 Task: Buy 4 Infant Dental Care from Oral Care section under best seller category for shipping address: Jude Thompson, 2767 Fieldcrest Road, New York, New York 10005, Cell Number 6318992398. Pay from credit card ending with 7965, CVV 549
Action: Mouse moved to (364, 64)
Screenshot: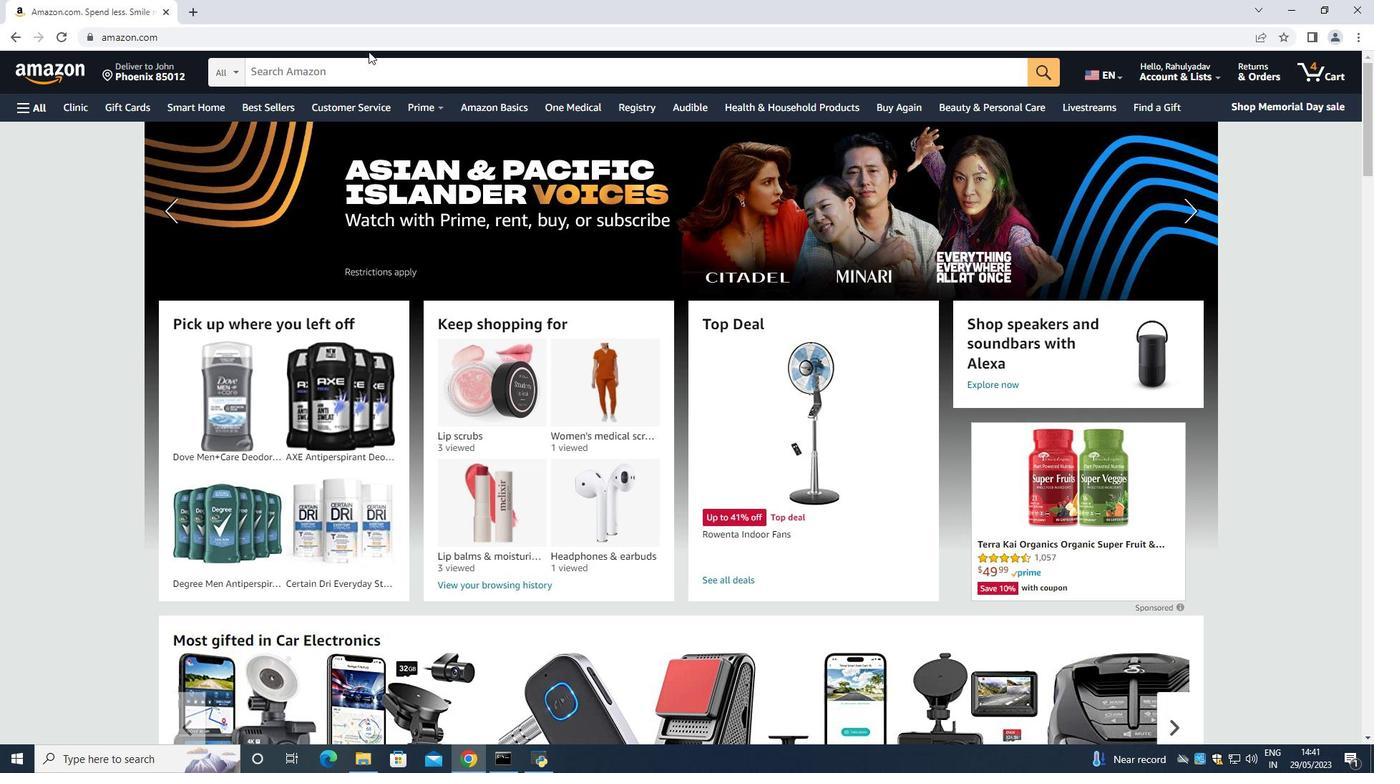 
Action: Mouse pressed left at (364, 64)
Screenshot: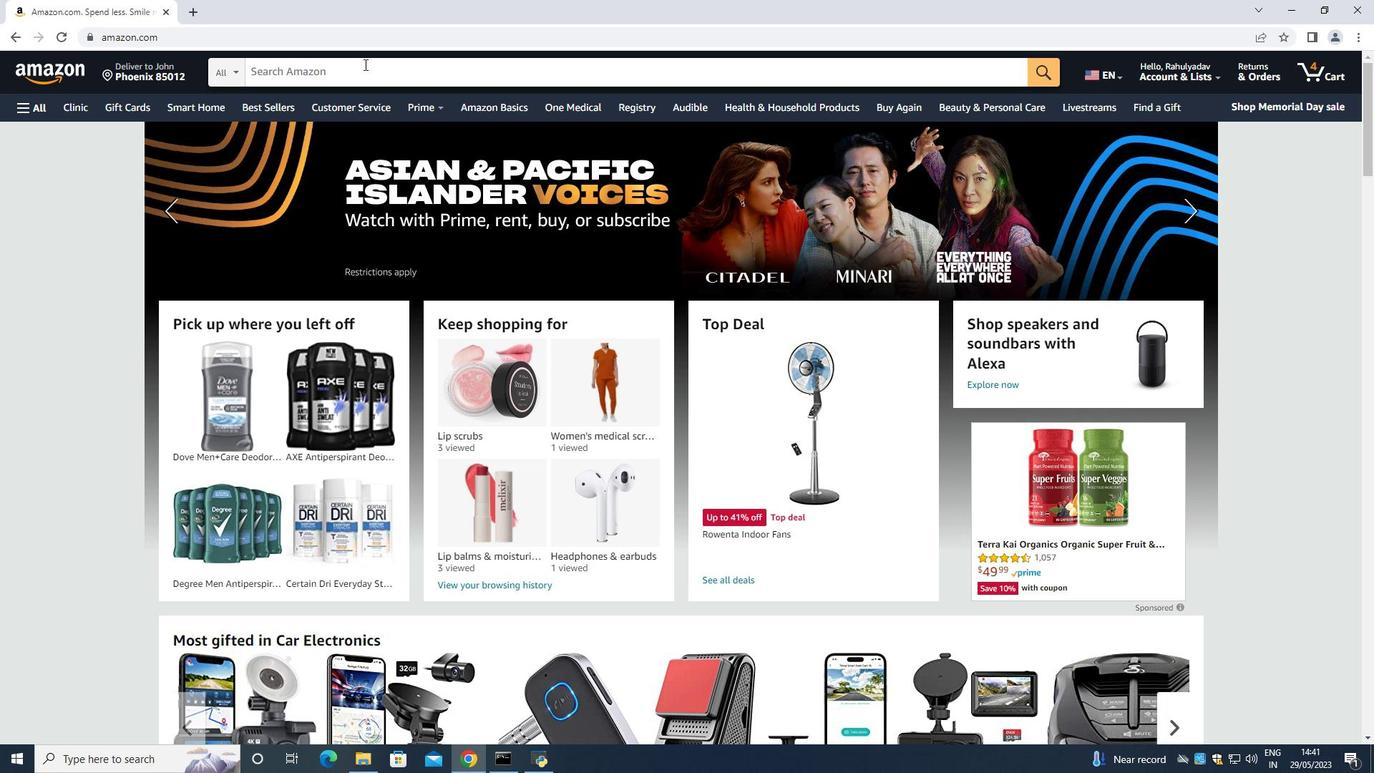 
Action: Mouse moved to (363, 66)
Screenshot: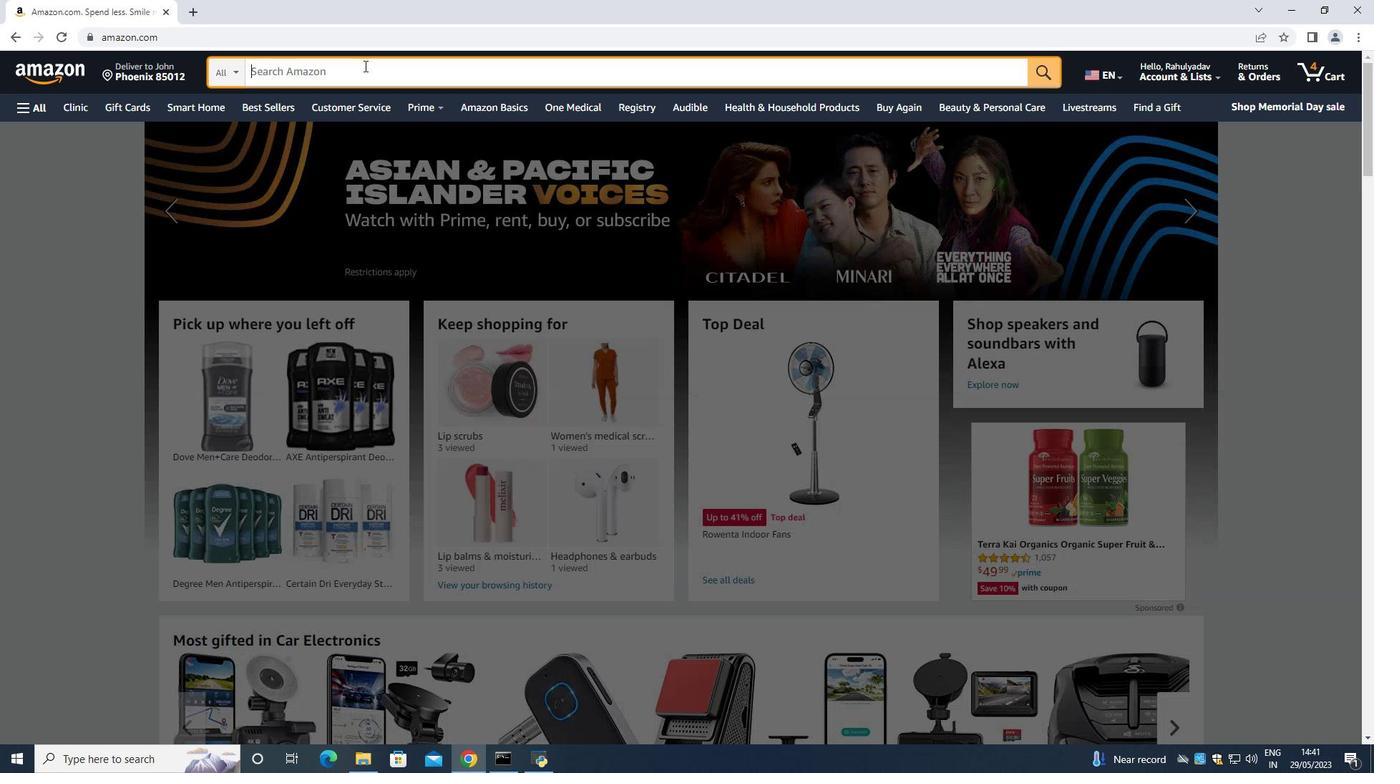 
Action: Key pressed <Key.shift>Infant<Key.space><Key.shift>Dem<Key.backspace>ntal<Key.space><Key.enter>
Screenshot: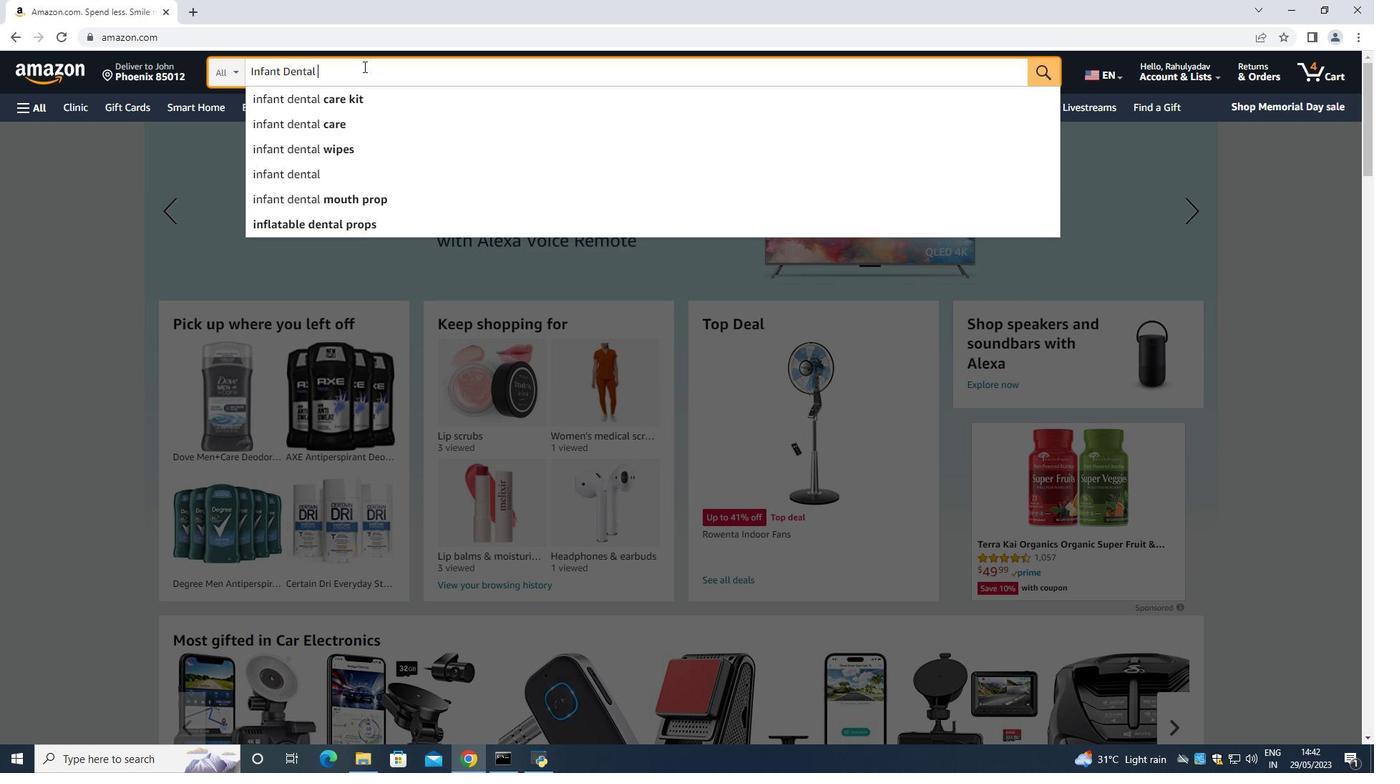 
Action: Mouse moved to (509, 348)
Screenshot: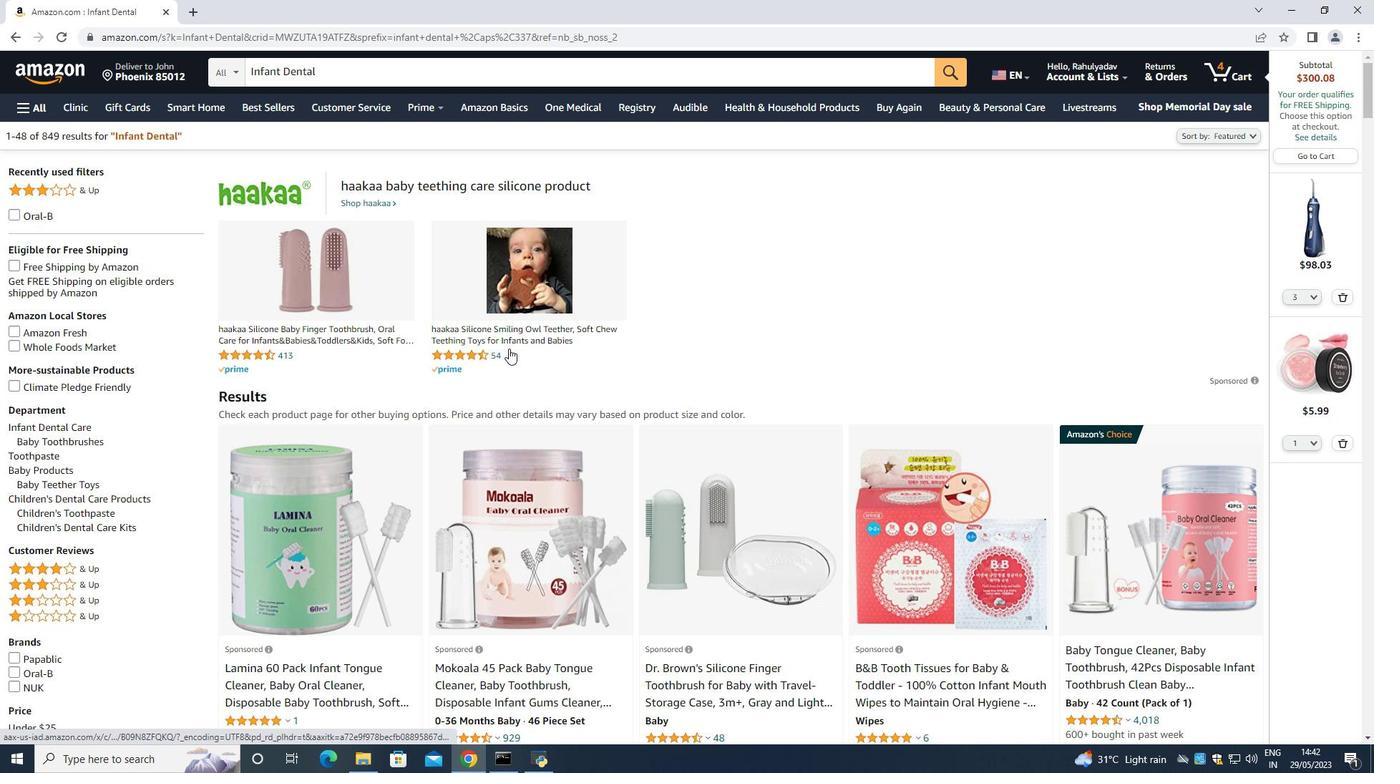 
Action: Mouse scrolled (509, 347) with delta (0, 0)
Screenshot: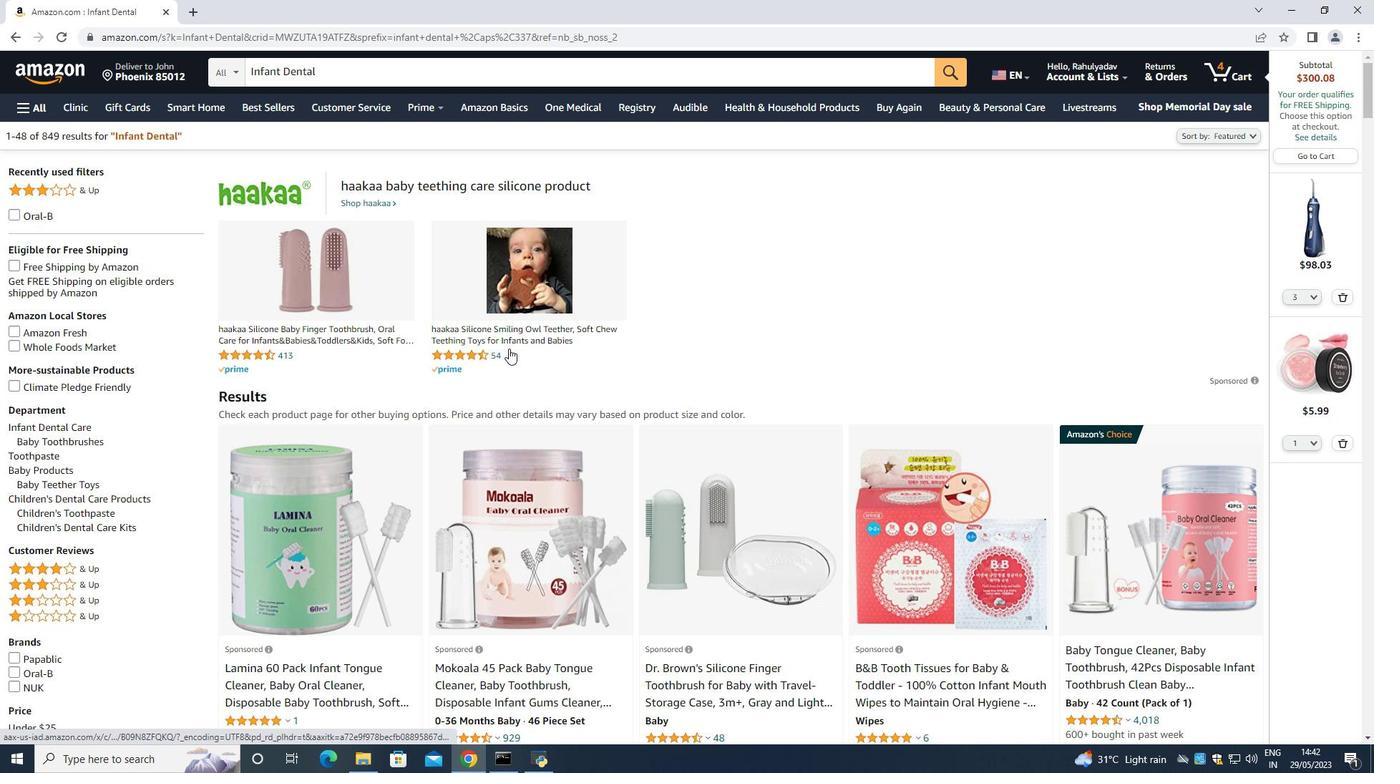 
Action: Mouse moved to (489, 589)
Screenshot: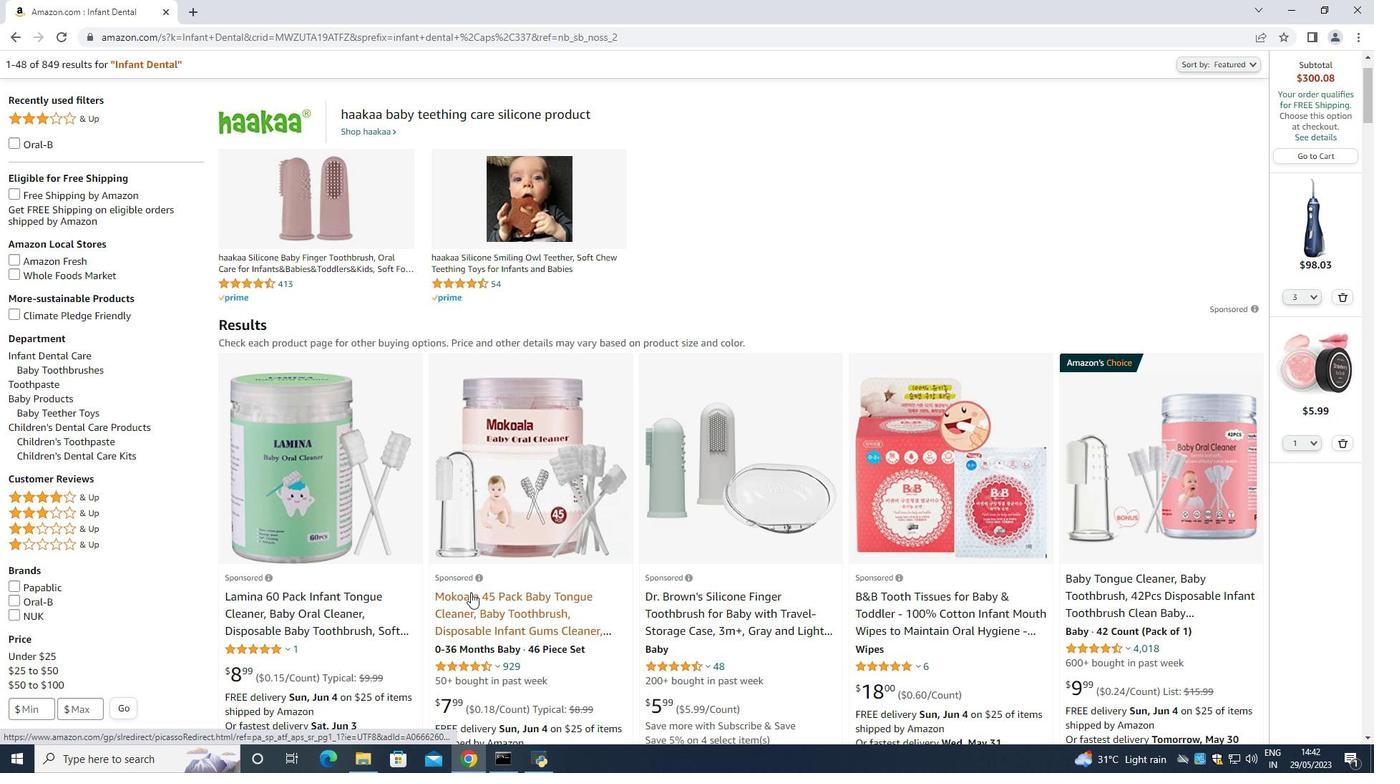 
Action: Mouse scrolled (489, 587) with delta (0, 0)
Screenshot: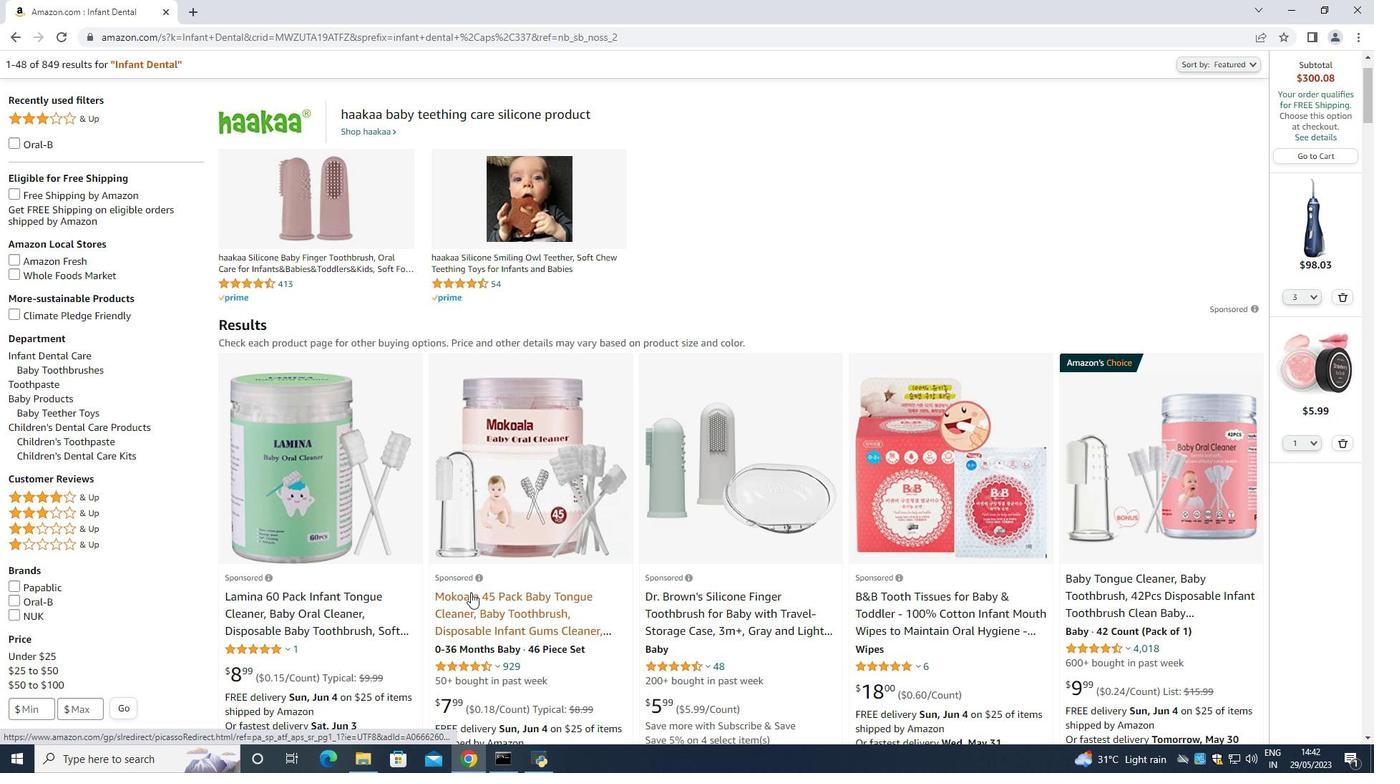 
Action: Mouse moved to (521, 575)
Screenshot: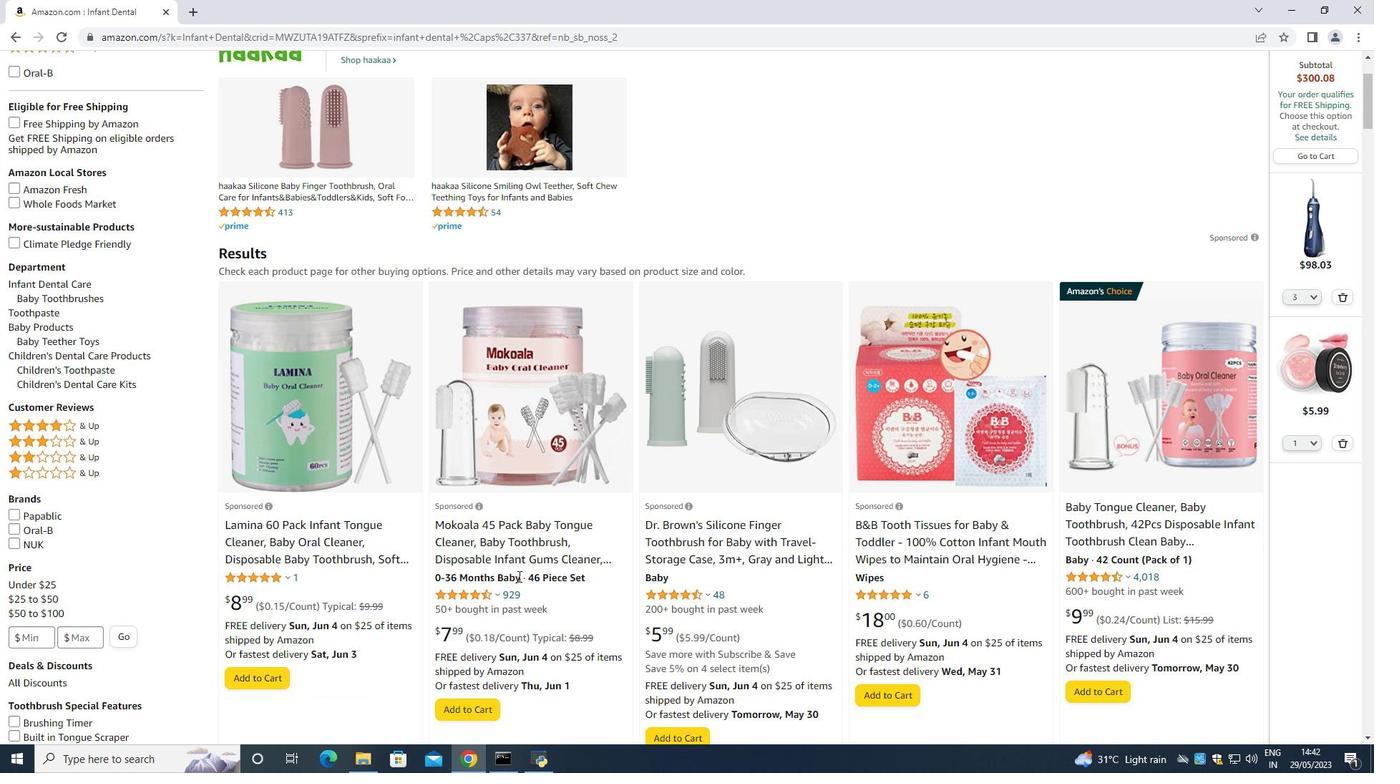 
Action: Mouse scrolled (521, 574) with delta (0, 0)
Screenshot: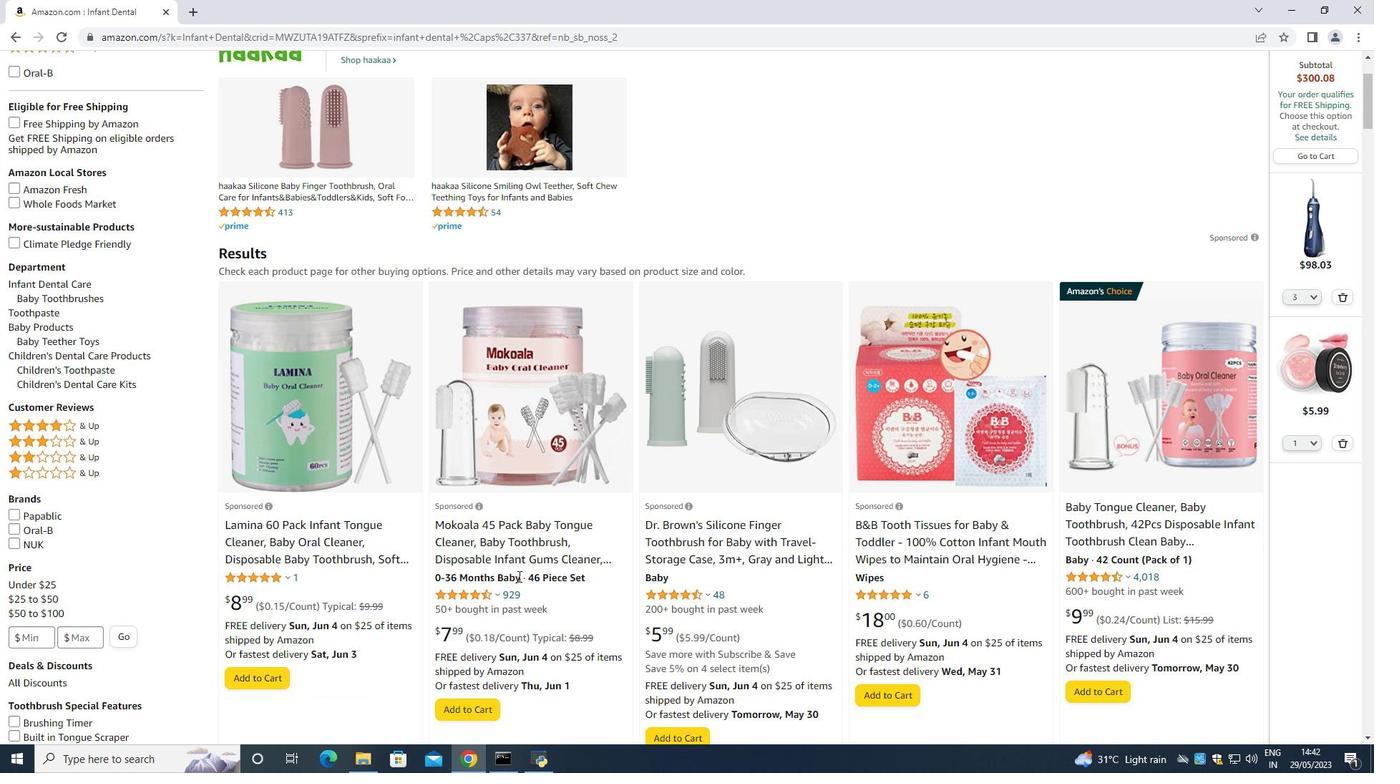 
Action: Mouse moved to (520, 556)
Screenshot: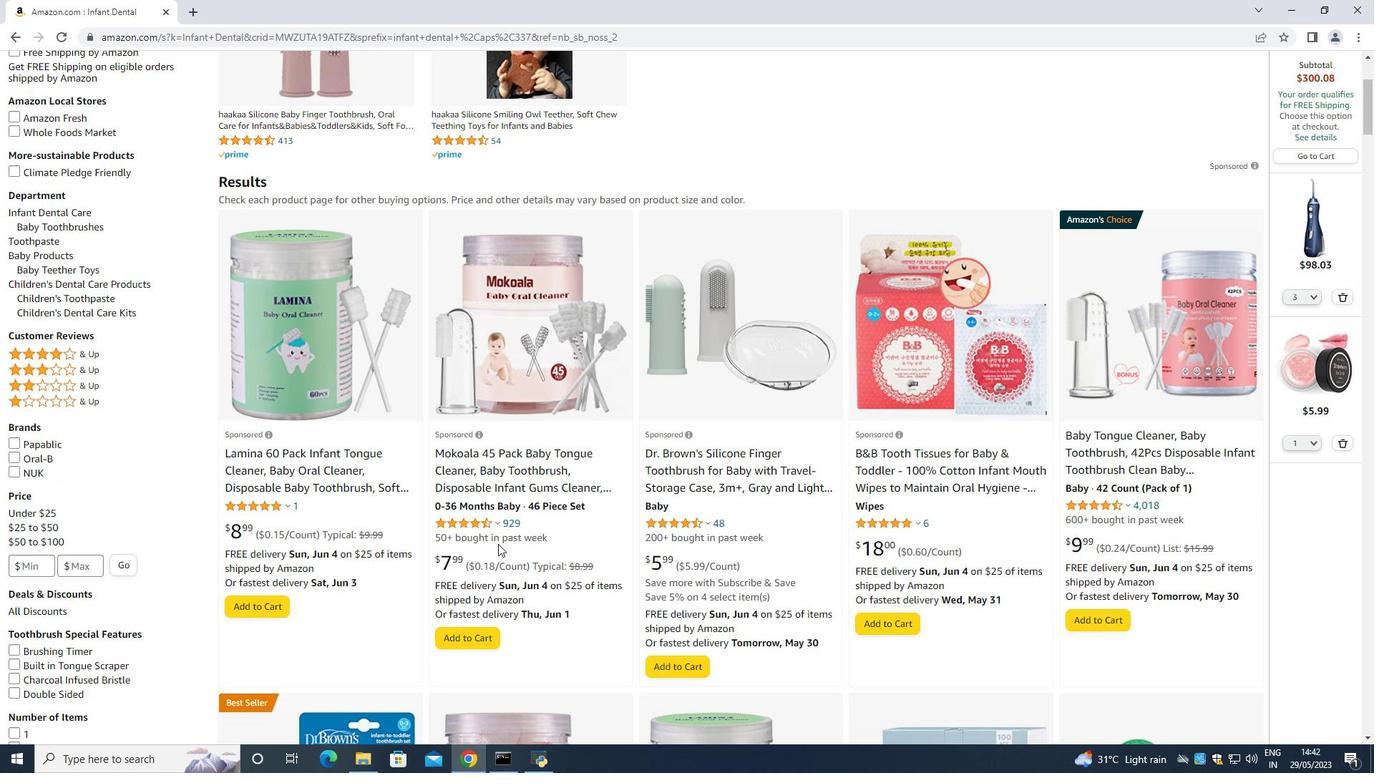 
Action: Mouse scrolled (520, 555) with delta (0, 0)
Screenshot: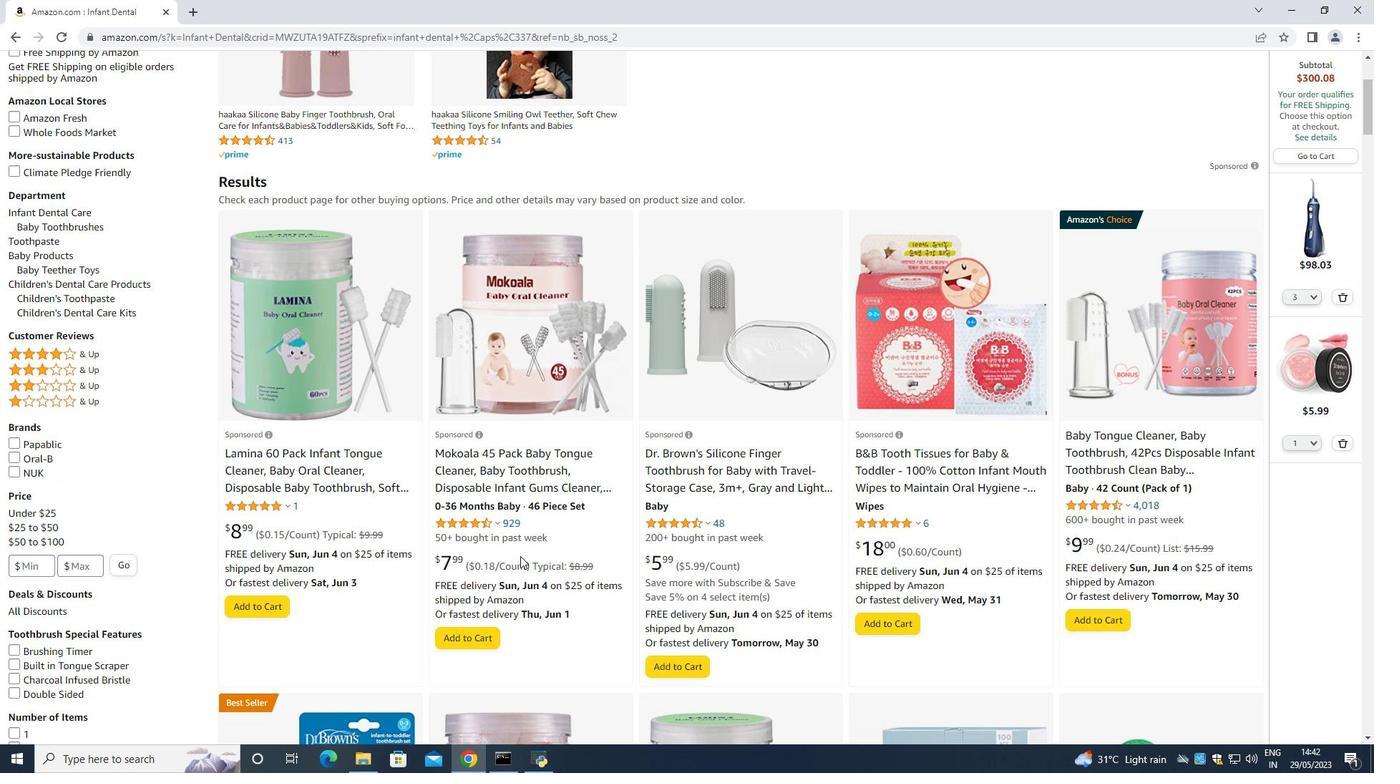 
Action: Mouse scrolled (520, 555) with delta (0, 0)
Screenshot: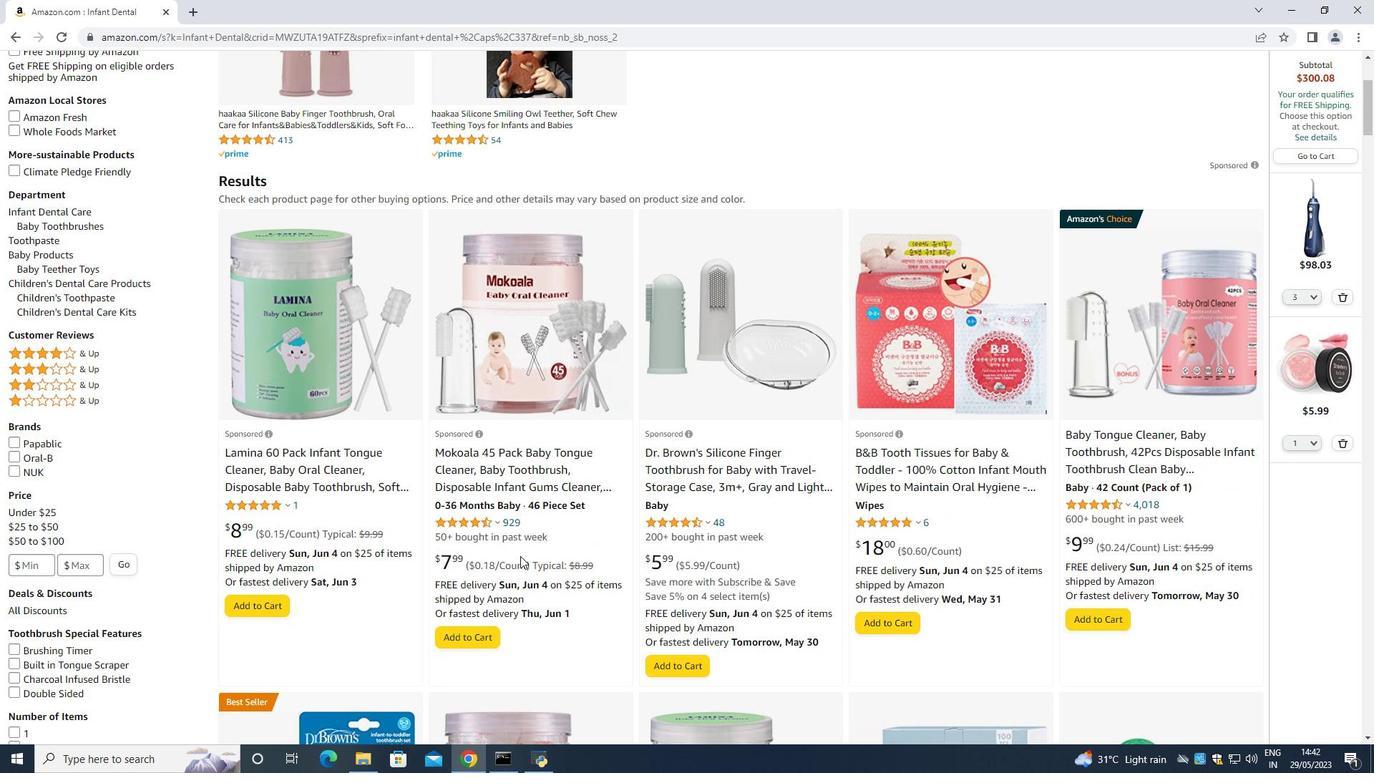 
Action: Mouse moved to (520, 557)
Screenshot: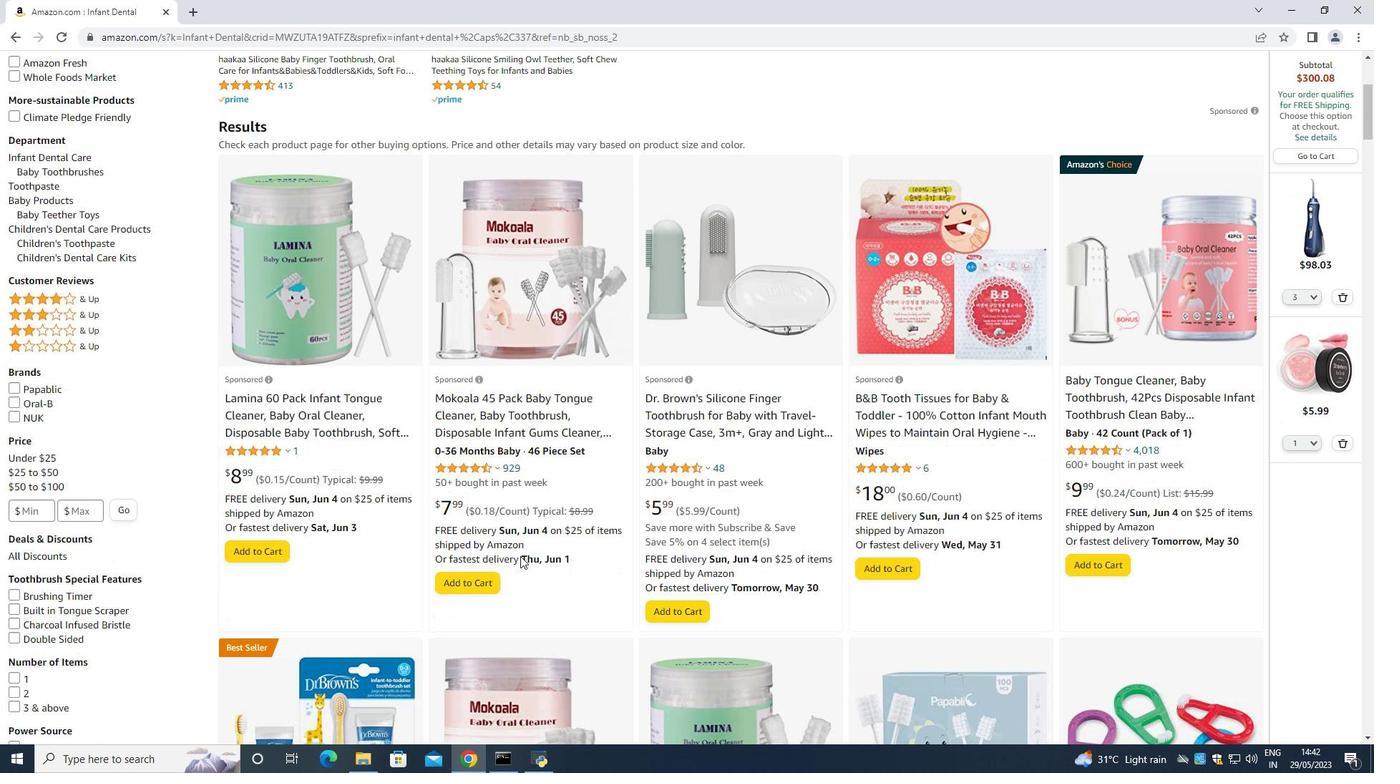 
Action: Mouse scrolled (520, 556) with delta (0, 0)
Screenshot: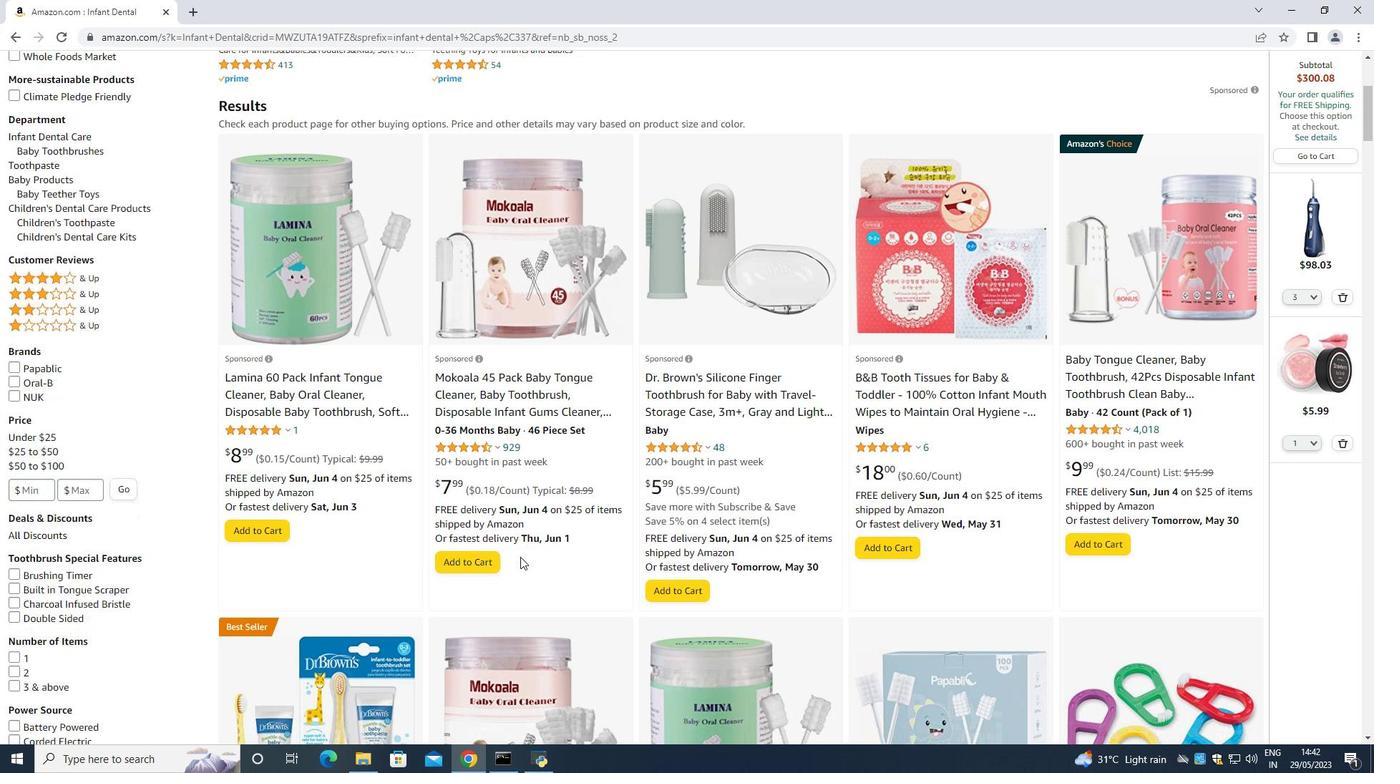
Action: Mouse scrolled (520, 556) with delta (0, 0)
Screenshot: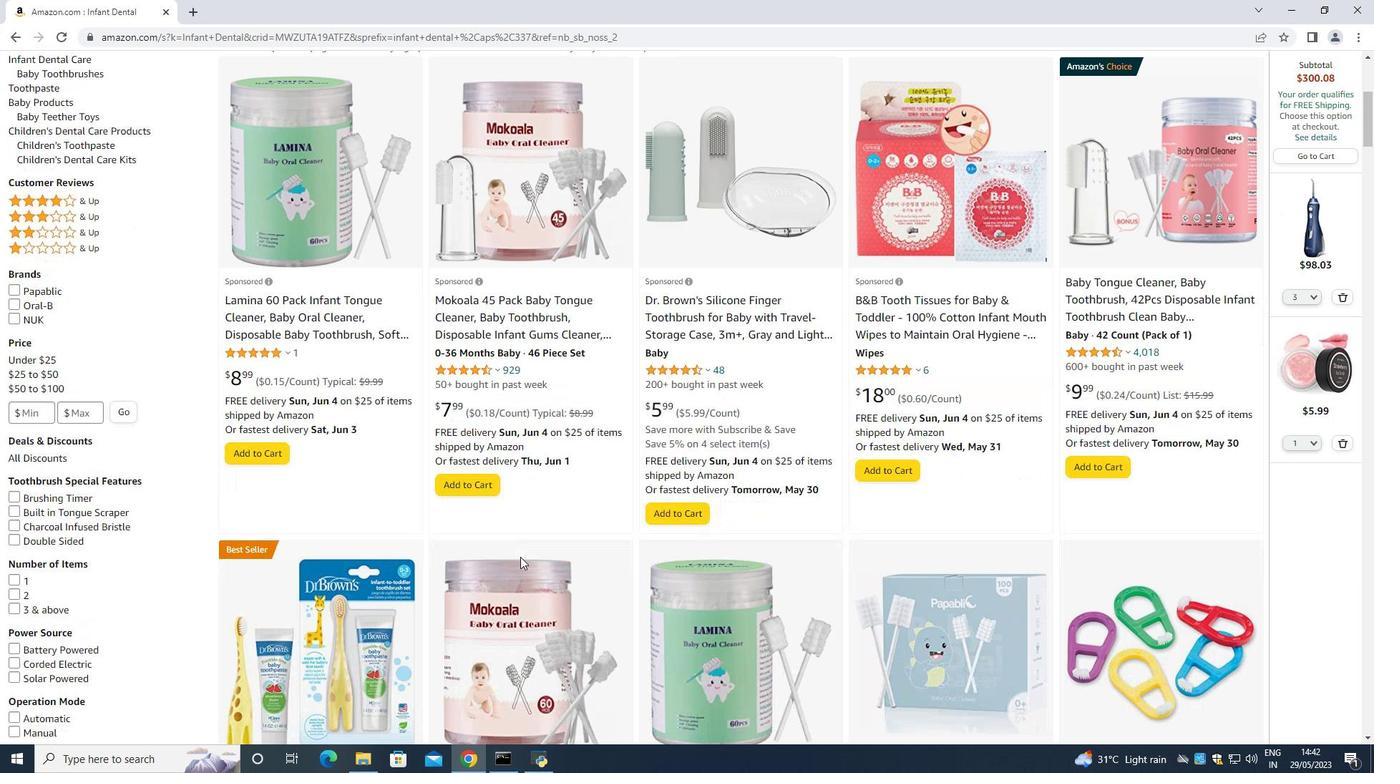 
Action: Mouse scrolled (520, 556) with delta (0, 0)
Screenshot: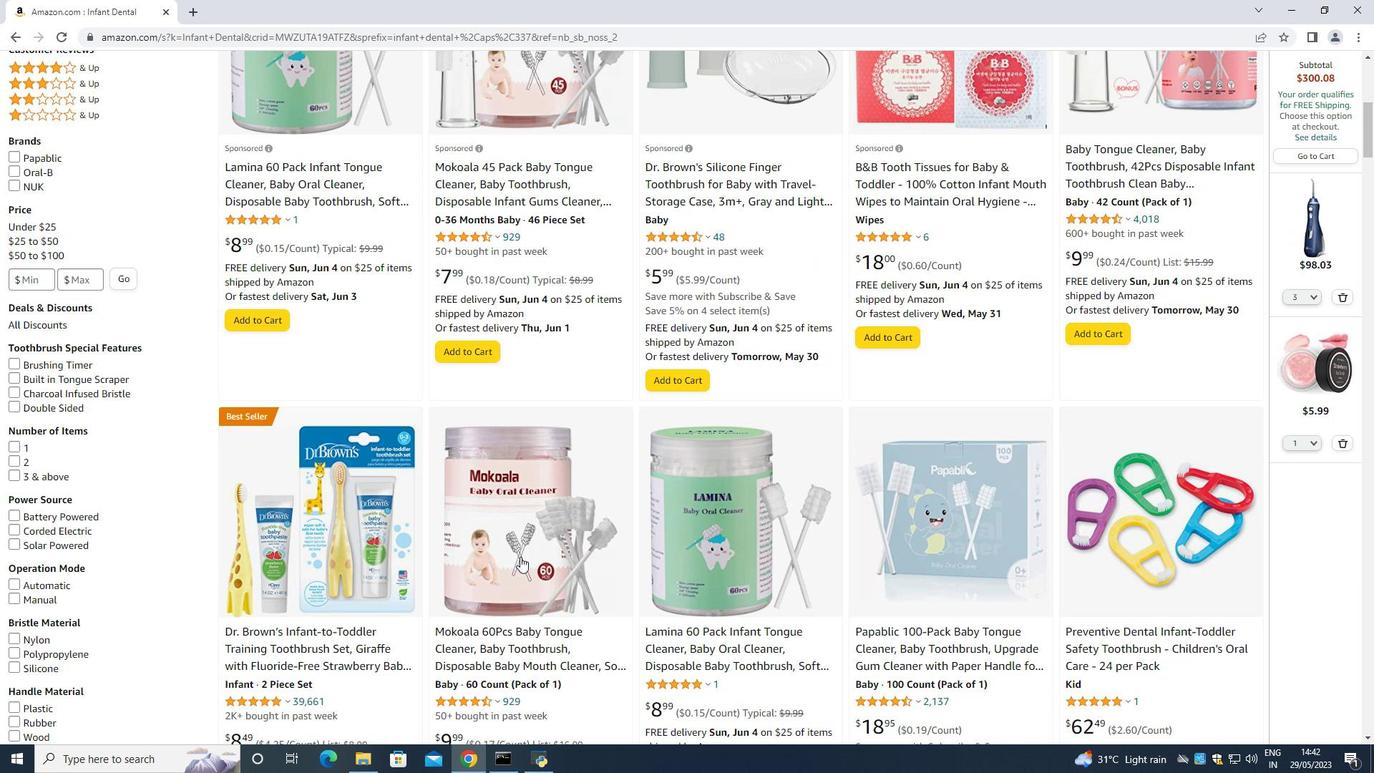 
Action: Mouse moved to (1339, 300)
Screenshot: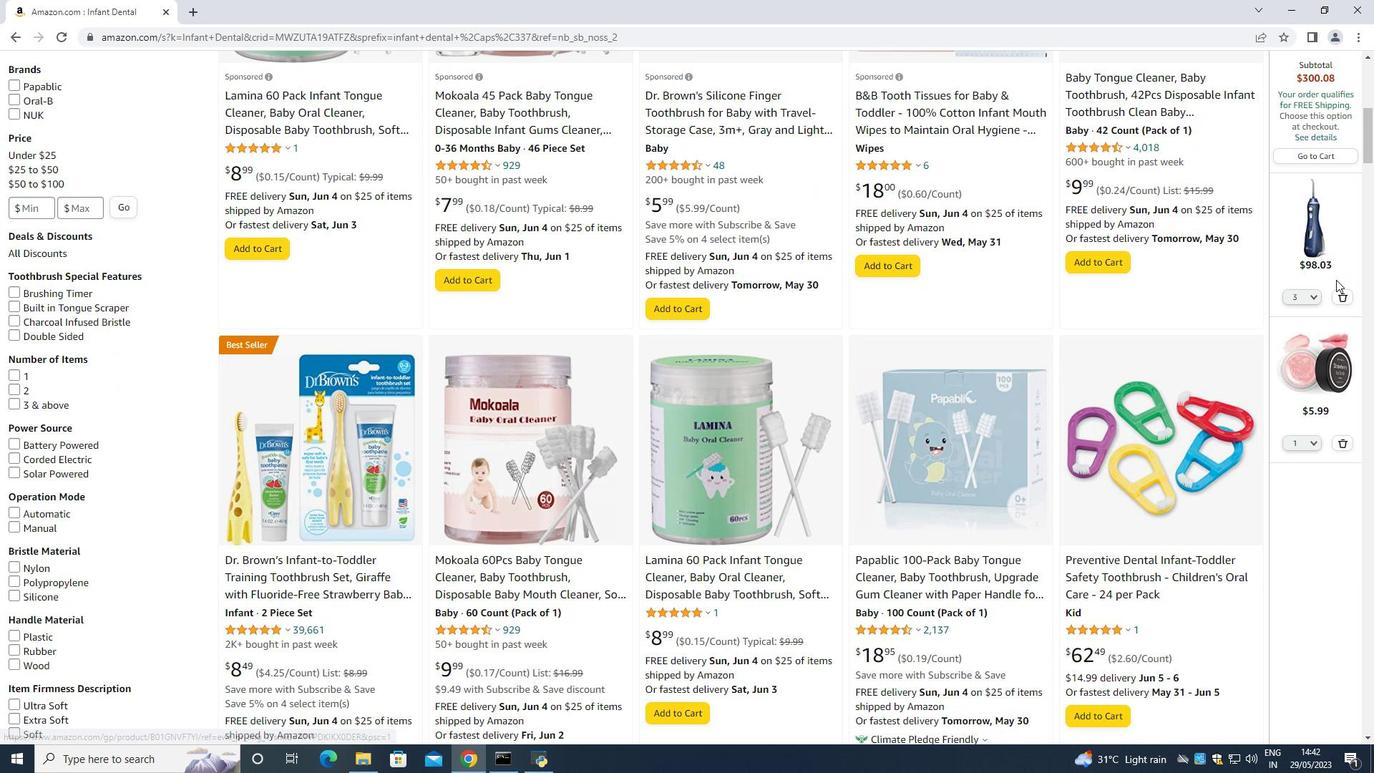 
Action: Mouse pressed left at (1339, 300)
Screenshot: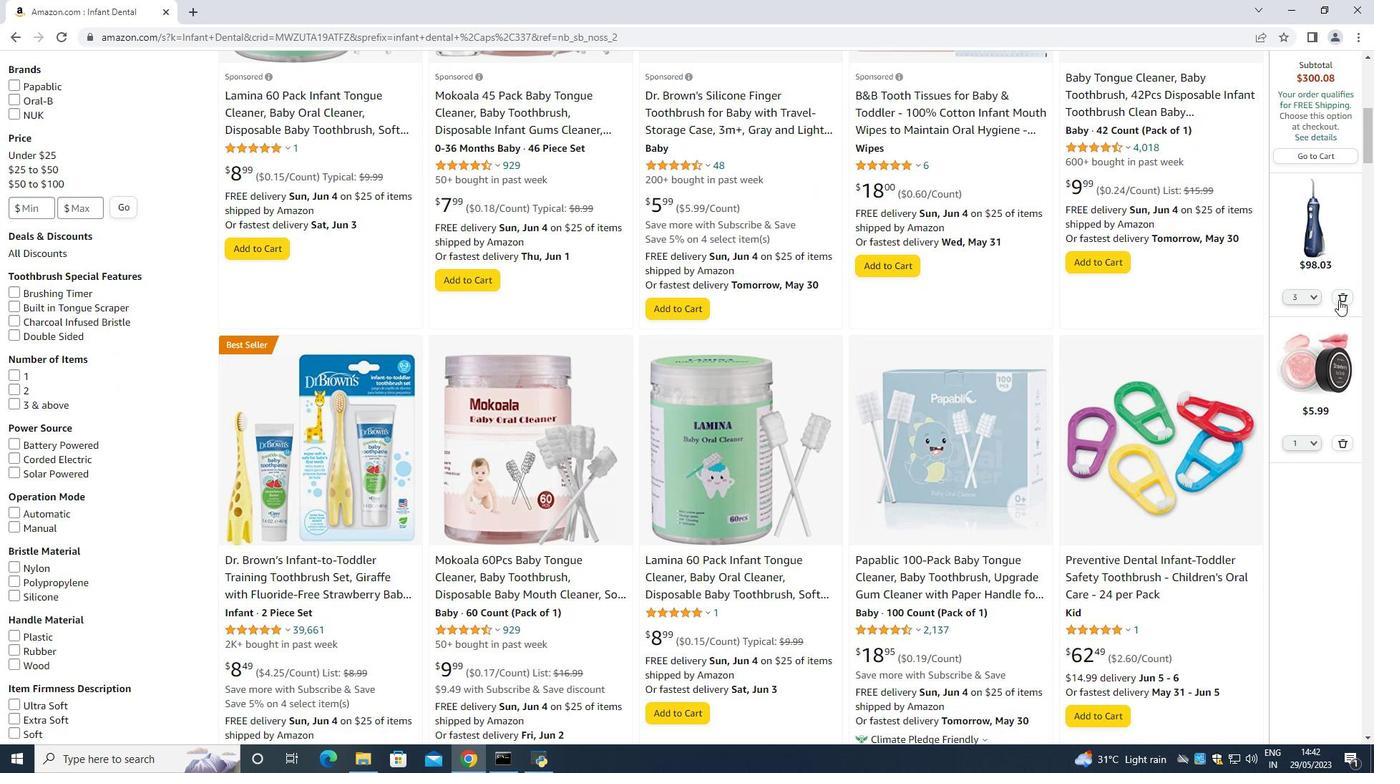 
Action: Mouse moved to (1334, 384)
Screenshot: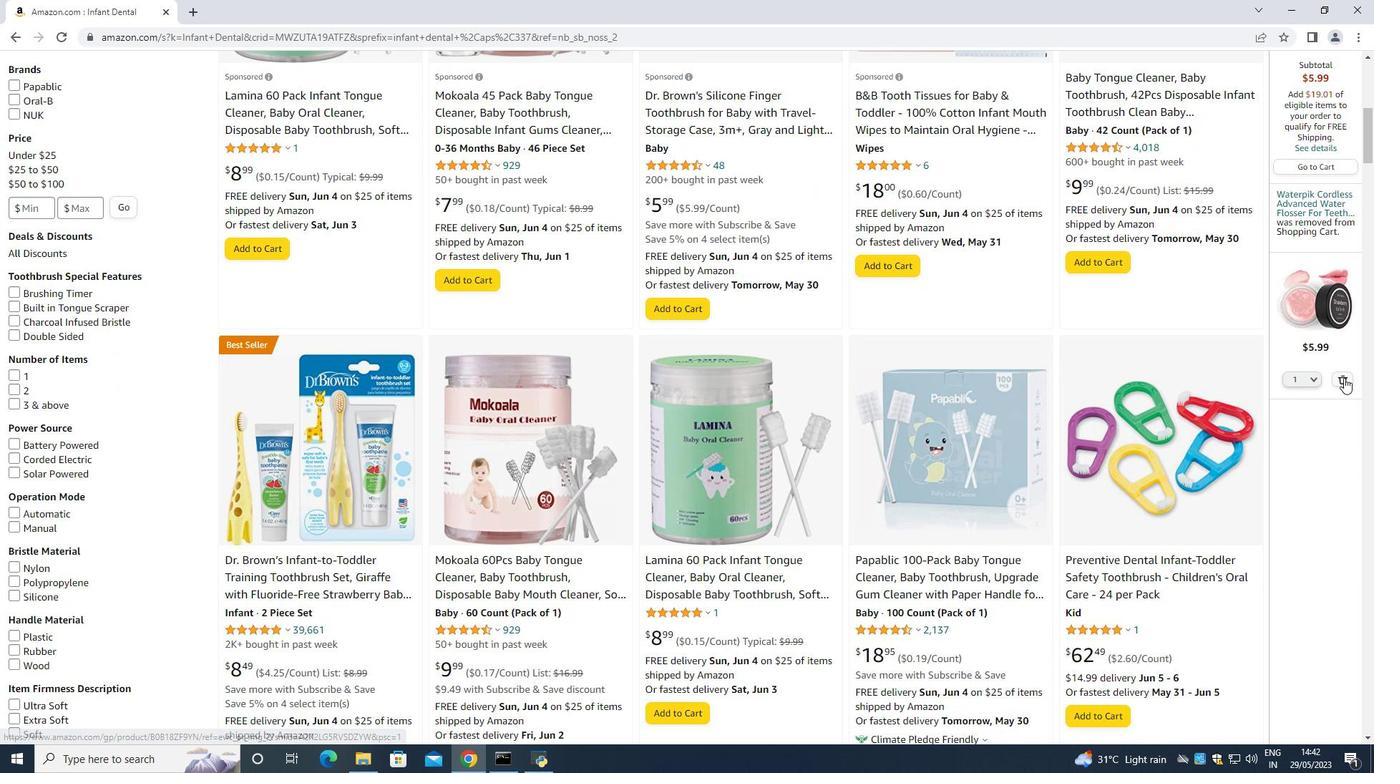 
Action: Mouse pressed left at (1334, 384)
Screenshot: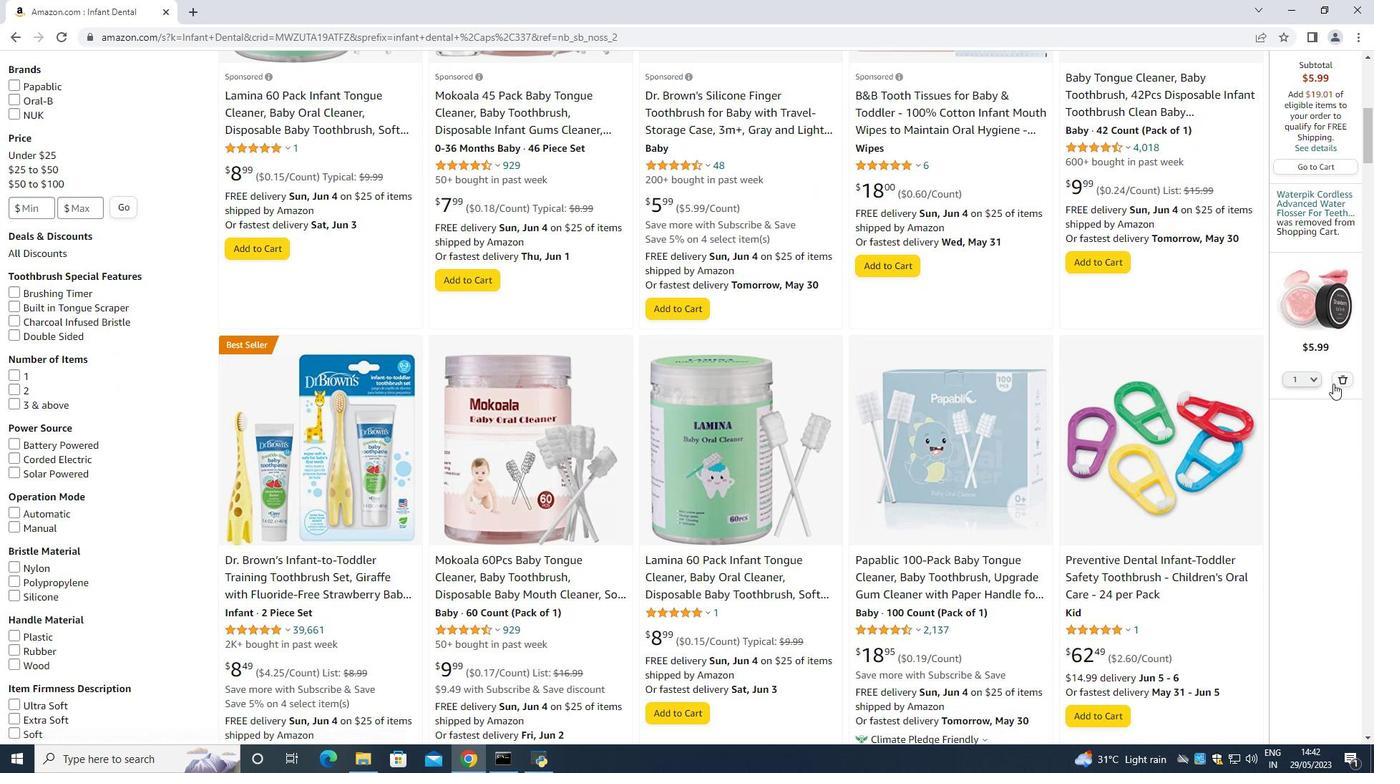 
Action: Mouse moved to (567, 421)
Screenshot: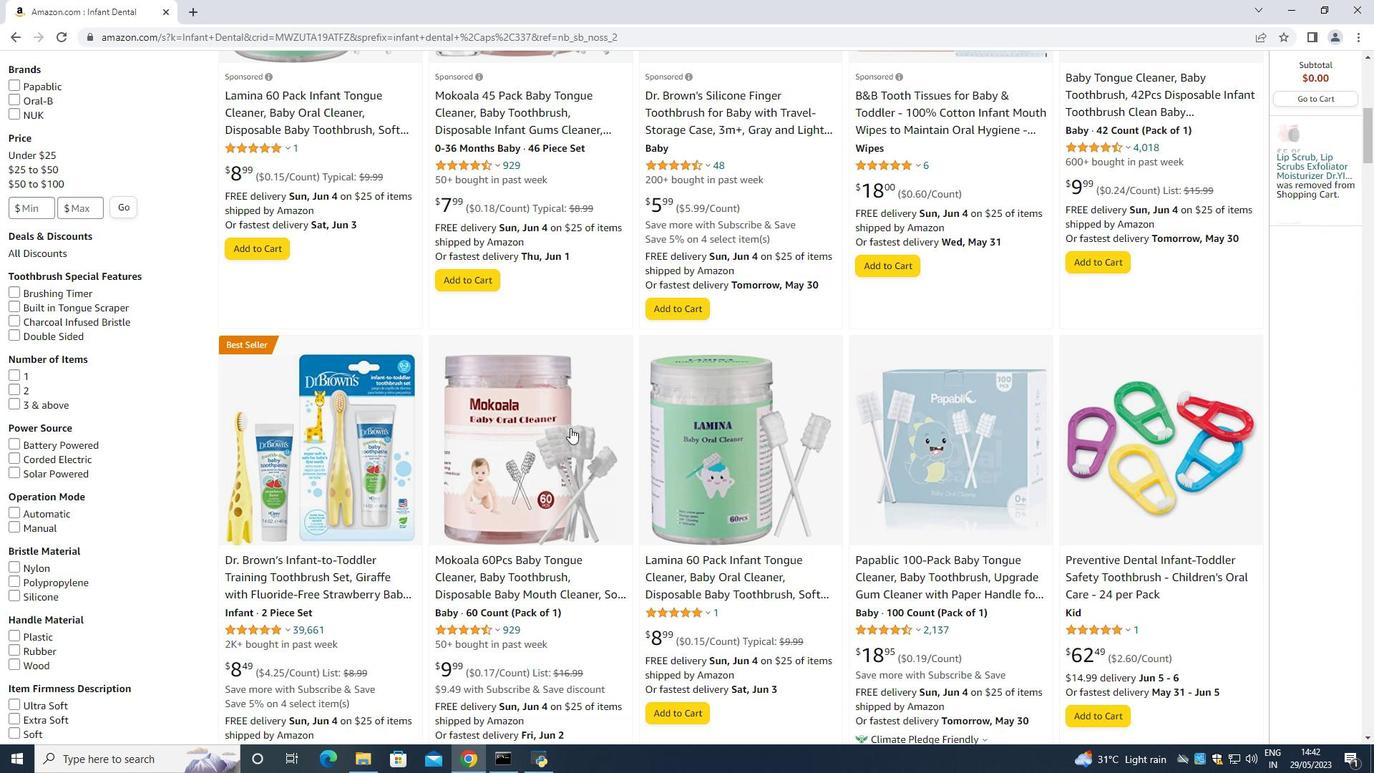 
Action: Mouse scrolled (567, 421) with delta (0, 0)
Screenshot: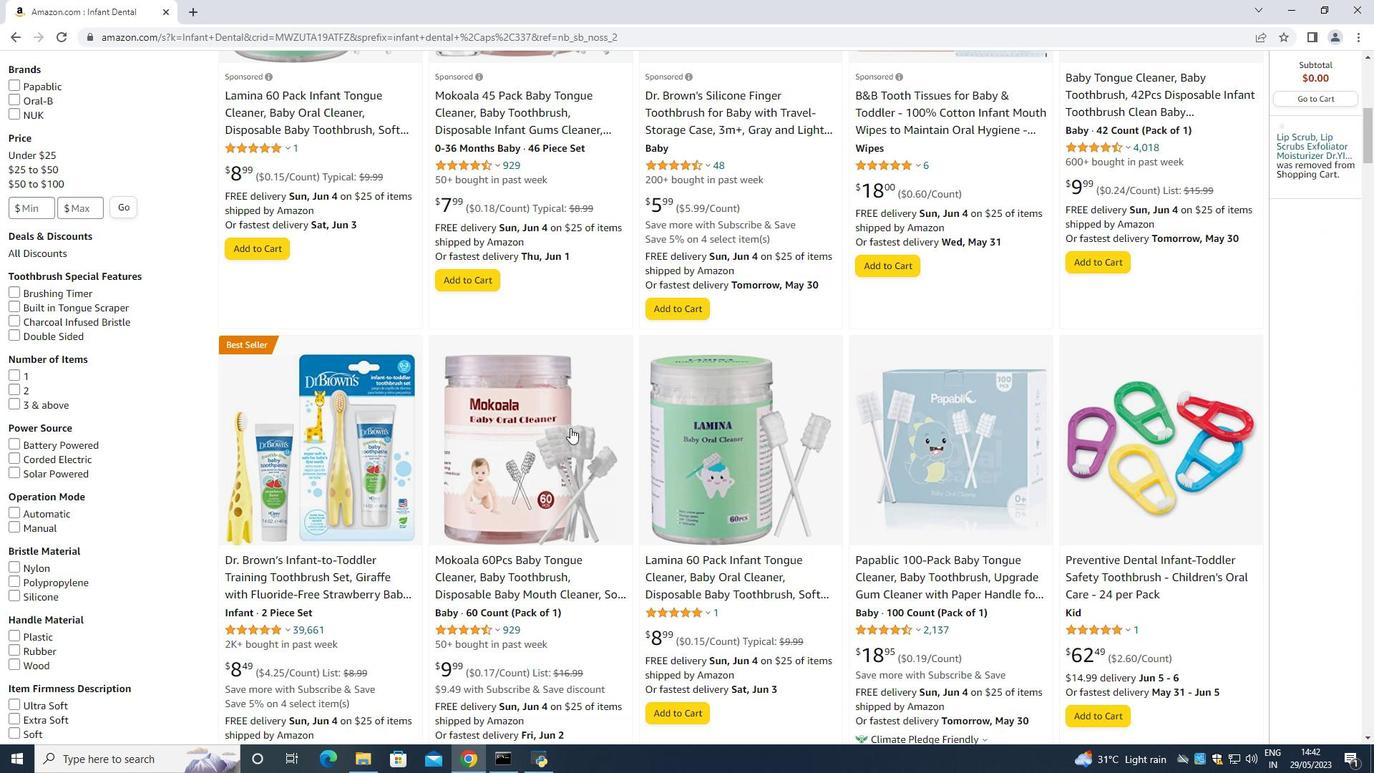 
Action: Mouse moved to (569, 464)
Screenshot: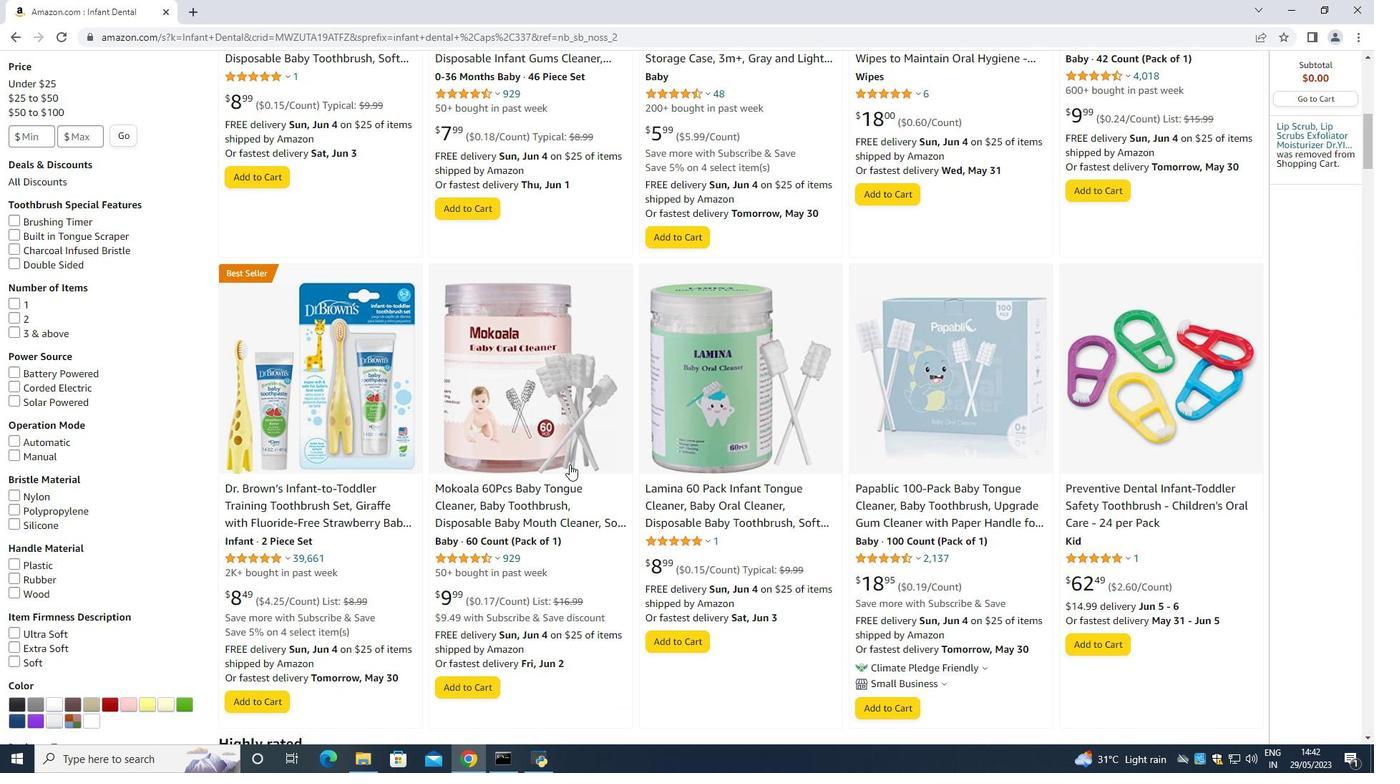 
Action: Mouse scrolled (569, 464) with delta (0, 0)
Screenshot: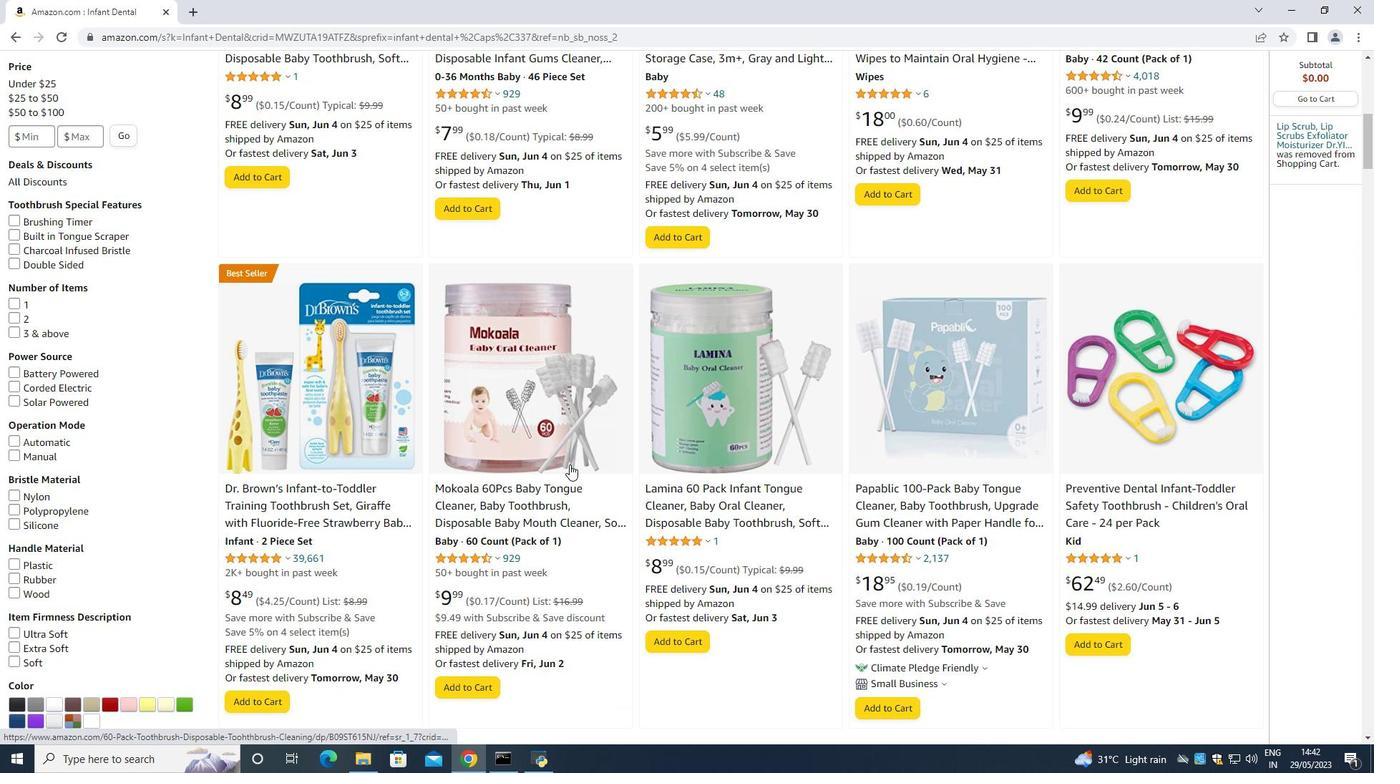 
Action: Mouse moved to (1153, 443)
Screenshot: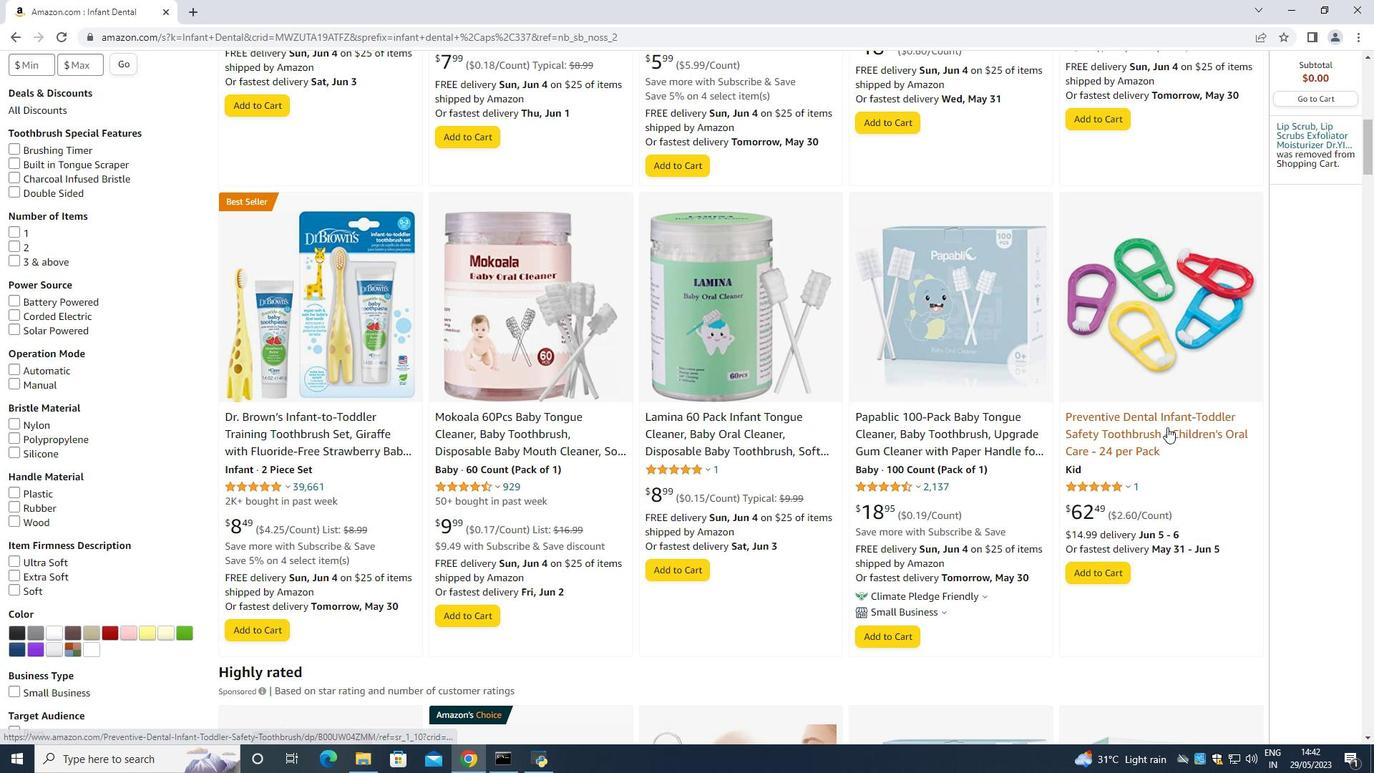 
Action: Mouse scrolled (1165, 436) with delta (0, 0)
Screenshot: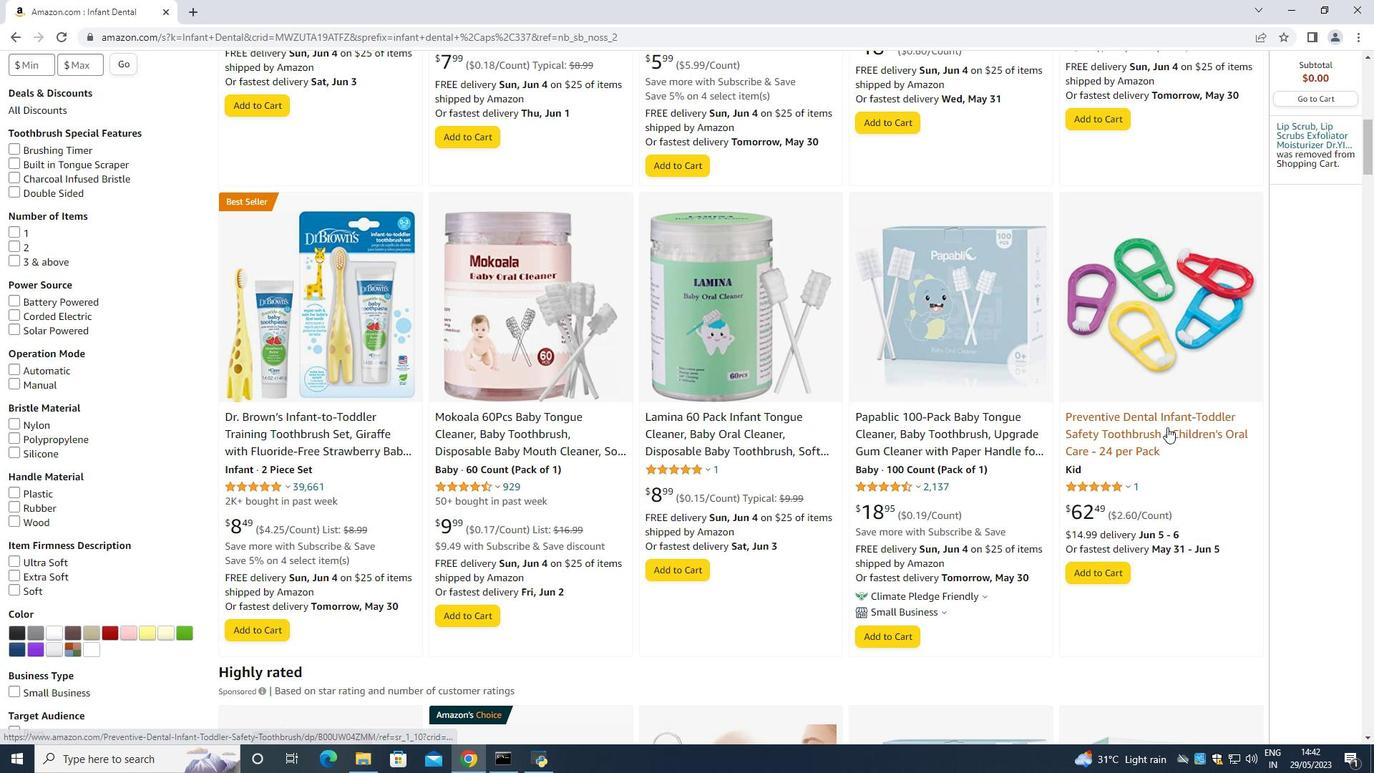 
Action: Mouse moved to (275, 447)
Screenshot: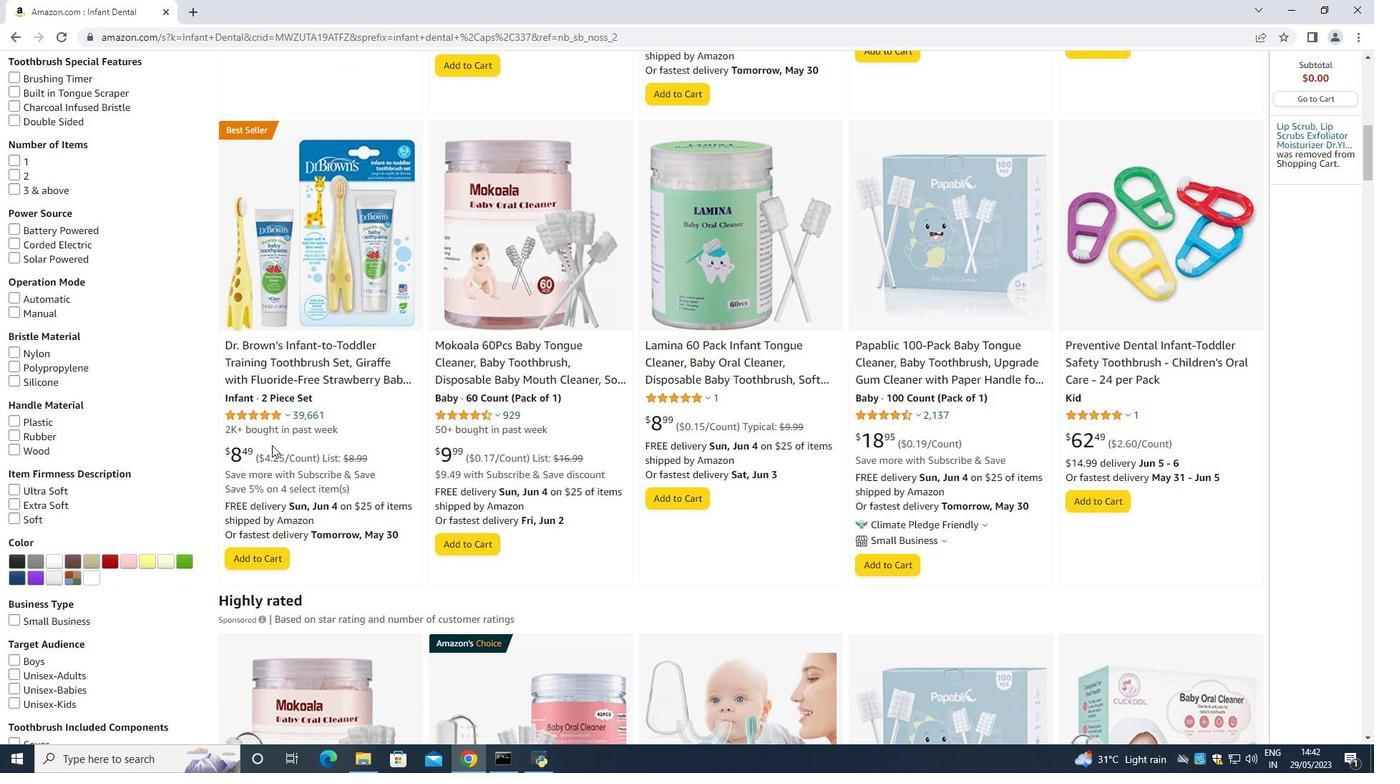 
Action: Mouse scrolled (275, 446) with delta (0, 0)
Screenshot: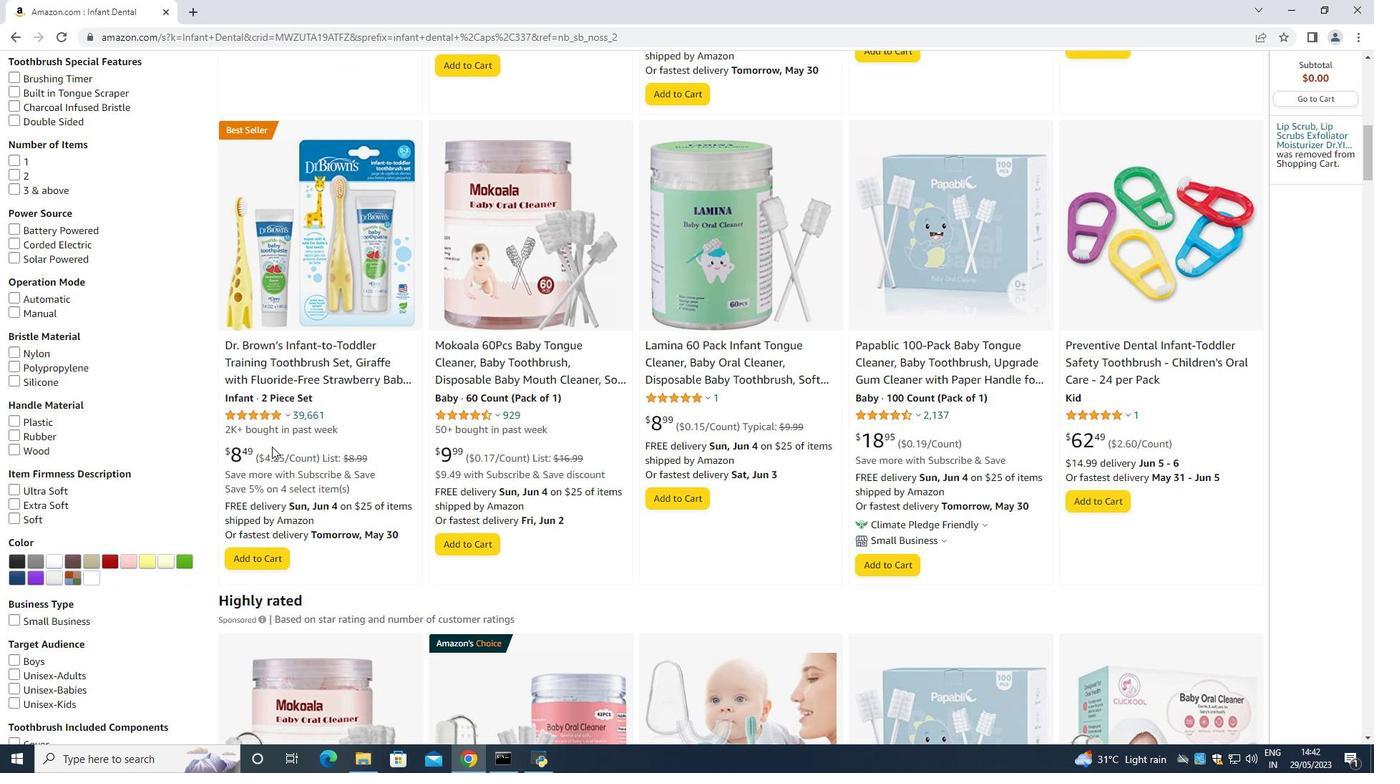 
Action: Mouse moved to (648, 499)
Screenshot: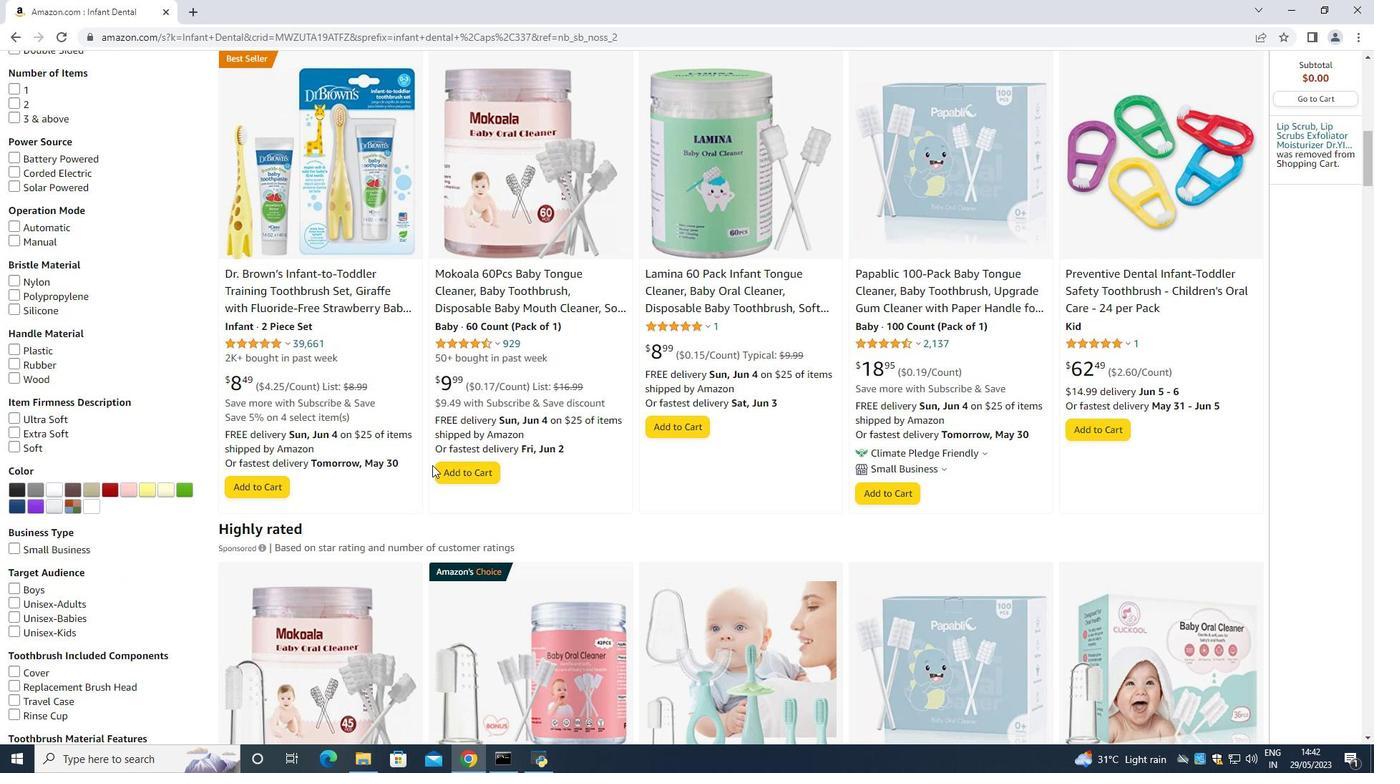 
Action: Mouse scrolled (648, 498) with delta (0, 0)
Screenshot: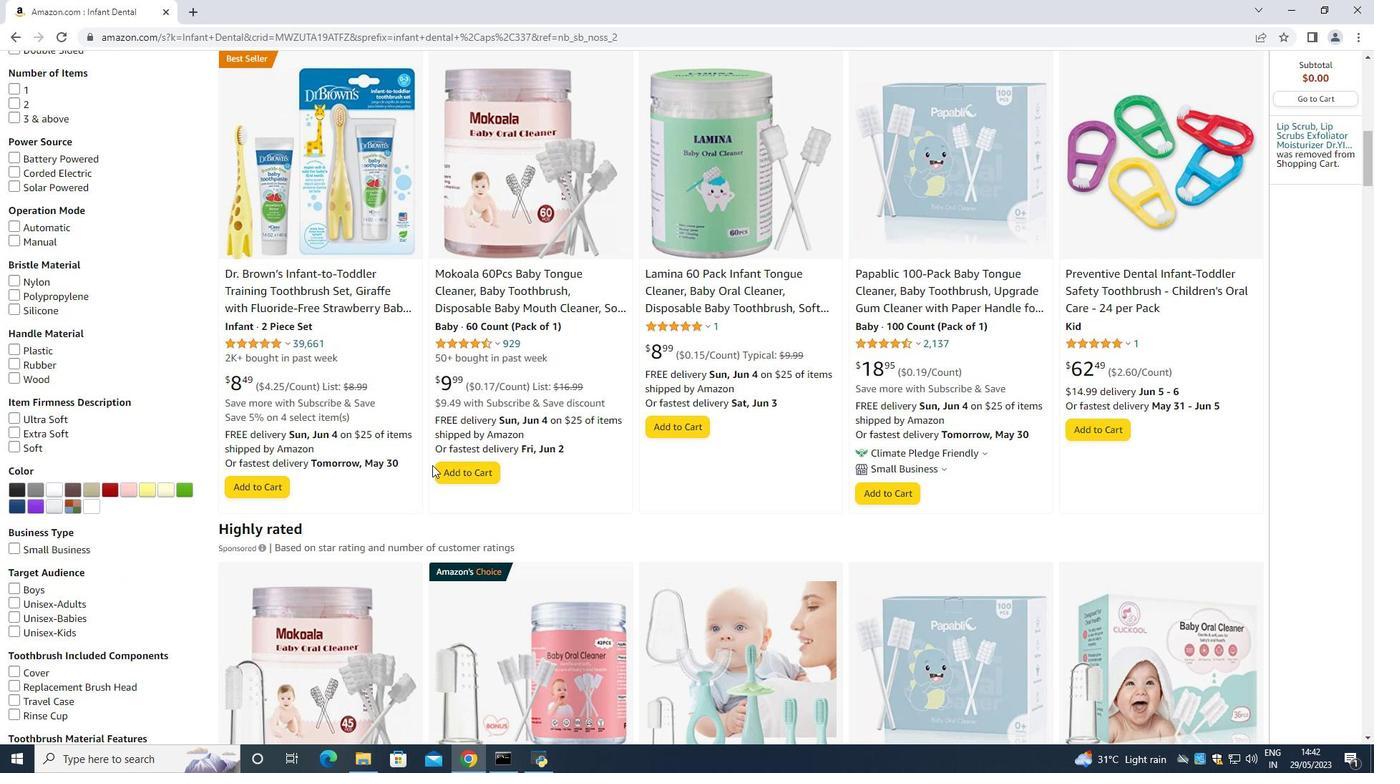 
Action: Mouse moved to (648, 508)
Screenshot: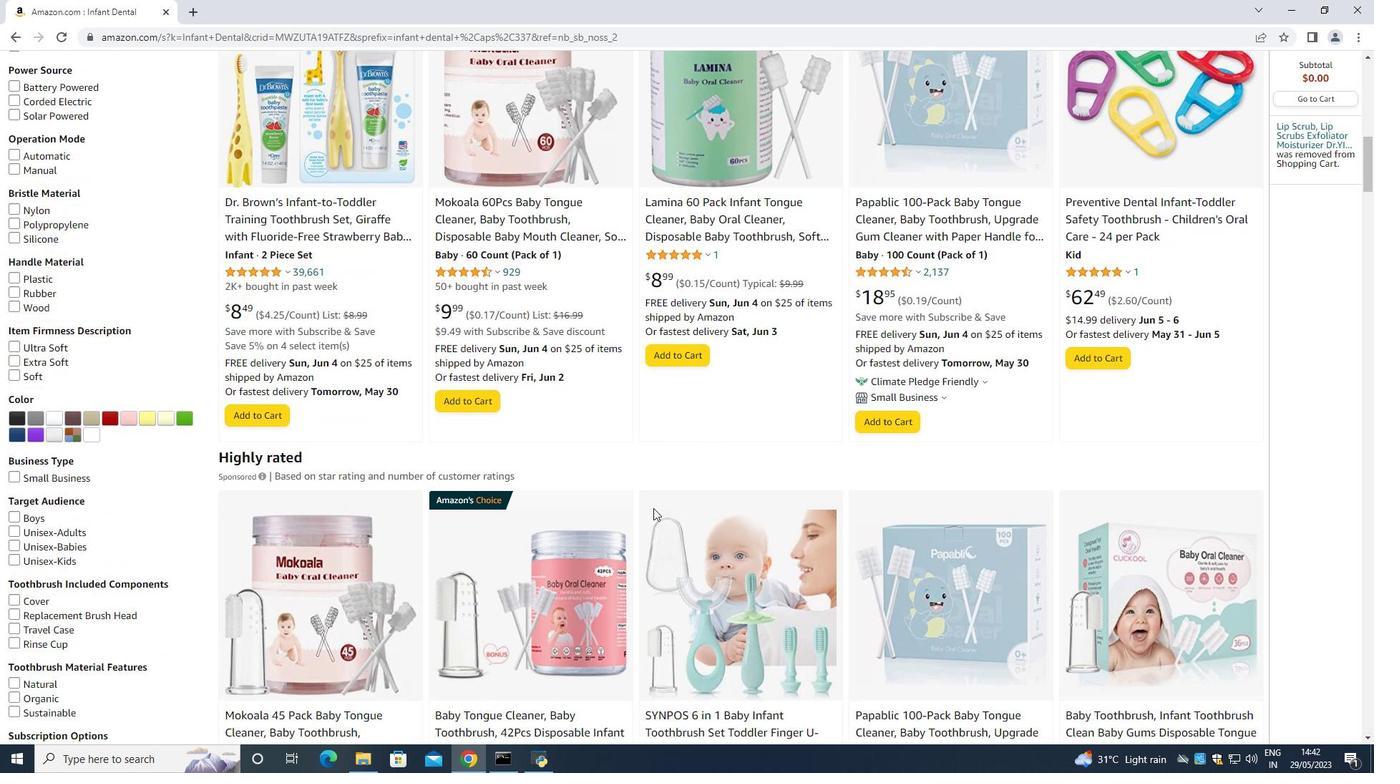 
Action: Mouse scrolled (648, 507) with delta (0, 0)
Screenshot: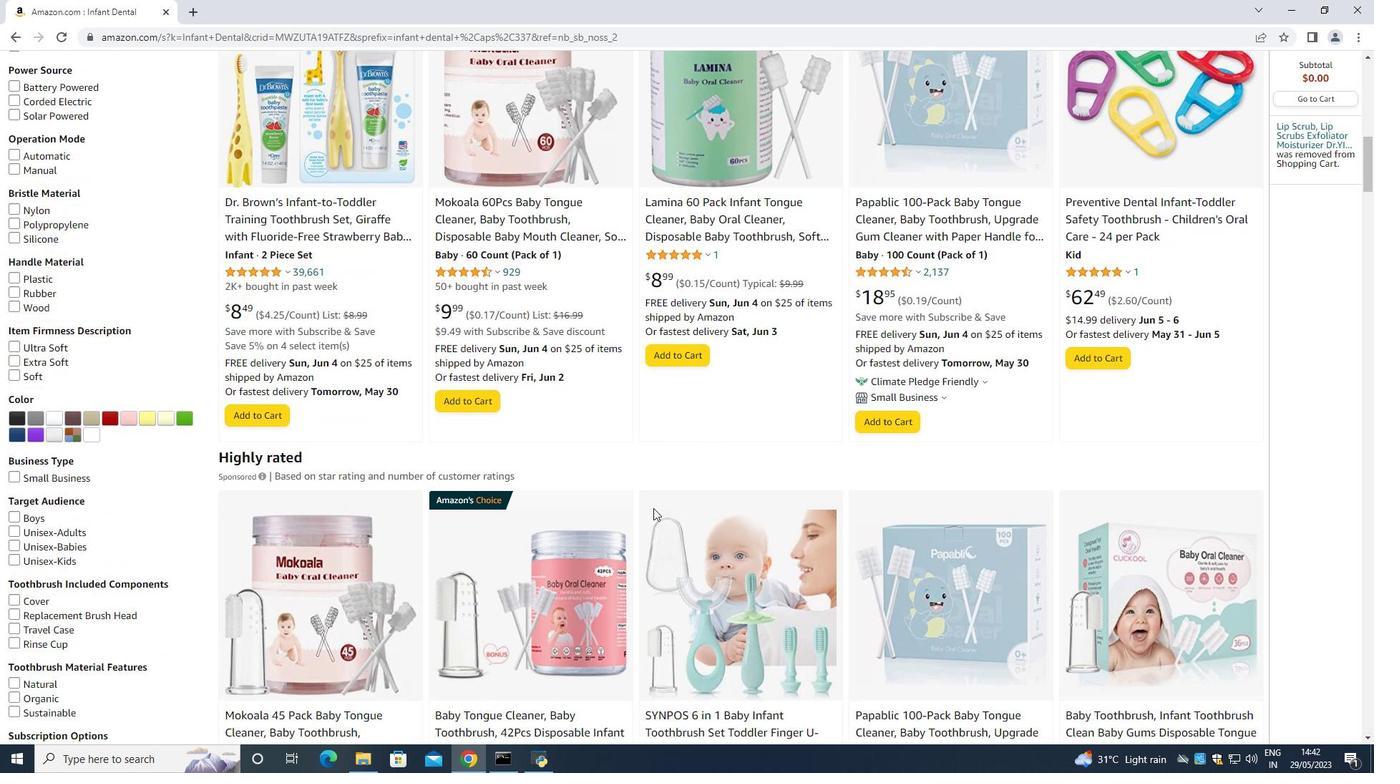 
Action: Mouse moved to (647, 518)
Screenshot: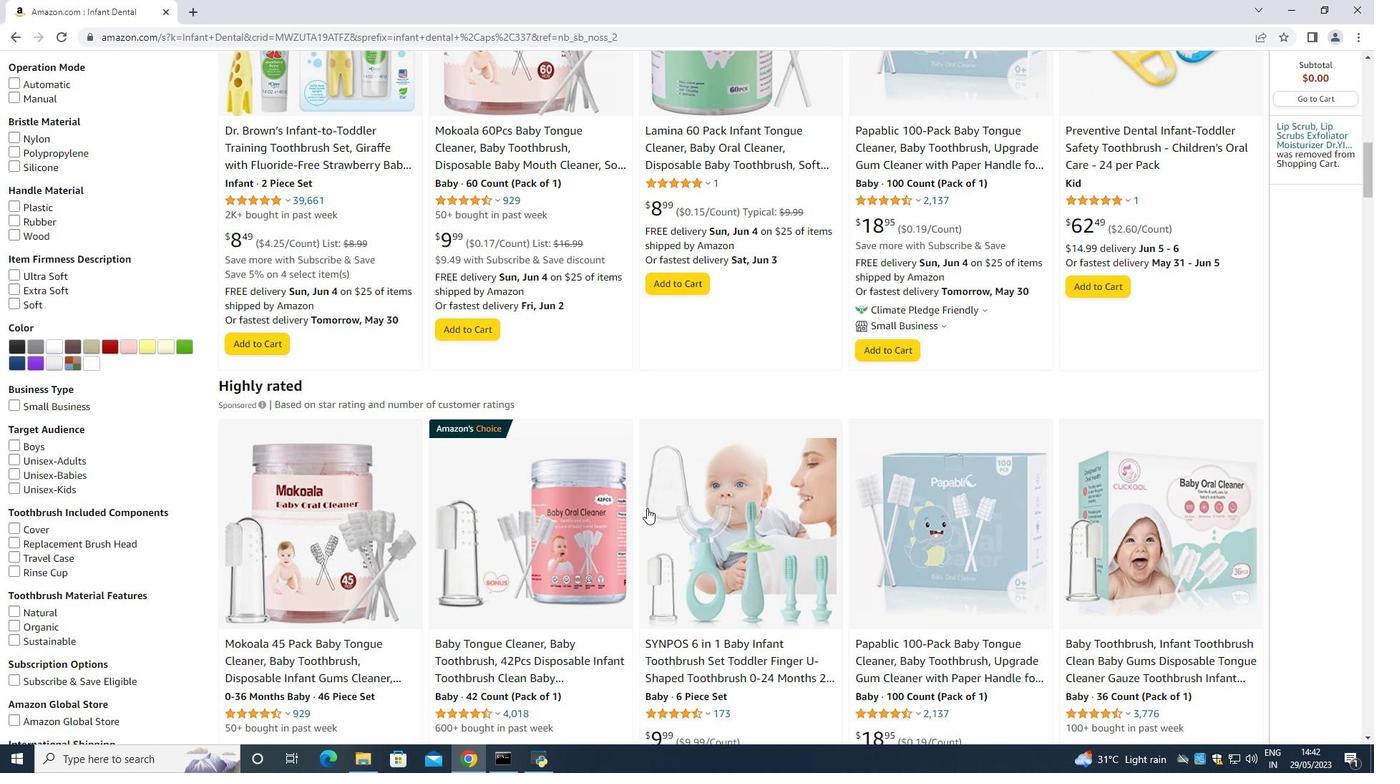 
Action: Mouse scrolled (647, 517) with delta (0, 0)
Screenshot: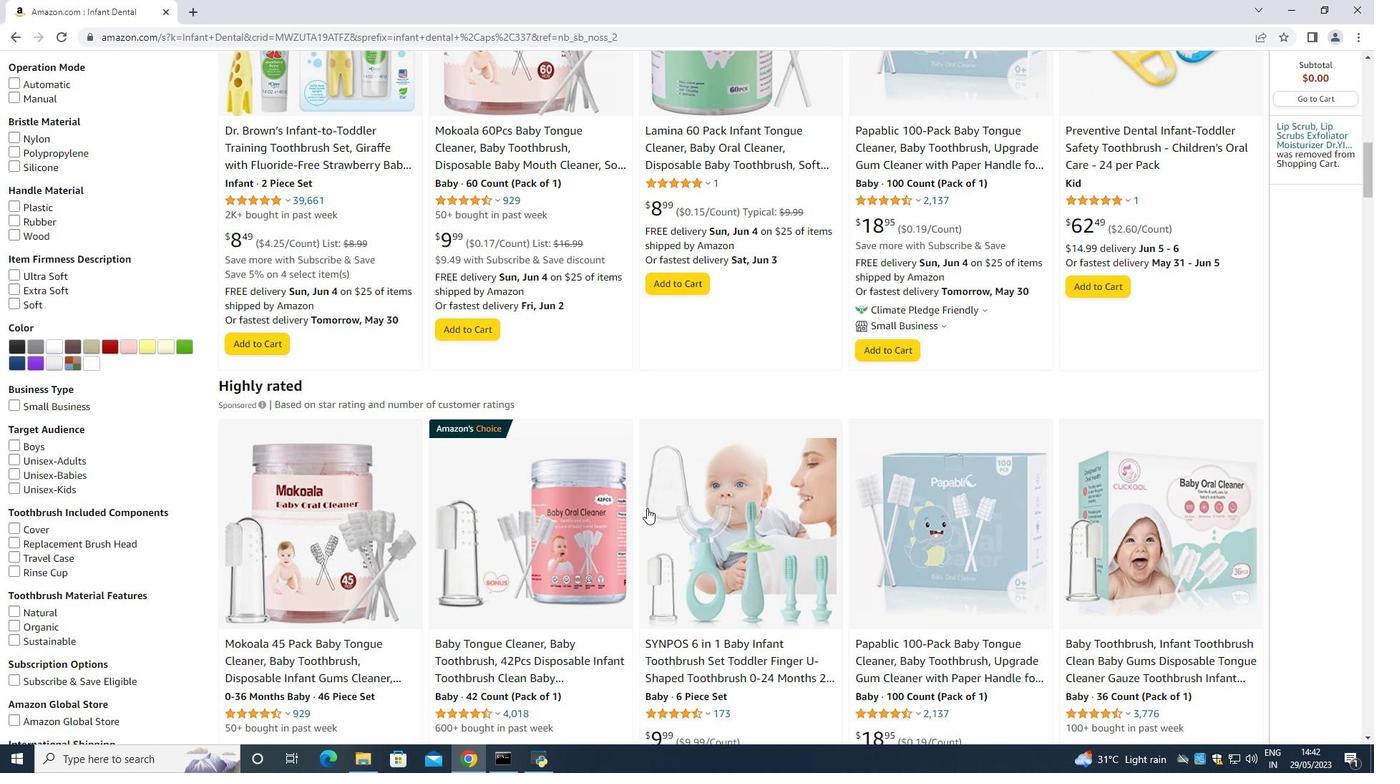 
Action: Mouse moved to (519, 596)
Screenshot: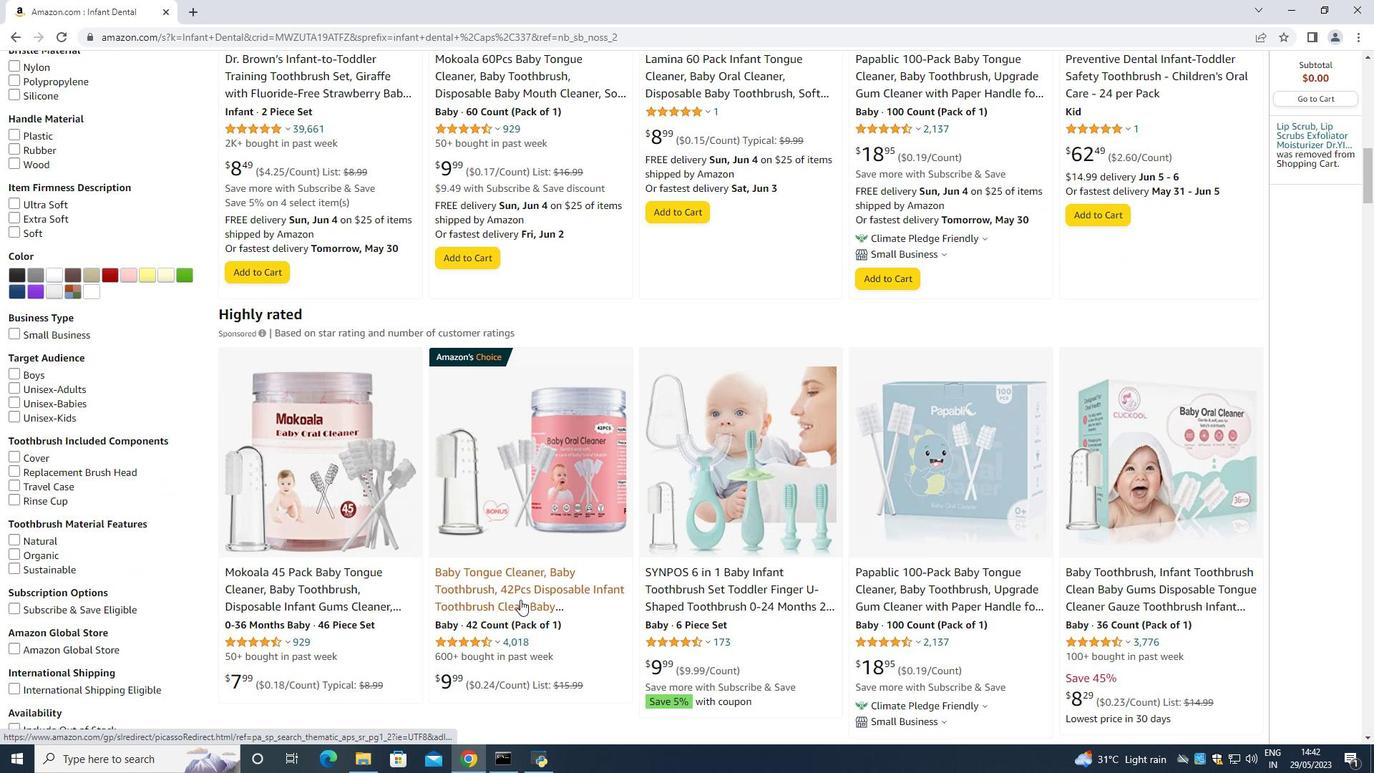 
Action: Mouse pressed left at (519, 596)
Screenshot: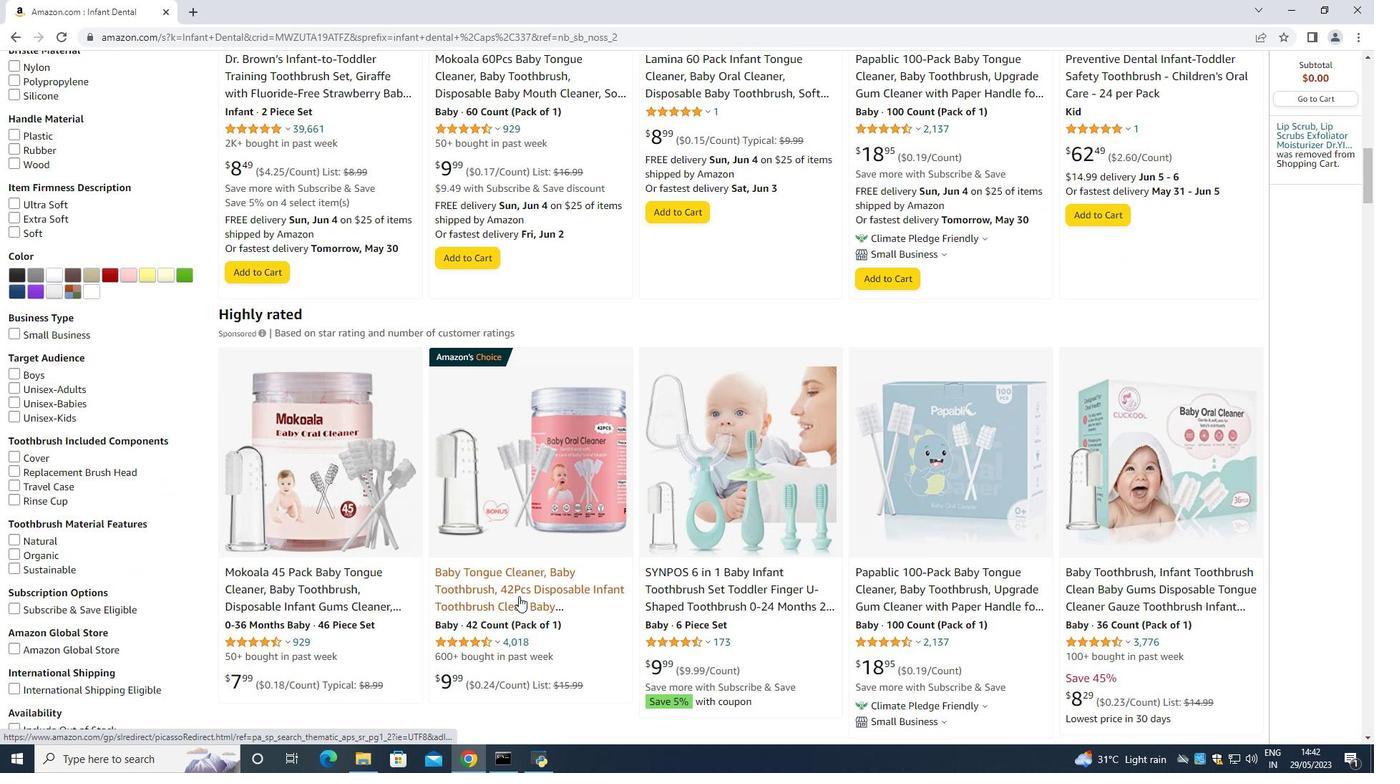 
Action: Mouse moved to (258, 392)
Screenshot: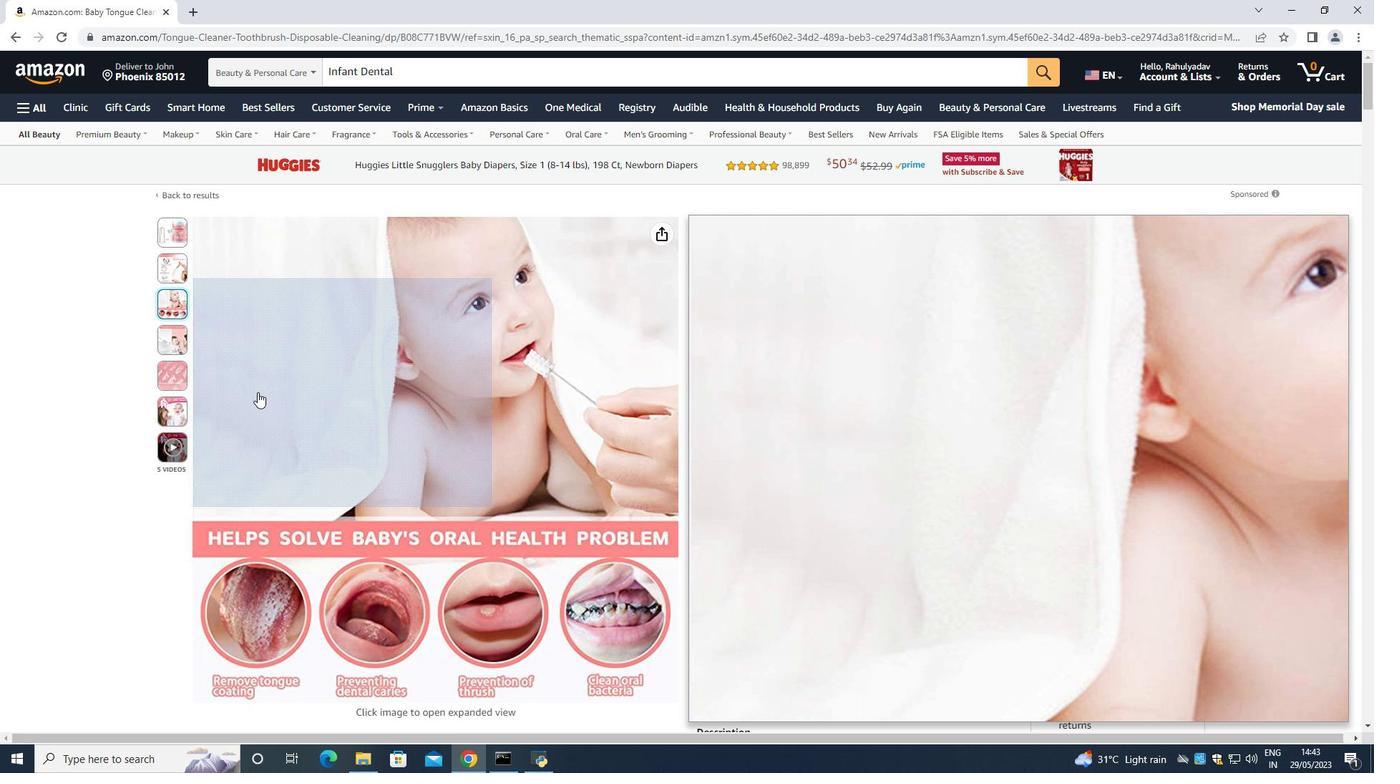 
Action: Key pressed <Key.up>
Screenshot: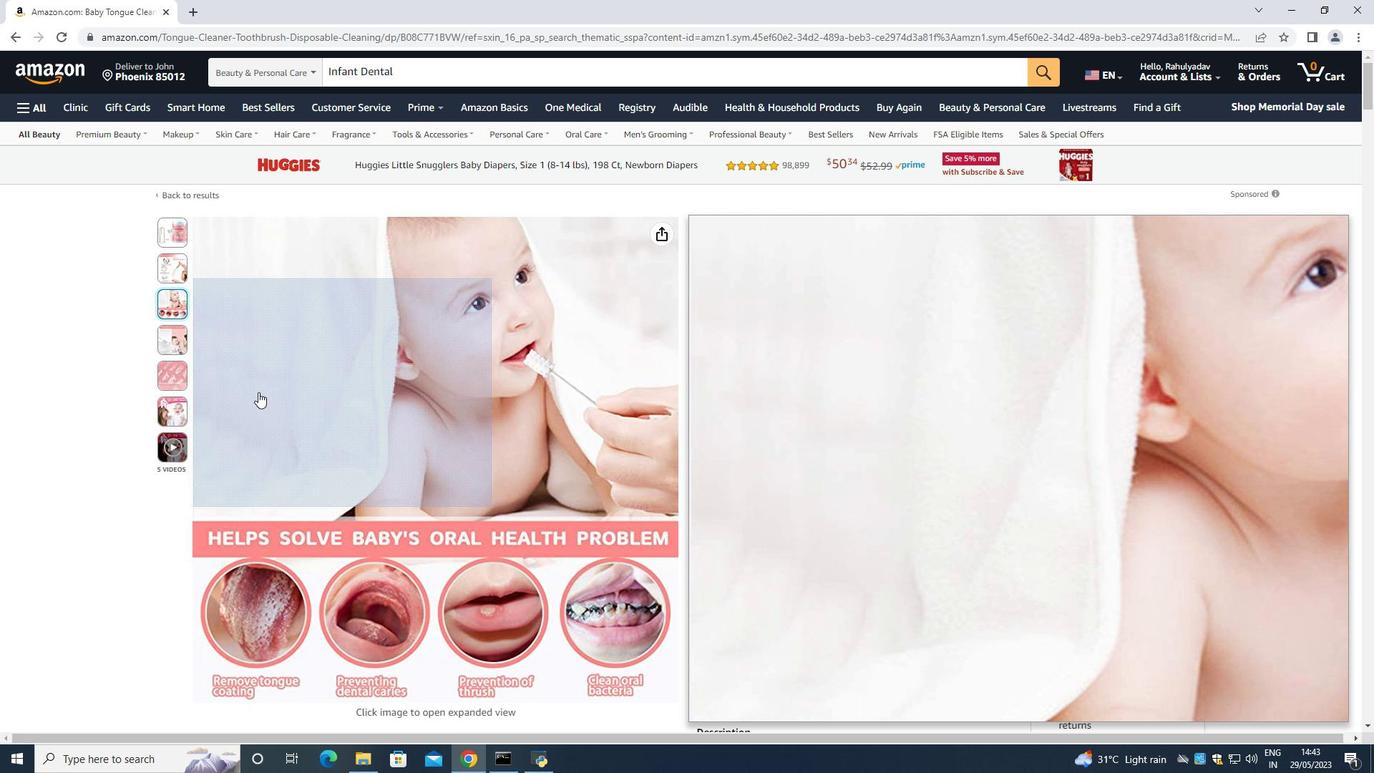 
Action: Mouse moved to (442, 378)
Screenshot: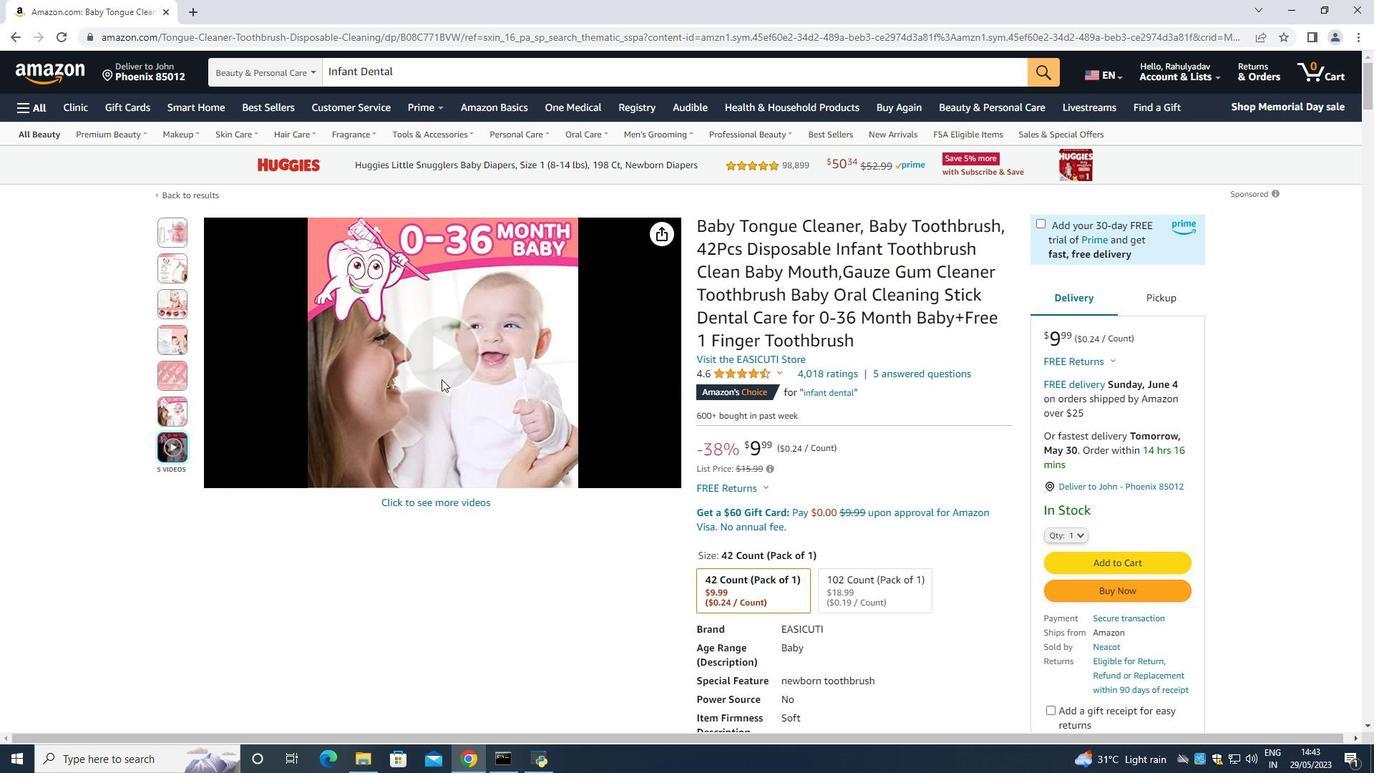 
Action: Mouse pressed left at (442, 378)
Screenshot: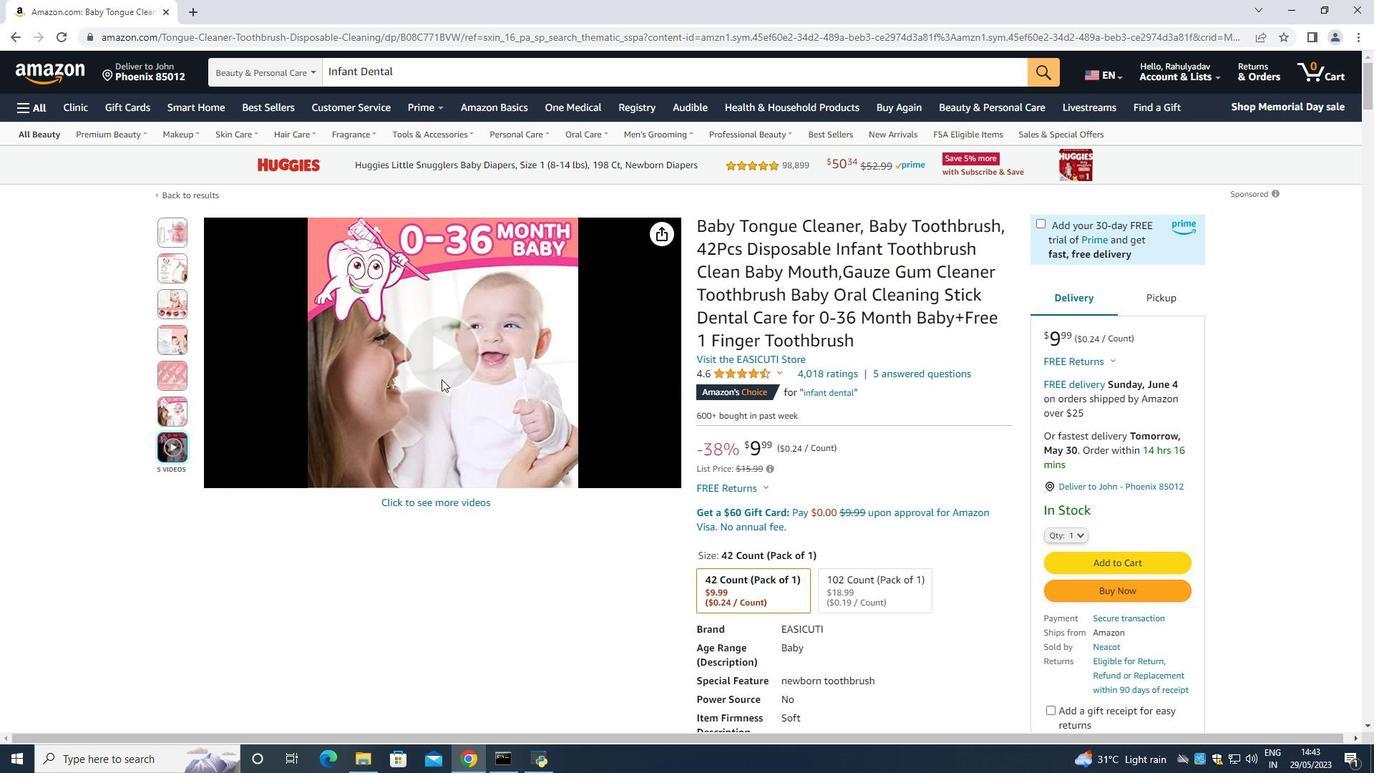
Action: Mouse moved to (1329, 133)
Screenshot: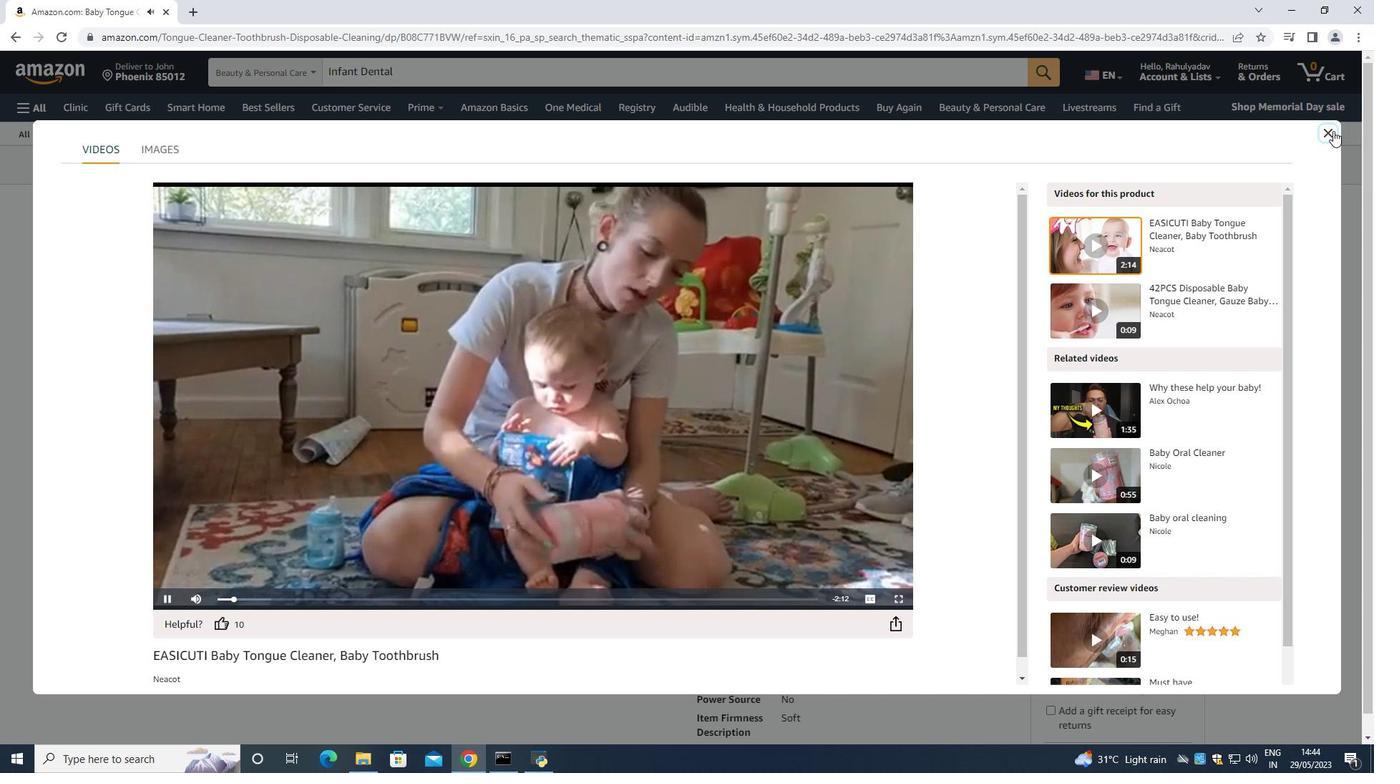 
Action: Mouse pressed left at (1329, 133)
Screenshot: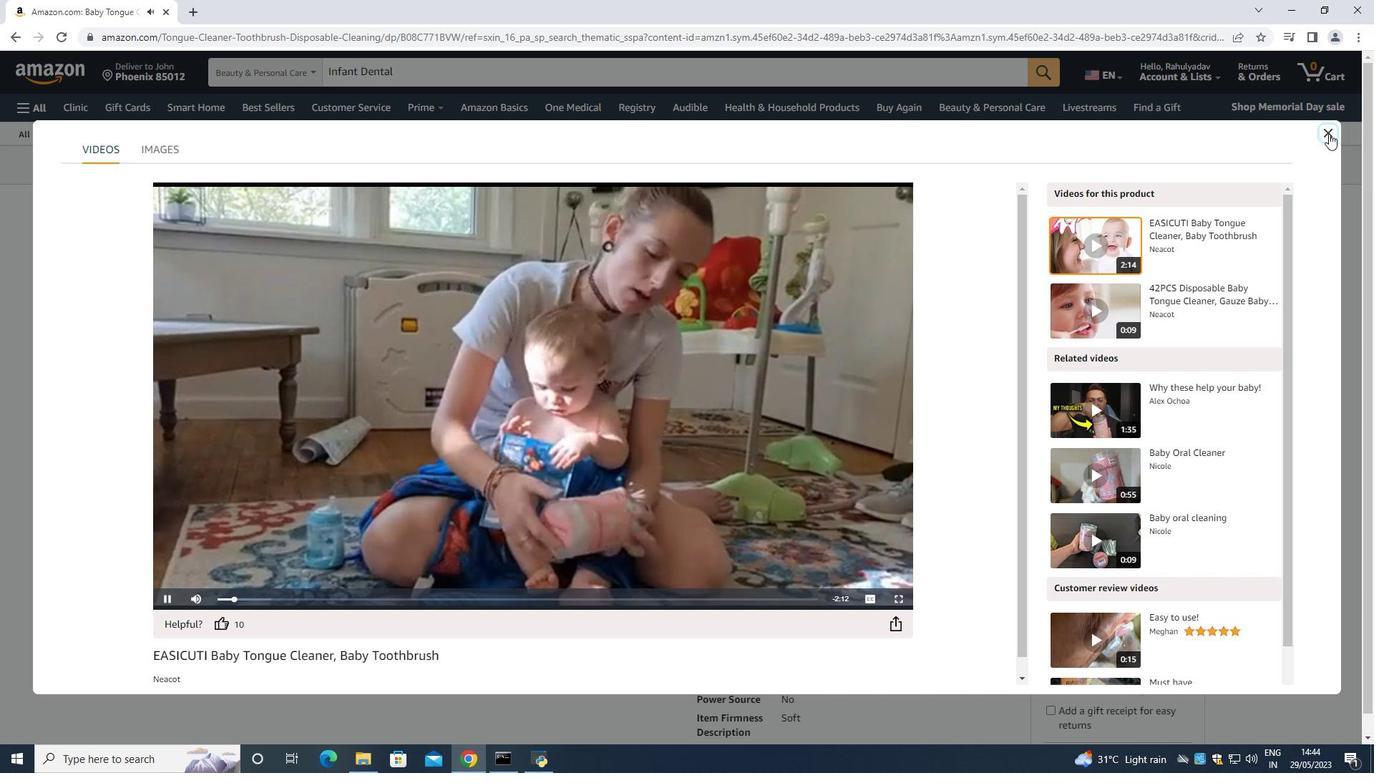 
Action: Mouse moved to (789, 302)
Screenshot: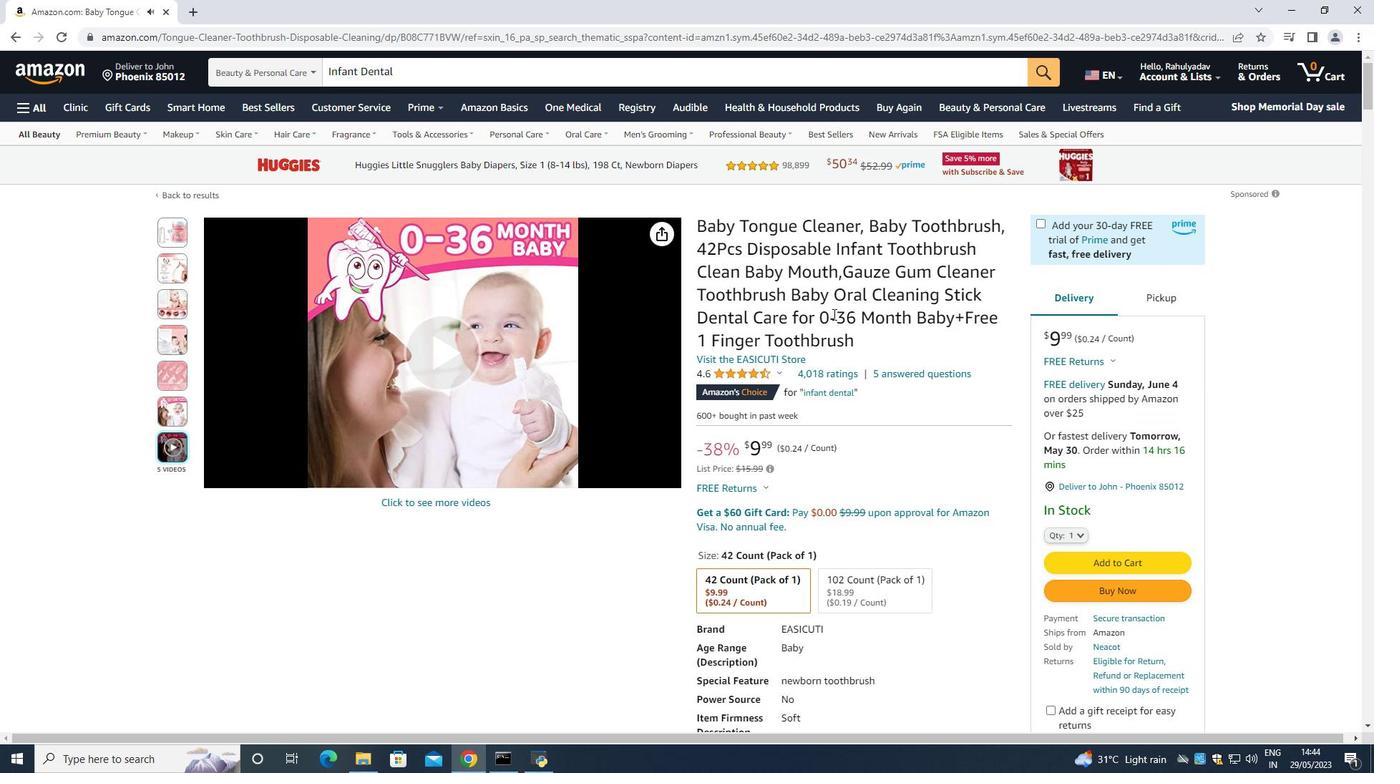 
Action: Mouse scrolled (789, 302) with delta (0, 0)
Screenshot: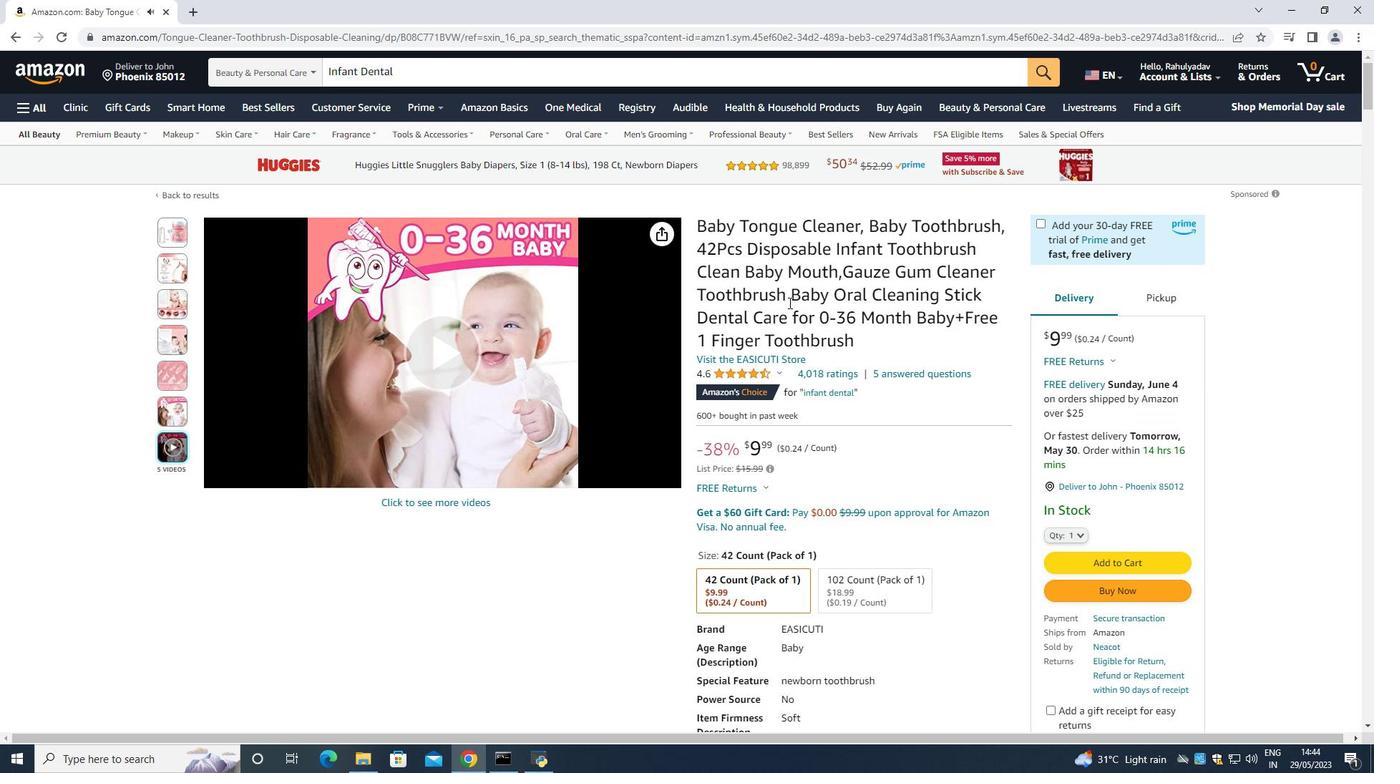 
Action: Mouse scrolled (789, 302) with delta (0, 0)
Screenshot: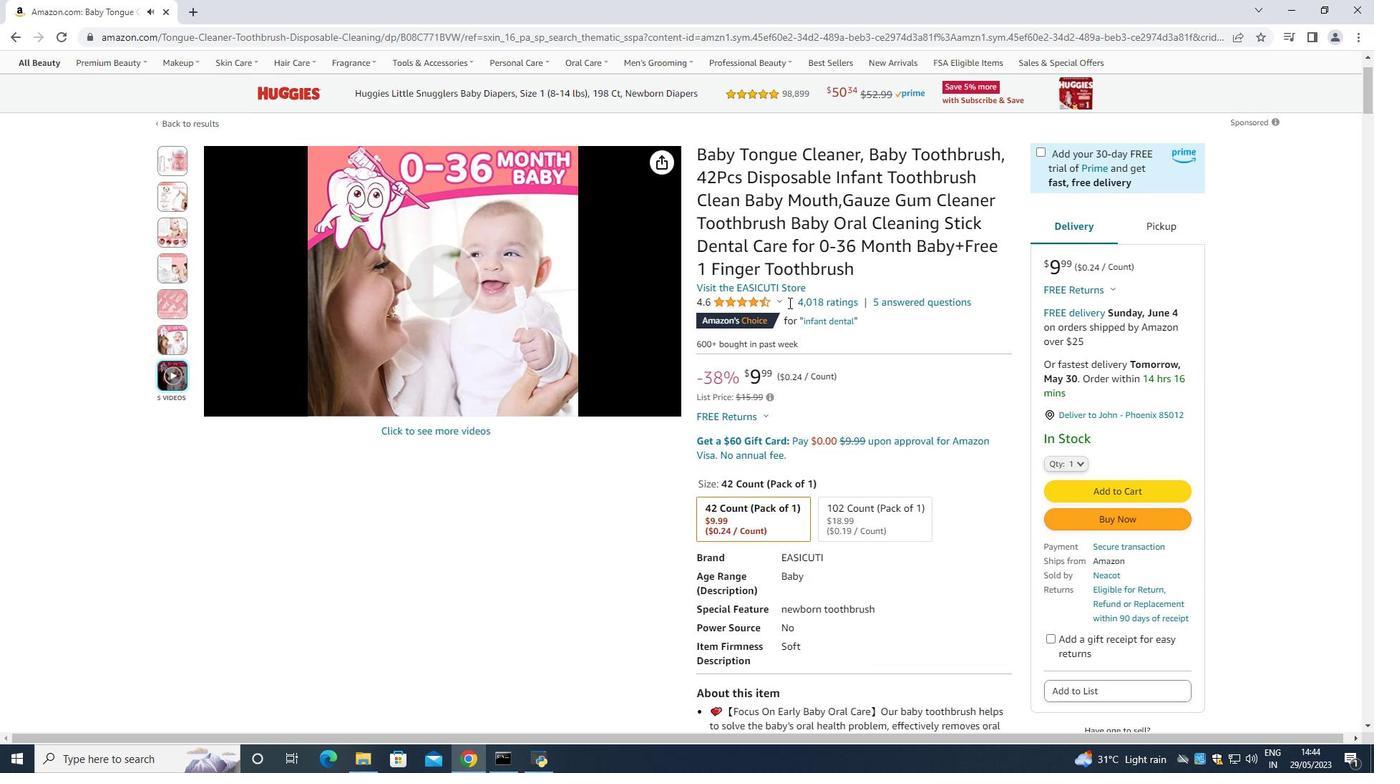 
Action: Mouse scrolled (789, 302) with delta (0, 0)
Screenshot: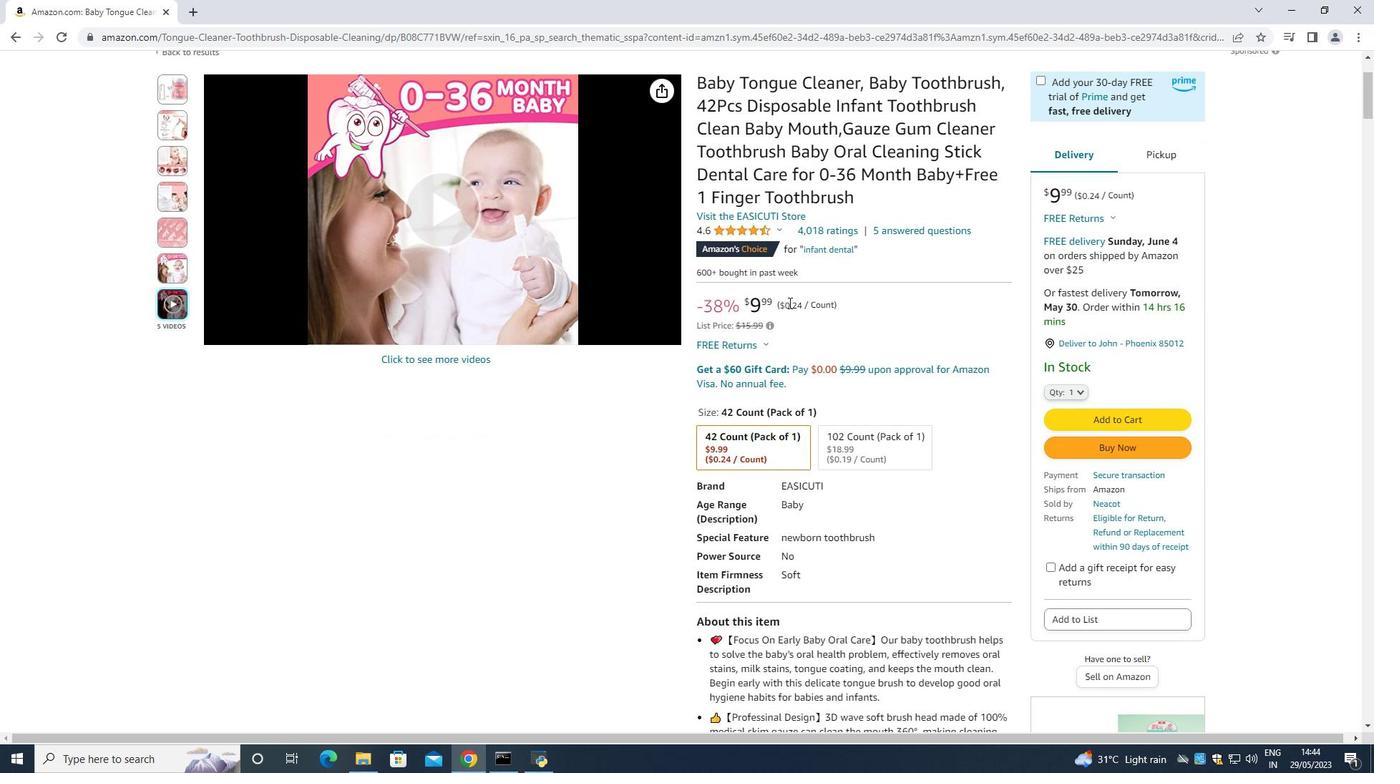 
Action: Mouse scrolled (789, 302) with delta (0, 0)
Screenshot: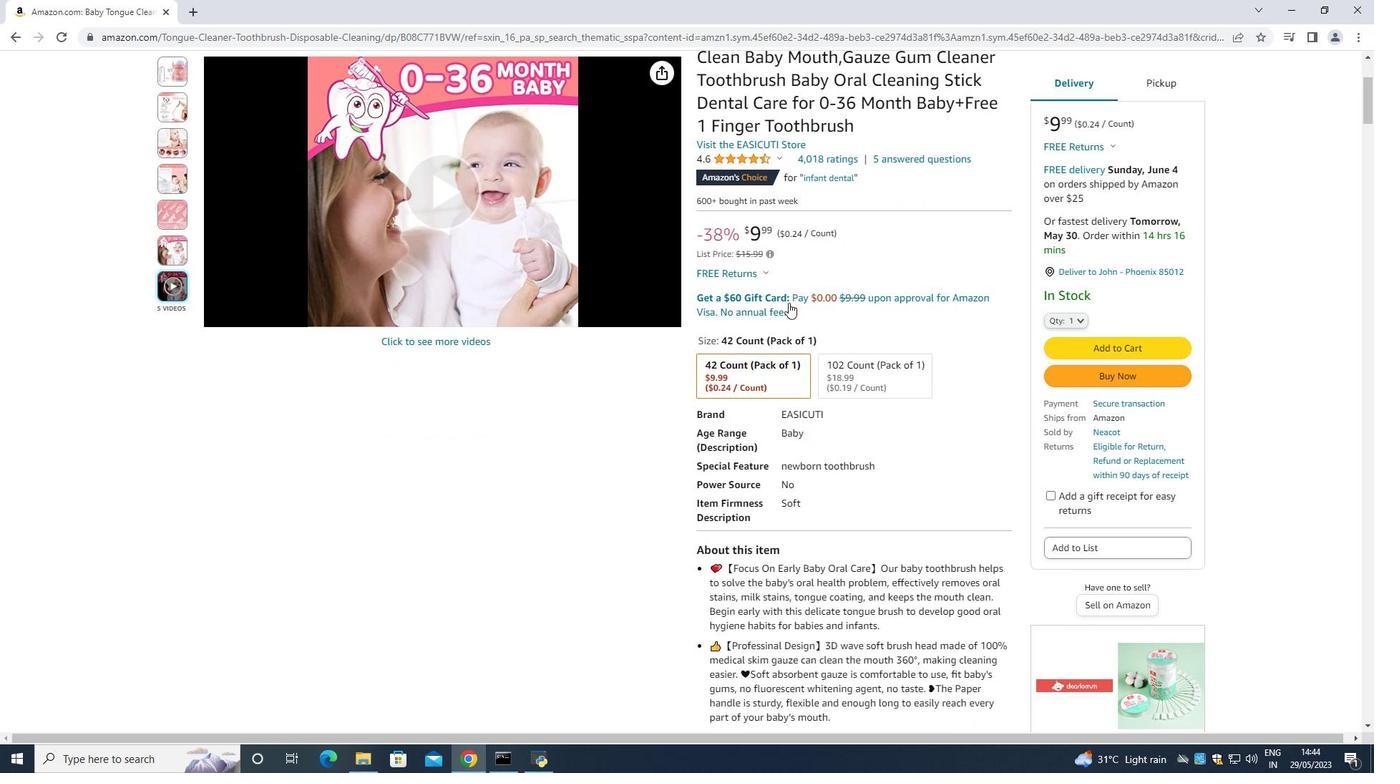 
Action: Mouse scrolled (789, 302) with delta (0, 0)
Screenshot: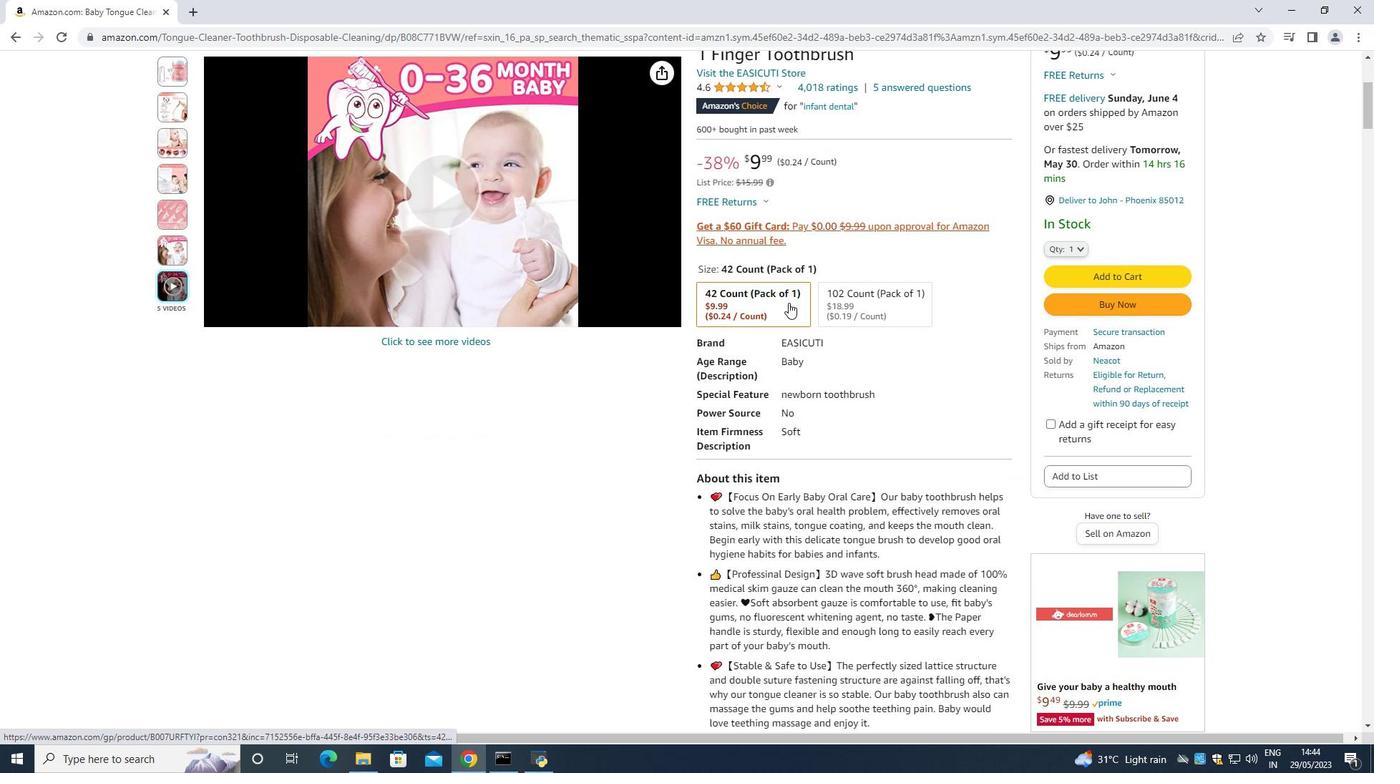 
Action: Mouse scrolled (789, 302) with delta (0, 0)
Screenshot: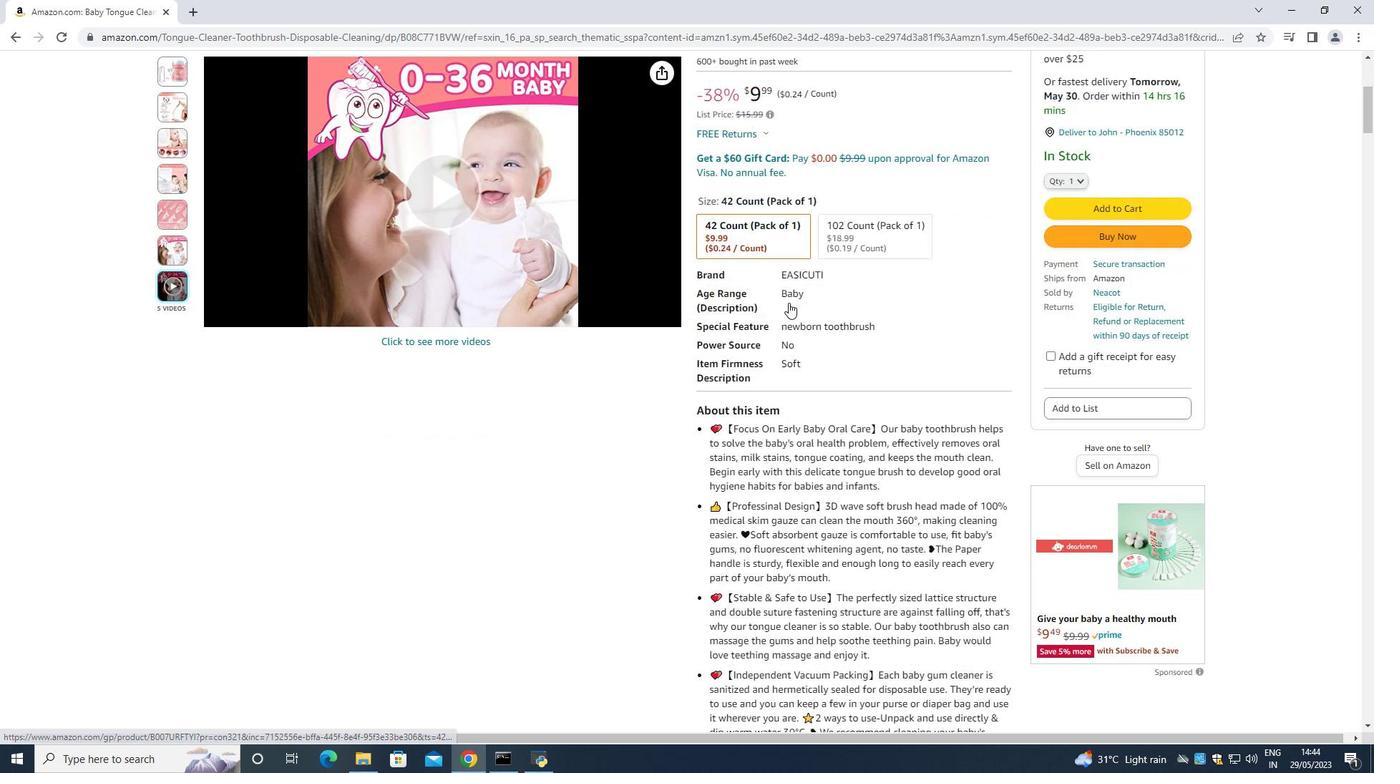 
Action: Mouse scrolled (789, 302) with delta (0, 0)
Screenshot: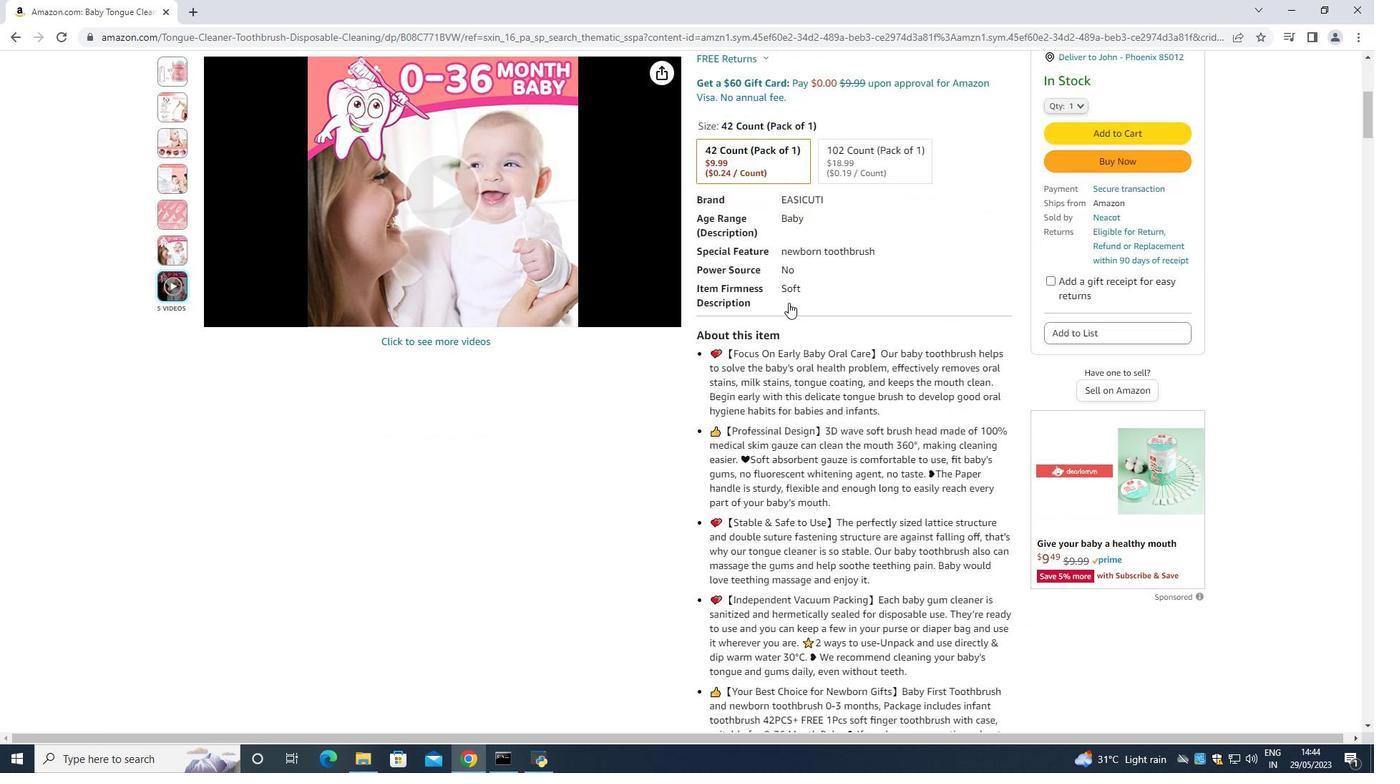 
Action: Mouse scrolled (789, 302) with delta (0, 0)
Screenshot: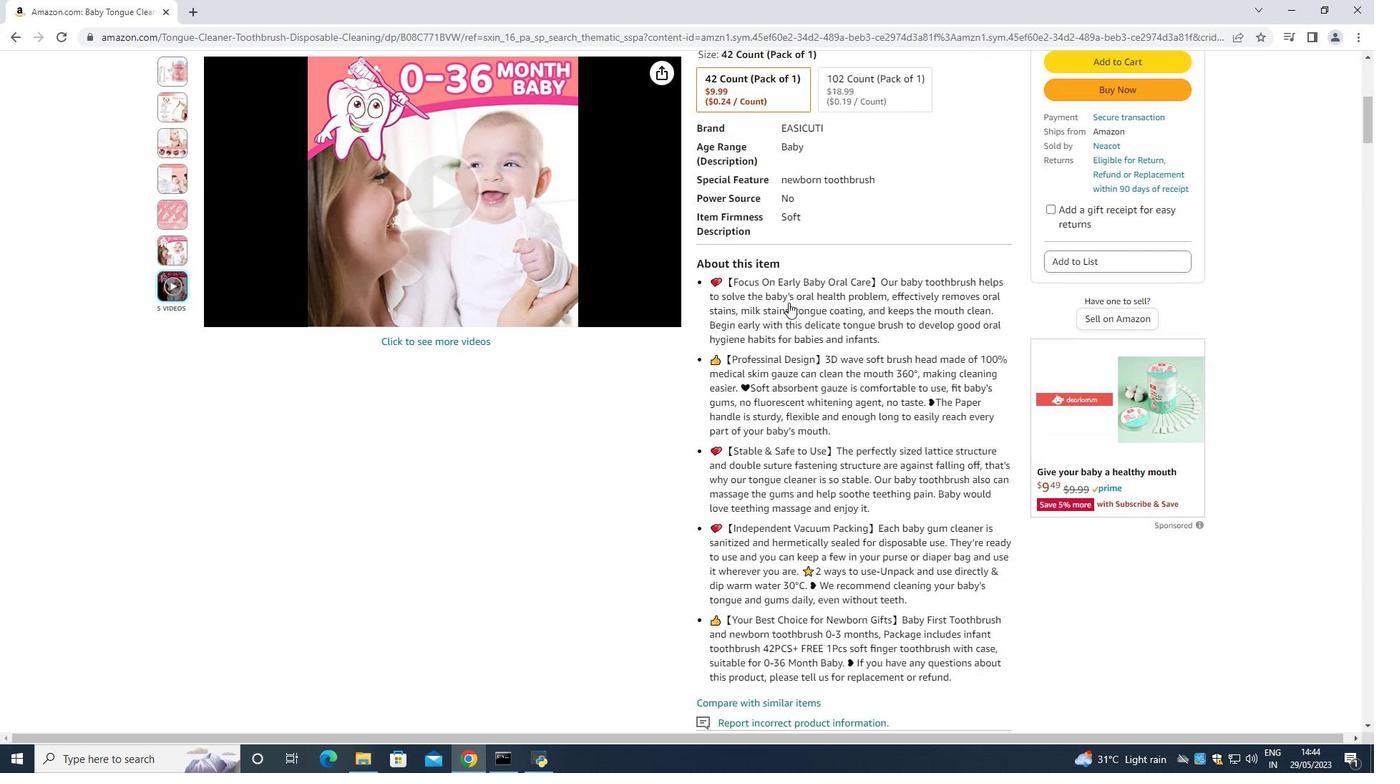 
Action: Mouse scrolled (789, 302) with delta (0, 0)
Screenshot: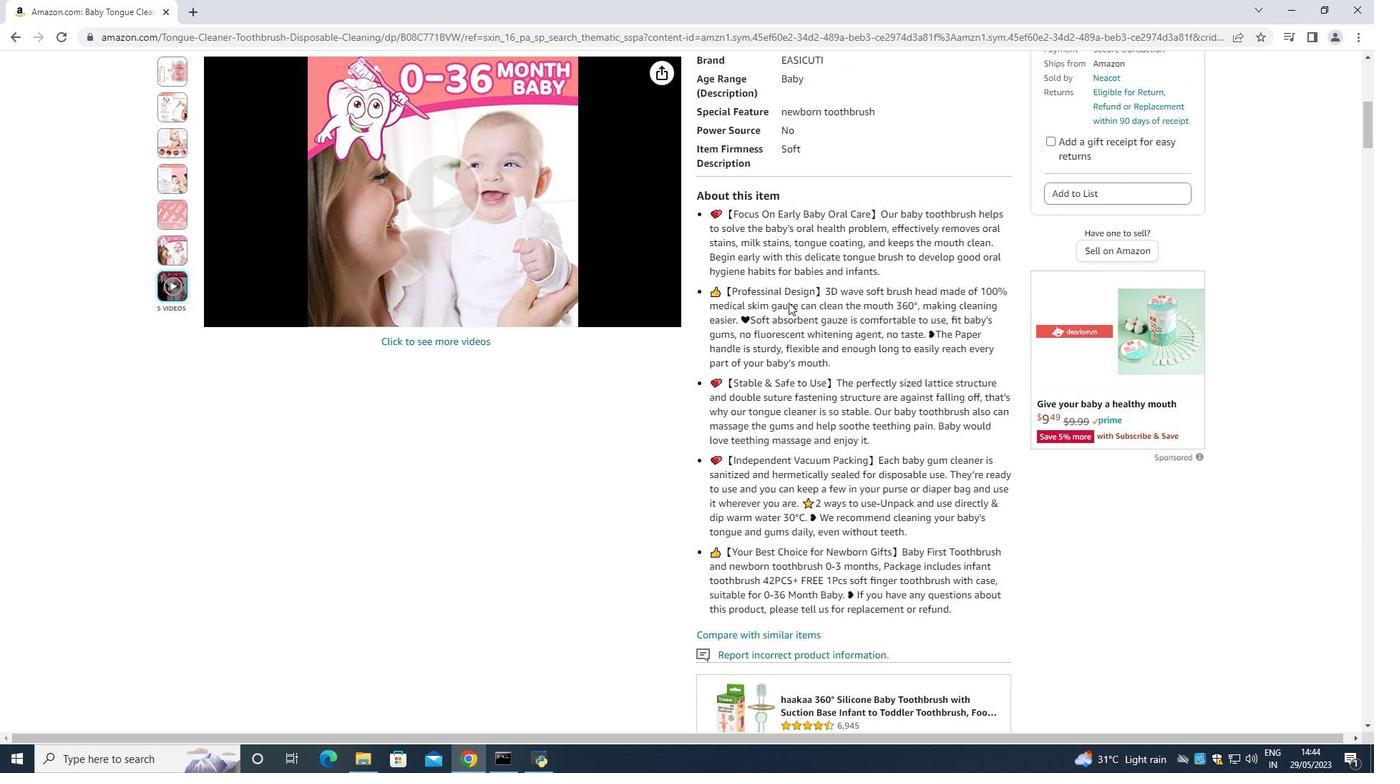 
Action: Mouse scrolled (789, 302) with delta (0, 0)
Screenshot: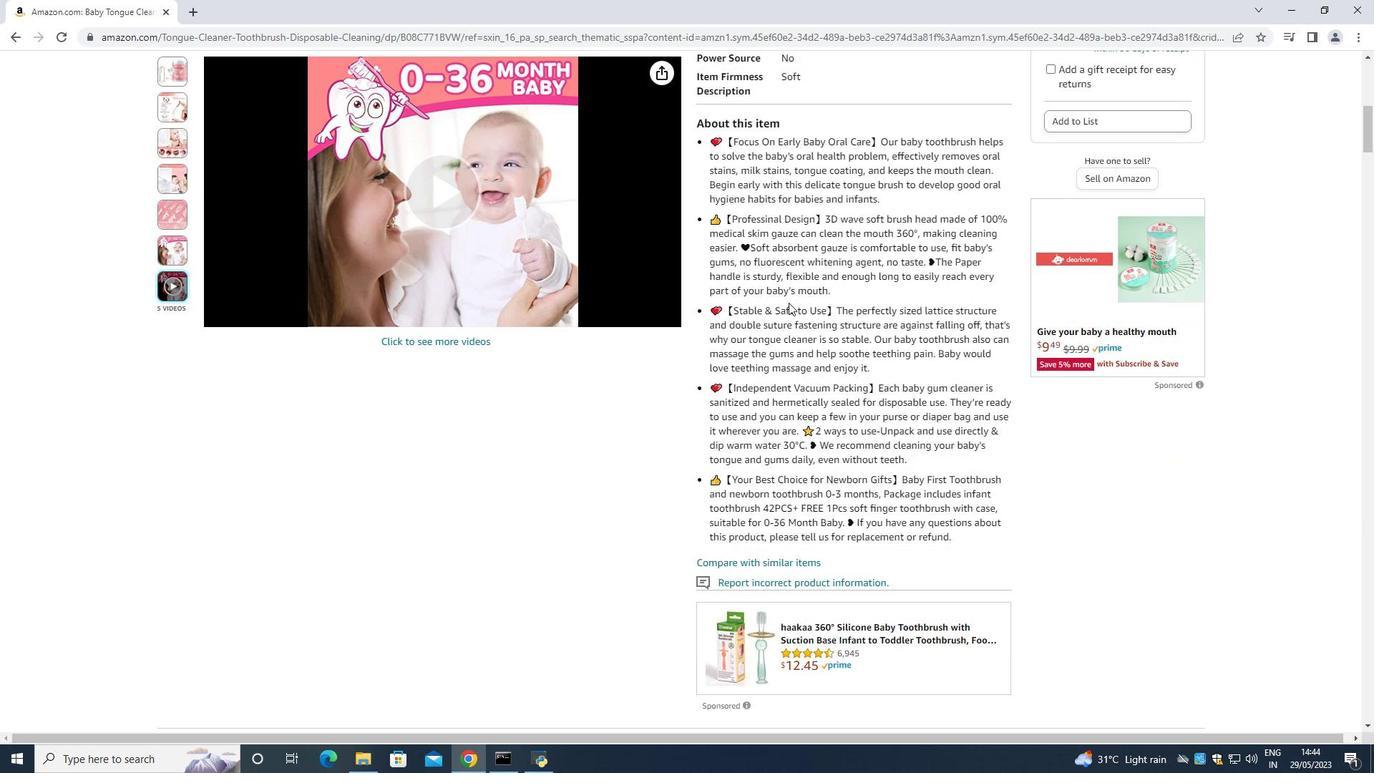 
Action: Mouse scrolled (789, 302) with delta (0, 0)
Screenshot: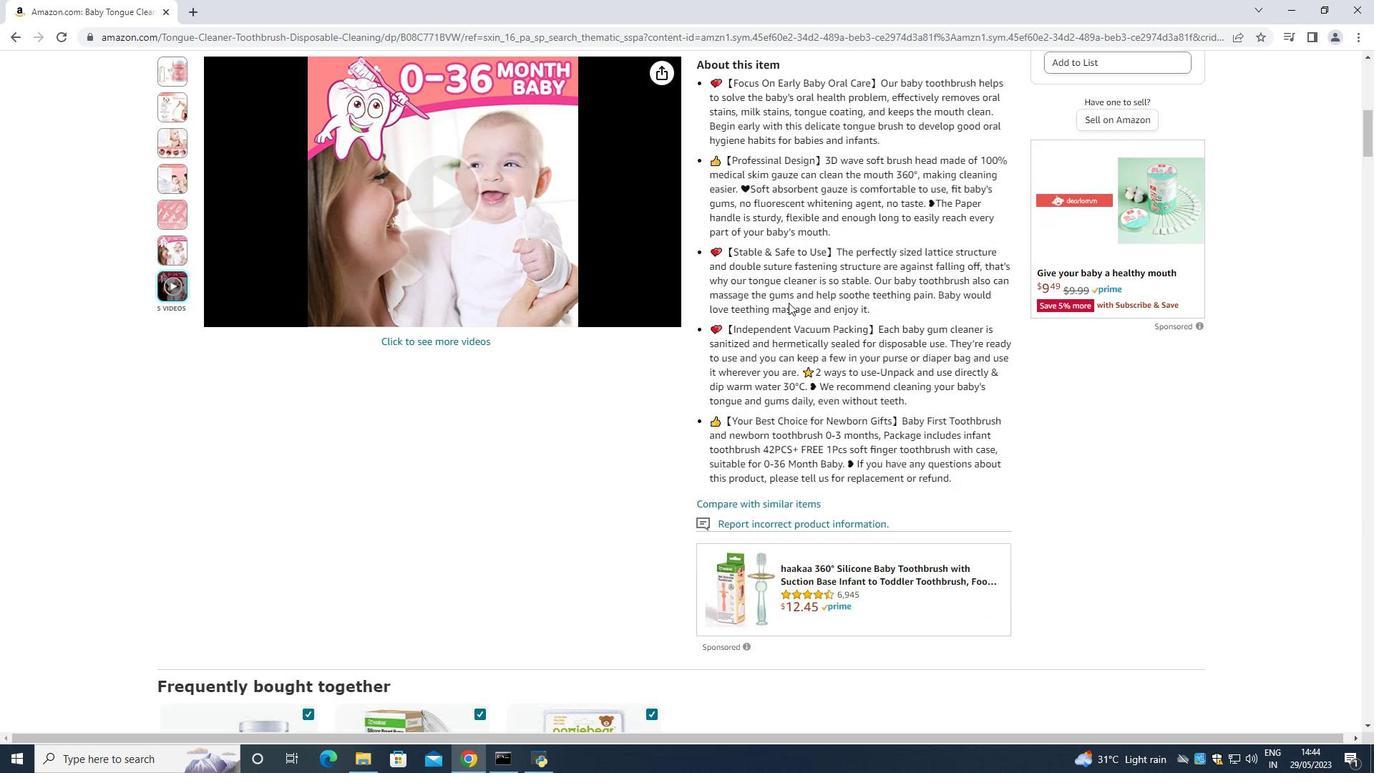 
Action: Mouse scrolled (789, 302) with delta (0, 0)
Screenshot: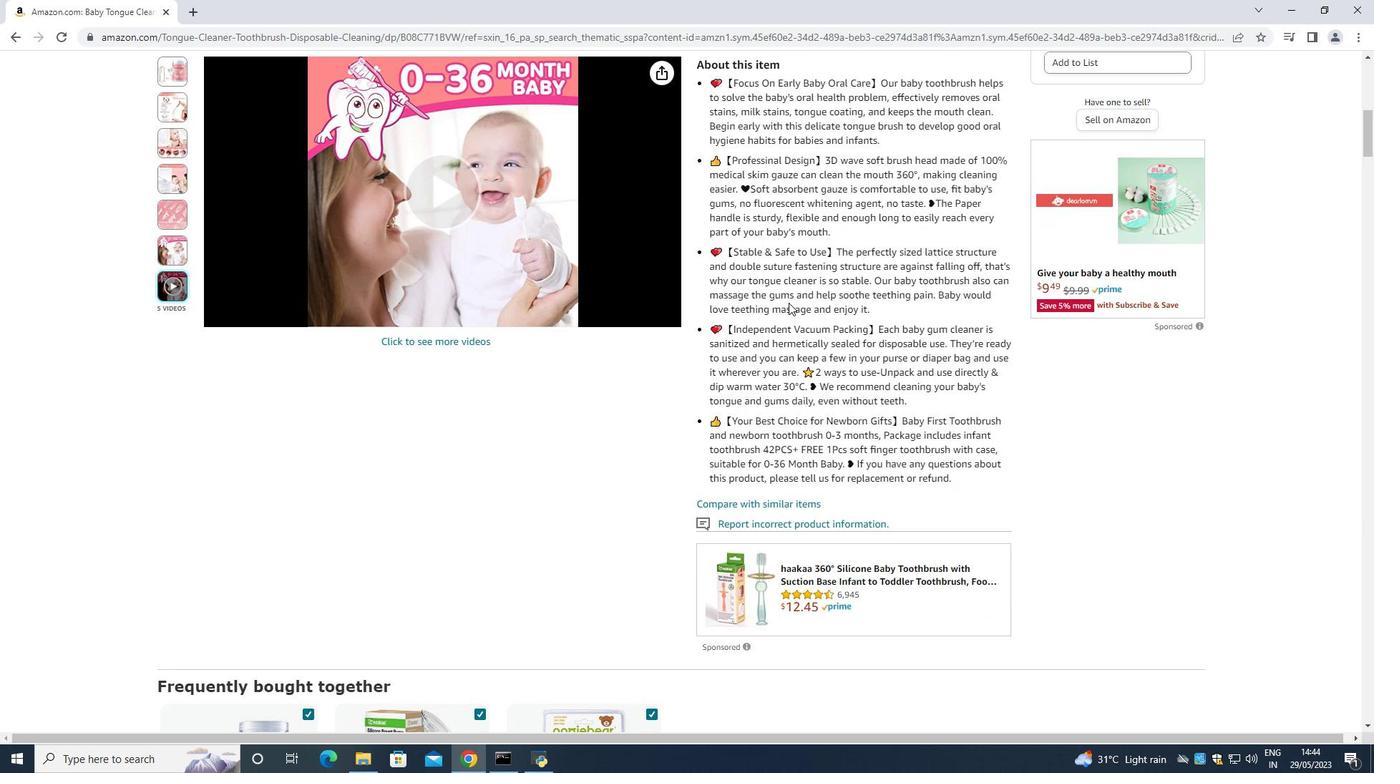 
Action: Mouse scrolled (789, 302) with delta (0, 0)
Screenshot: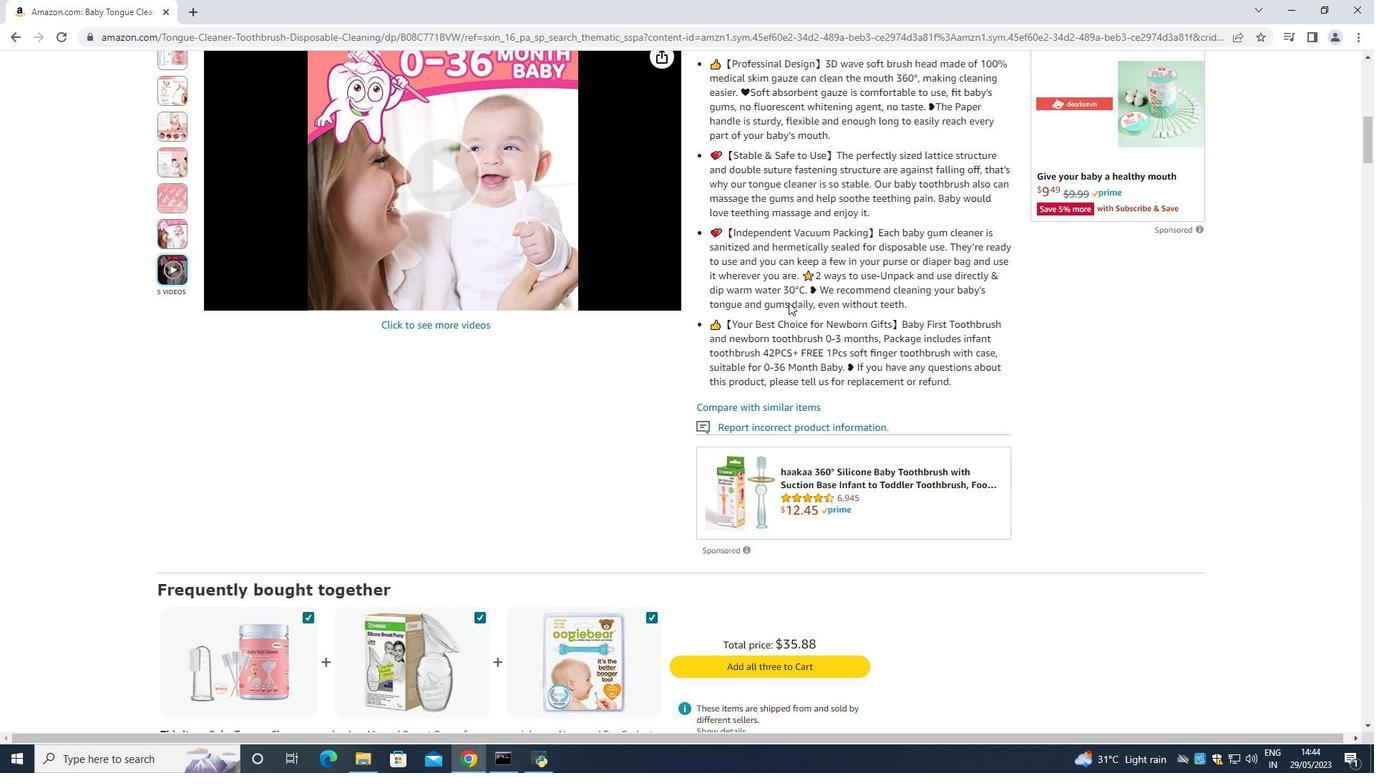 
Action: Mouse scrolled (789, 302) with delta (0, 0)
Screenshot: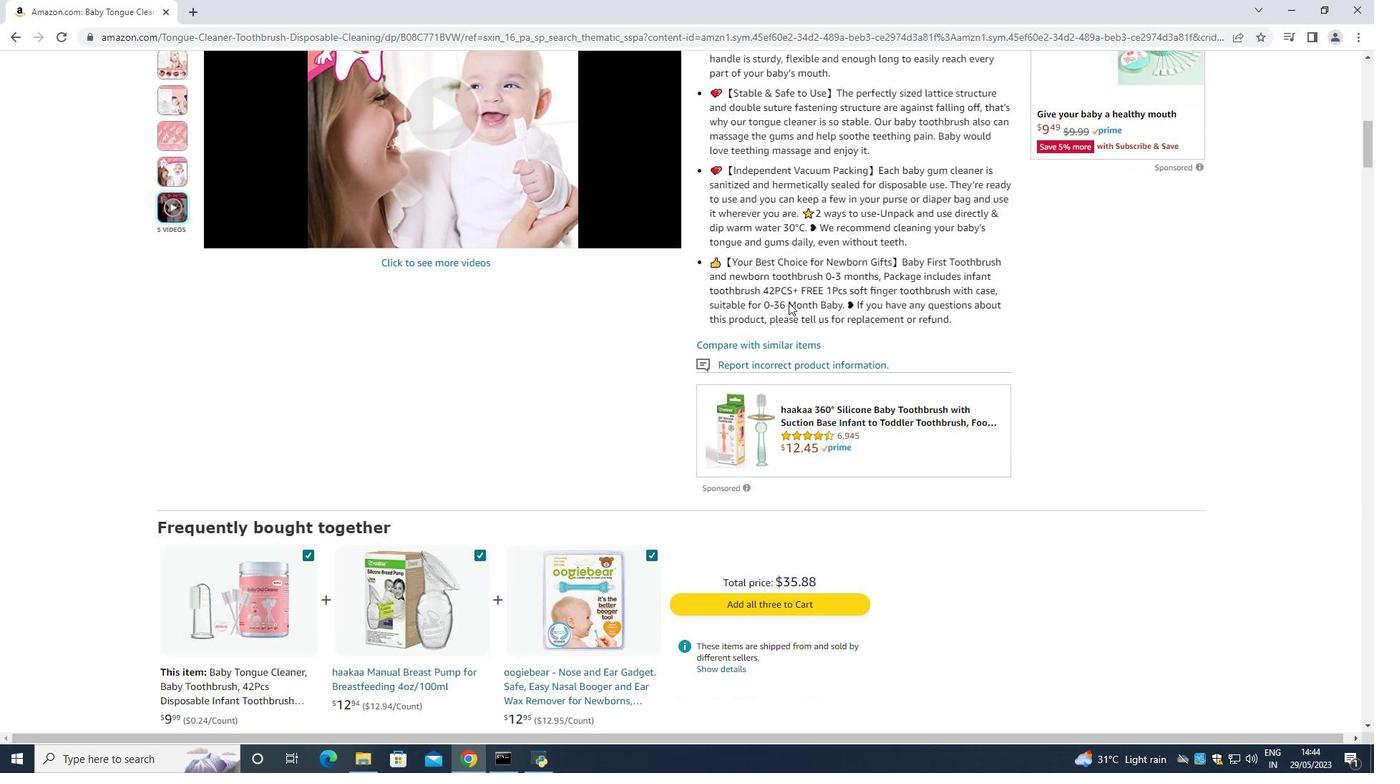
Action: Mouse moved to (751, 278)
Screenshot: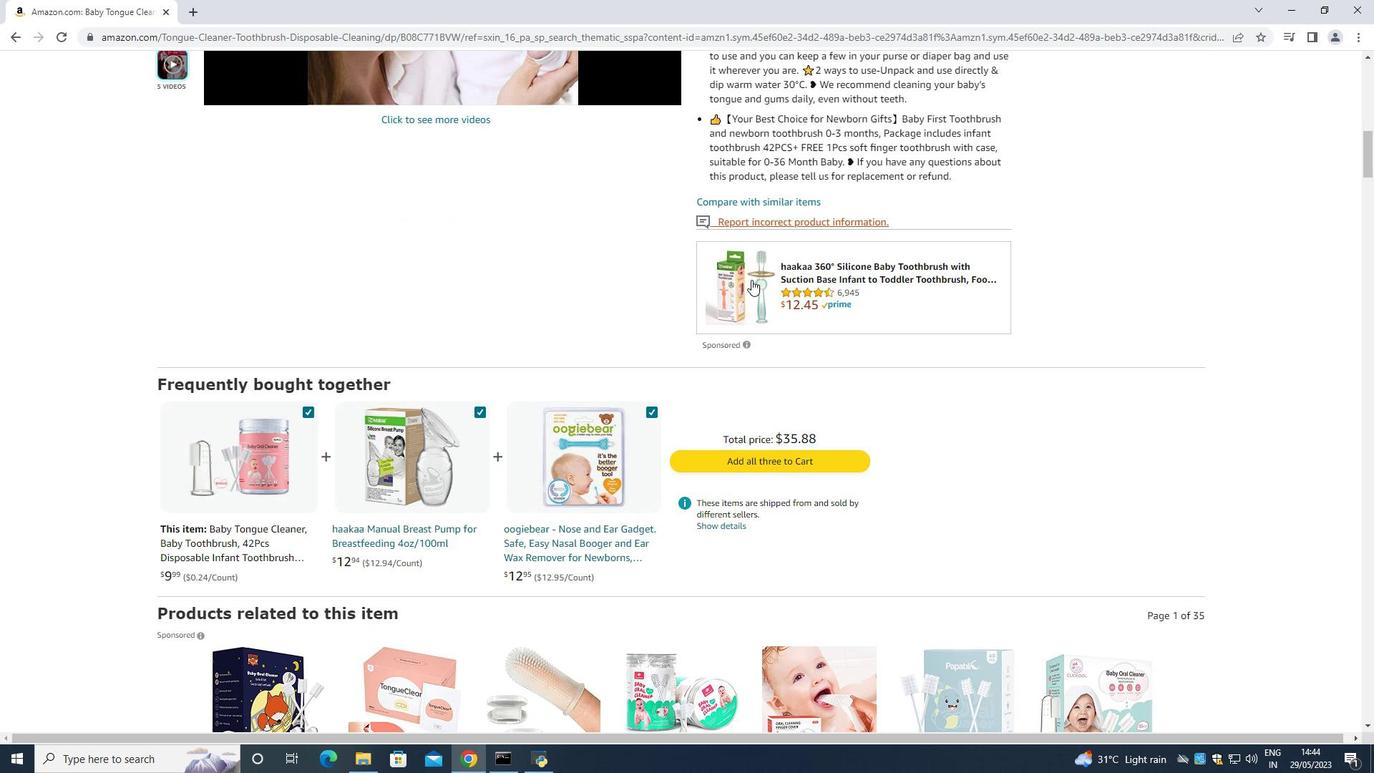
Action: Mouse scrolled (751, 277) with delta (0, 0)
Screenshot: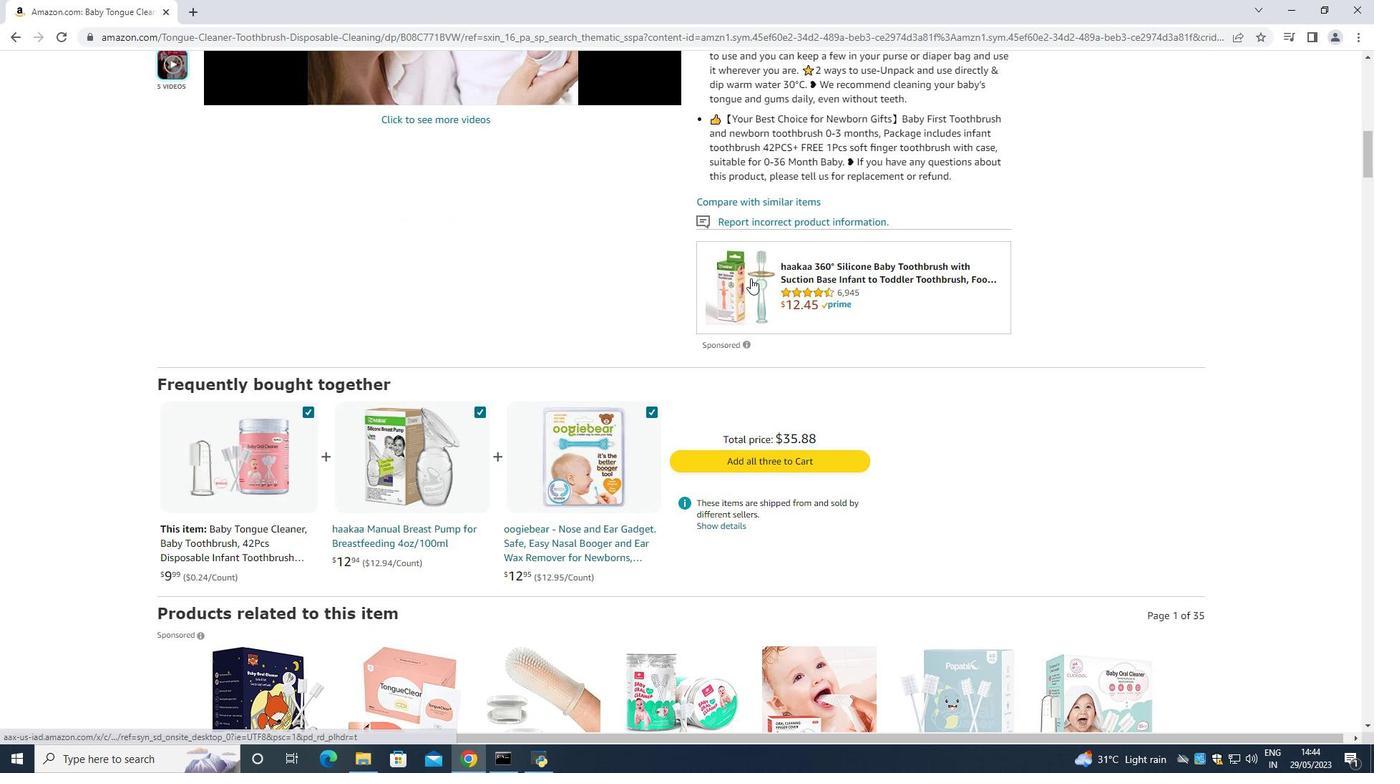 
Action: Mouse moved to (751, 277)
Screenshot: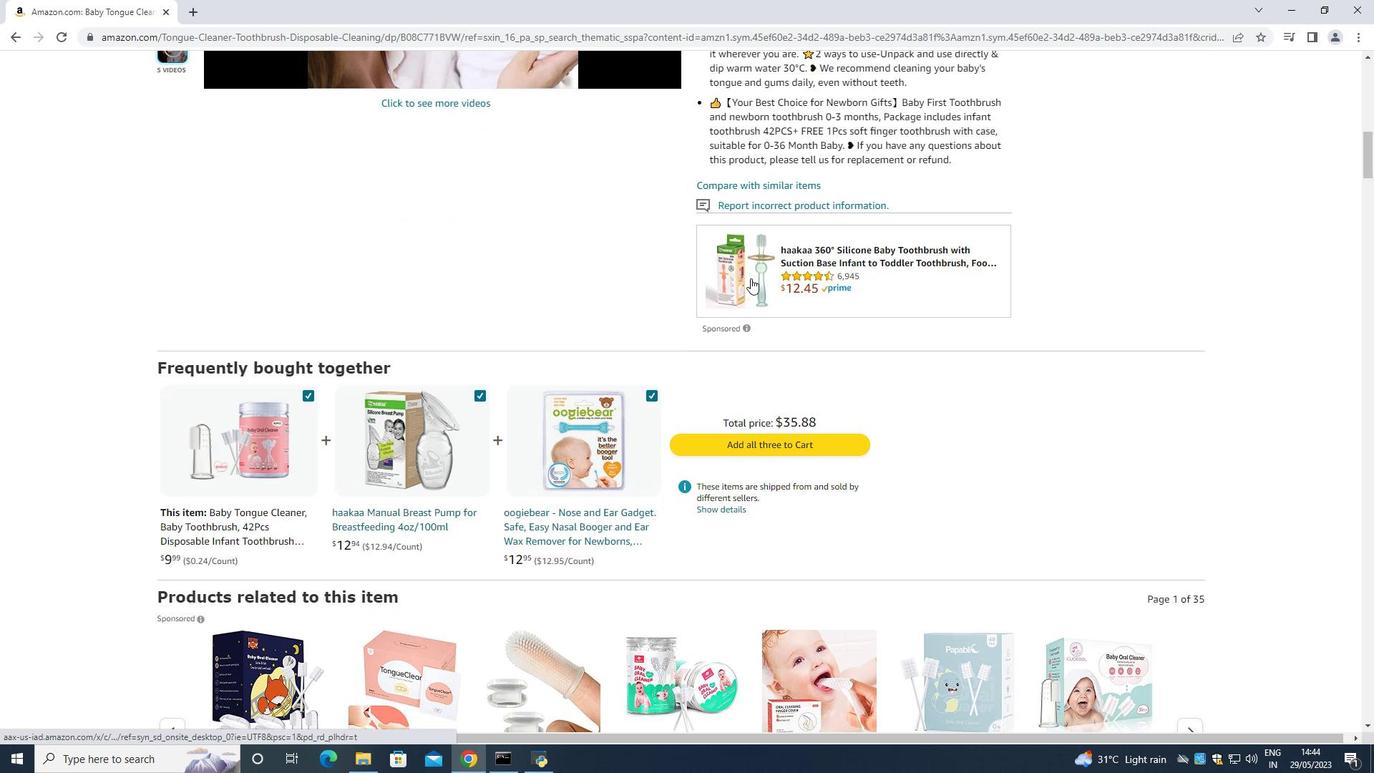
Action: Mouse scrolled (751, 276) with delta (0, 0)
Screenshot: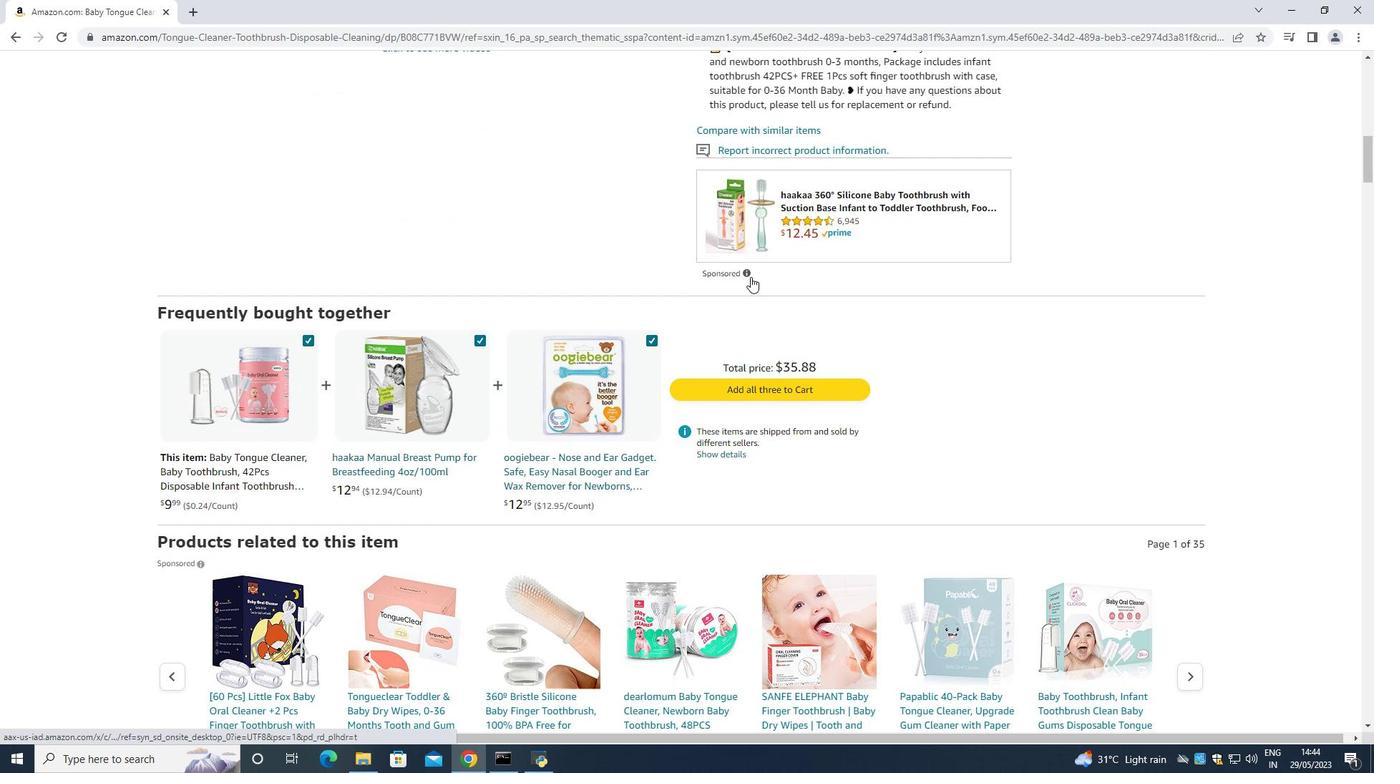 
Action: Mouse moved to (751, 277)
Screenshot: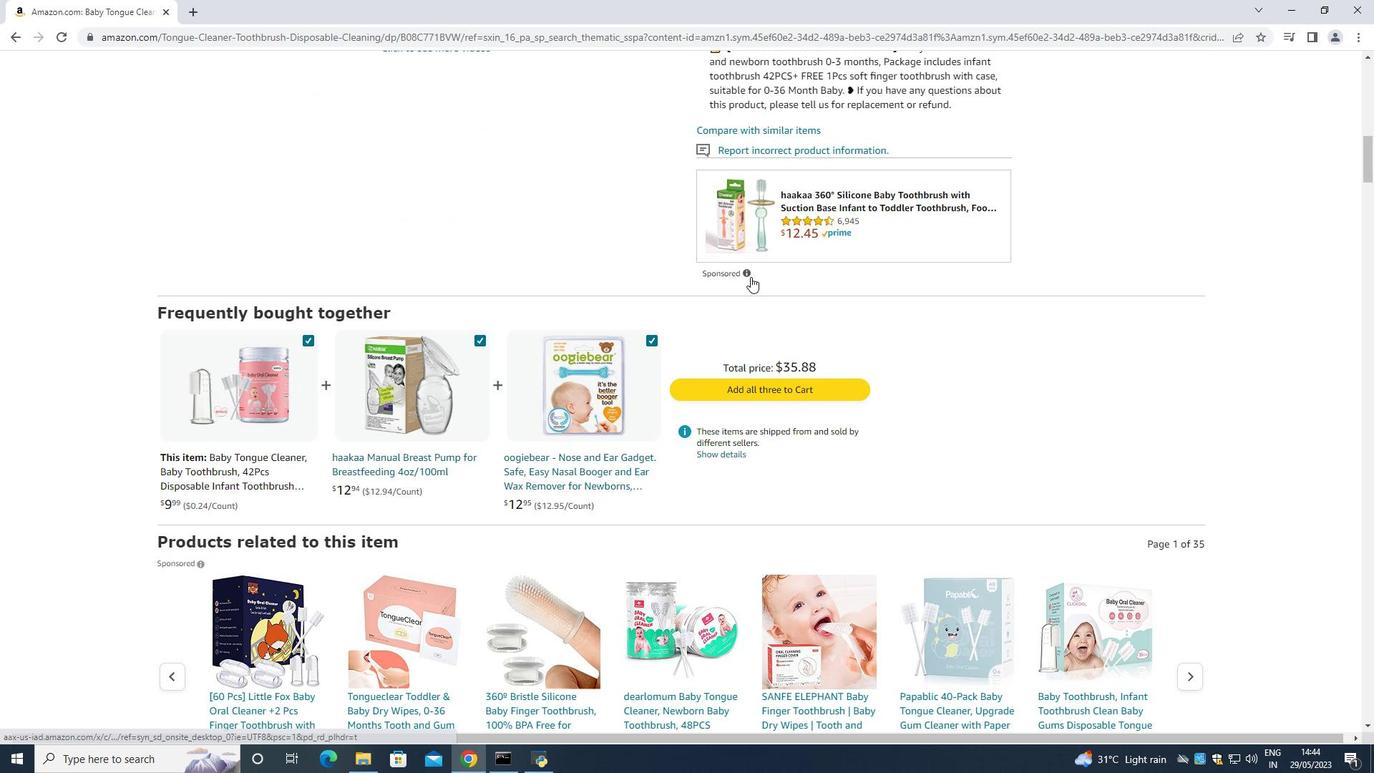
Action: Mouse scrolled (751, 276) with delta (0, 0)
Screenshot: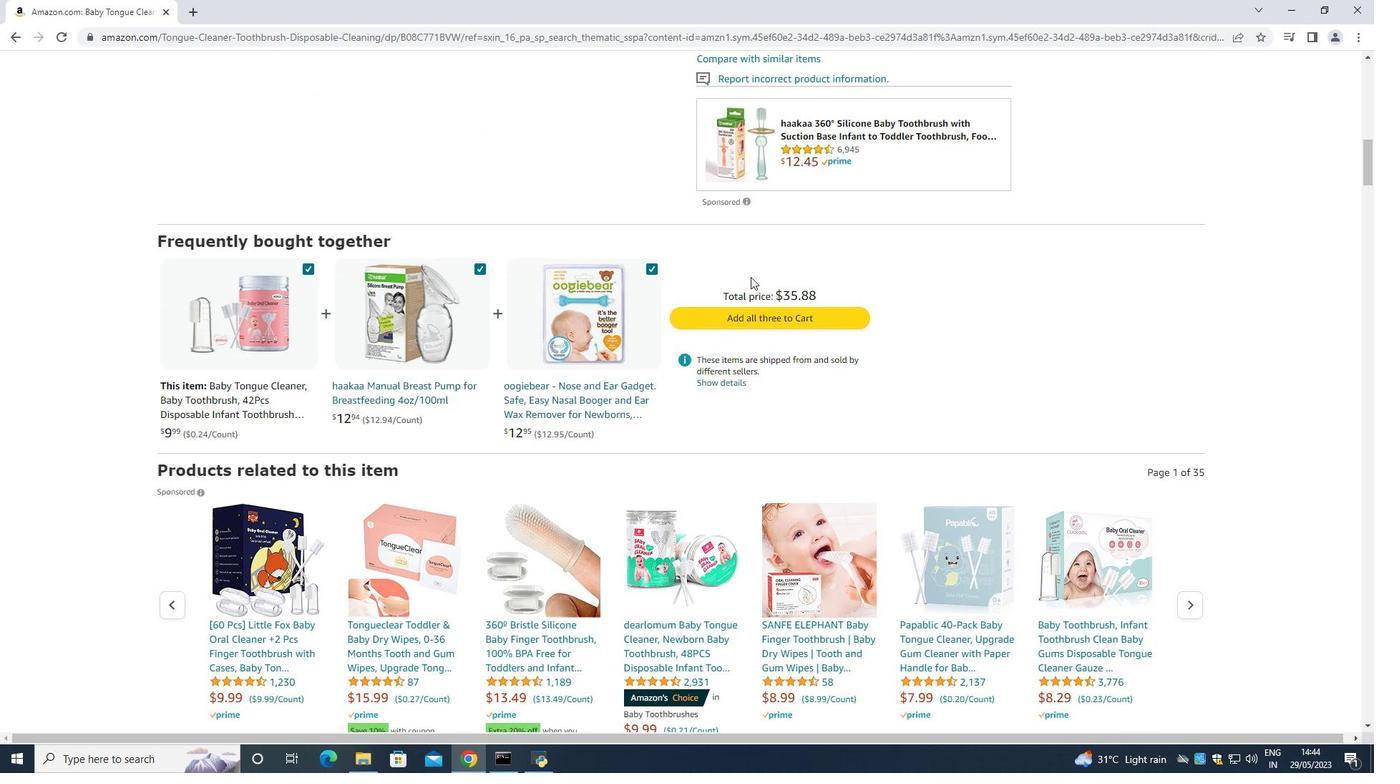 
Action: Mouse moved to (751, 276)
Screenshot: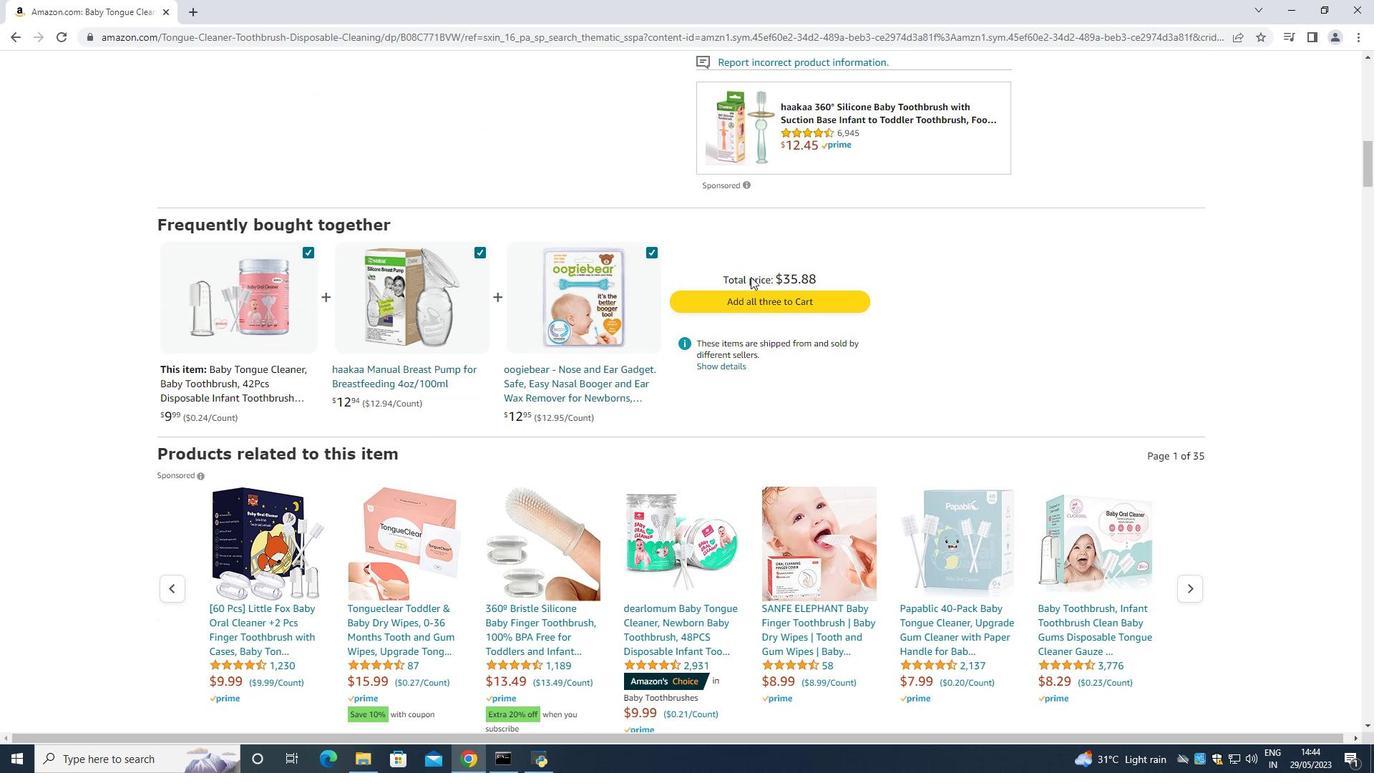 
Action: Mouse scrolled (751, 275) with delta (0, 0)
Screenshot: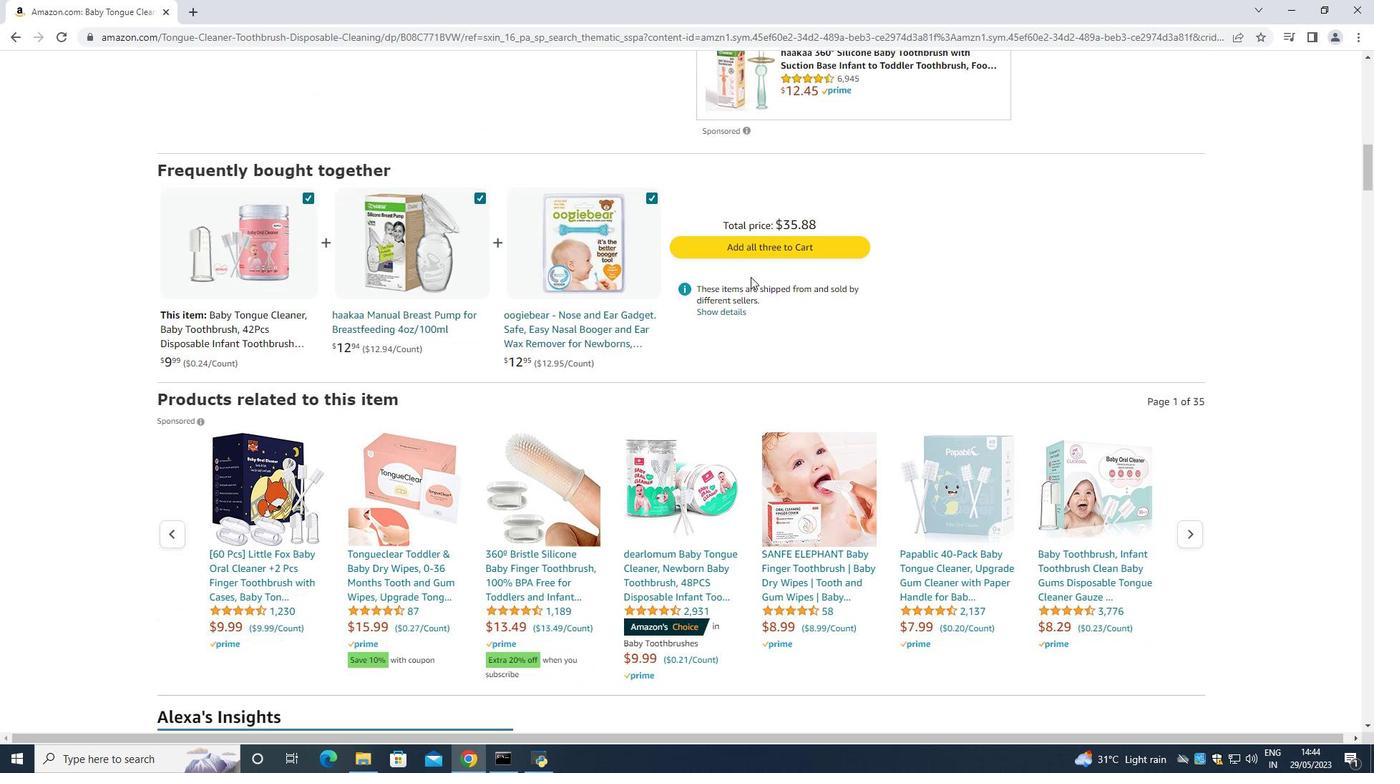
Action: Mouse moved to (751, 274)
Screenshot: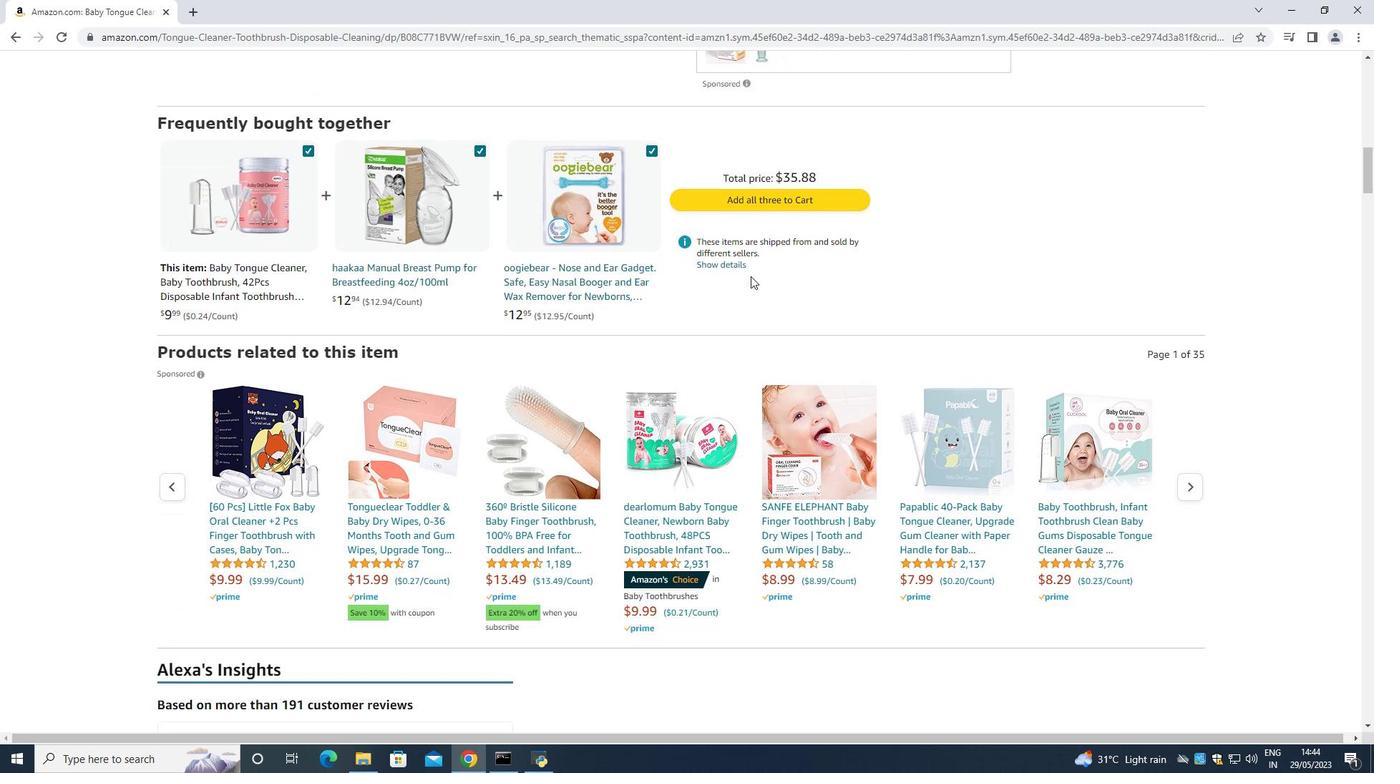 
Action: Mouse scrolled (751, 273) with delta (0, 0)
Screenshot: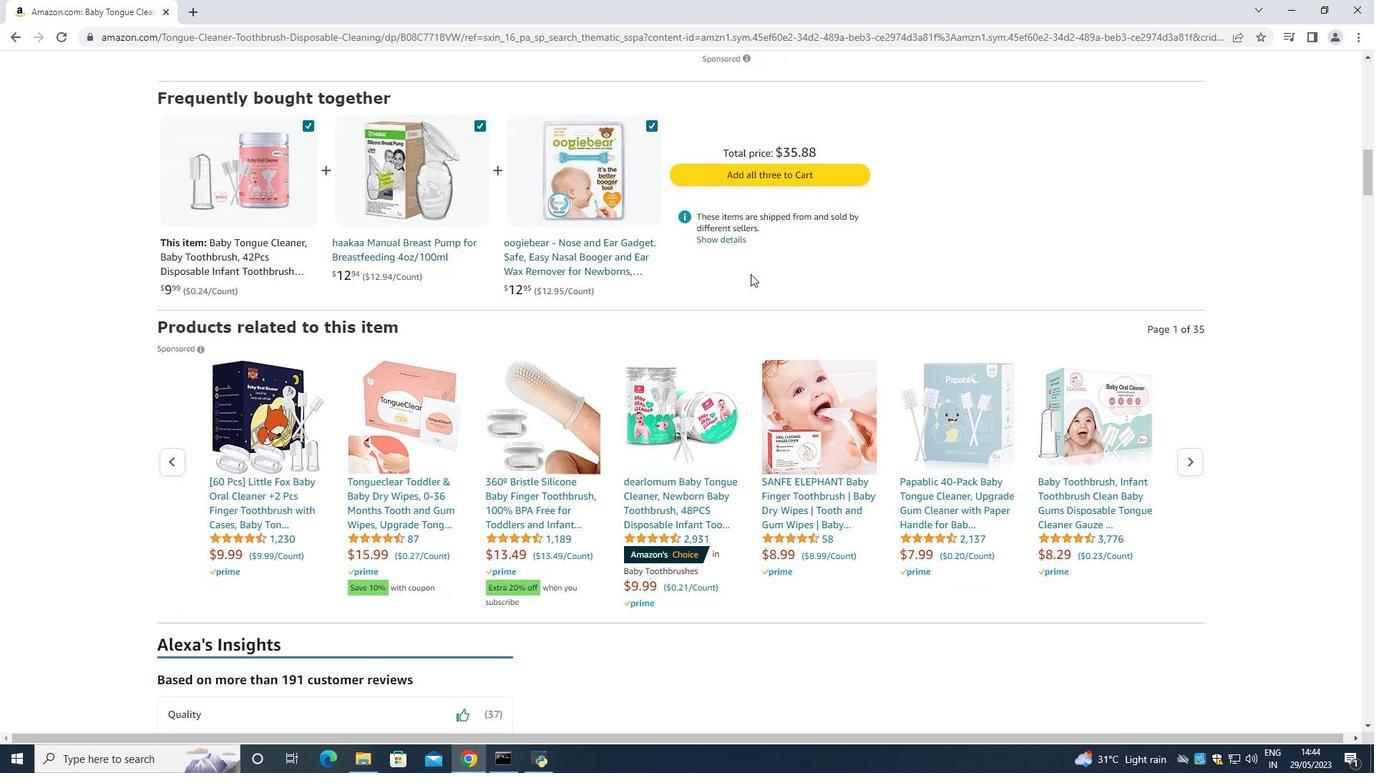 
Action: Mouse moved to (751, 271)
Screenshot: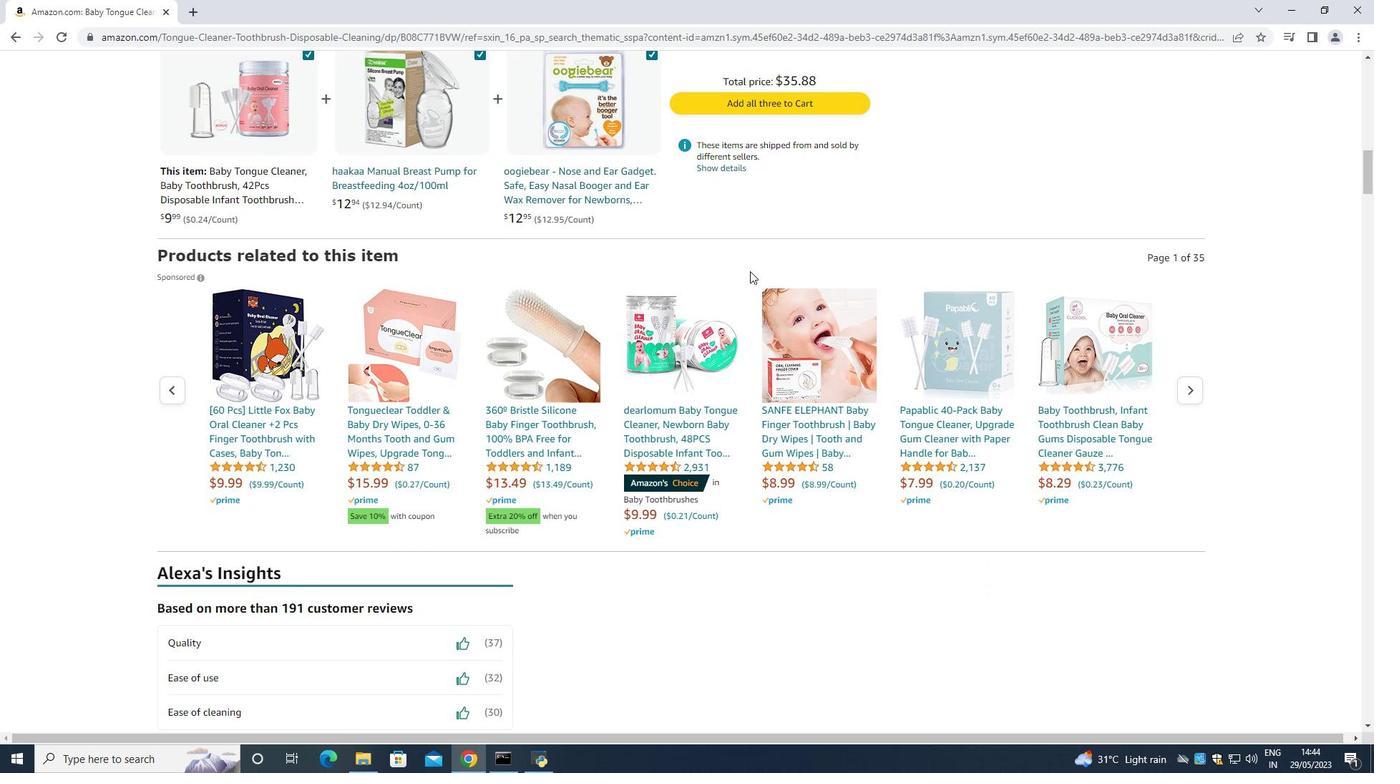 
Action: Mouse scrolled (751, 270) with delta (0, 0)
Screenshot: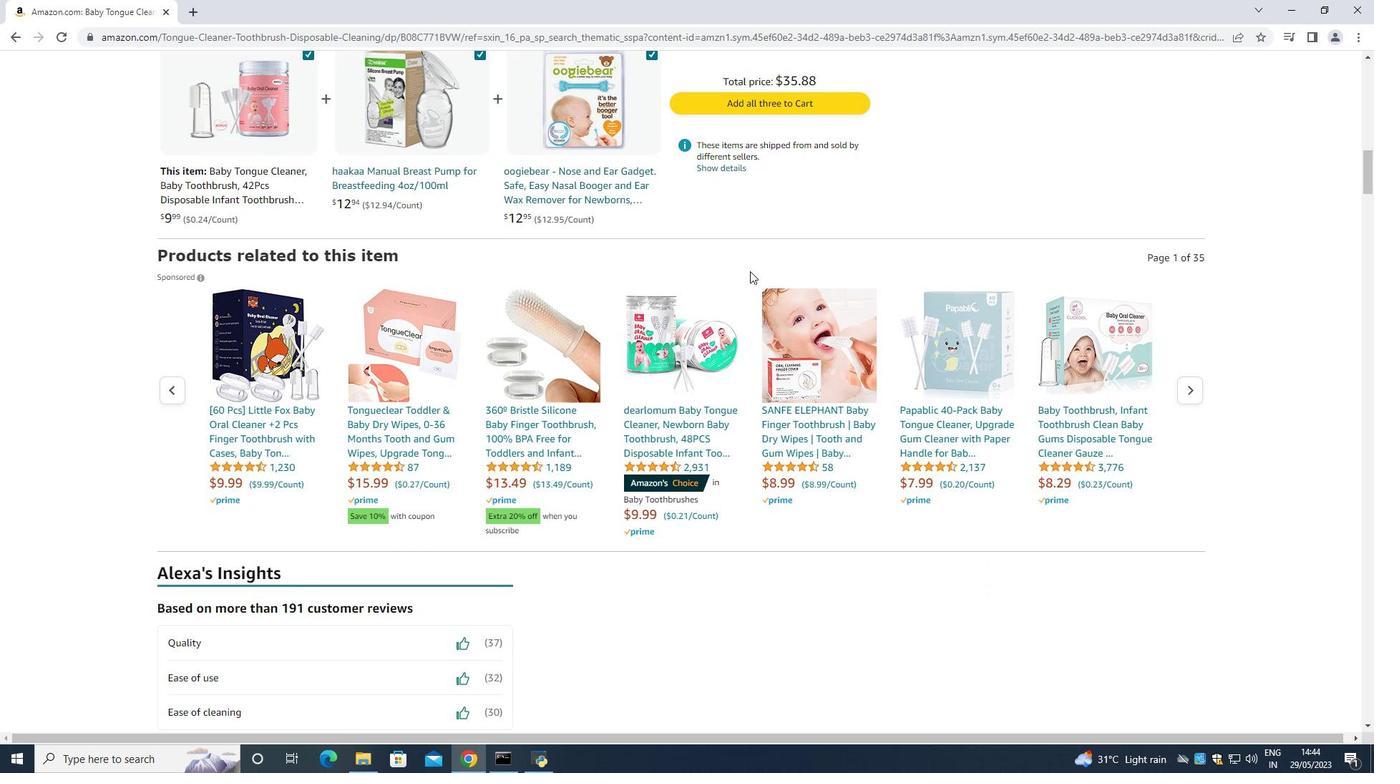 
Action: Mouse scrolled (751, 270) with delta (0, 0)
Screenshot: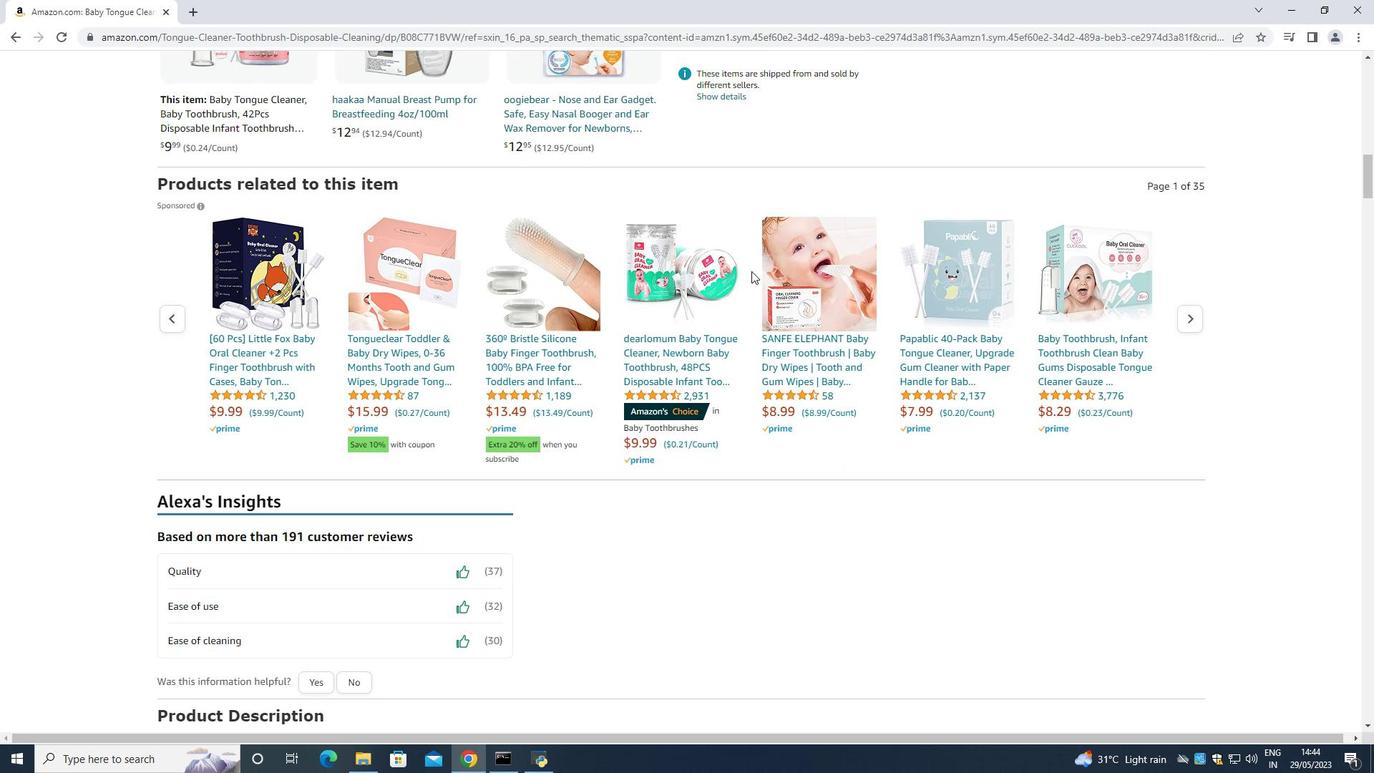 
Action: Mouse scrolled (751, 270) with delta (0, 0)
Screenshot: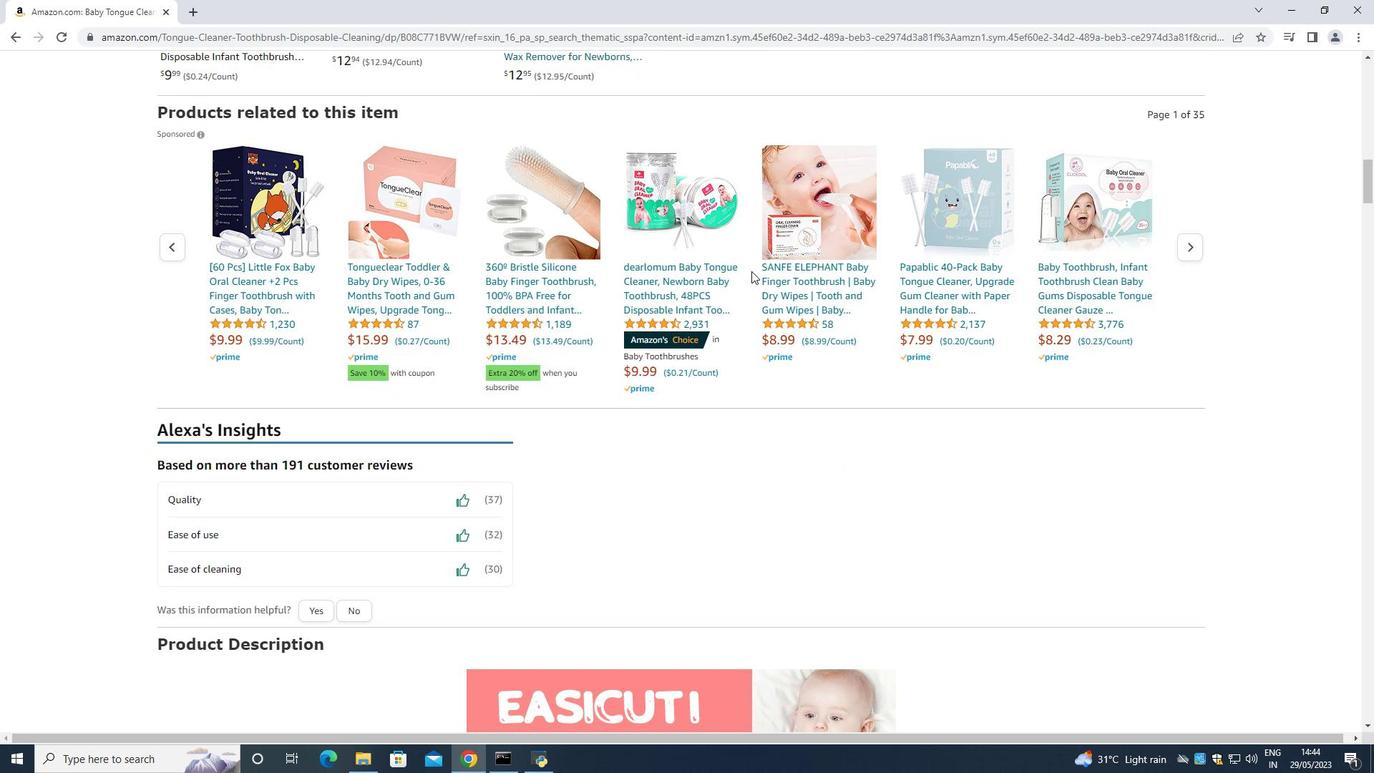 
Action: Mouse scrolled (751, 270) with delta (0, 0)
Screenshot: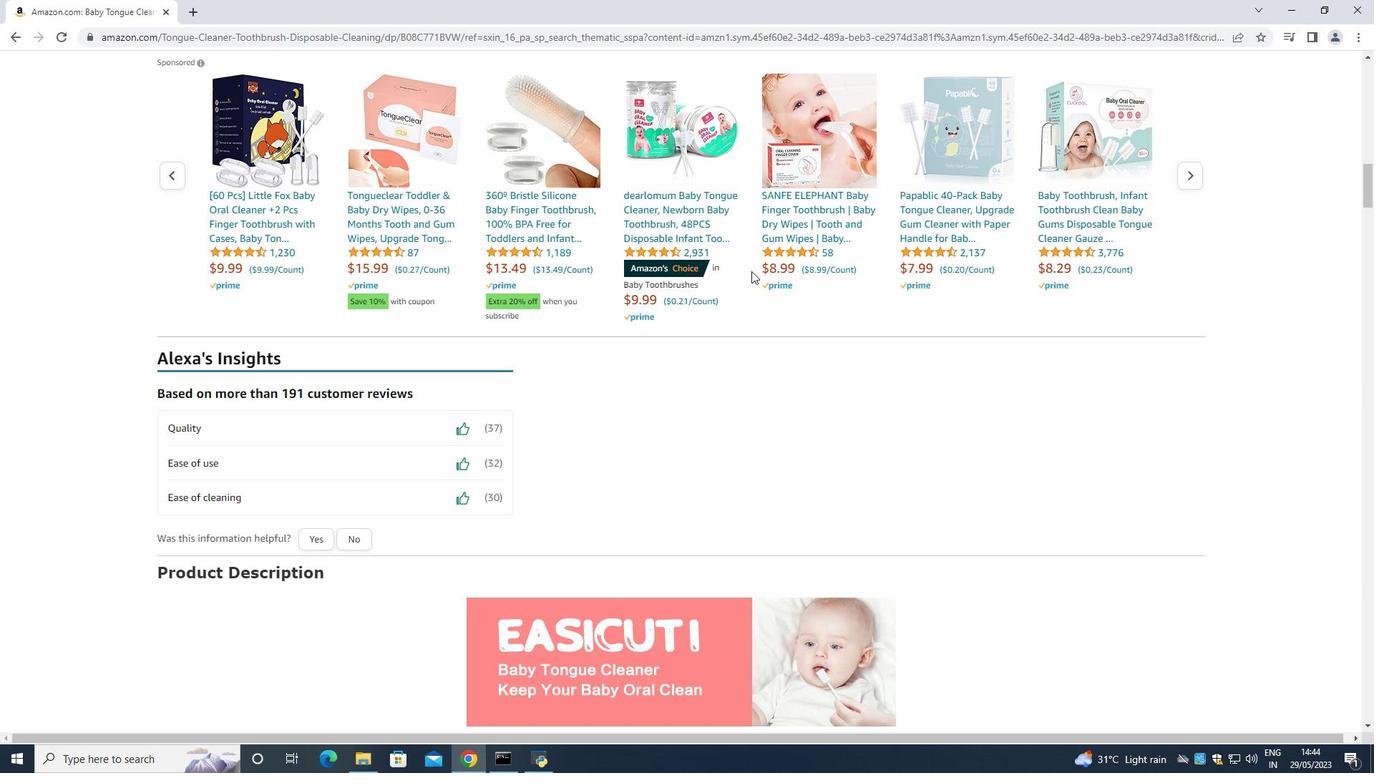 
Action: Mouse scrolled (751, 270) with delta (0, 0)
Screenshot: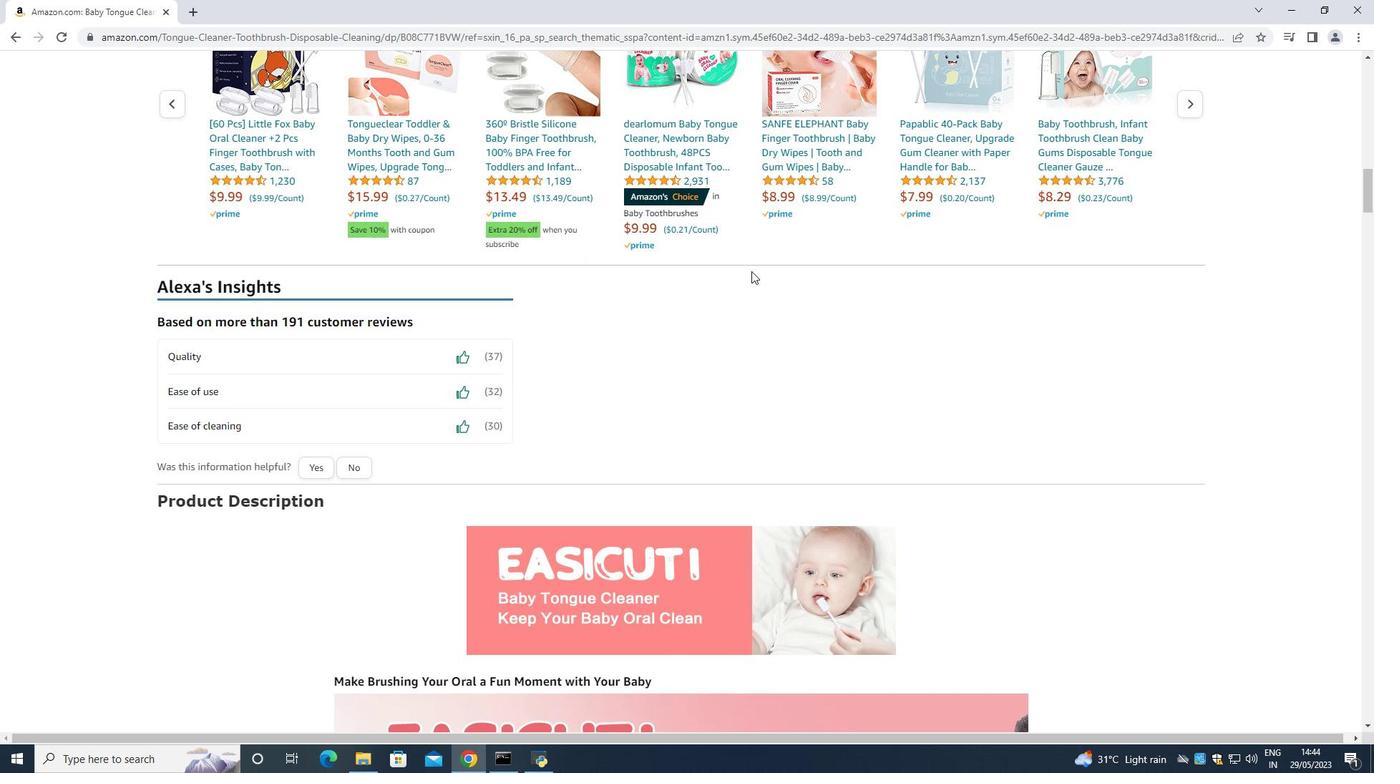 
Action: Mouse scrolled (751, 270) with delta (0, 0)
Screenshot: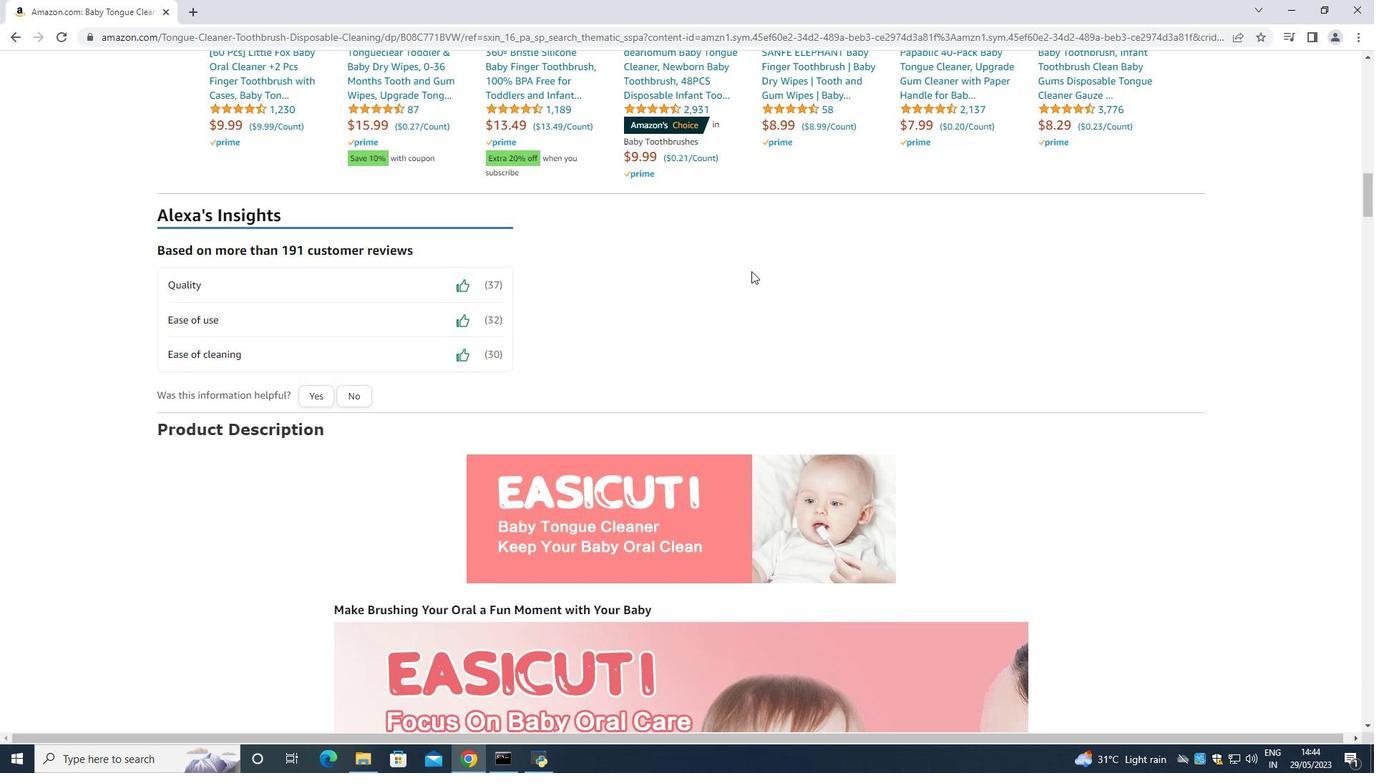 
Action: Mouse moved to (352, 277)
Screenshot: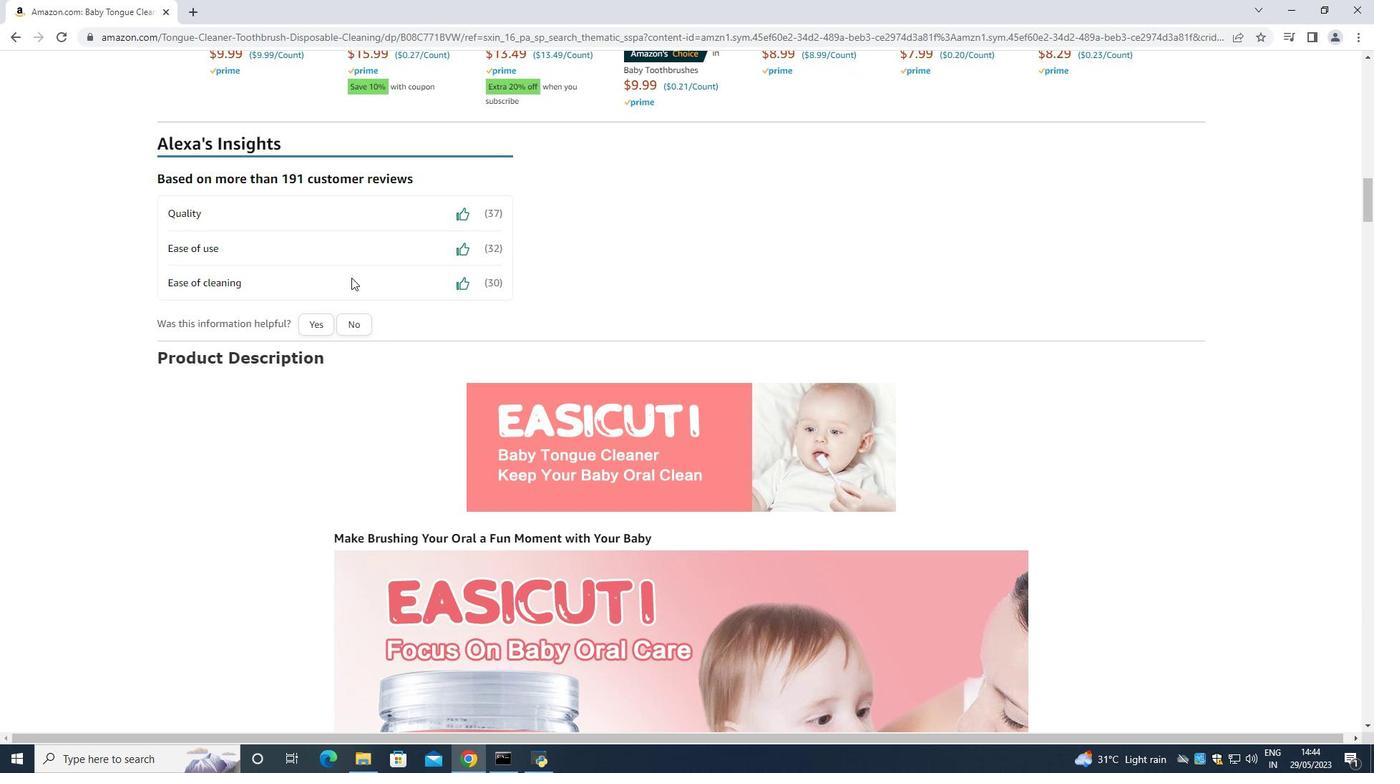 
Action: Mouse scrolled (352, 276) with delta (0, 0)
Screenshot: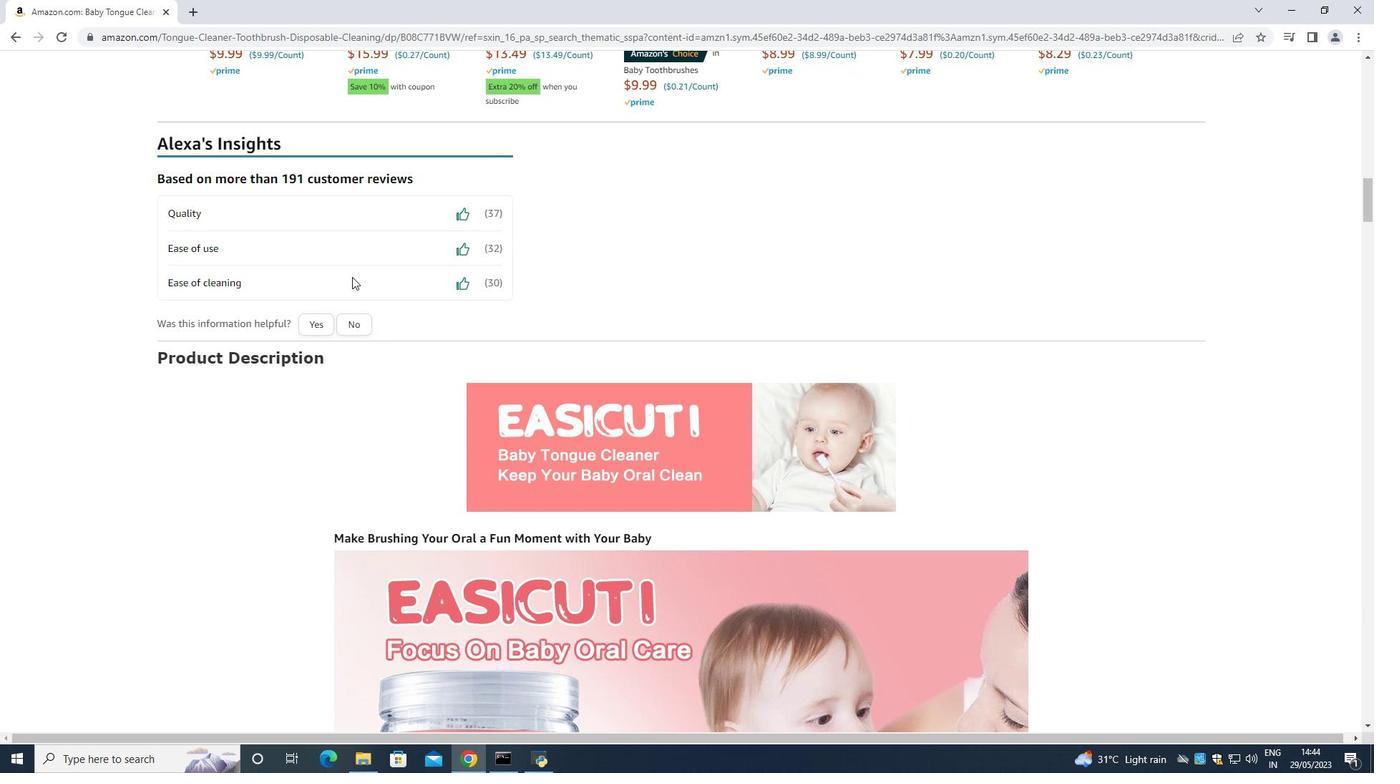 
Action: Mouse scrolled (352, 276) with delta (0, 0)
Screenshot: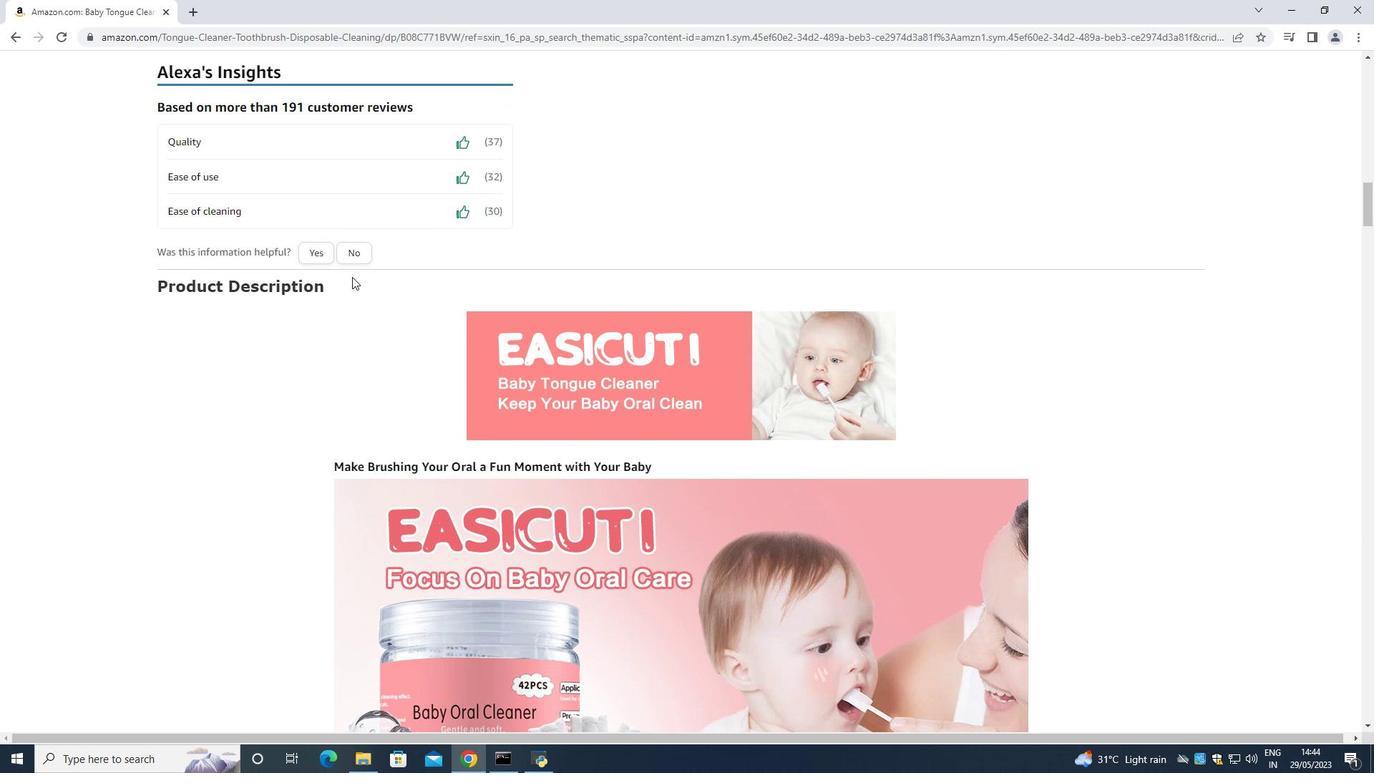 
Action: Mouse moved to (355, 274)
Screenshot: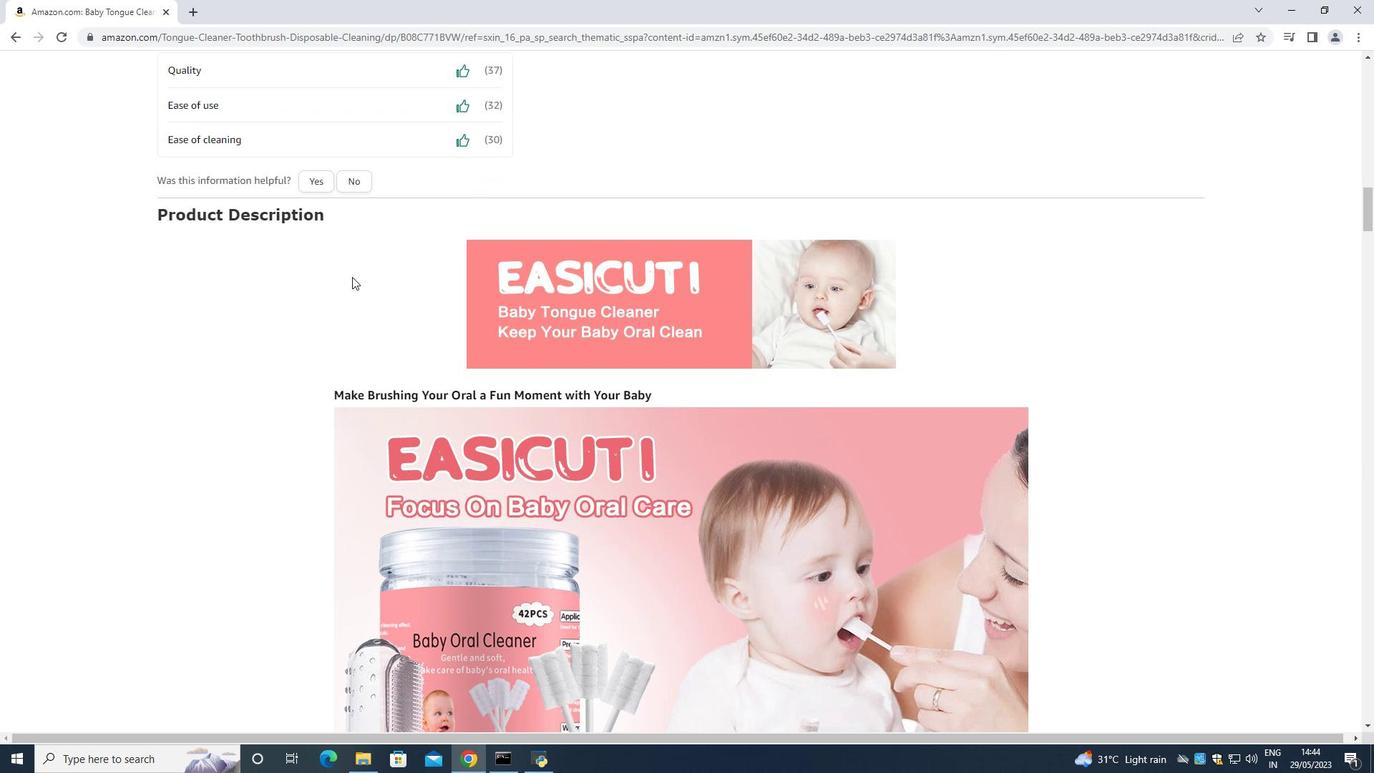 
Action: Mouse scrolled (355, 274) with delta (0, 0)
Screenshot: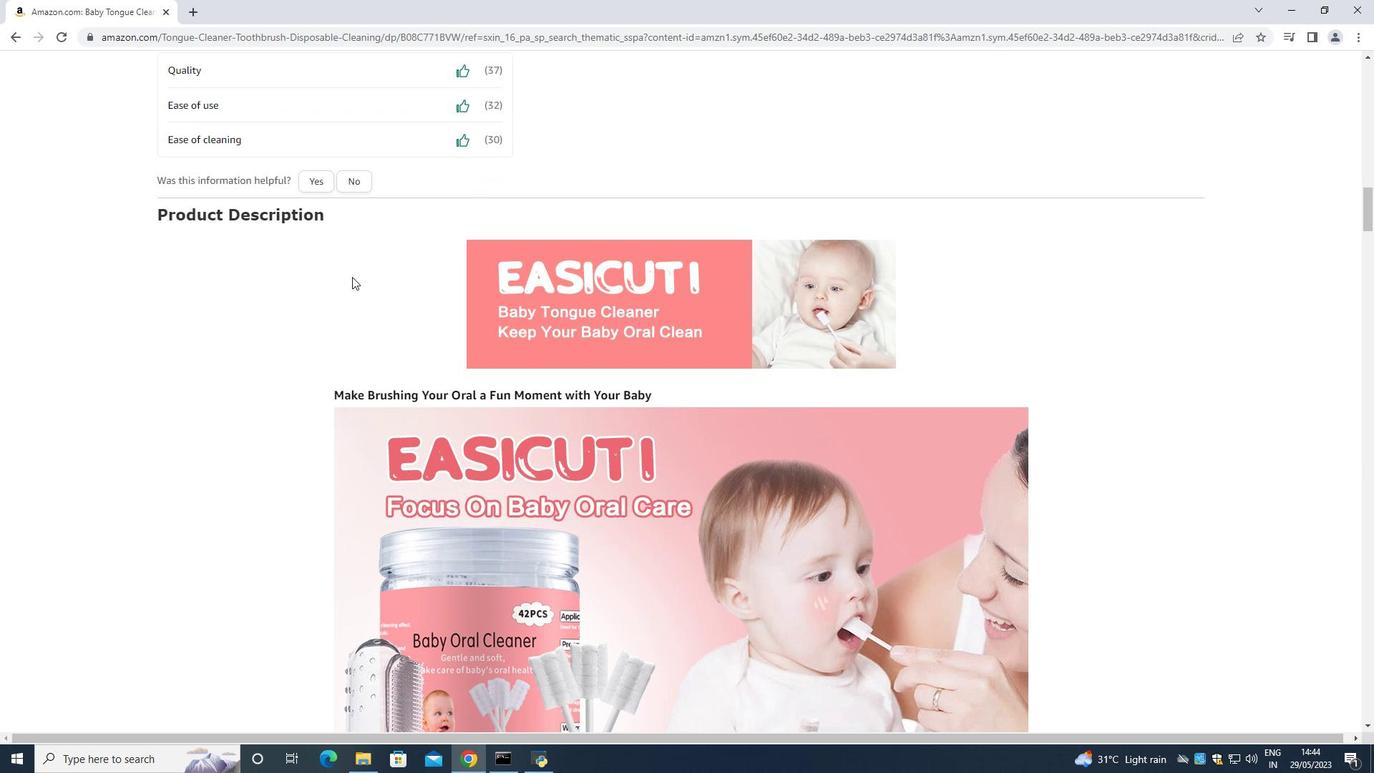 
Action: Mouse moved to (809, 253)
Screenshot: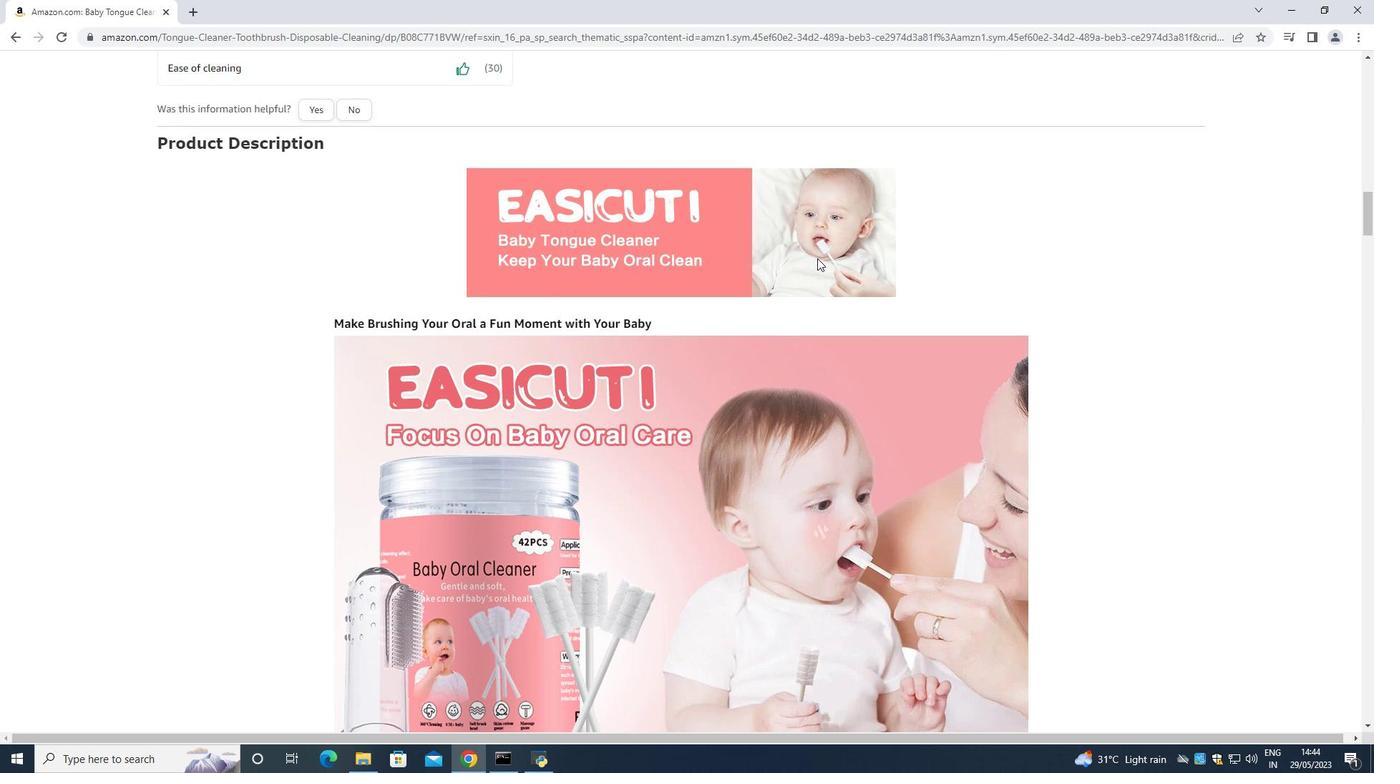 
Action: Mouse scrolled (809, 252) with delta (0, 0)
Screenshot: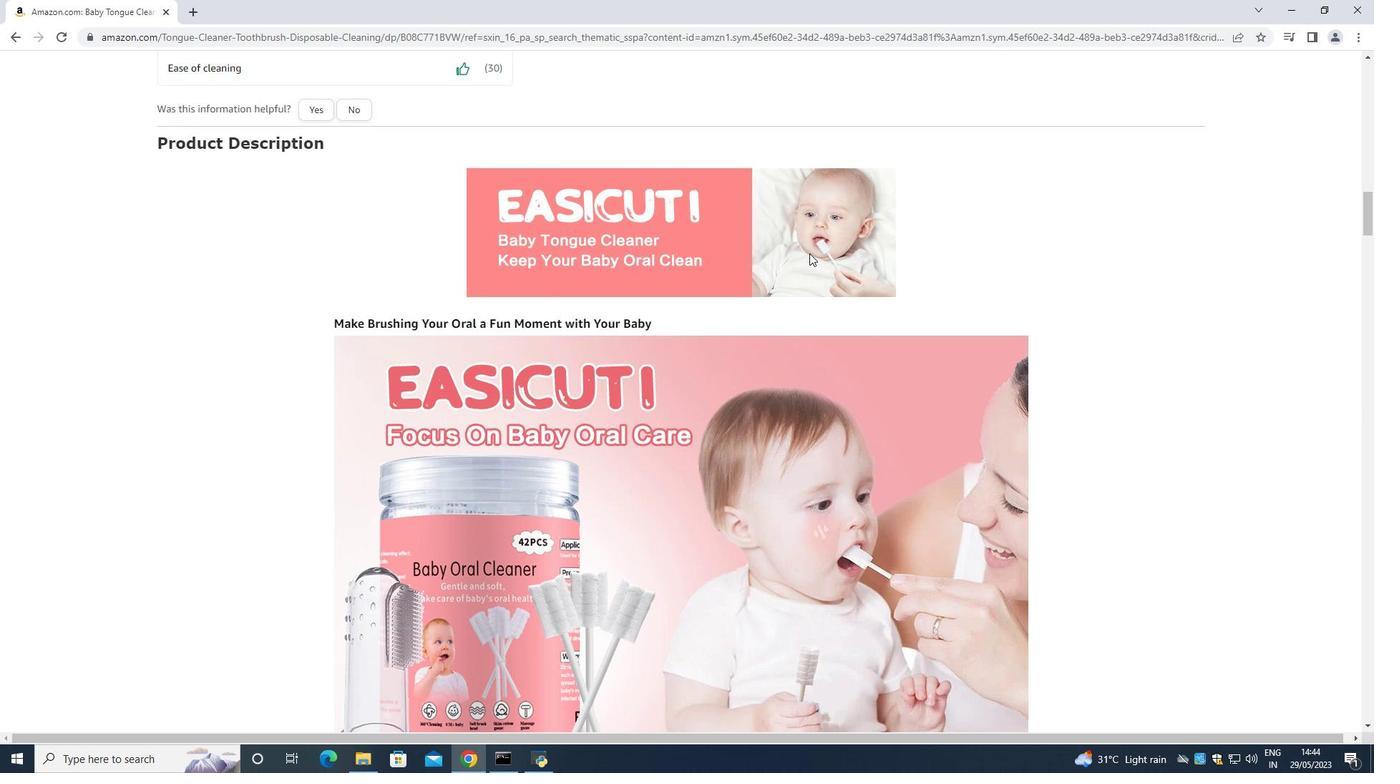 
Action: Mouse scrolled (809, 252) with delta (0, 0)
Screenshot: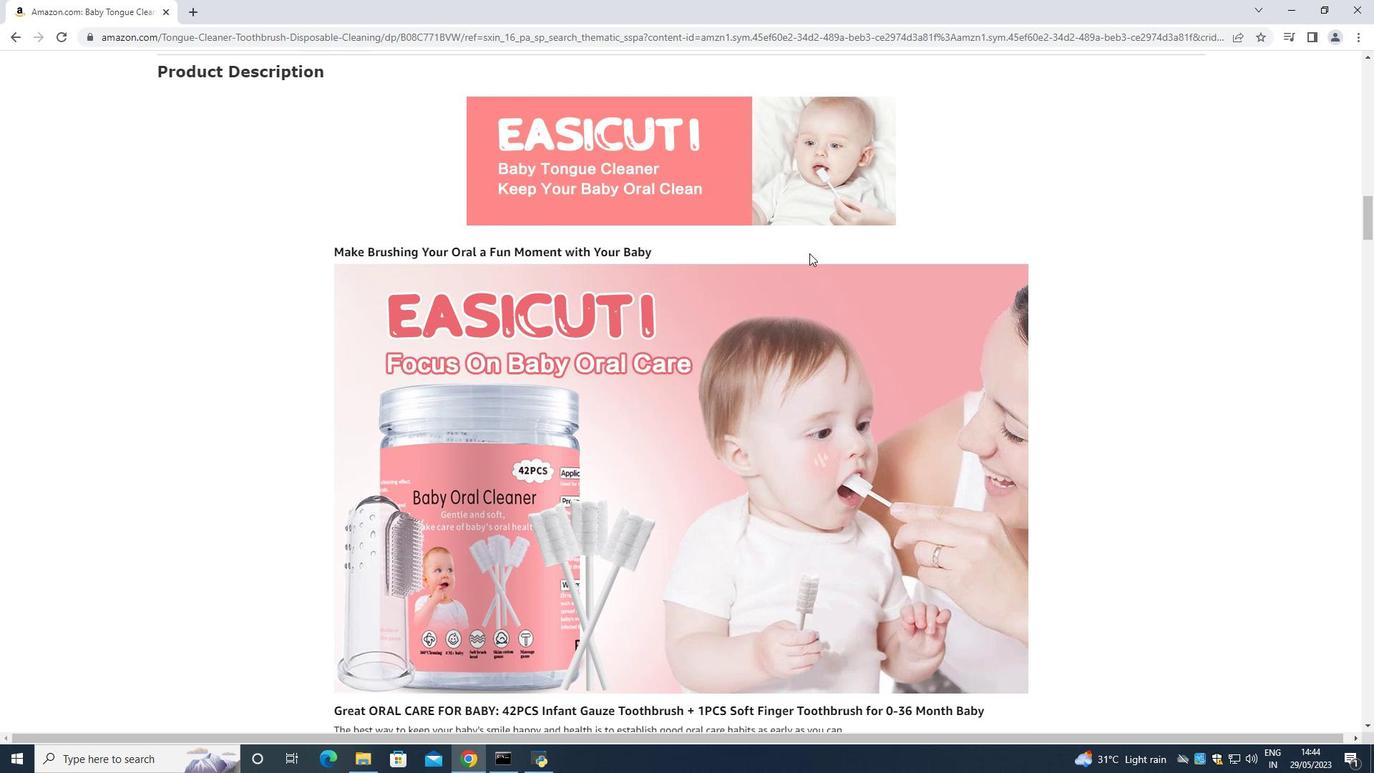 
Action: Mouse moved to (619, 365)
Screenshot: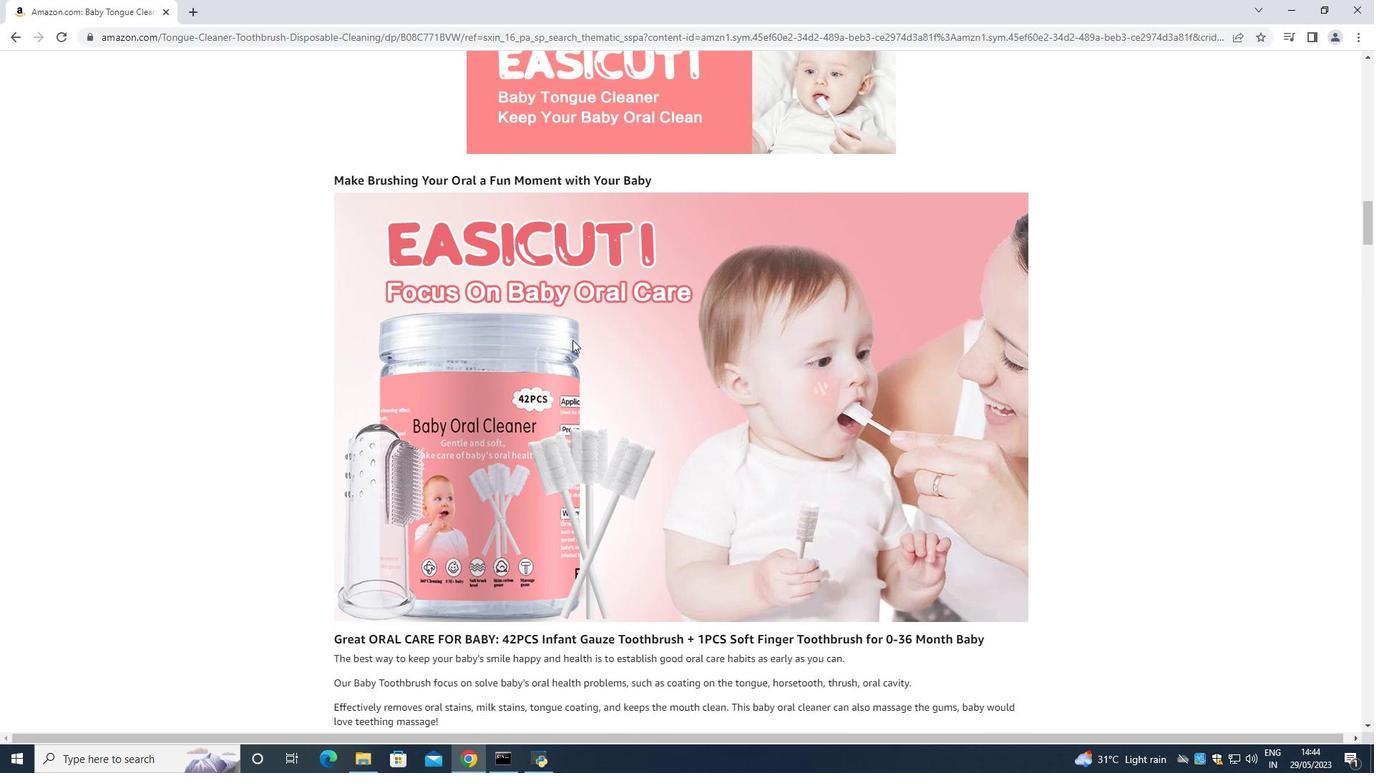 
Action: Mouse scrolled (619, 364) with delta (0, 0)
Screenshot: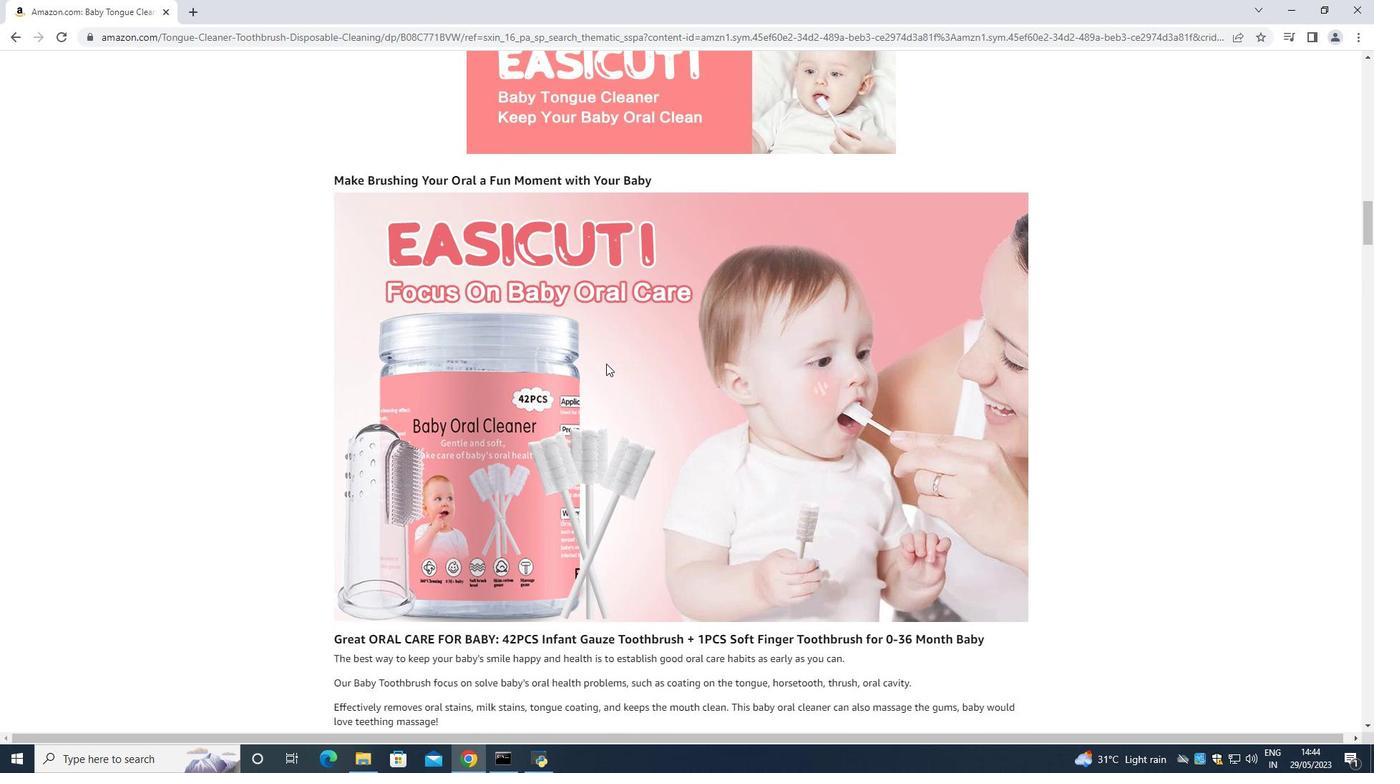 
Action: Mouse moved to (351, 371)
Screenshot: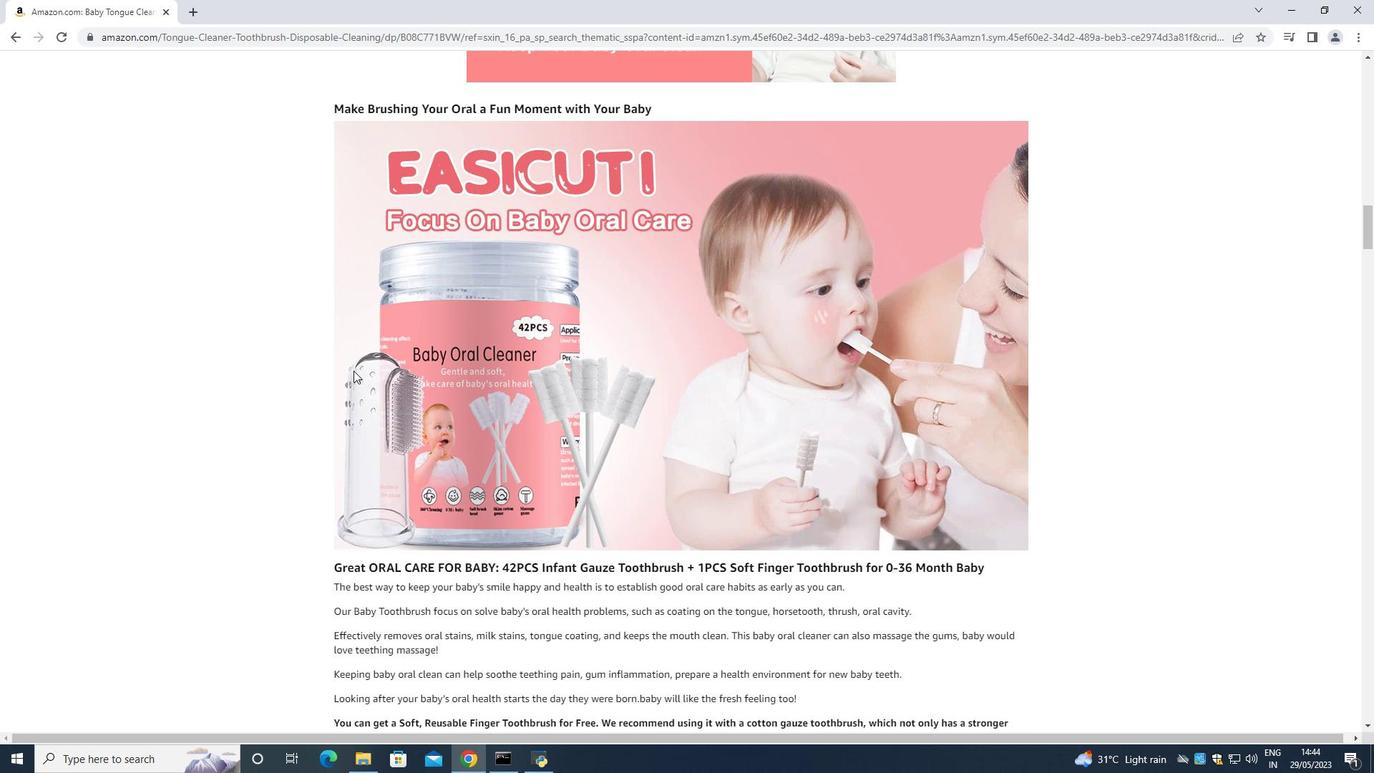 
Action: Mouse scrolled (351, 370) with delta (0, 0)
Screenshot: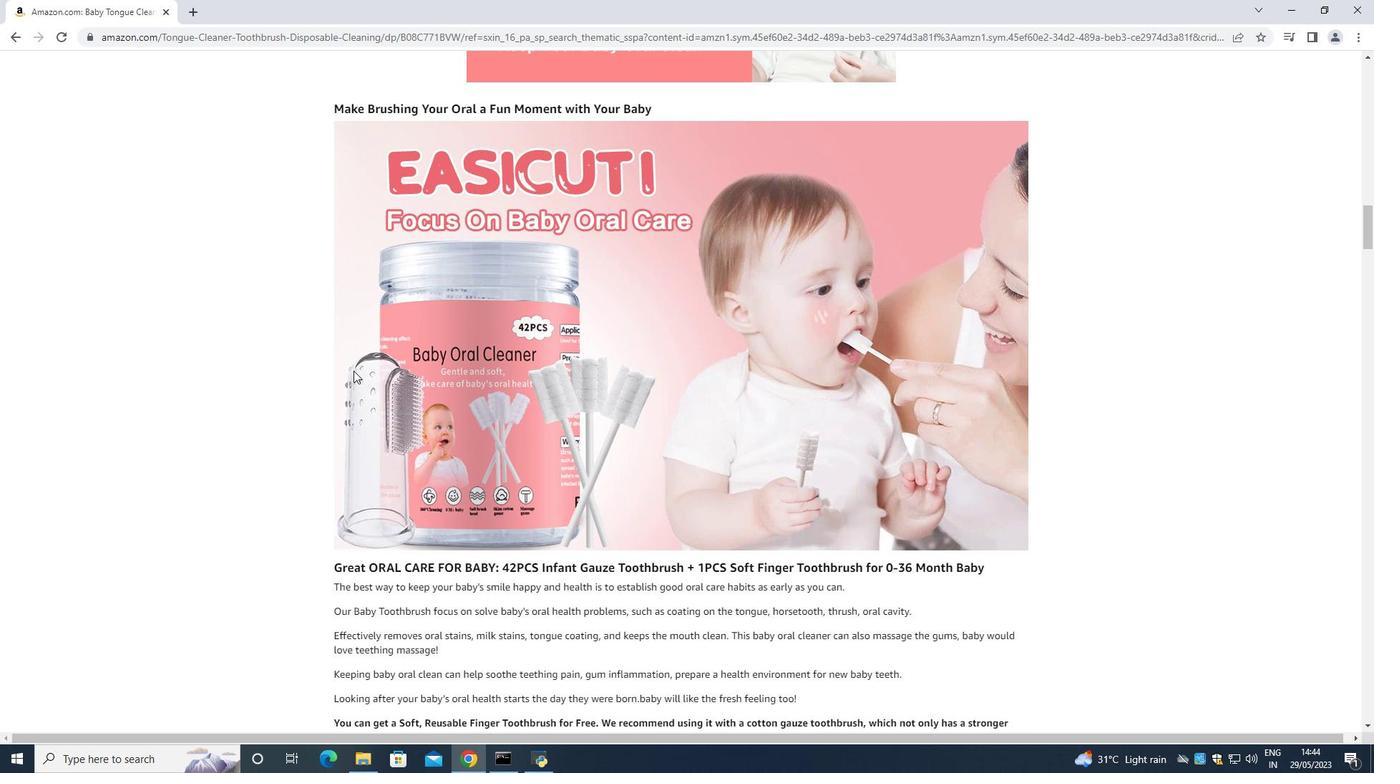 
Action: Mouse moved to (232, 390)
Screenshot: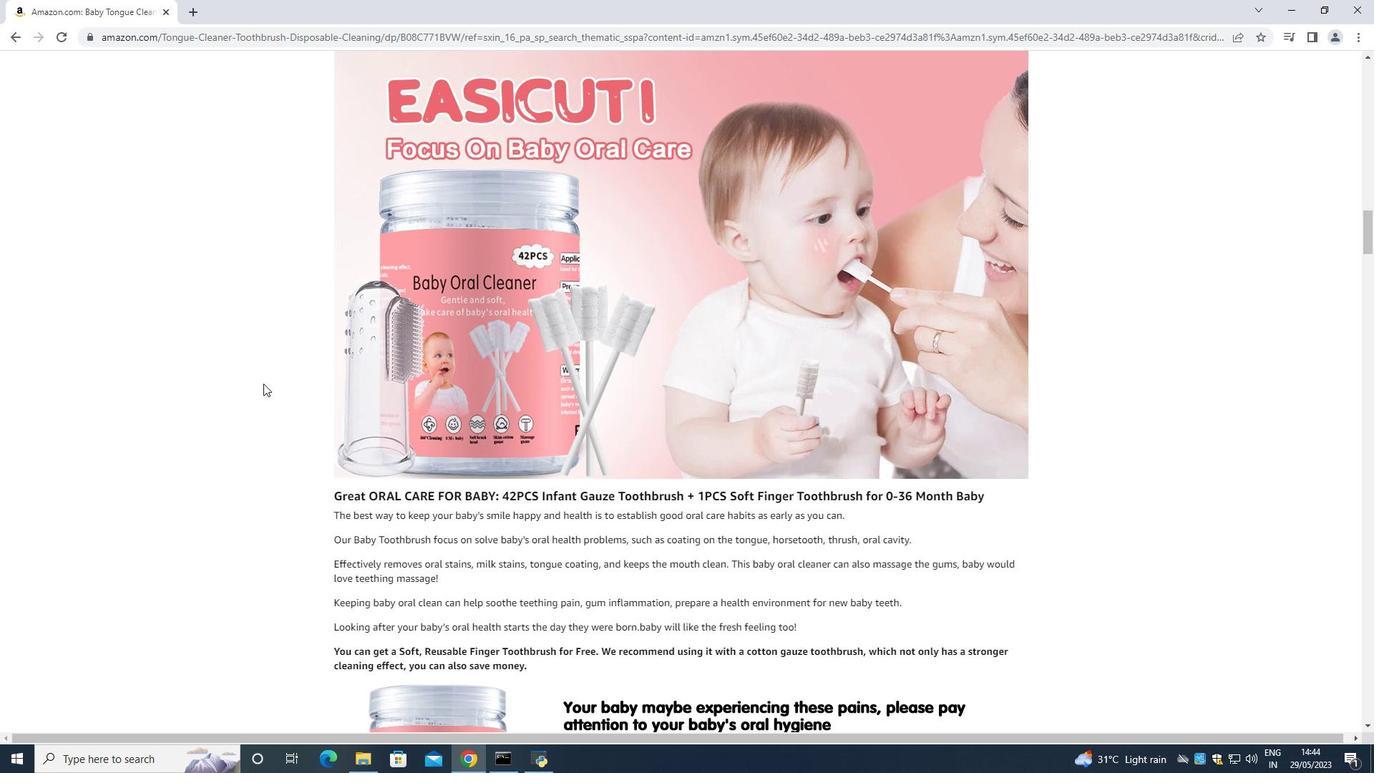 
Action: Mouse scrolled (232, 389) with delta (0, 0)
Screenshot: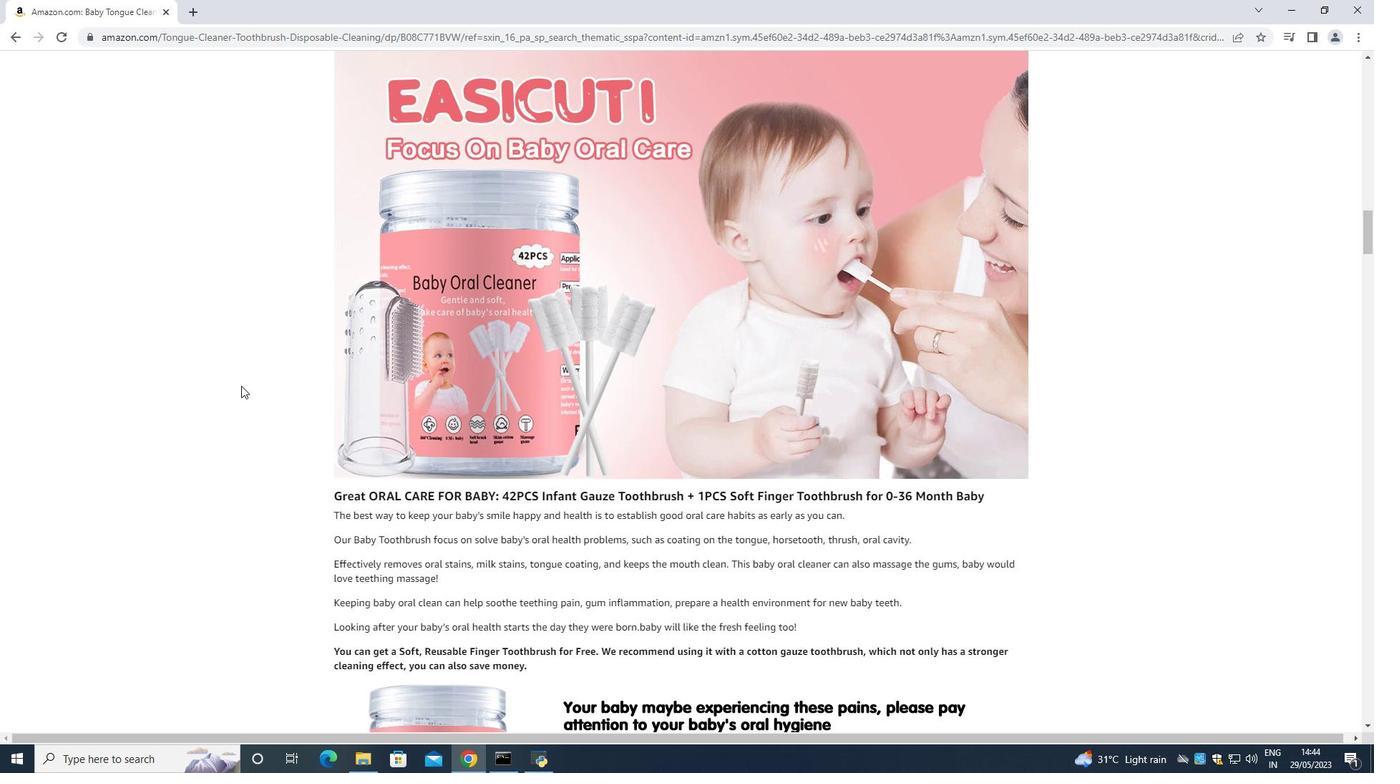 
Action: Mouse moved to (326, 457)
Screenshot: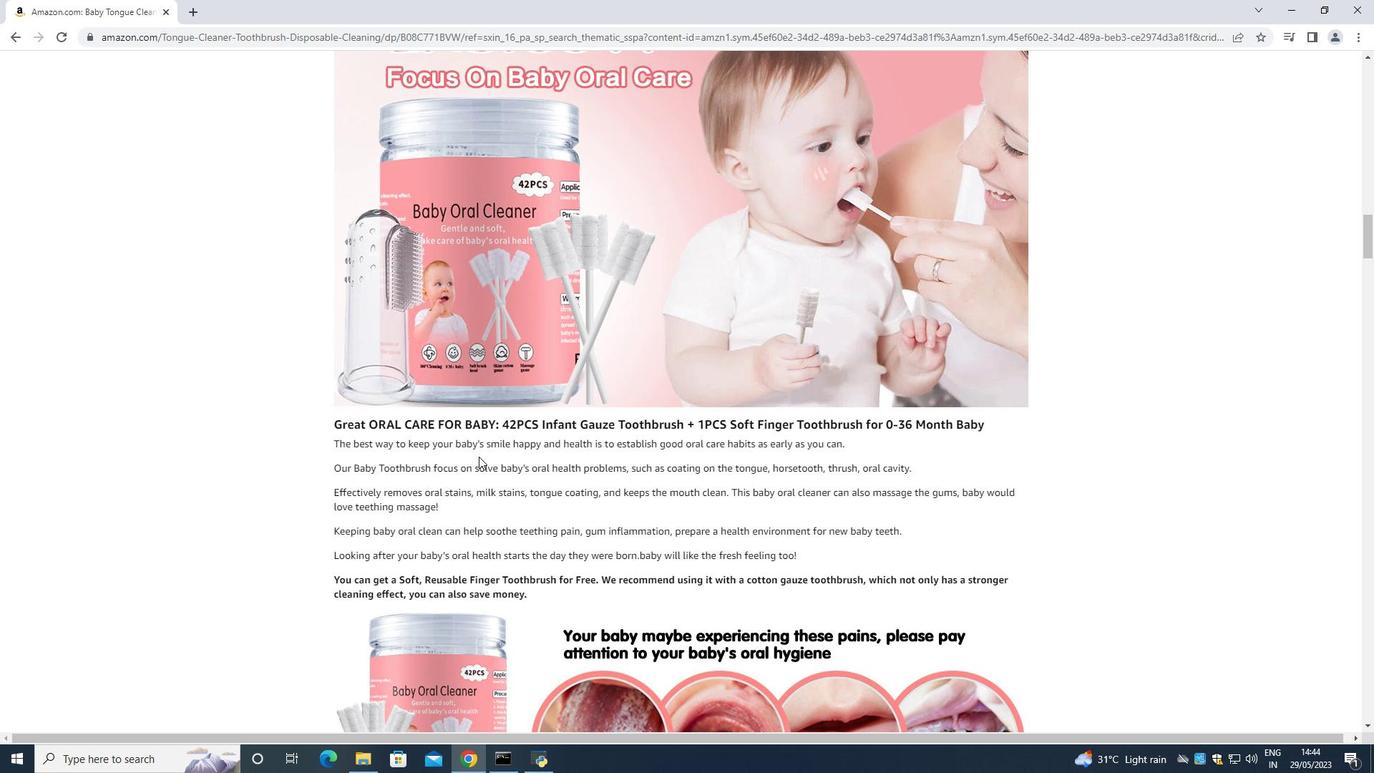 
Action: Mouse scrolled (326, 456) with delta (0, 0)
Screenshot: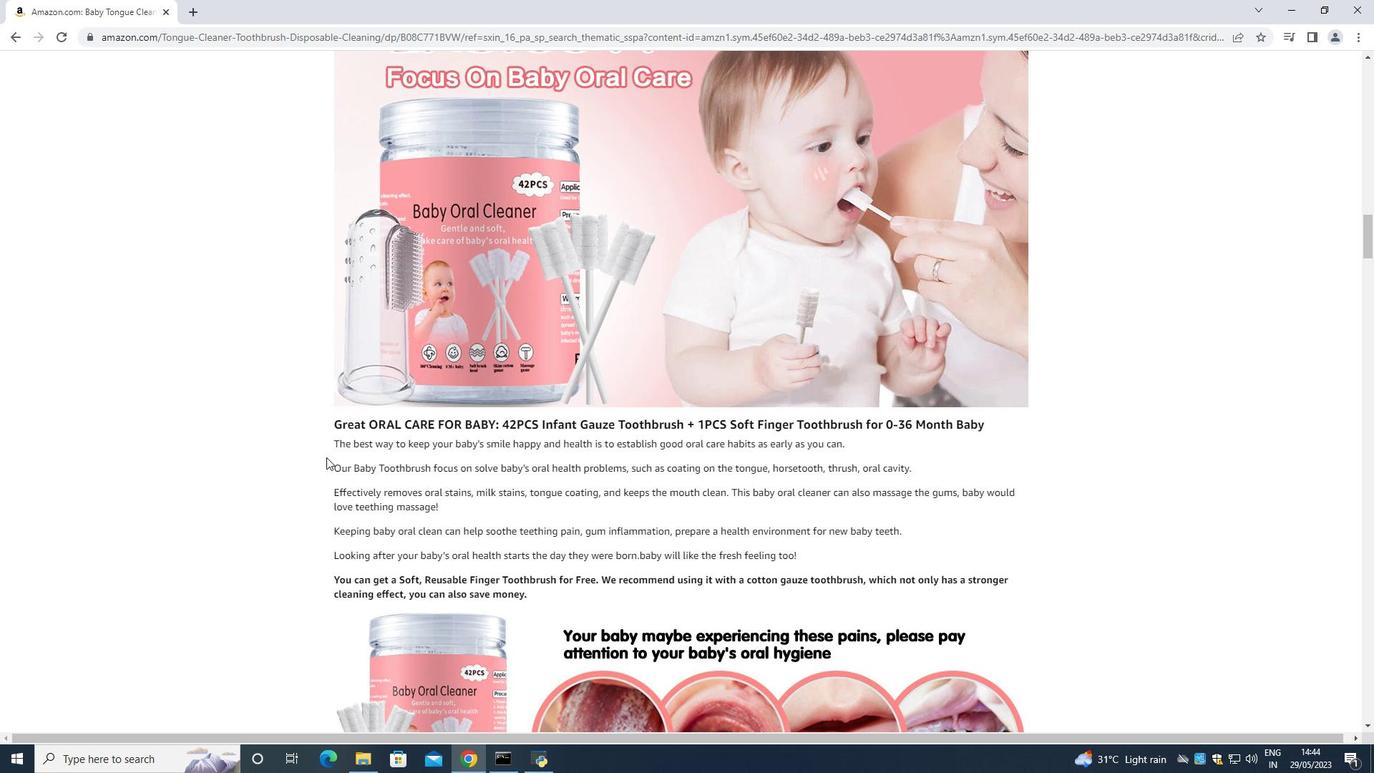 
Action: Mouse moved to (456, 441)
Screenshot: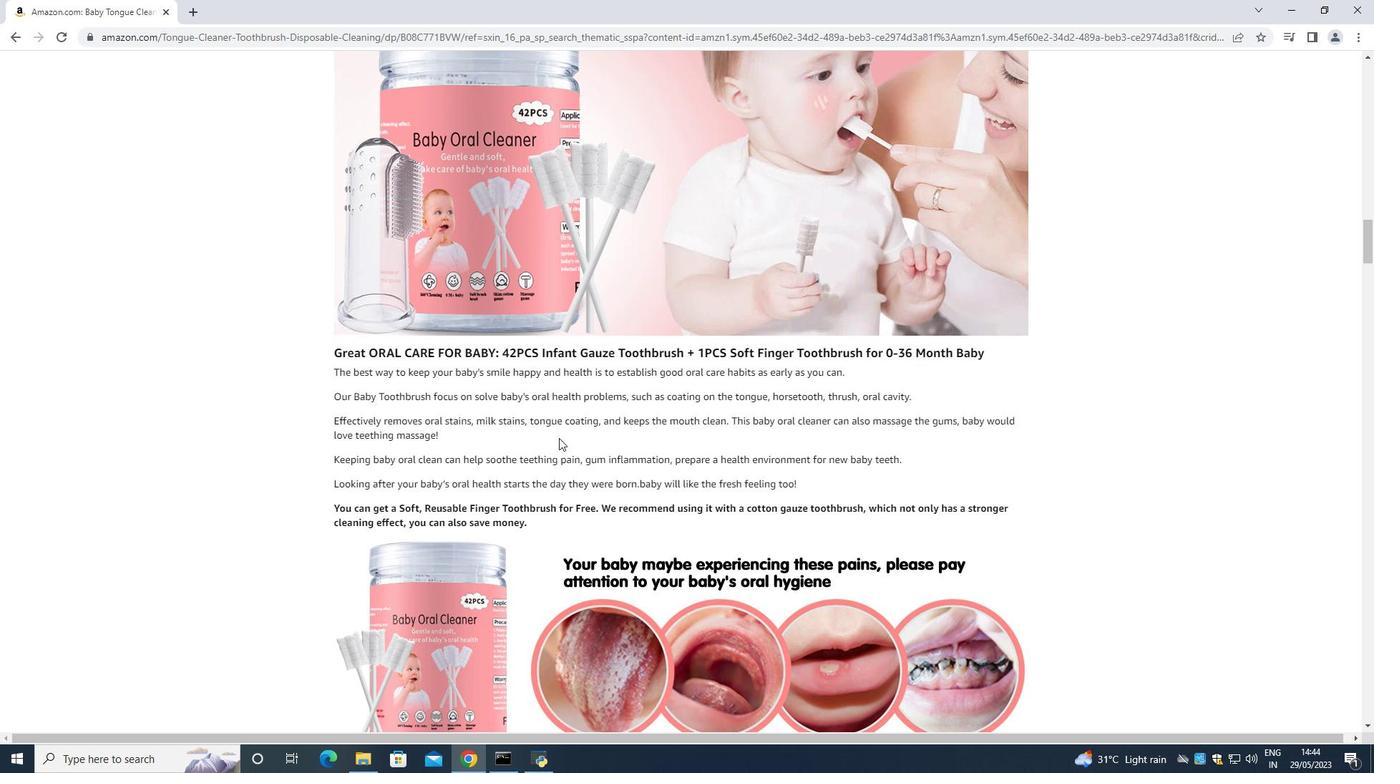 
Action: Mouse scrolled (456, 441) with delta (0, 0)
Screenshot: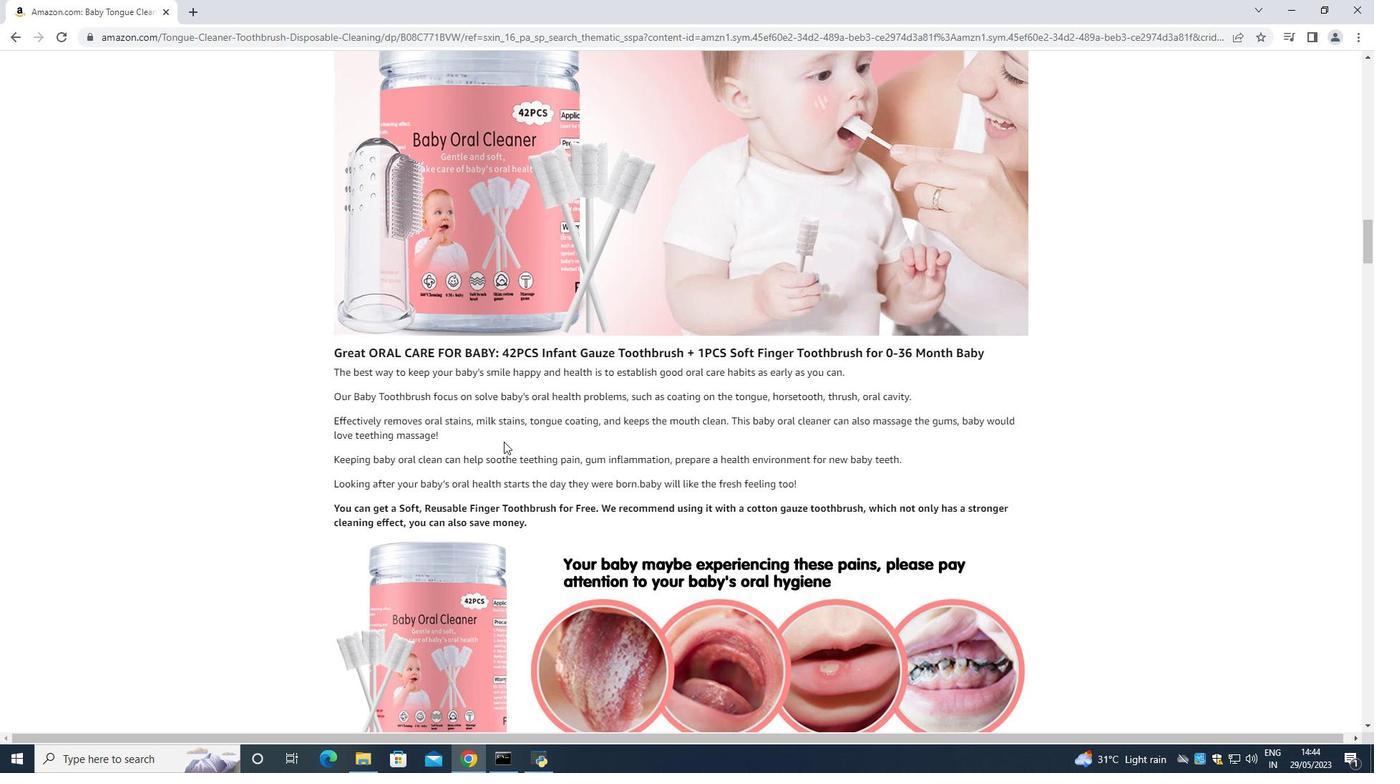 
Action: Mouse moved to (840, 393)
Screenshot: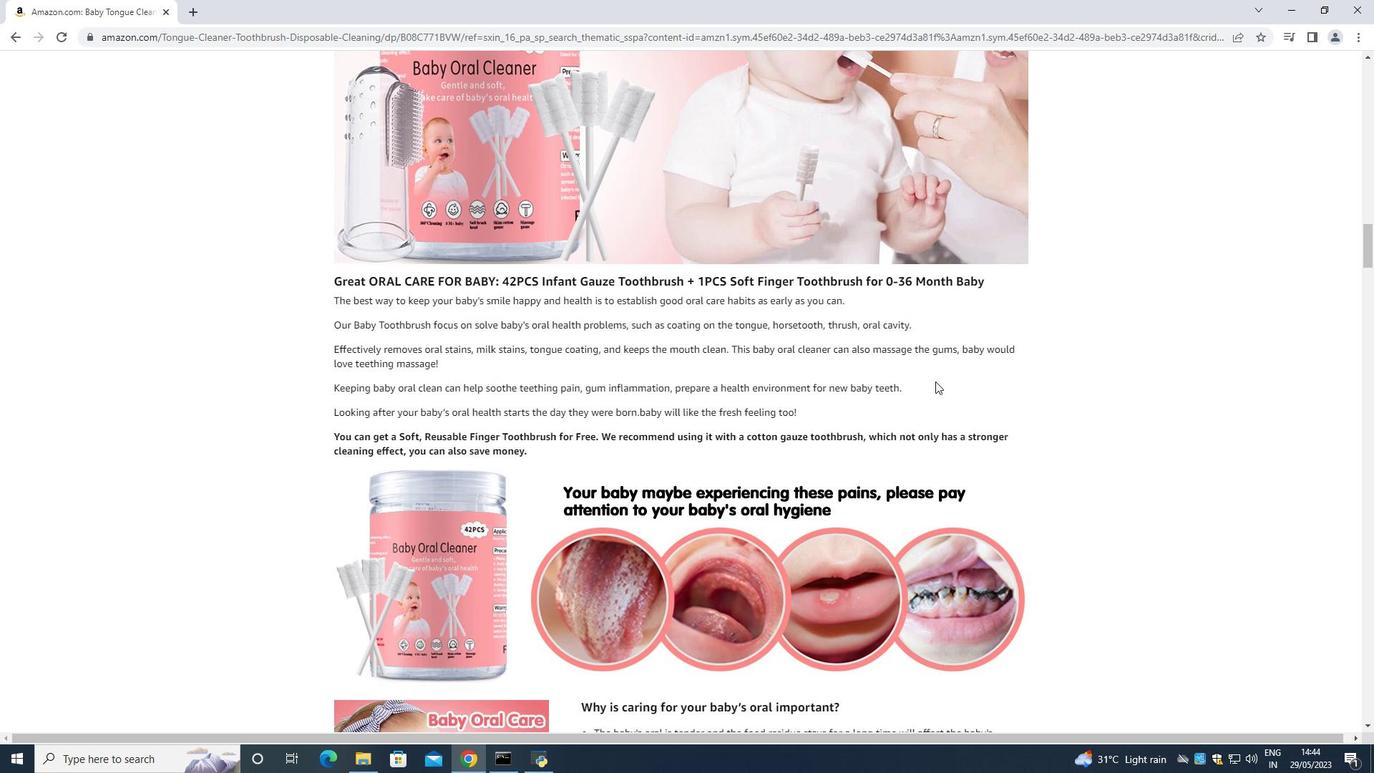 
Action: Mouse scrolled (840, 393) with delta (0, 0)
Screenshot: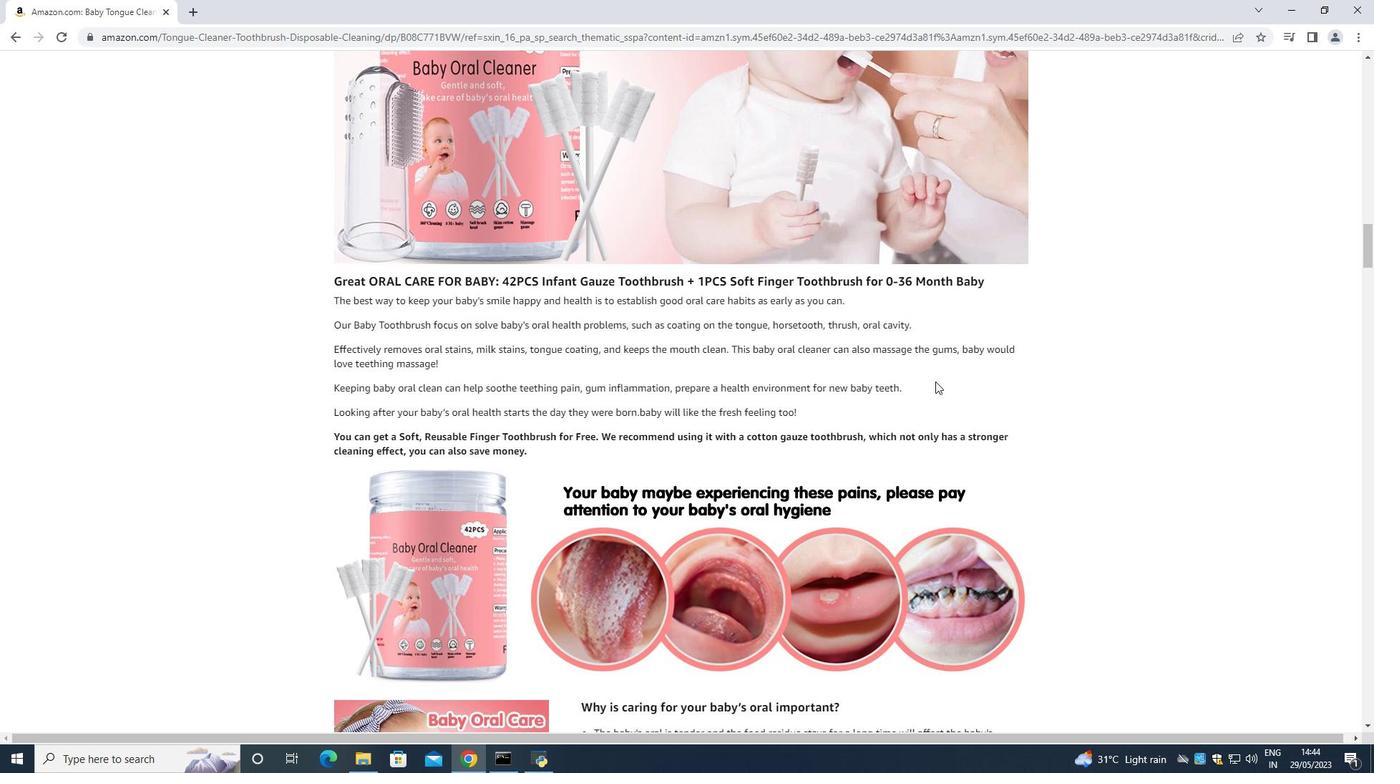 
Action: Mouse moved to (1011, 351)
Screenshot: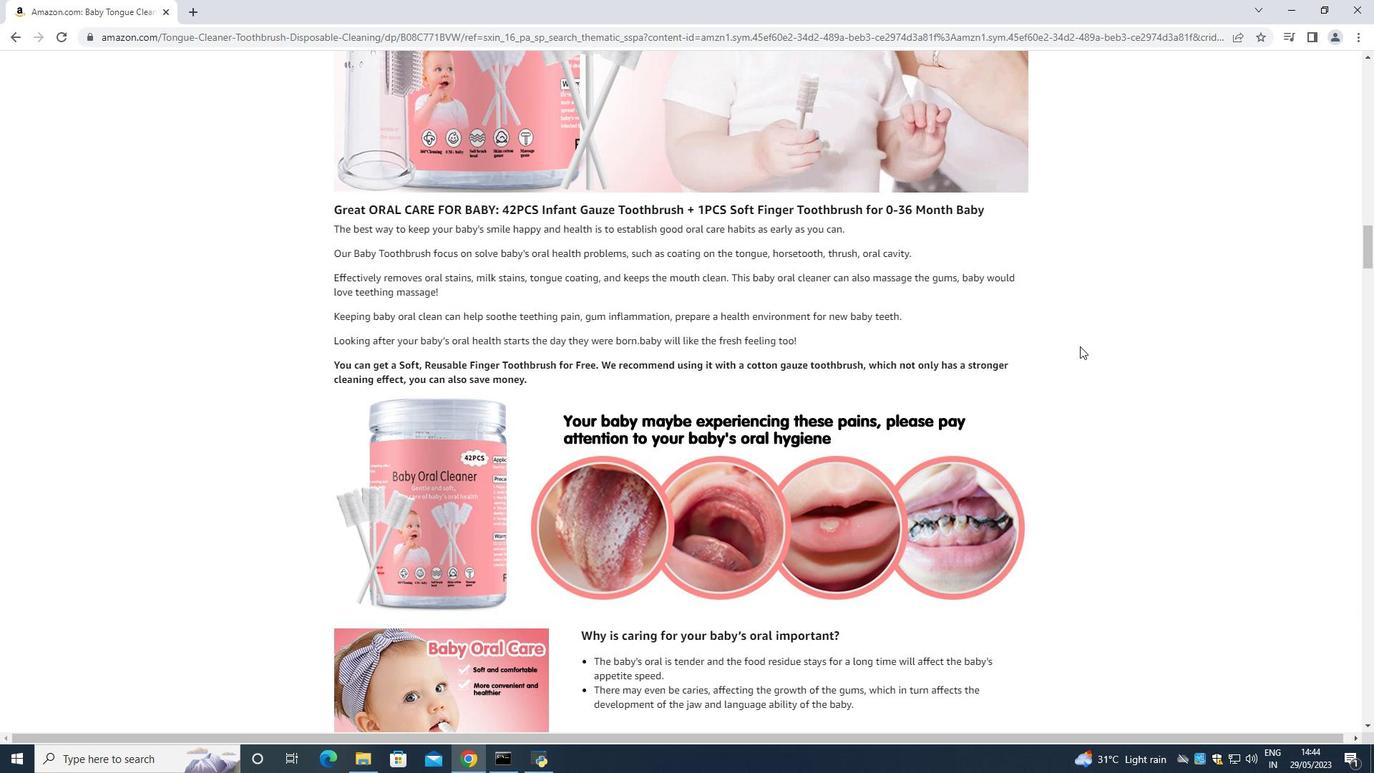 
Action: Mouse scrolled (1011, 350) with delta (0, 0)
Screenshot: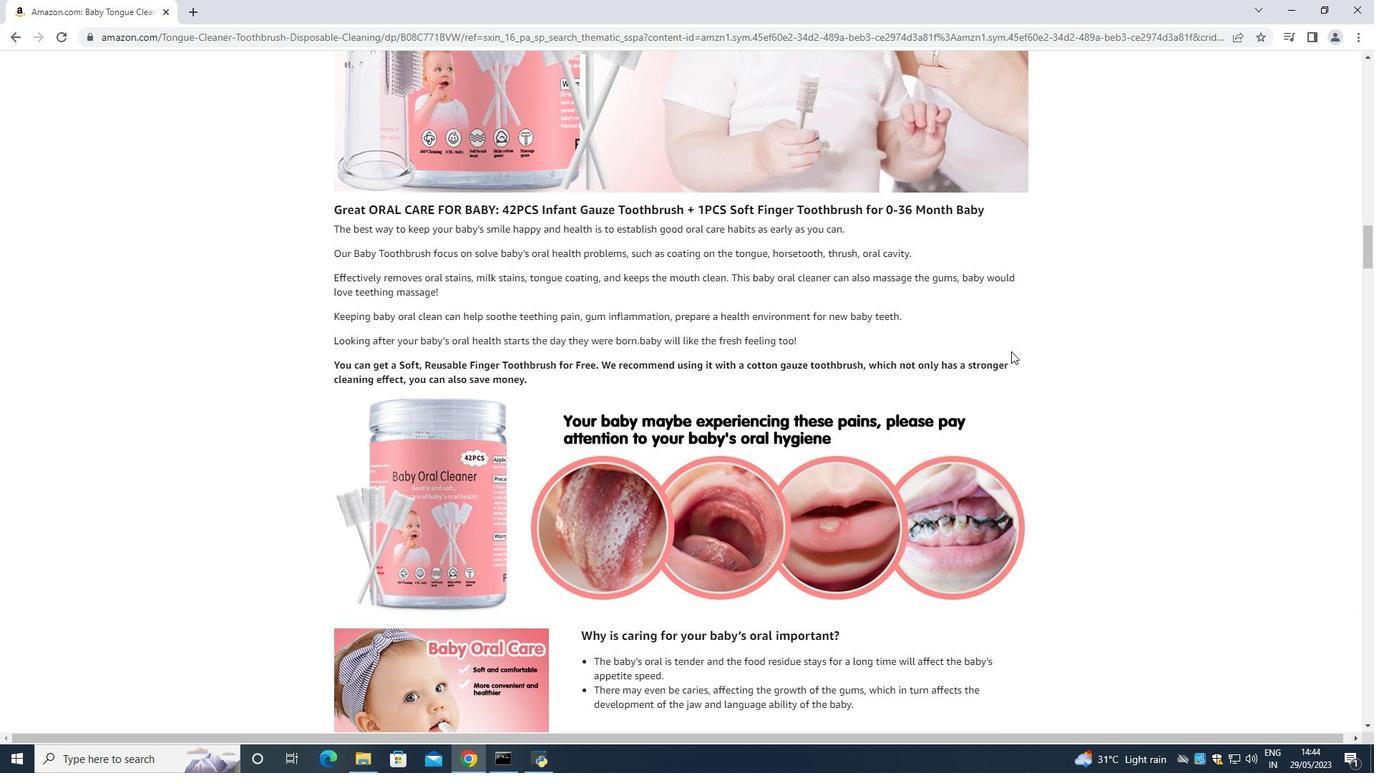 
Action: Mouse scrolled (1011, 350) with delta (0, 0)
Screenshot: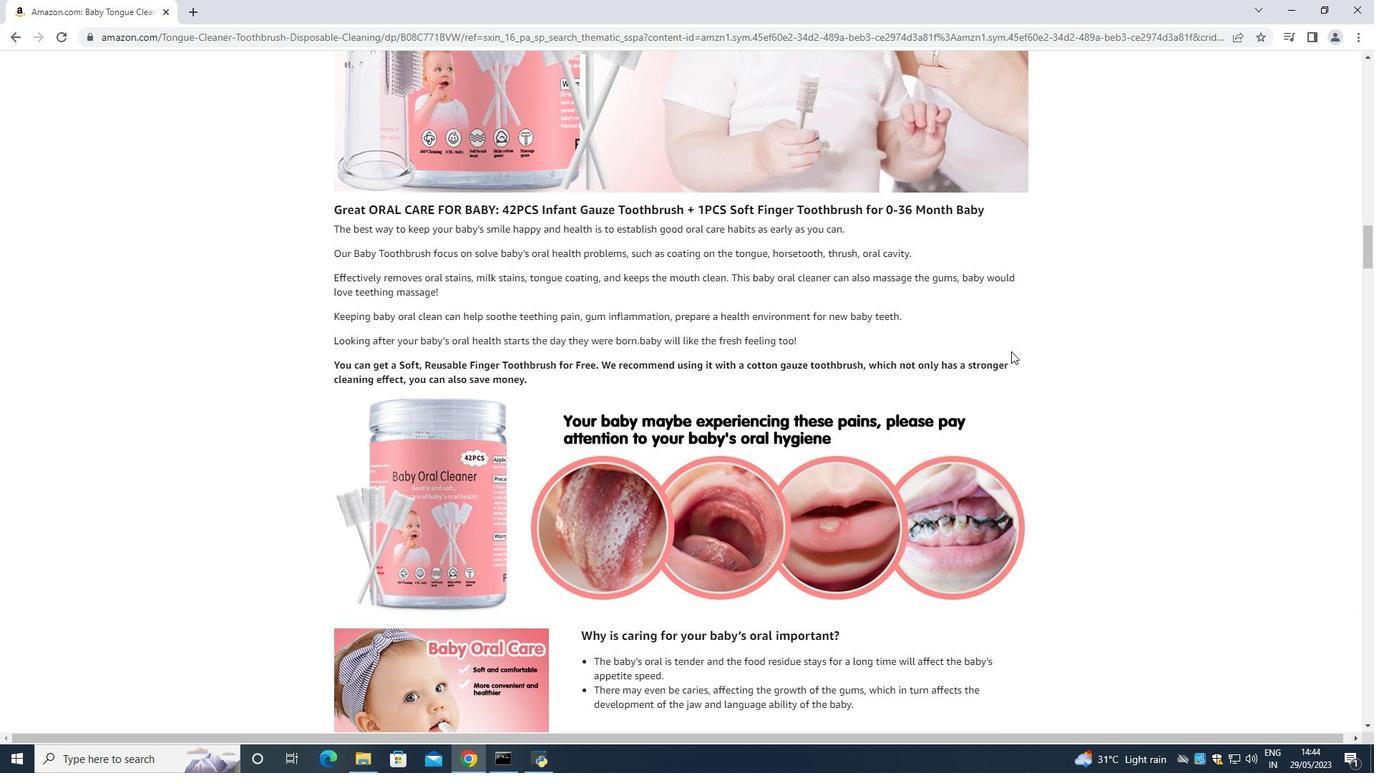 
Action: Mouse moved to (608, 402)
Screenshot: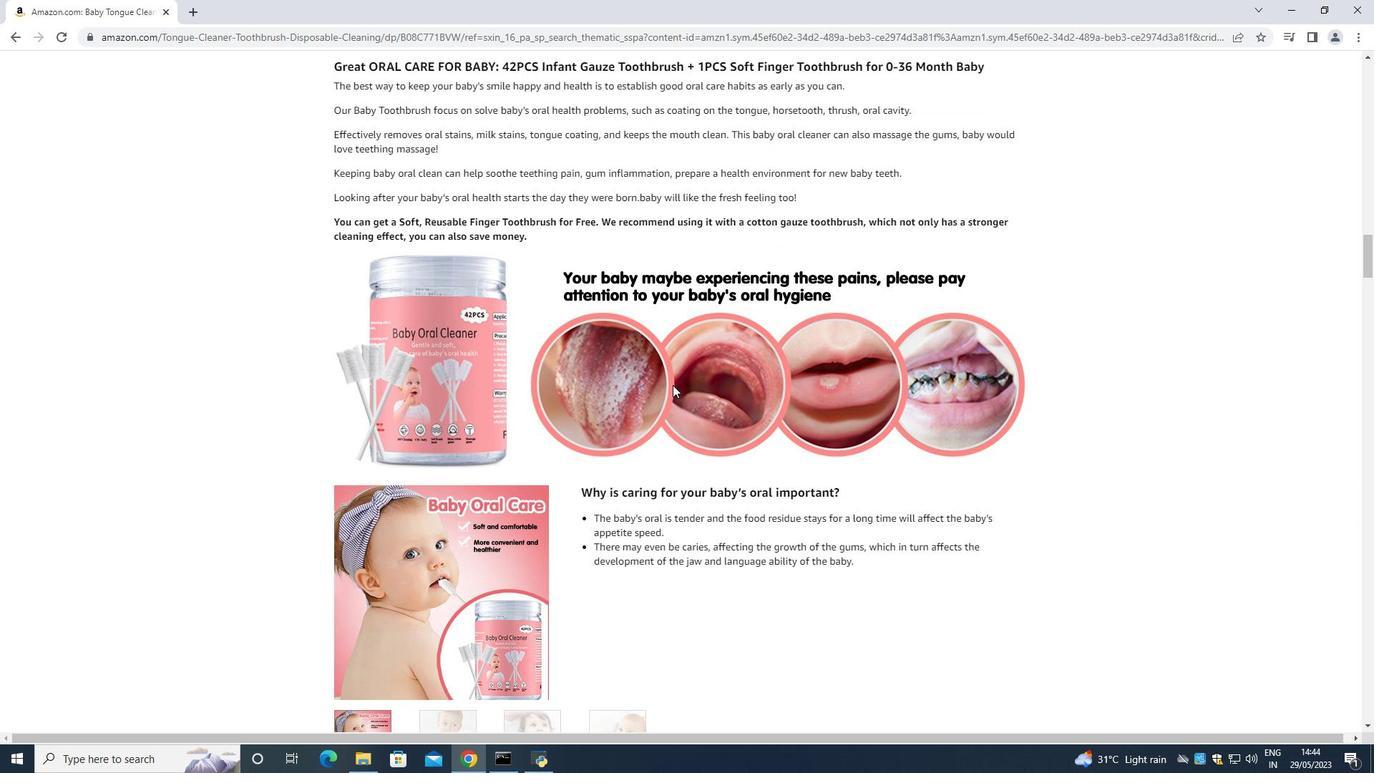 
Action: Mouse scrolled (608, 401) with delta (0, 0)
Screenshot: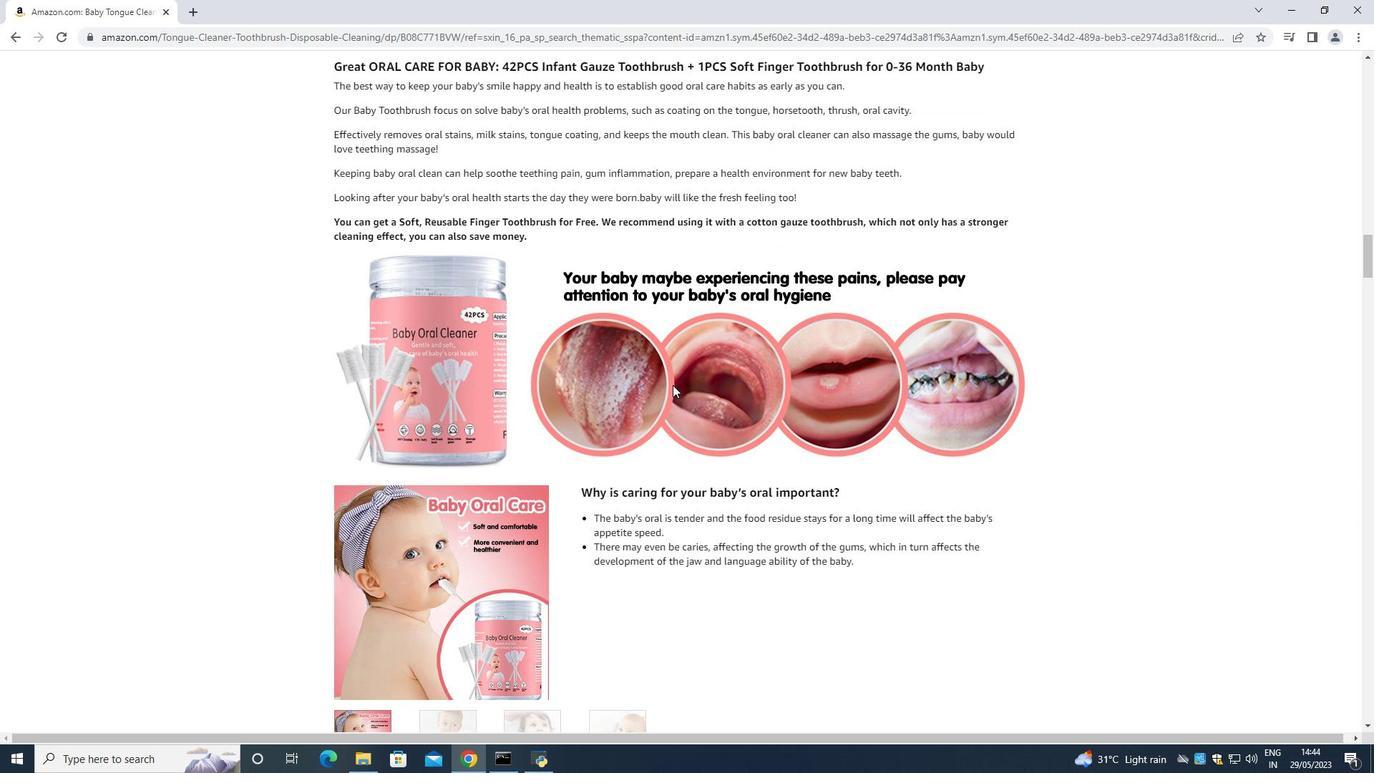 
Action: Mouse moved to (596, 403)
Screenshot: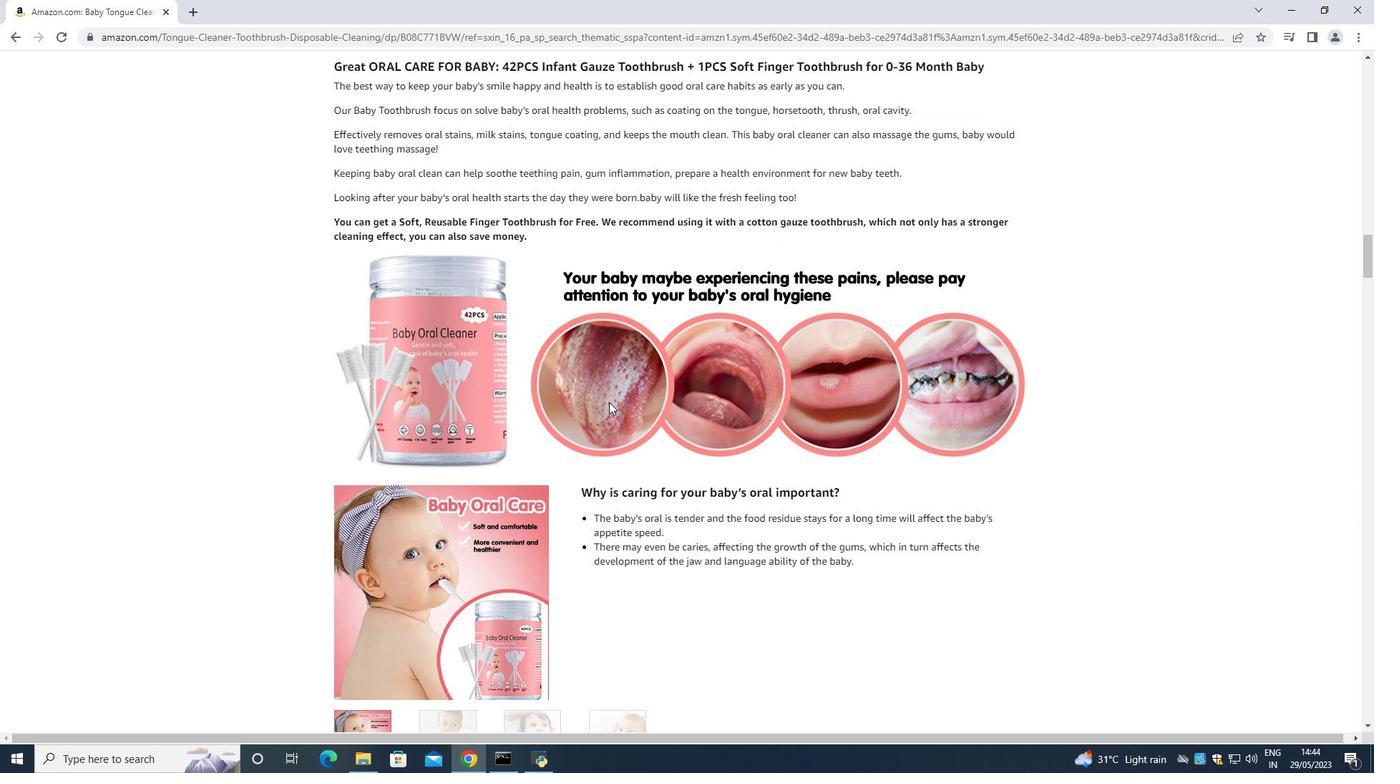 
Action: Mouse scrolled (596, 403) with delta (0, 0)
Screenshot: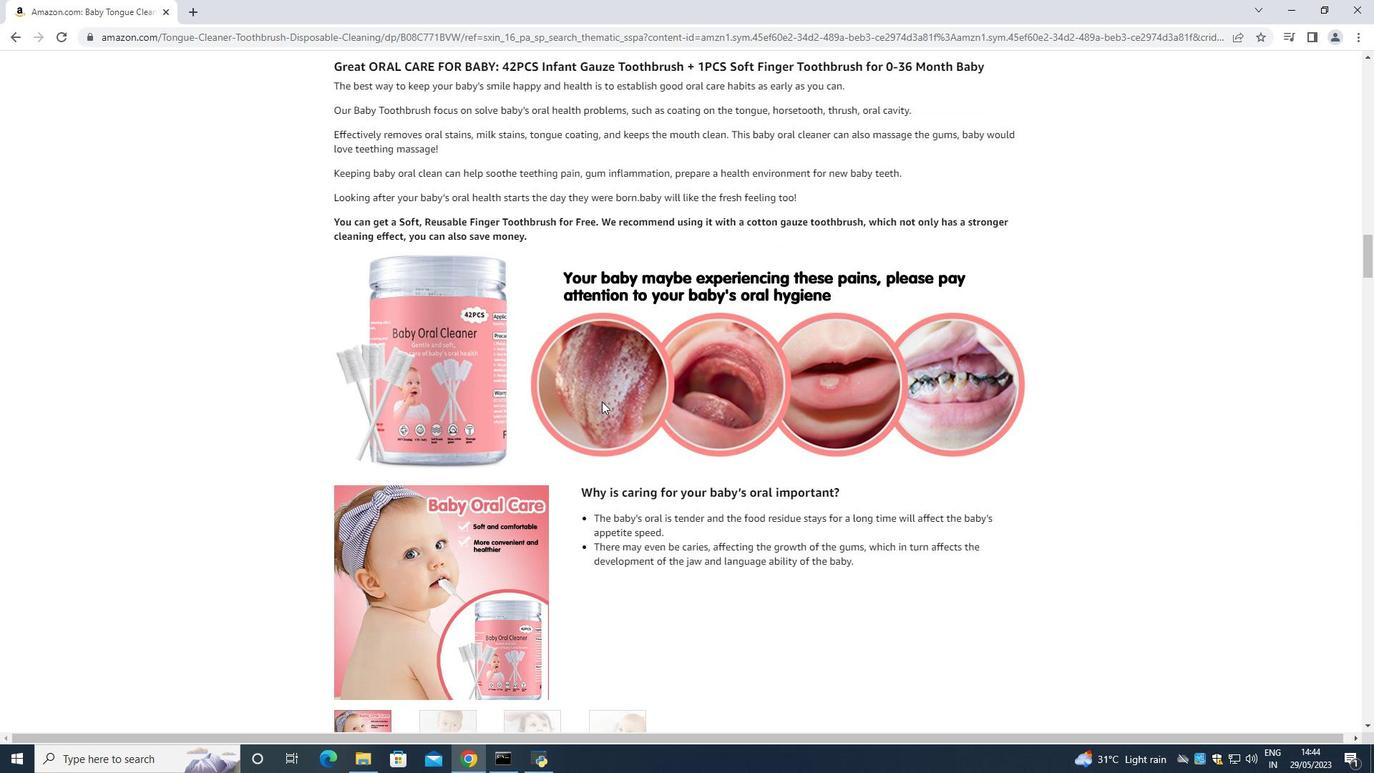 
Action: Mouse moved to (595, 404)
Screenshot: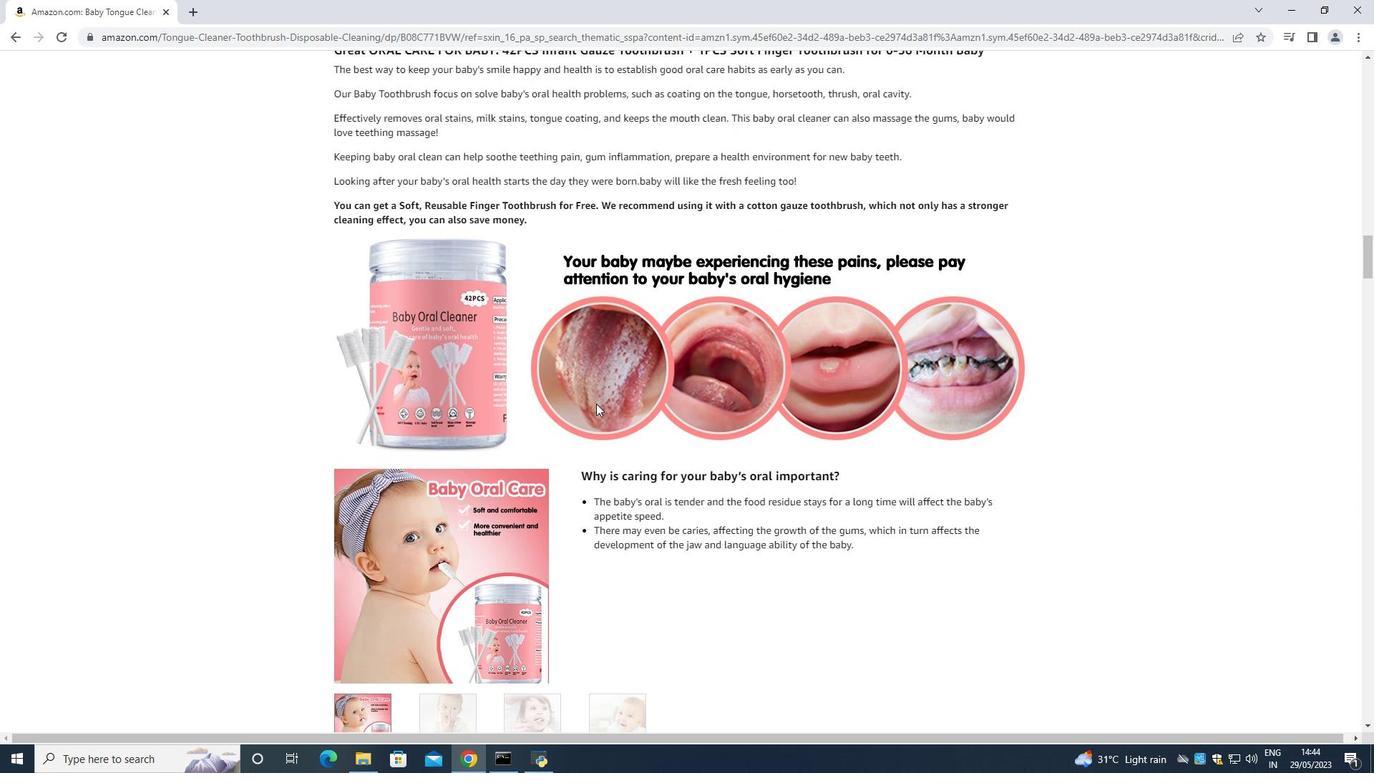 
Action: Mouse scrolled (595, 403) with delta (0, 0)
Screenshot: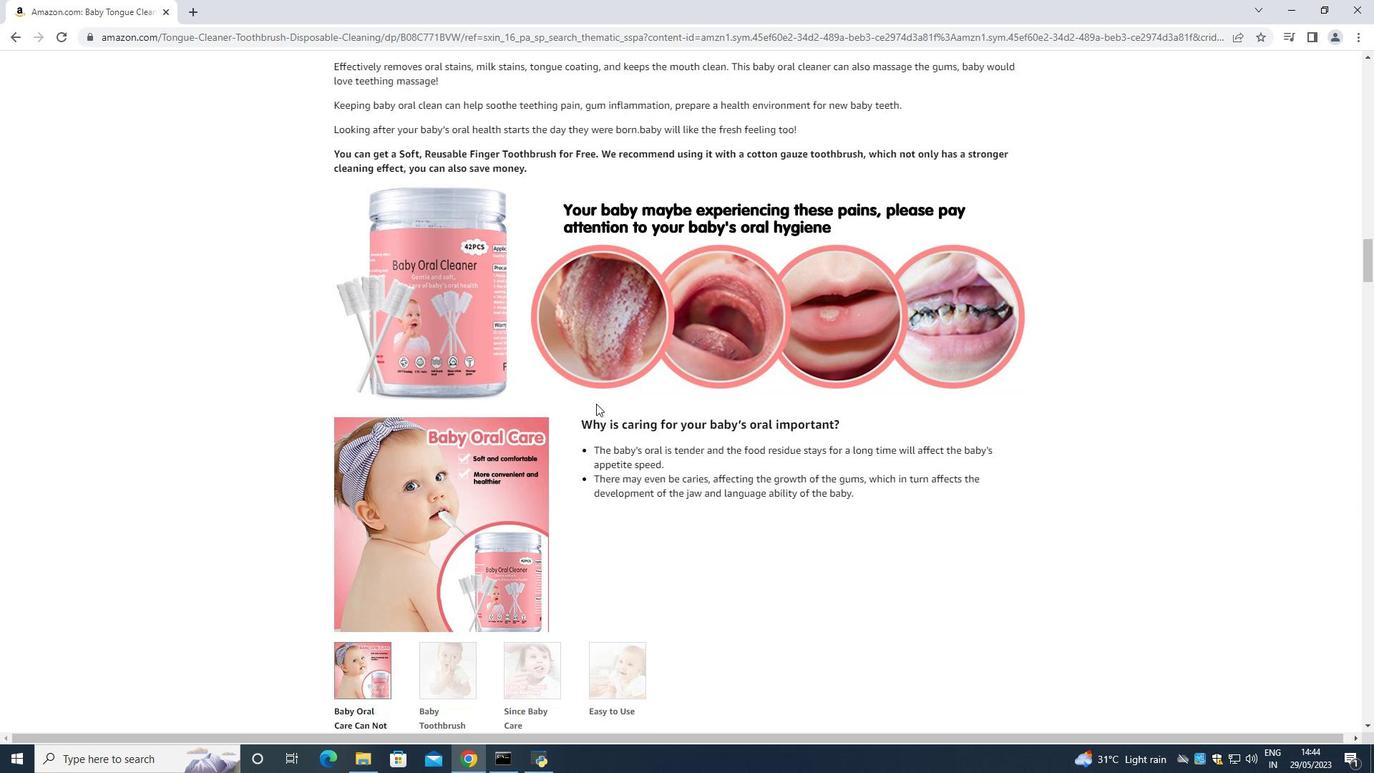 
Action: Mouse moved to (459, 416)
Screenshot: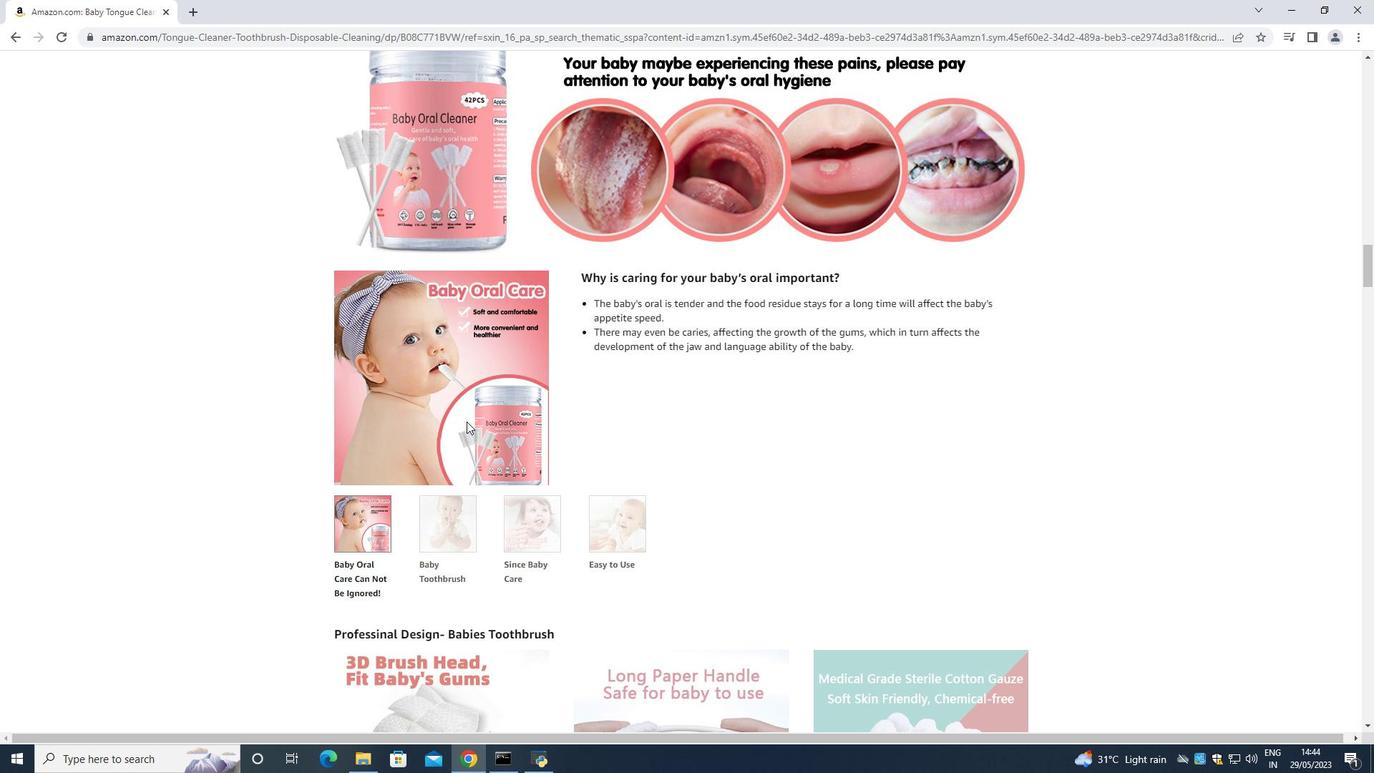 
Action: Mouse scrolled (459, 415) with delta (0, 0)
Screenshot: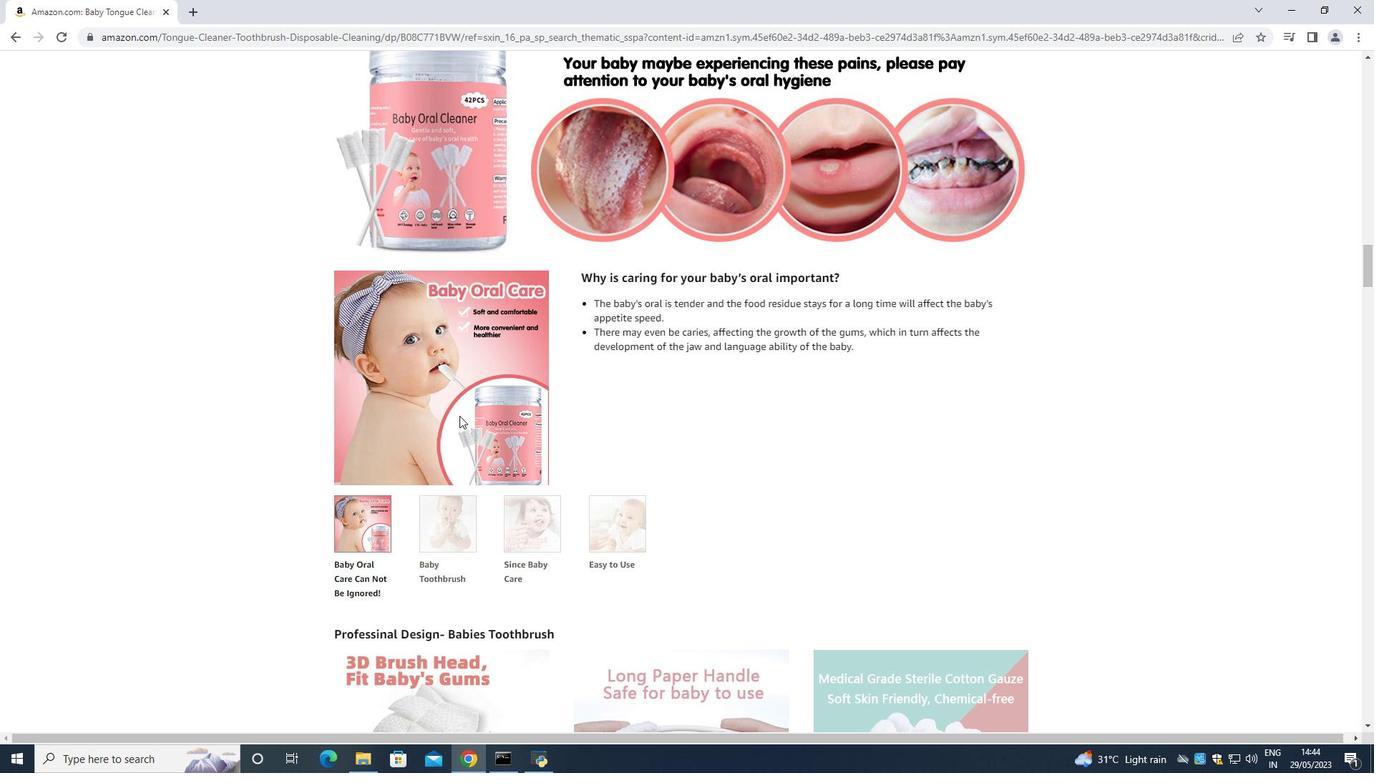 
Action: Mouse moved to (627, 452)
Screenshot: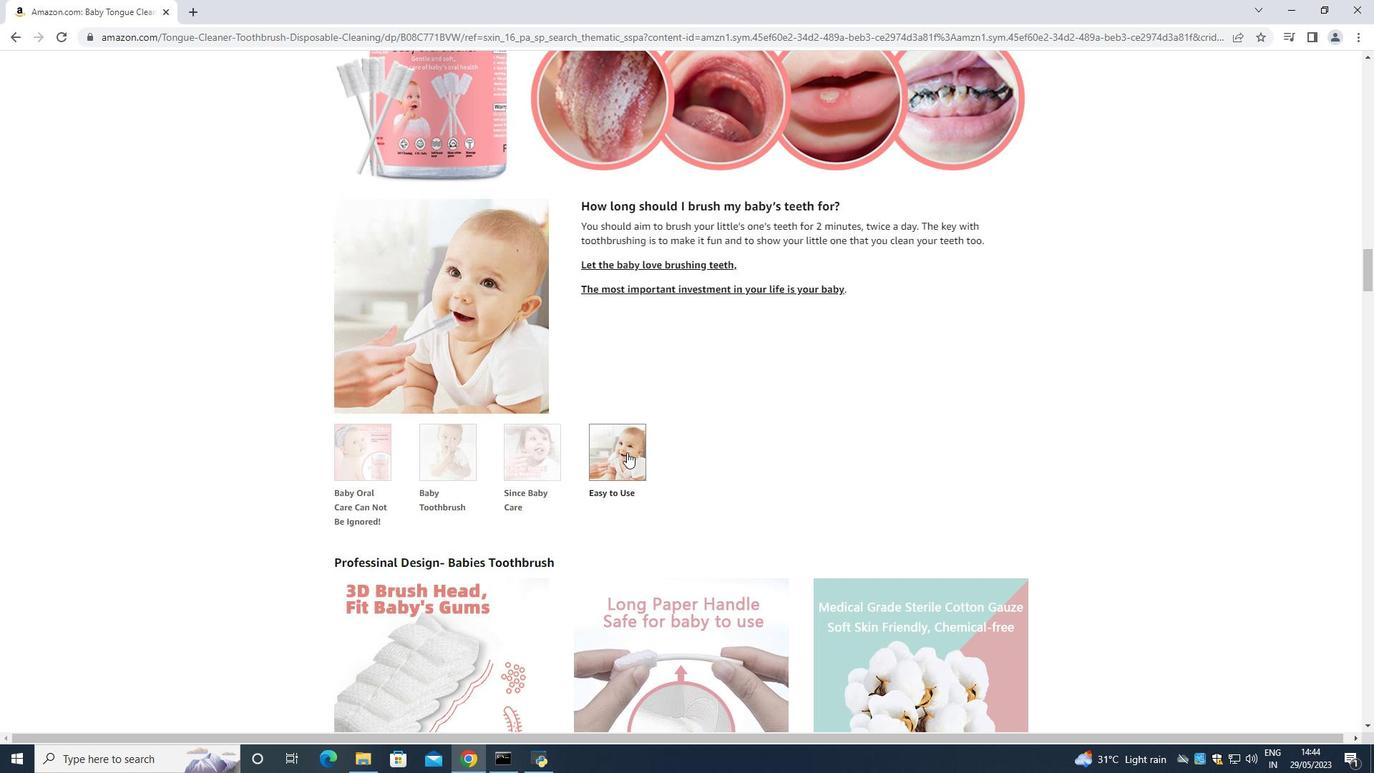 
Action: Mouse scrolled (627, 451) with delta (0, 0)
Screenshot: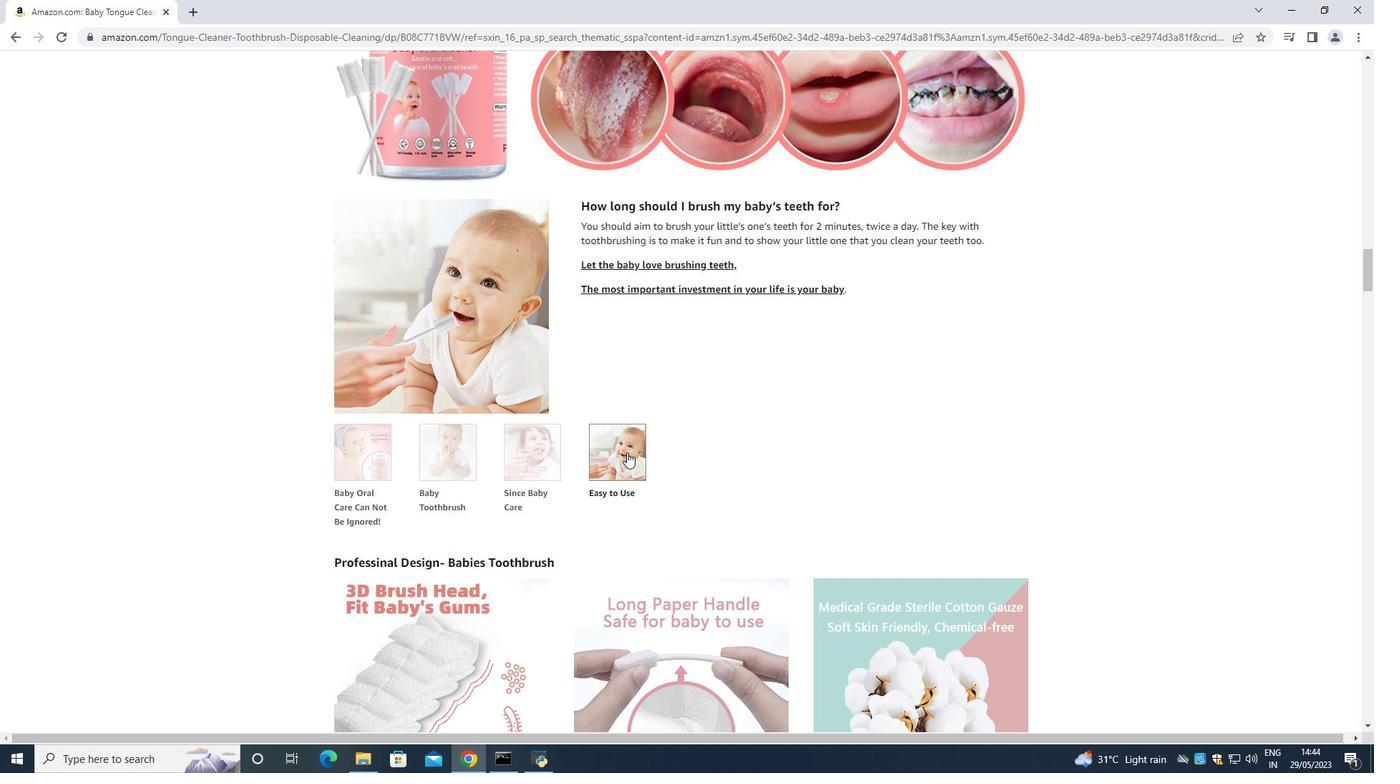 
Action: Mouse scrolled (627, 451) with delta (0, 0)
Screenshot: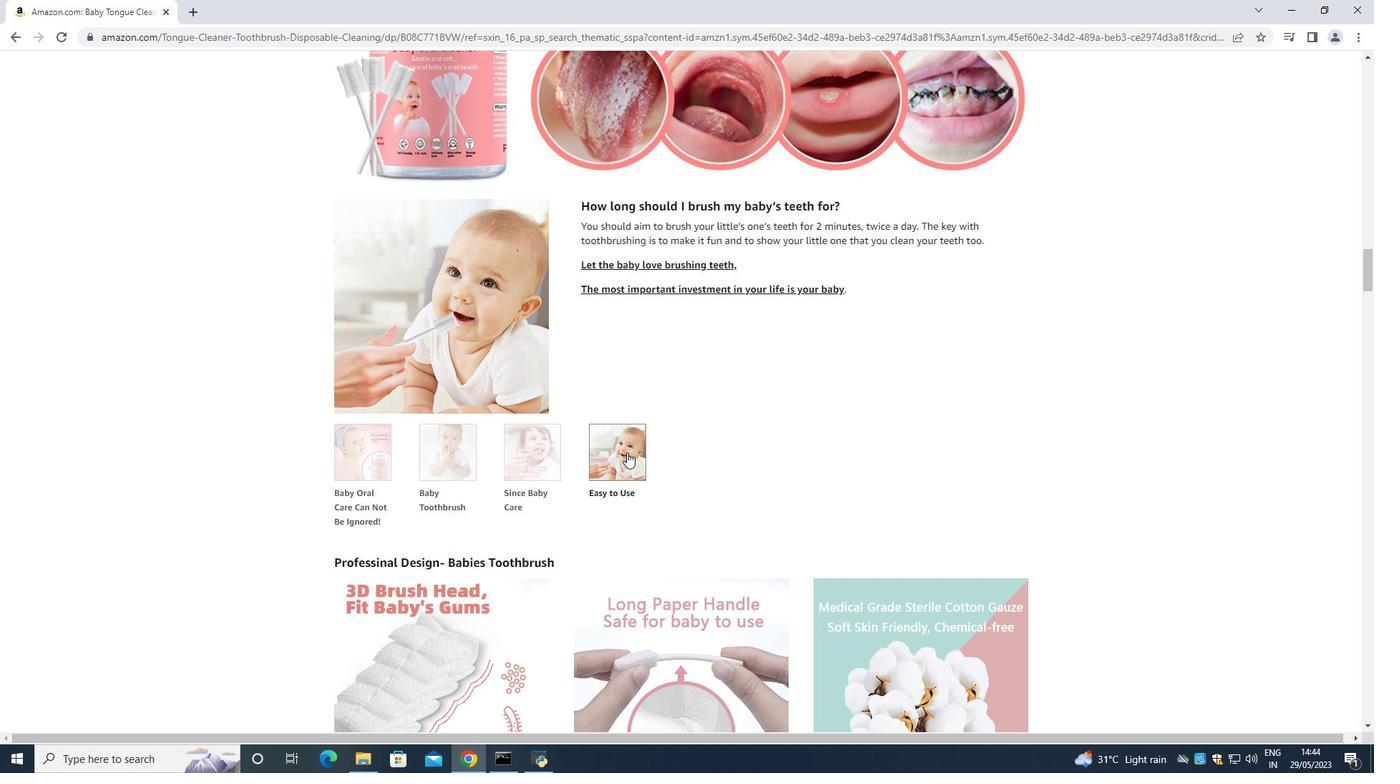 
Action: Mouse scrolled (627, 451) with delta (0, 0)
Screenshot: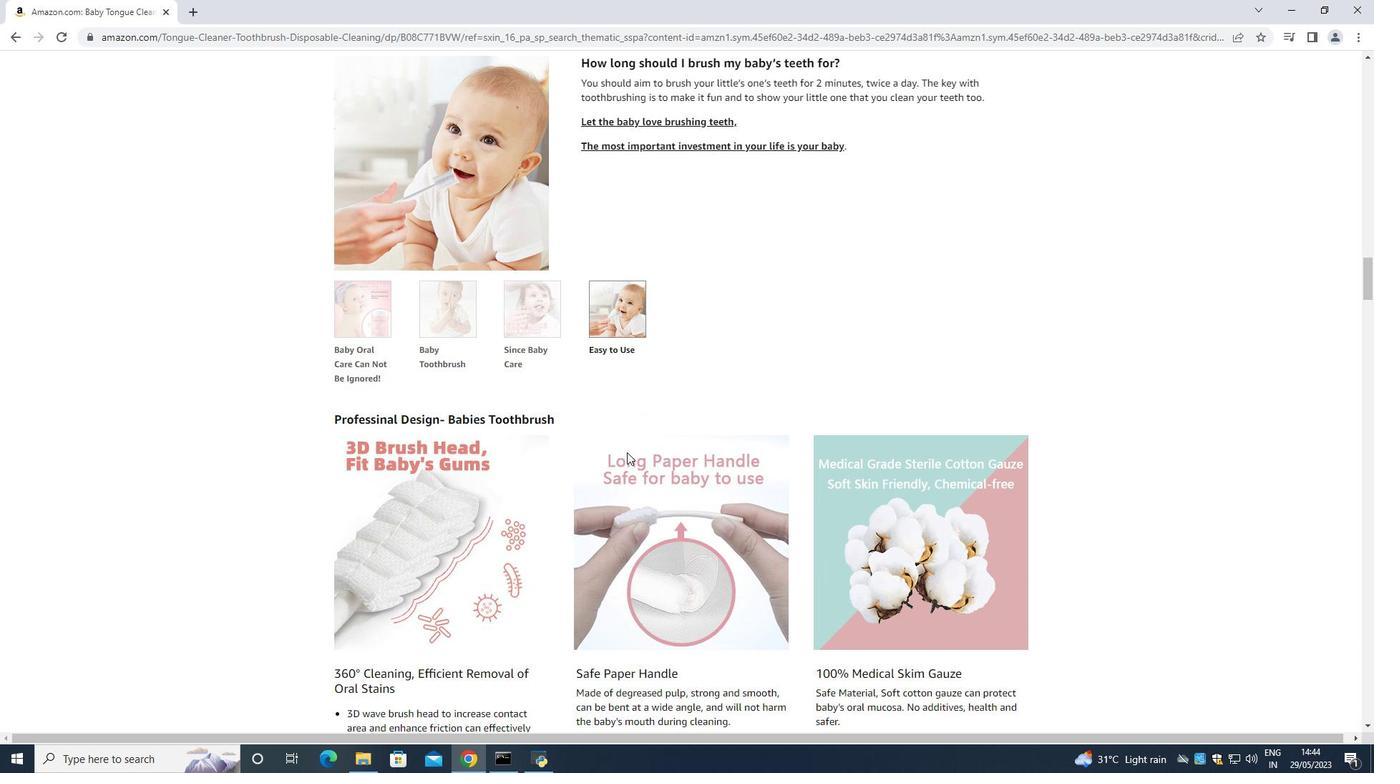 
Action: Mouse moved to (633, 443)
Screenshot: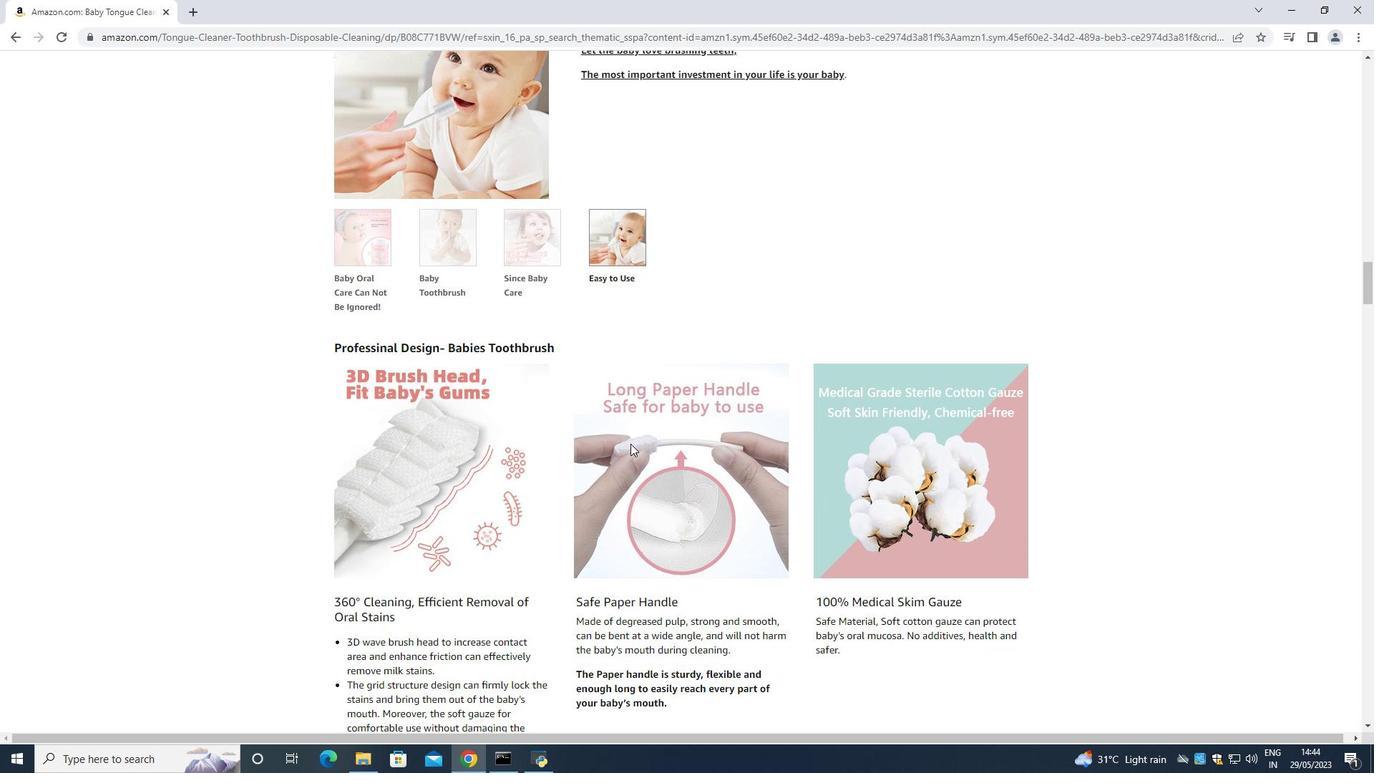 
Action: Mouse scrolled (633, 443) with delta (0, 0)
Screenshot: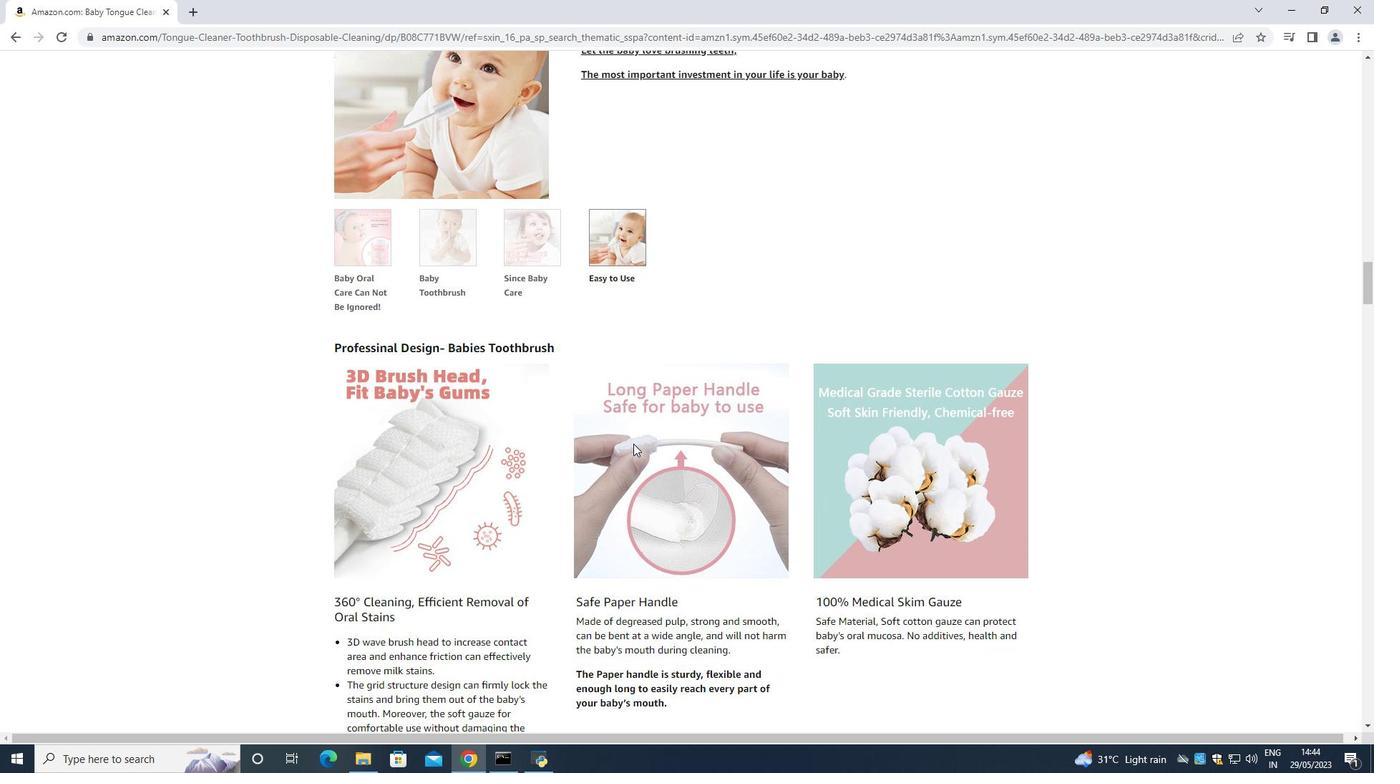 
Action: Mouse moved to (928, 408)
Screenshot: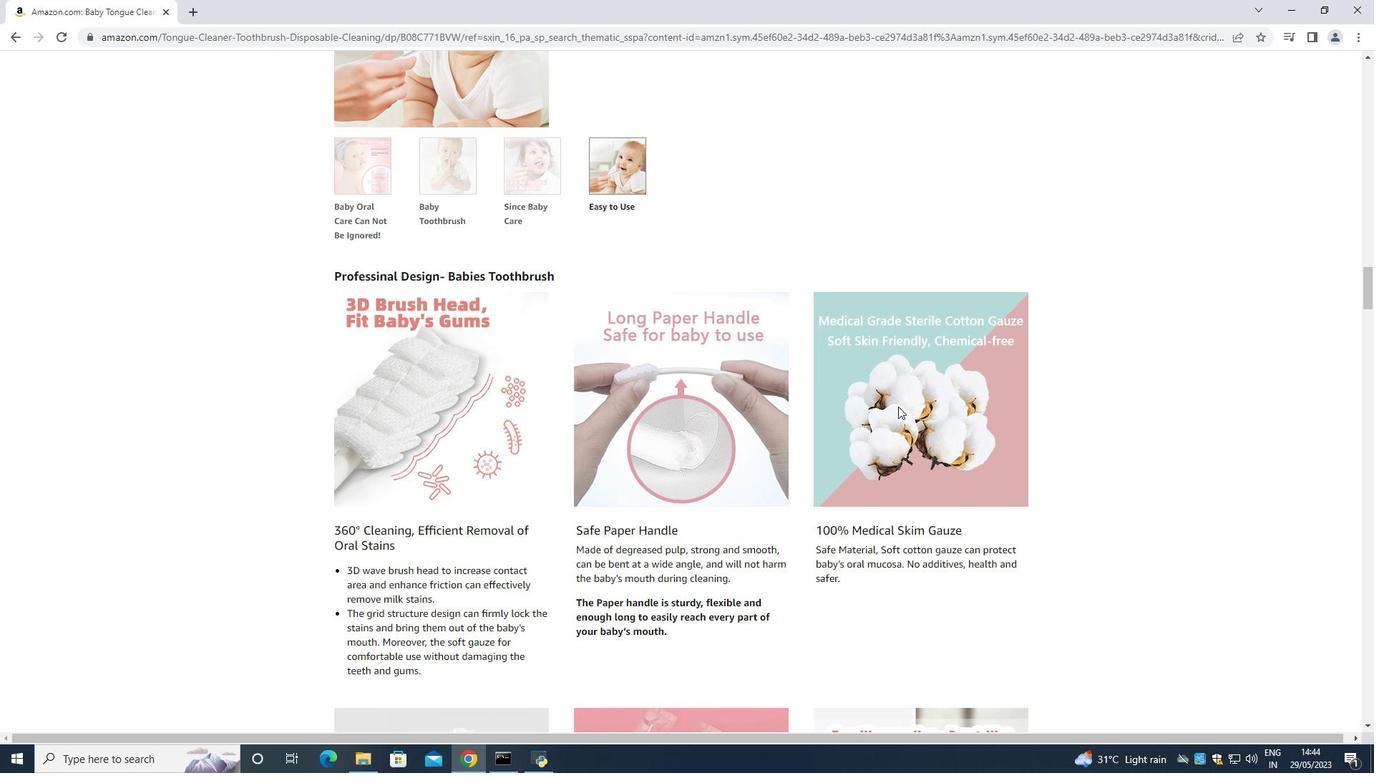 
Action: Mouse scrolled (928, 407) with delta (0, 0)
Screenshot: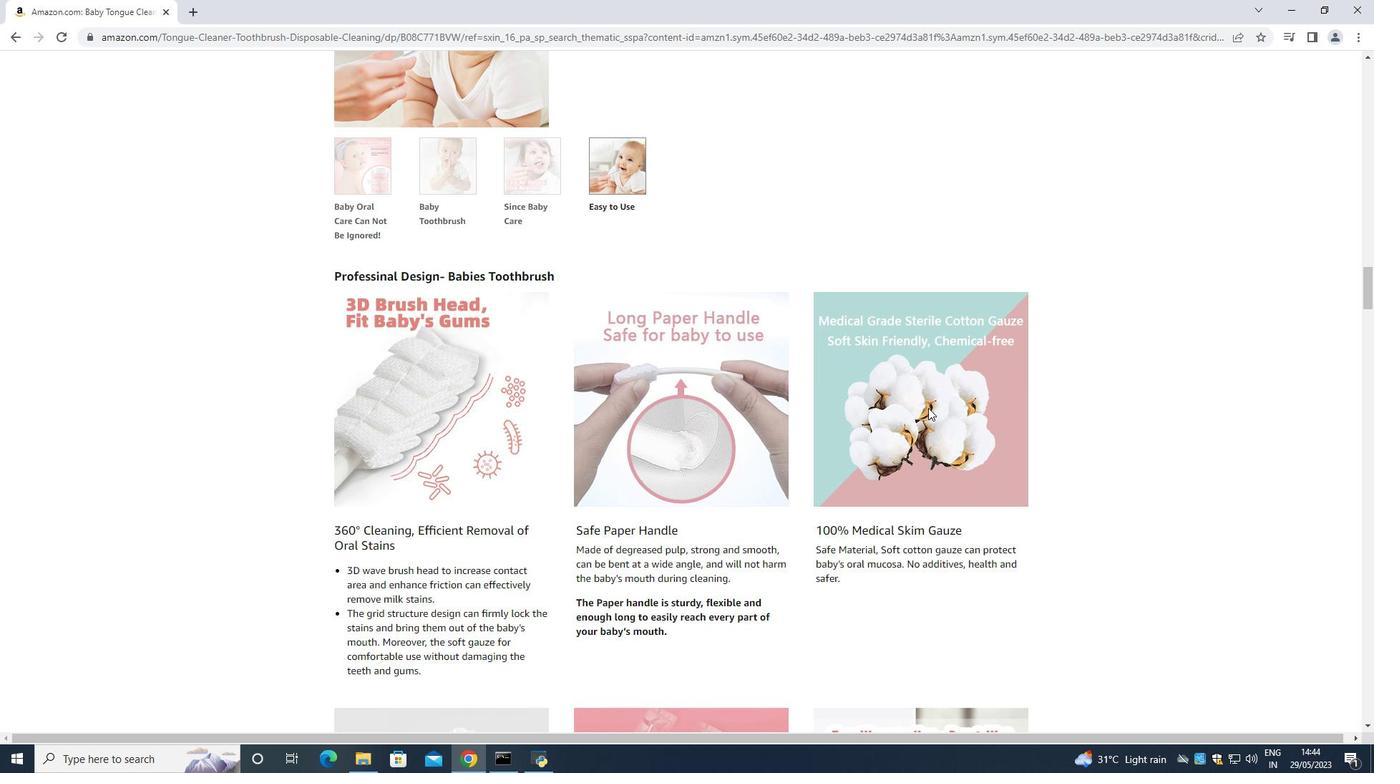 
Action: Mouse moved to (928, 408)
Screenshot: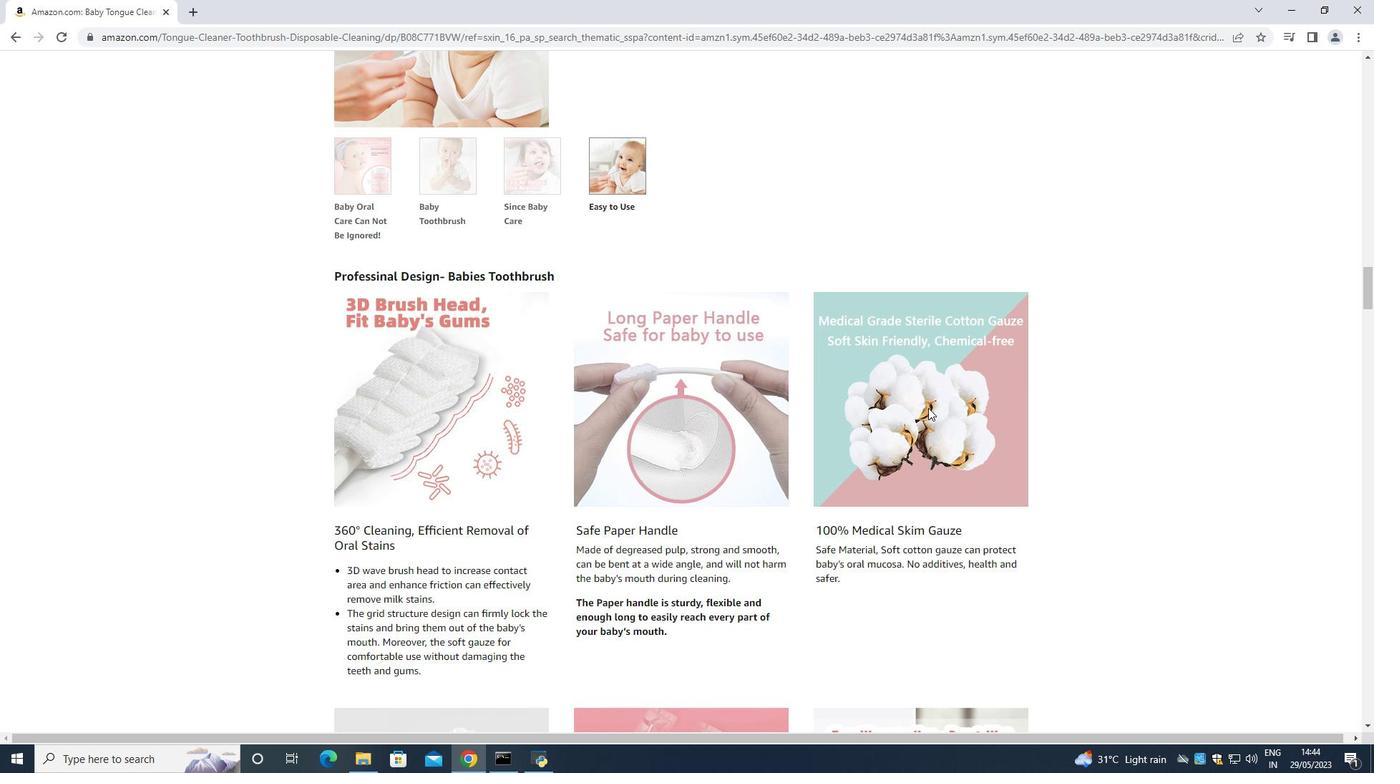 
Action: Mouse scrolled (928, 408) with delta (0, 0)
Screenshot: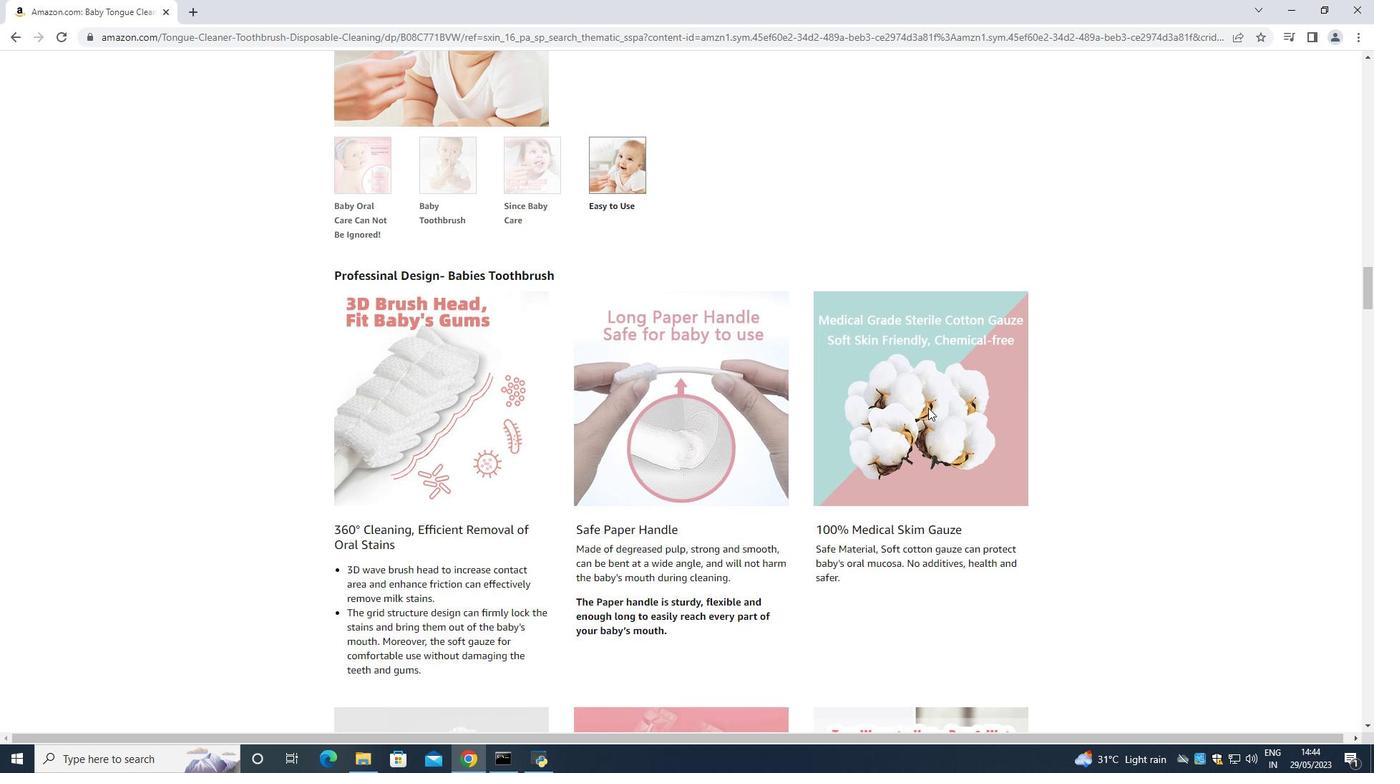 
Action: Mouse moved to (928, 410)
Screenshot: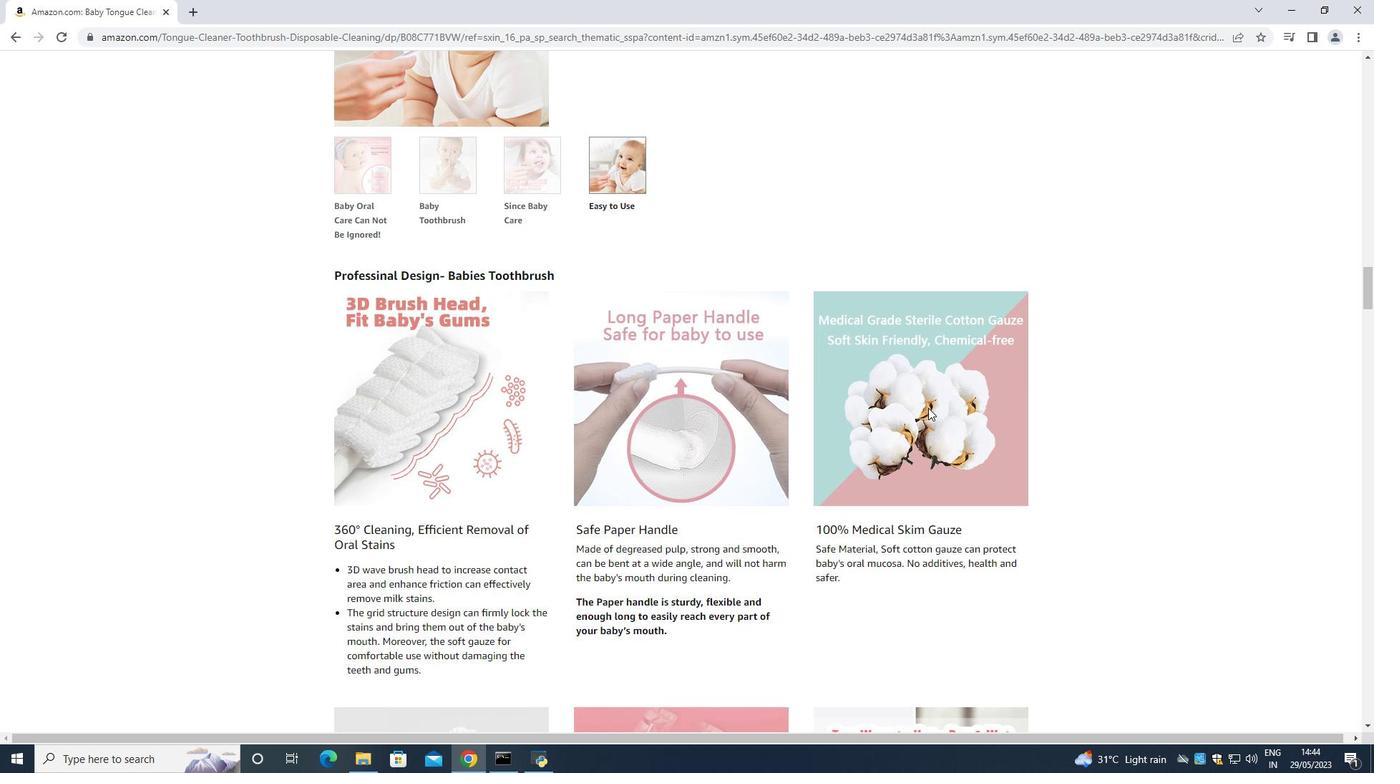 
Action: Mouse scrolled (928, 409) with delta (0, 0)
Screenshot: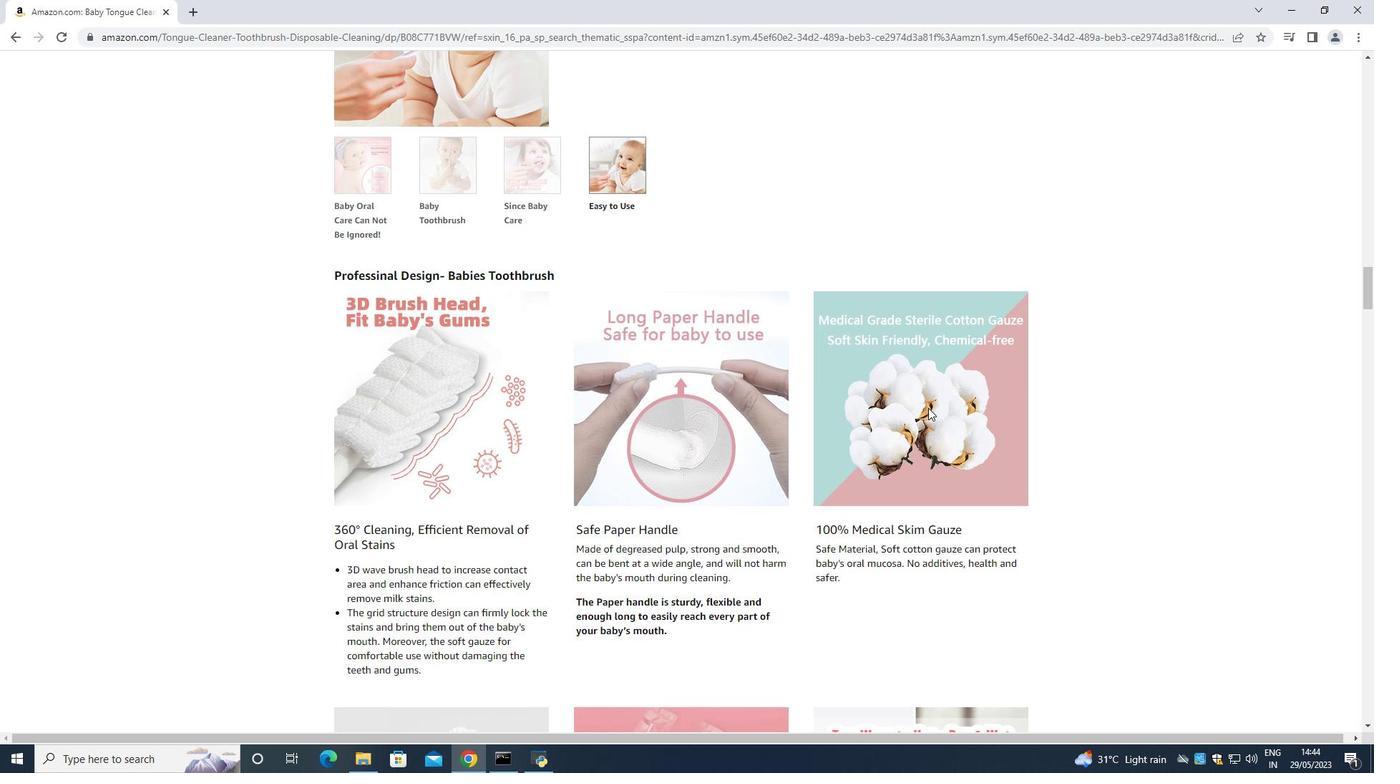 
Action: Mouse moved to (469, 519)
Screenshot: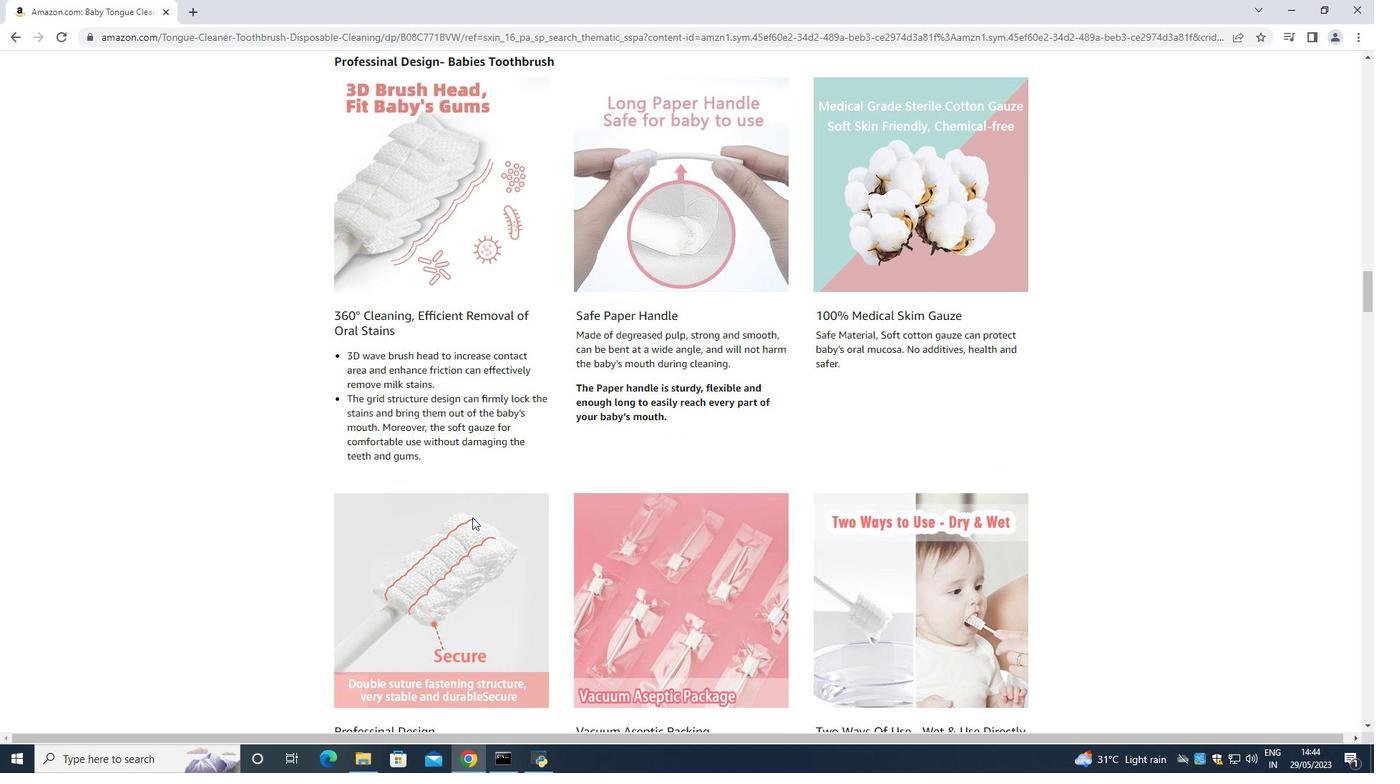 
Action: Mouse scrolled (469, 518) with delta (0, 0)
Screenshot: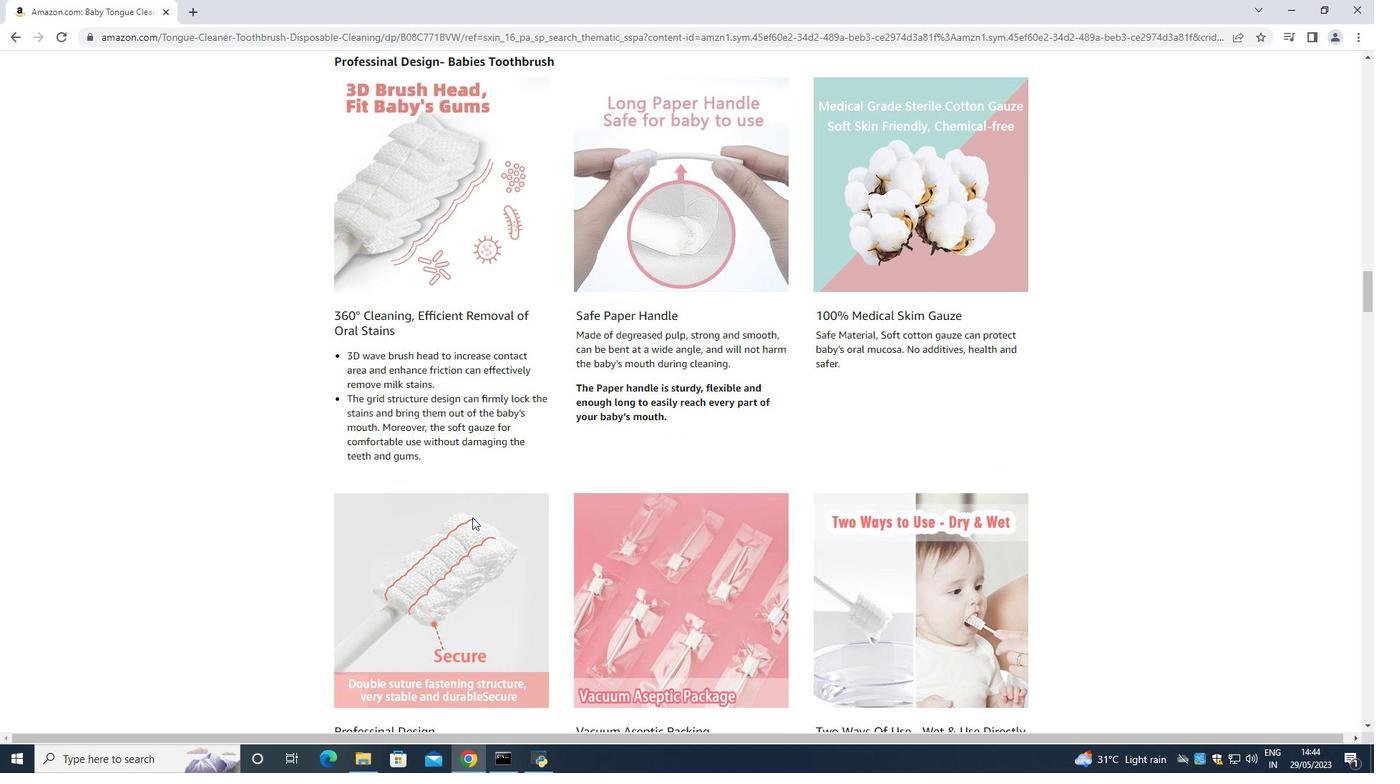 
Action: Mouse moved to (470, 520)
Screenshot: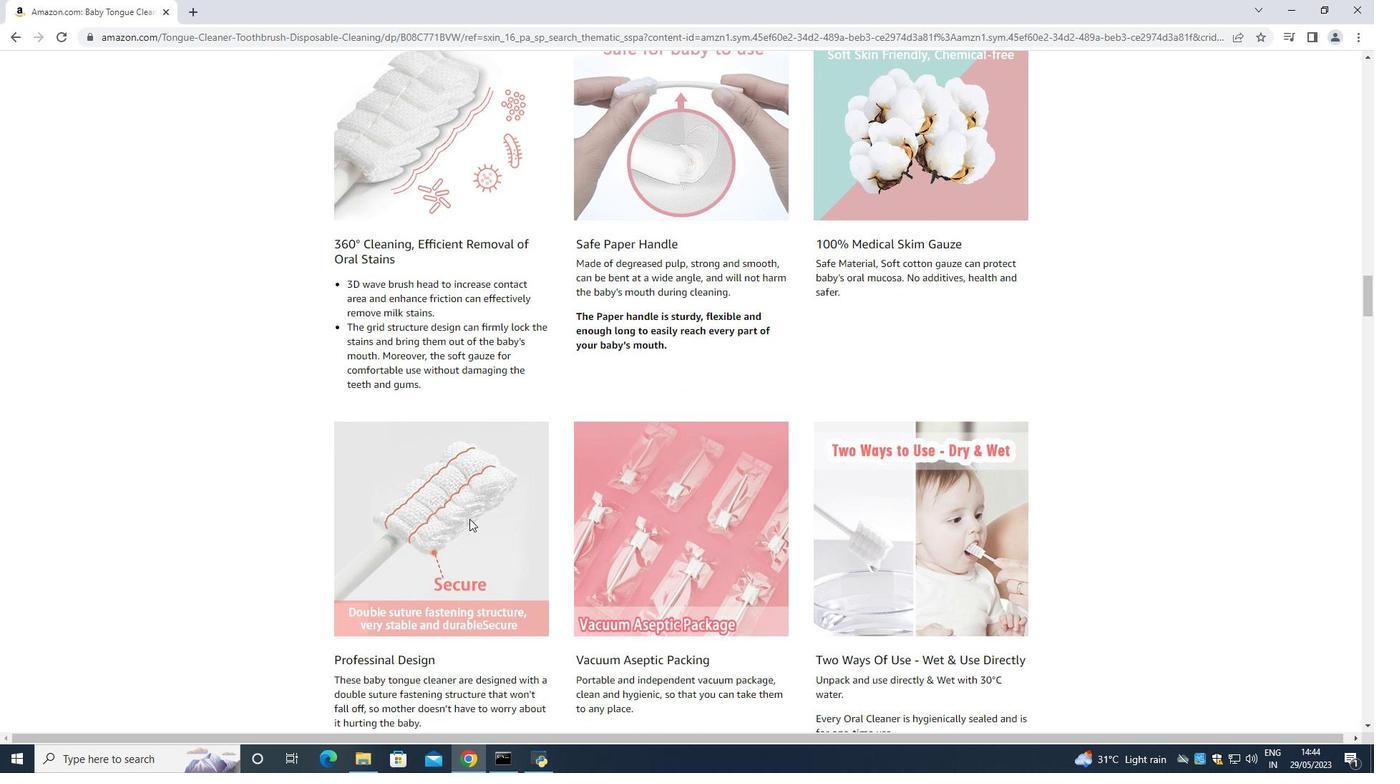 
Action: Mouse scrolled (470, 519) with delta (0, 0)
Screenshot: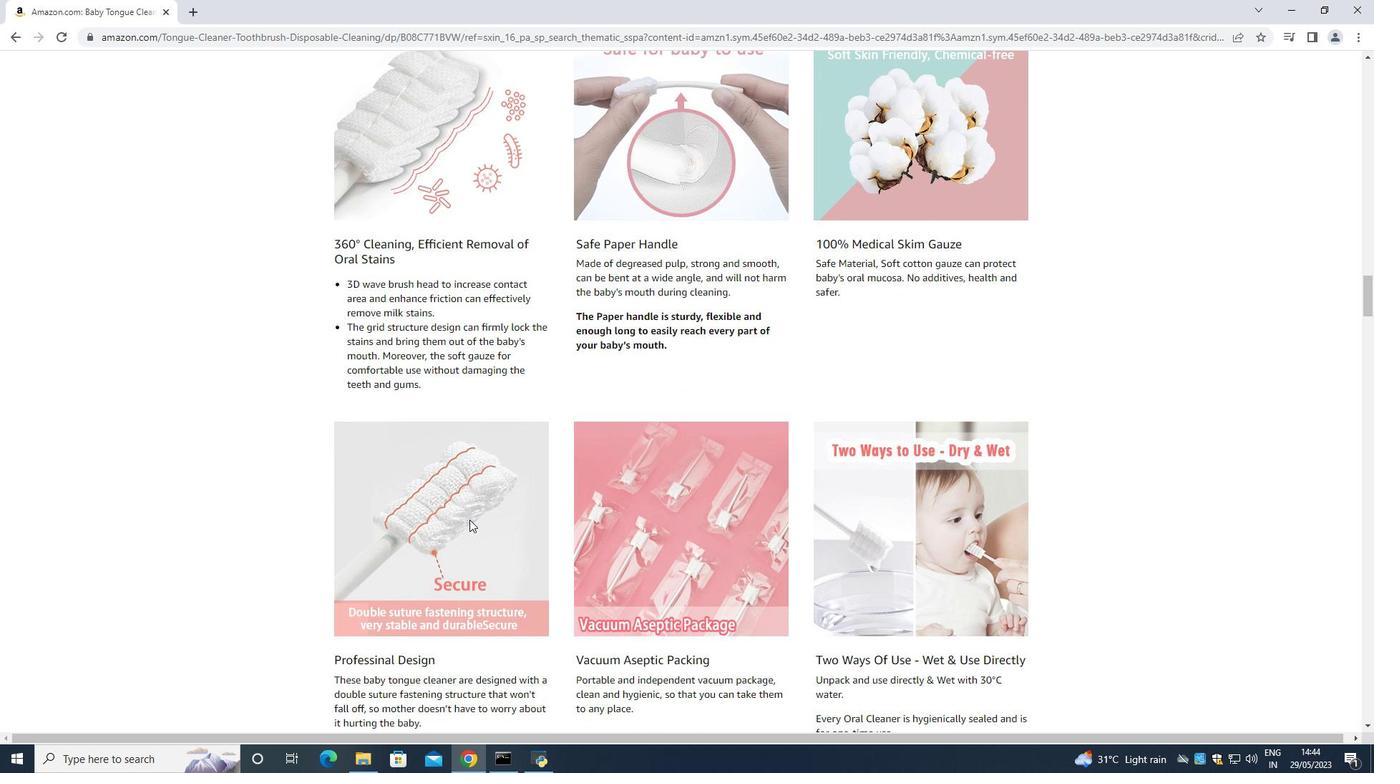 
Action: Mouse moved to (696, 476)
Screenshot: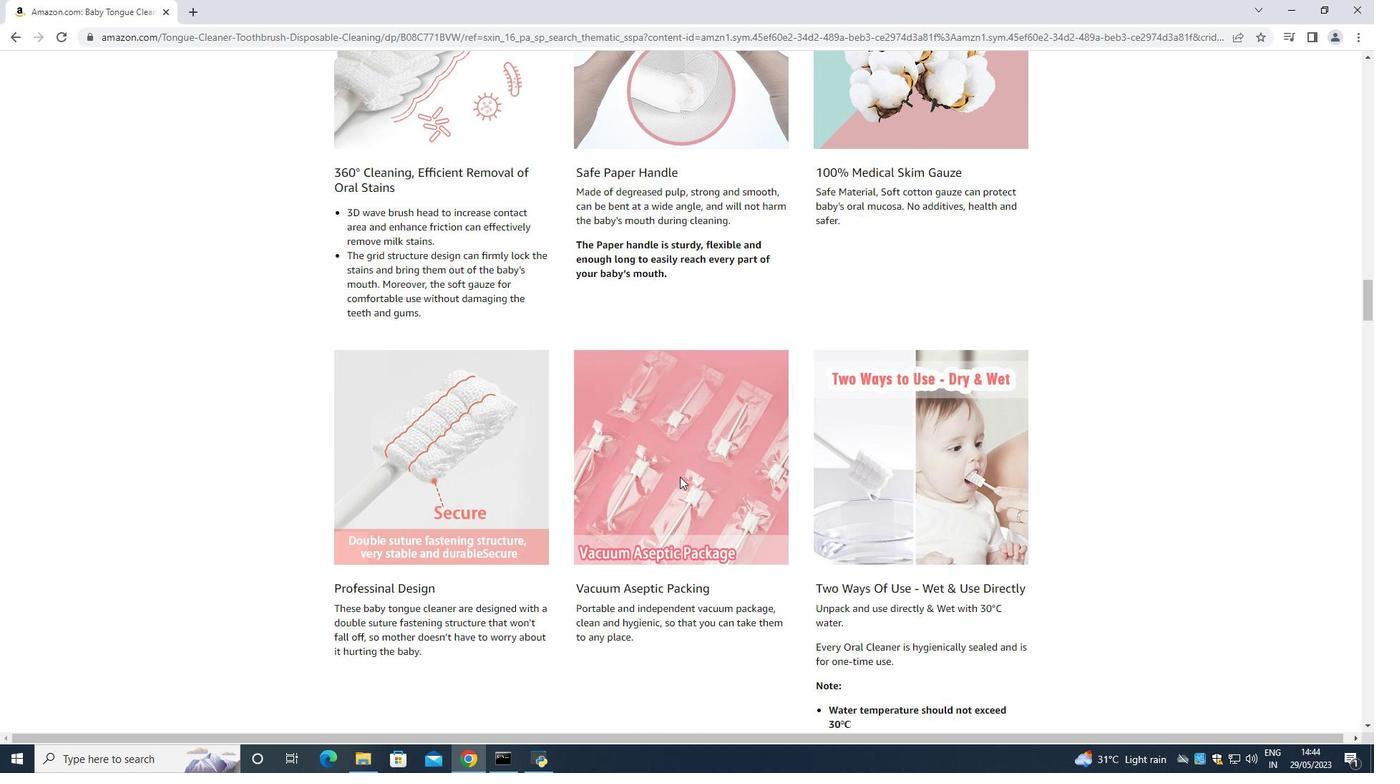 
Action: Mouse scrolled (696, 476) with delta (0, 0)
Screenshot: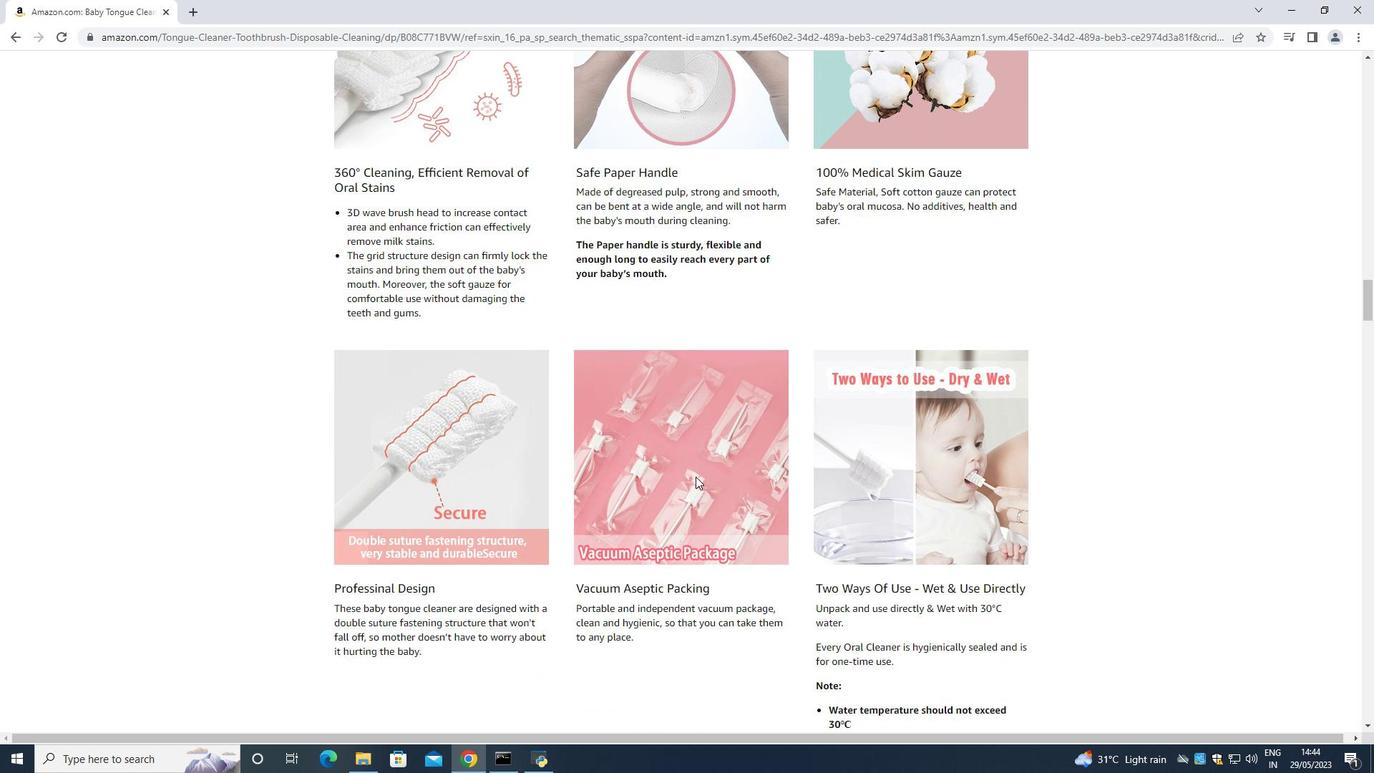 
Action: Mouse scrolled (696, 476) with delta (0, 0)
Screenshot: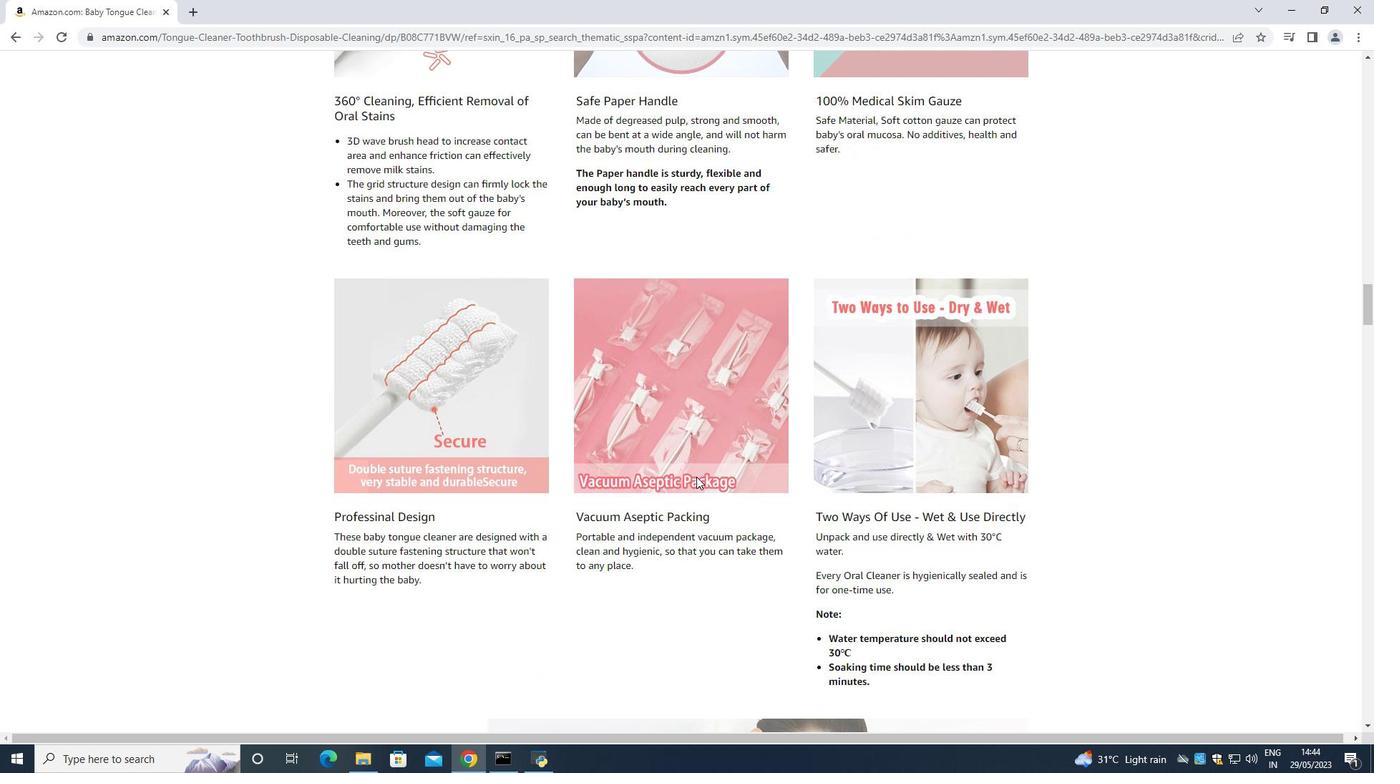 
Action: Mouse scrolled (696, 476) with delta (0, 0)
Screenshot: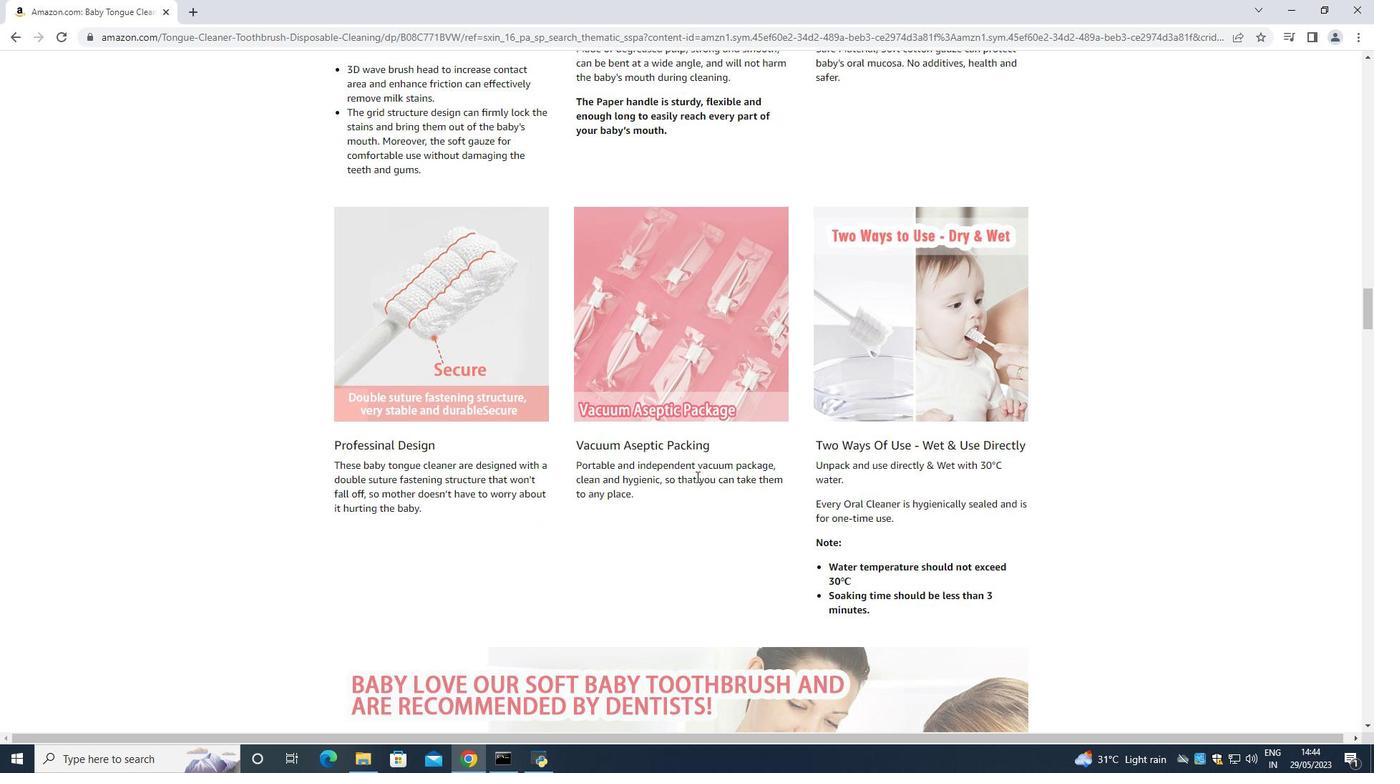 
Action: Mouse scrolled (696, 476) with delta (0, 0)
Screenshot: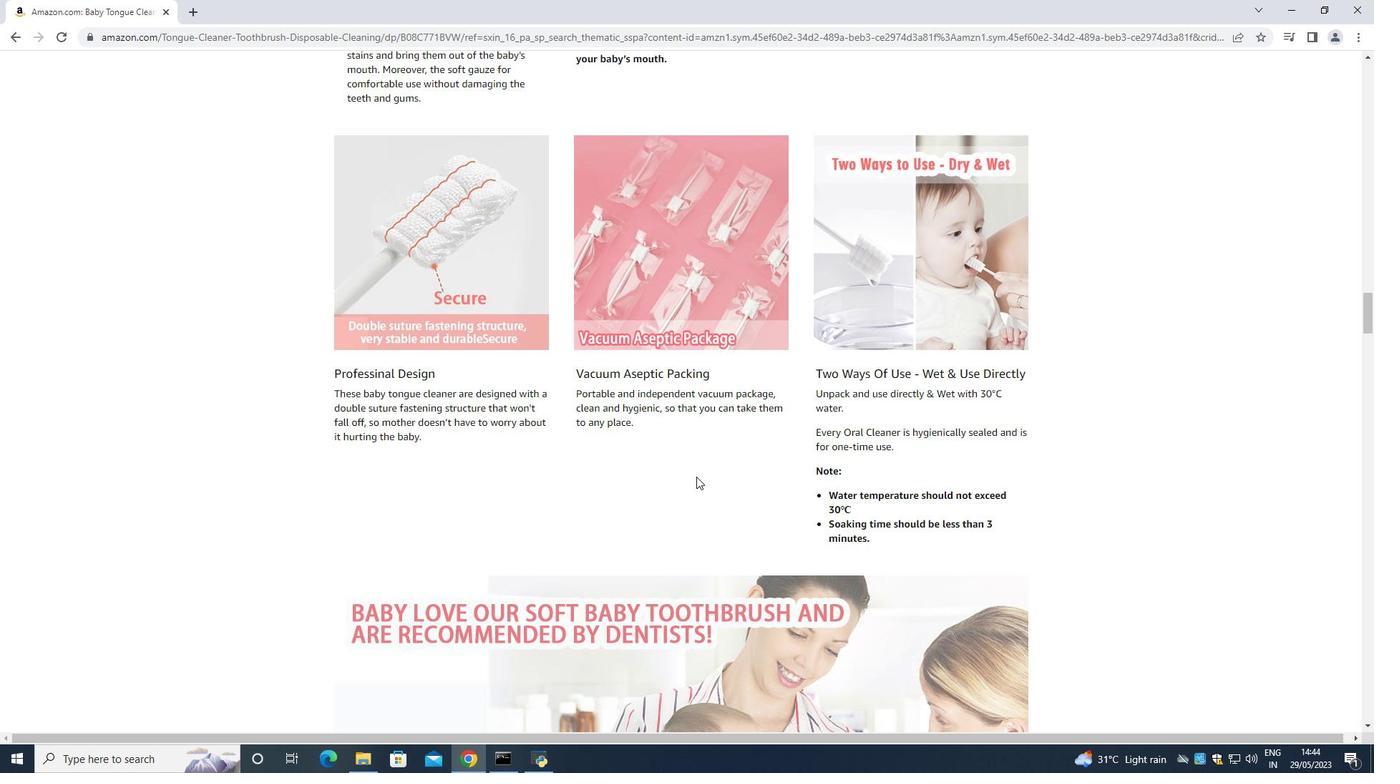 
Action: Mouse scrolled (696, 476) with delta (0, 0)
Screenshot: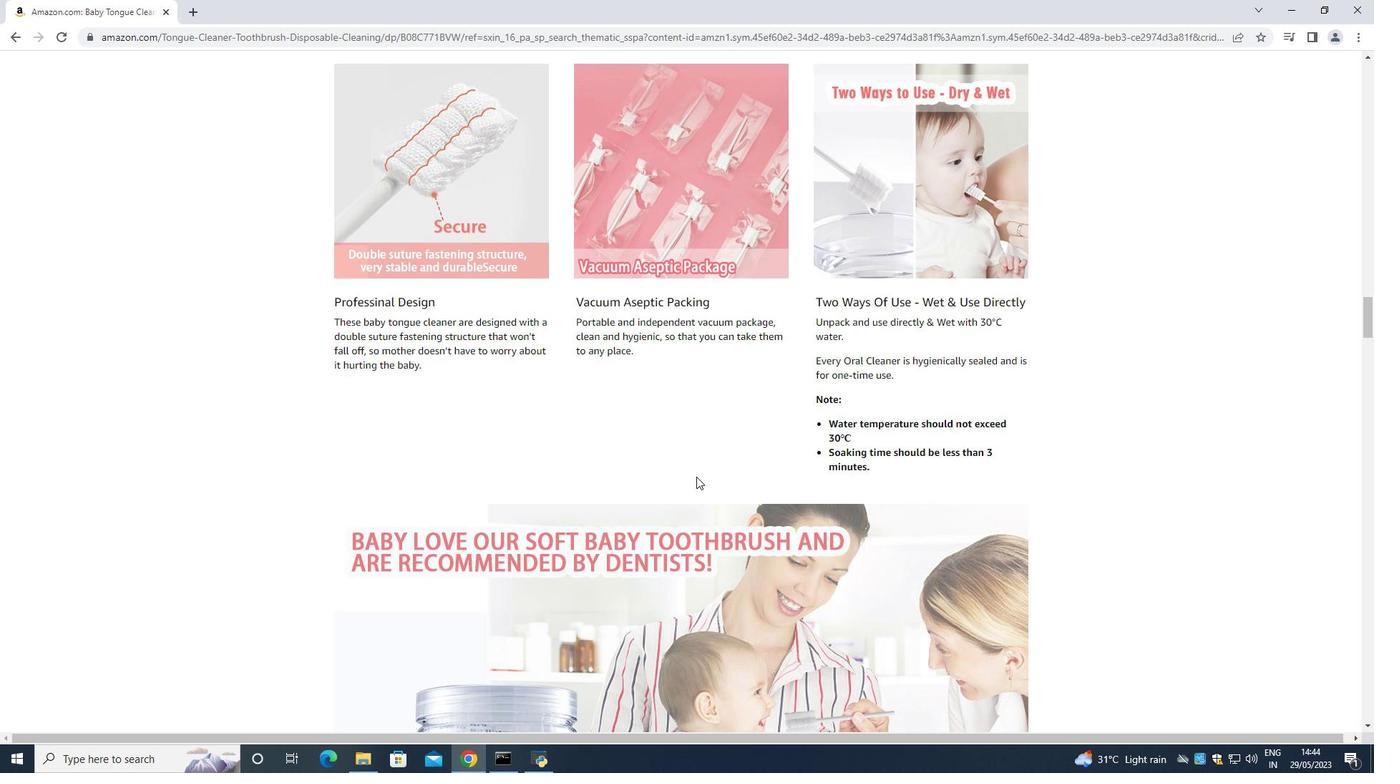 
Action: Mouse scrolled (696, 476) with delta (0, 0)
Screenshot: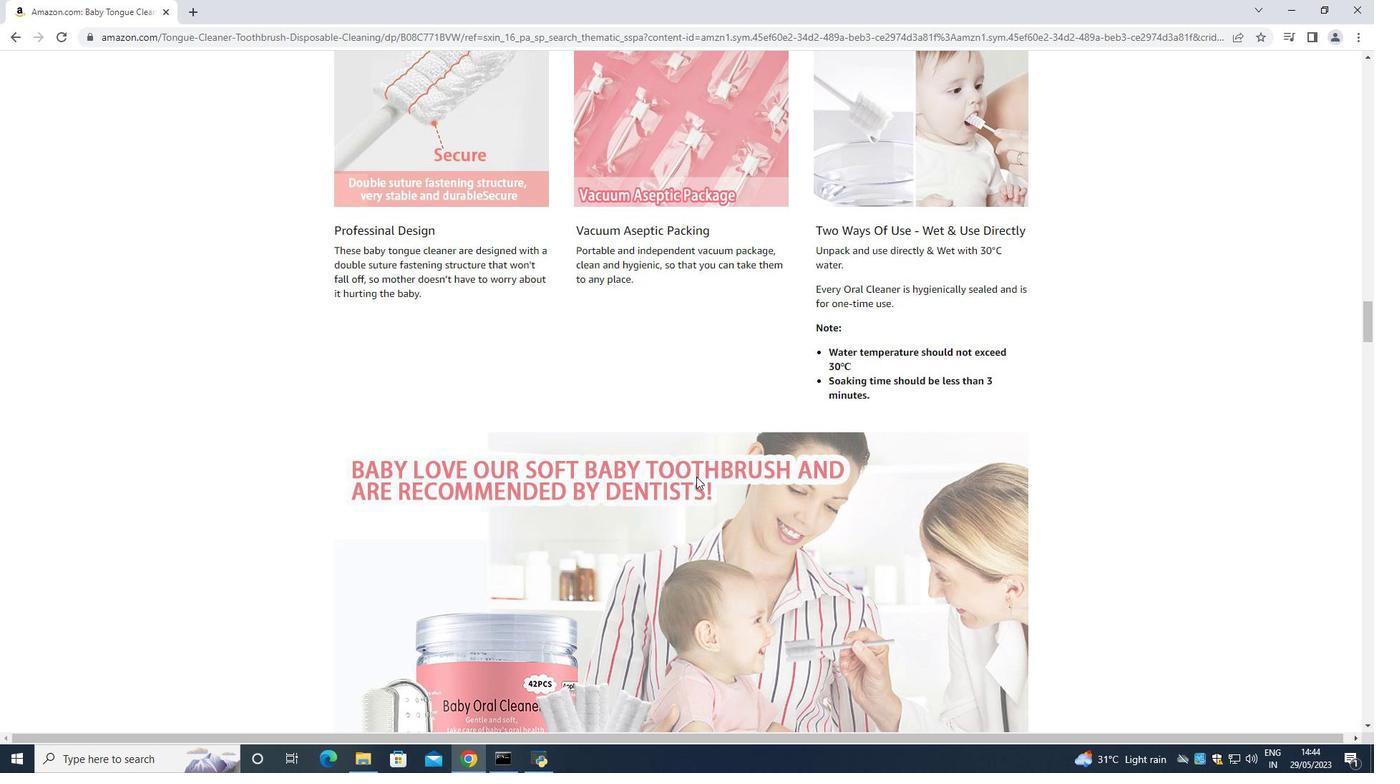 
Action: Mouse scrolled (696, 476) with delta (0, 0)
Screenshot: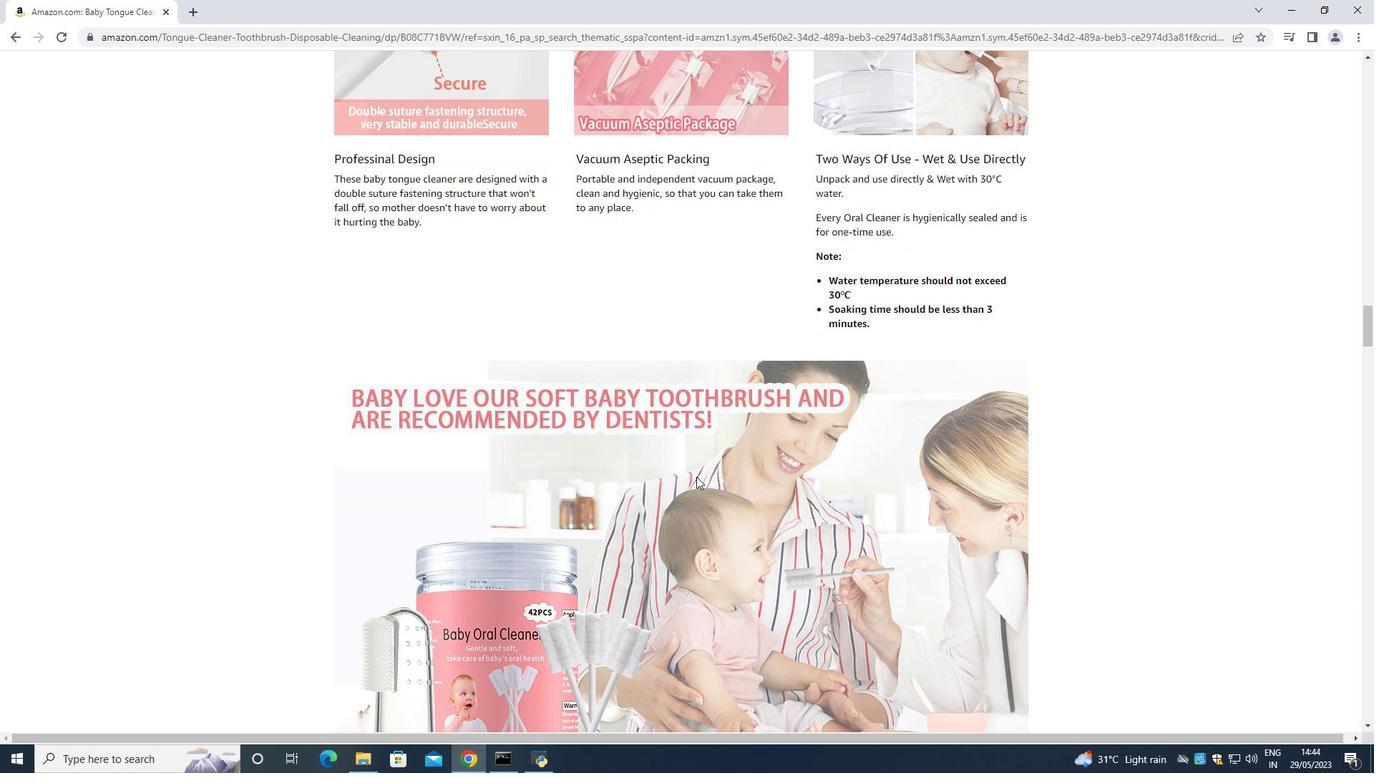 
Action: Mouse scrolled (696, 476) with delta (0, 0)
Screenshot: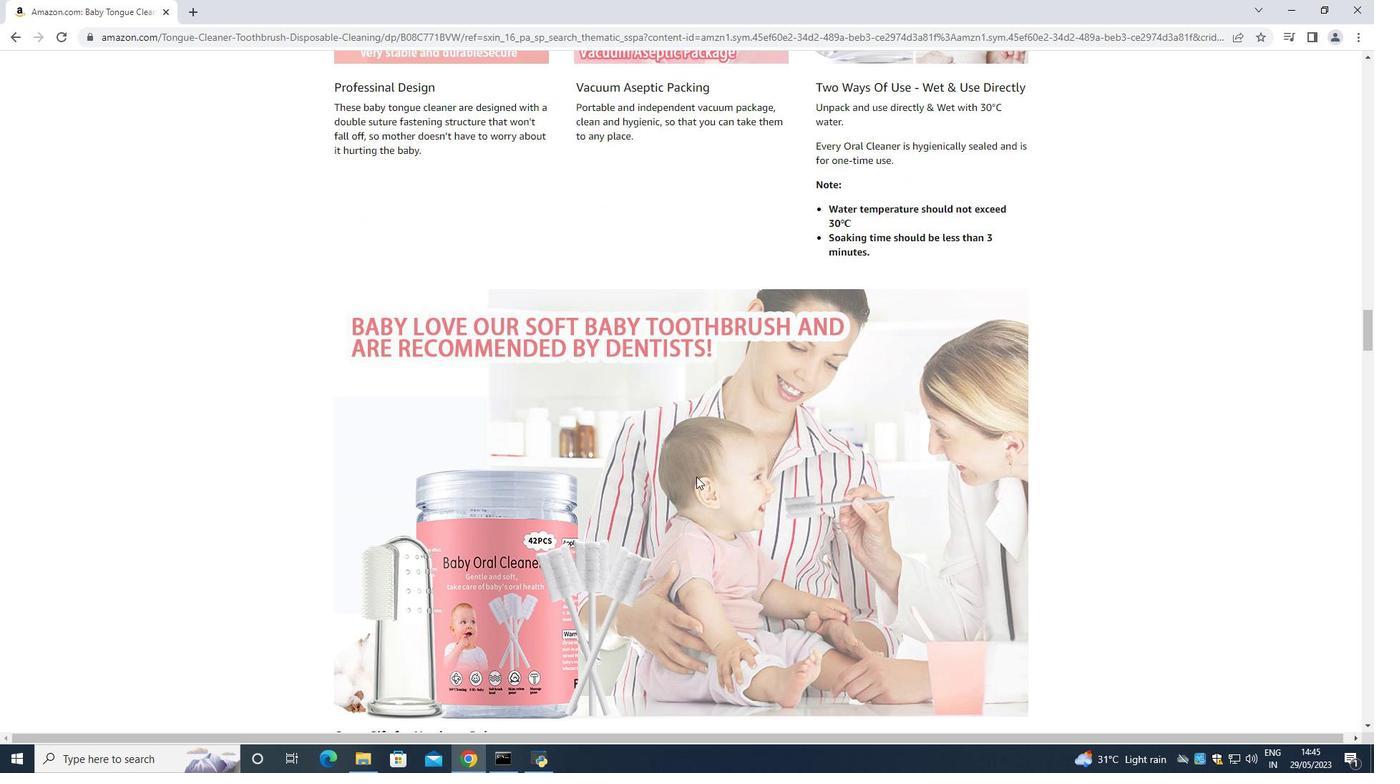 
Action: Mouse scrolled (696, 476) with delta (0, 0)
Screenshot: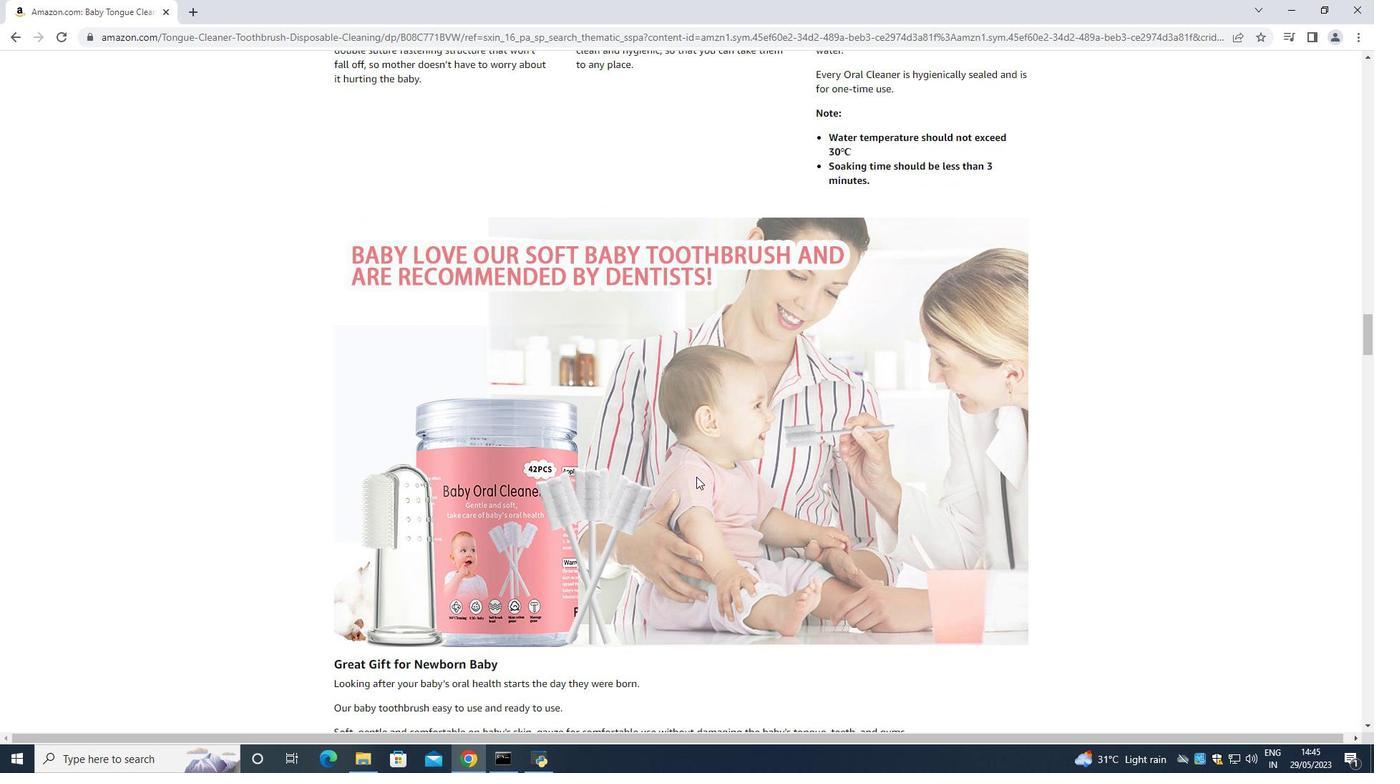 
Action: Mouse scrolled (696, 476) with delta (0, 0)
Screenshot: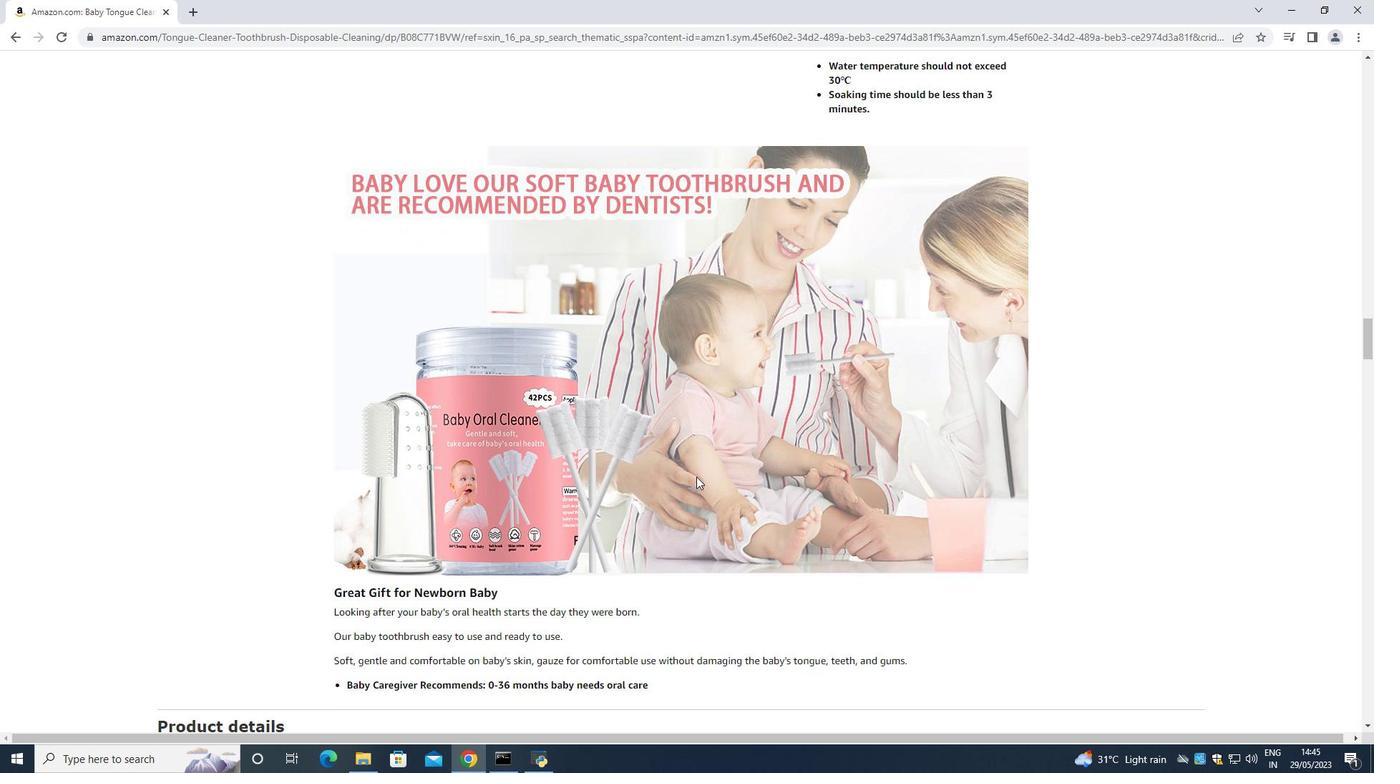 
Action: Mouse moved to (697, 504)
Screenshot: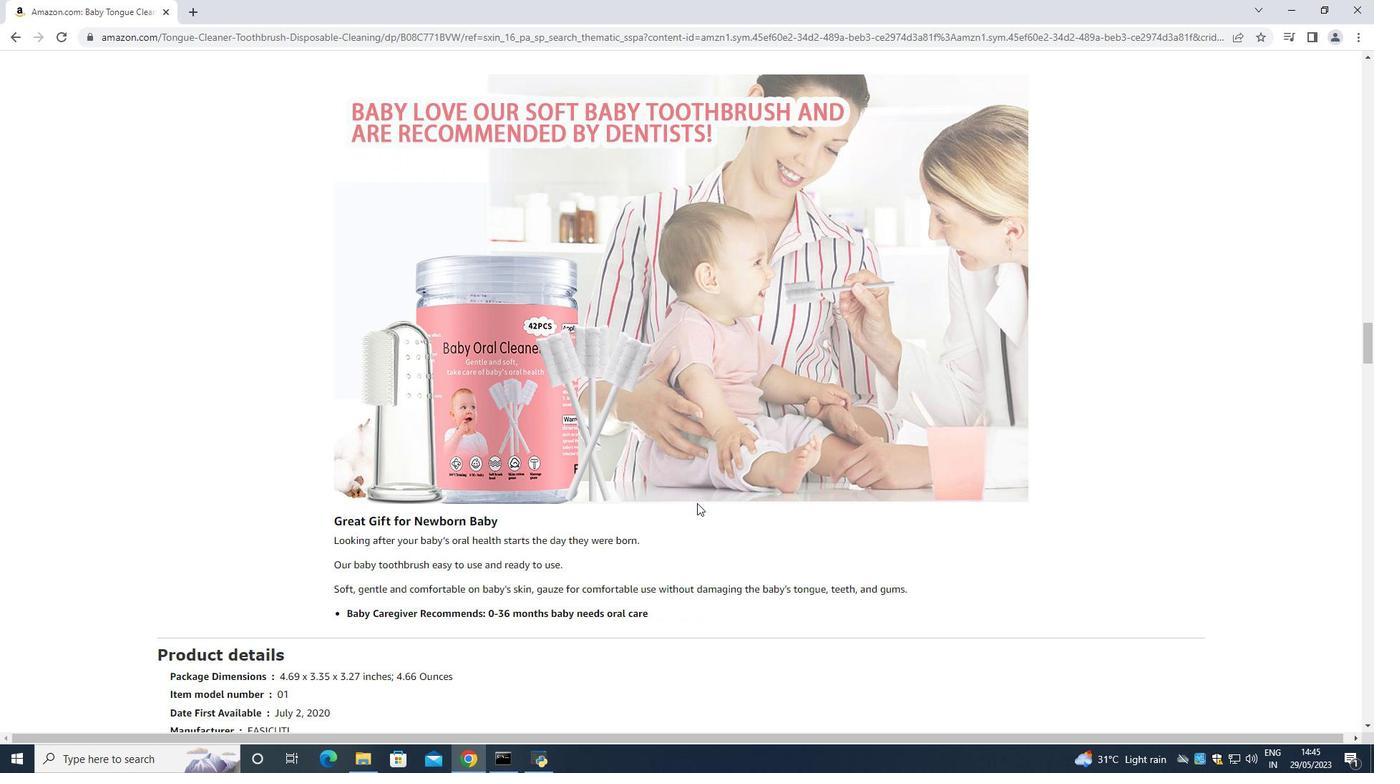 
Action: Mouse scrolled (697, 503) with delta (0, 0)
Screenshot: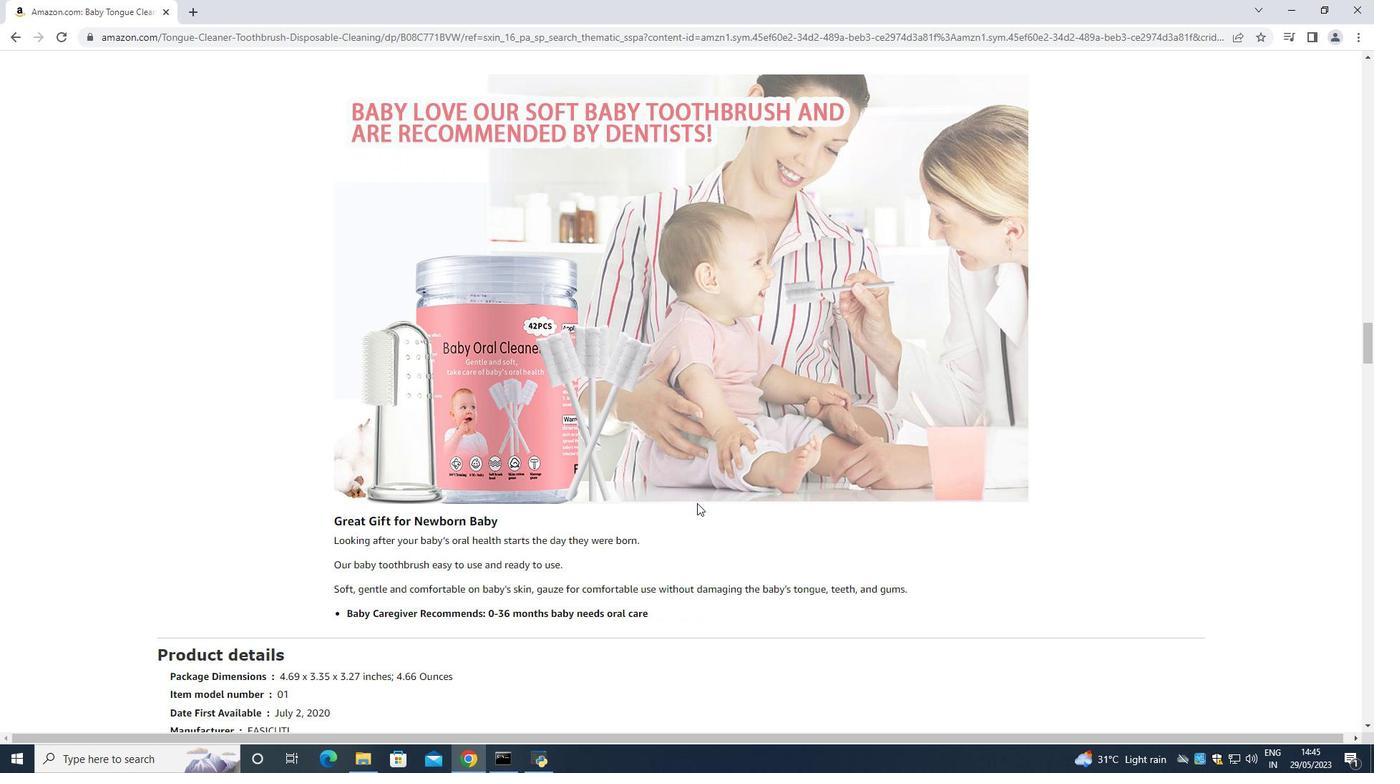 
Action: Mouse moved to (698, 504)
Screenshot: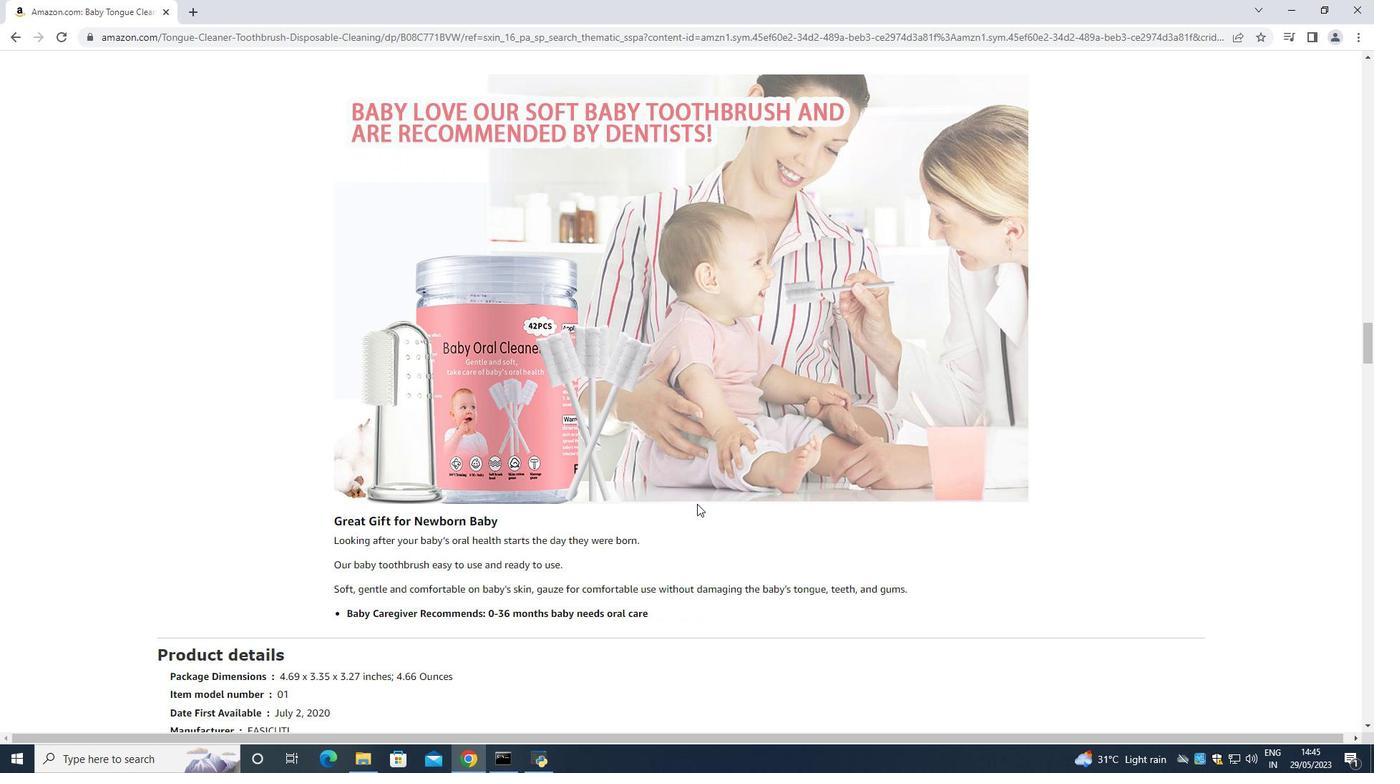 
Action: Mouse scrolled (698, 503) with delta (0, 0)
Screenshot: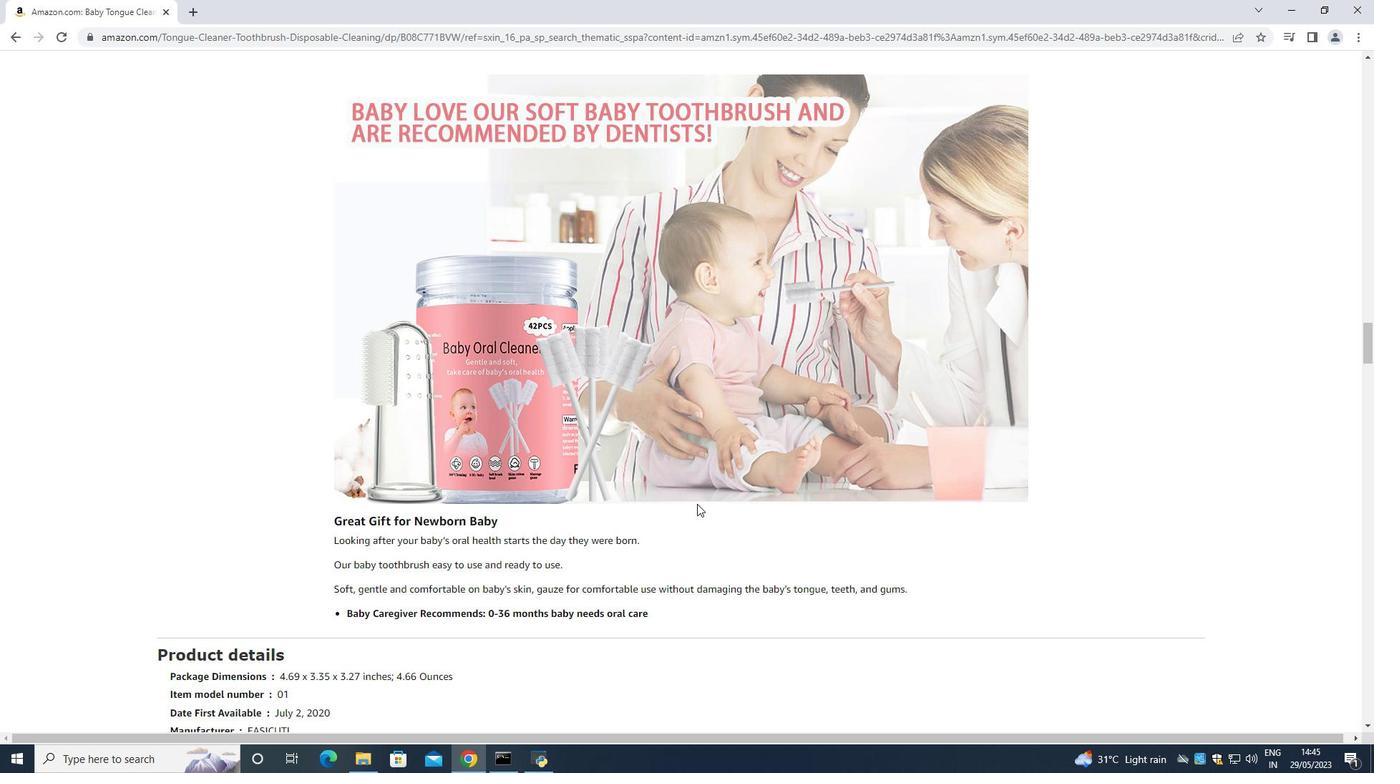 
Action: Mouse scrolled (698, 503) with delta (0, 0)
Screenshot: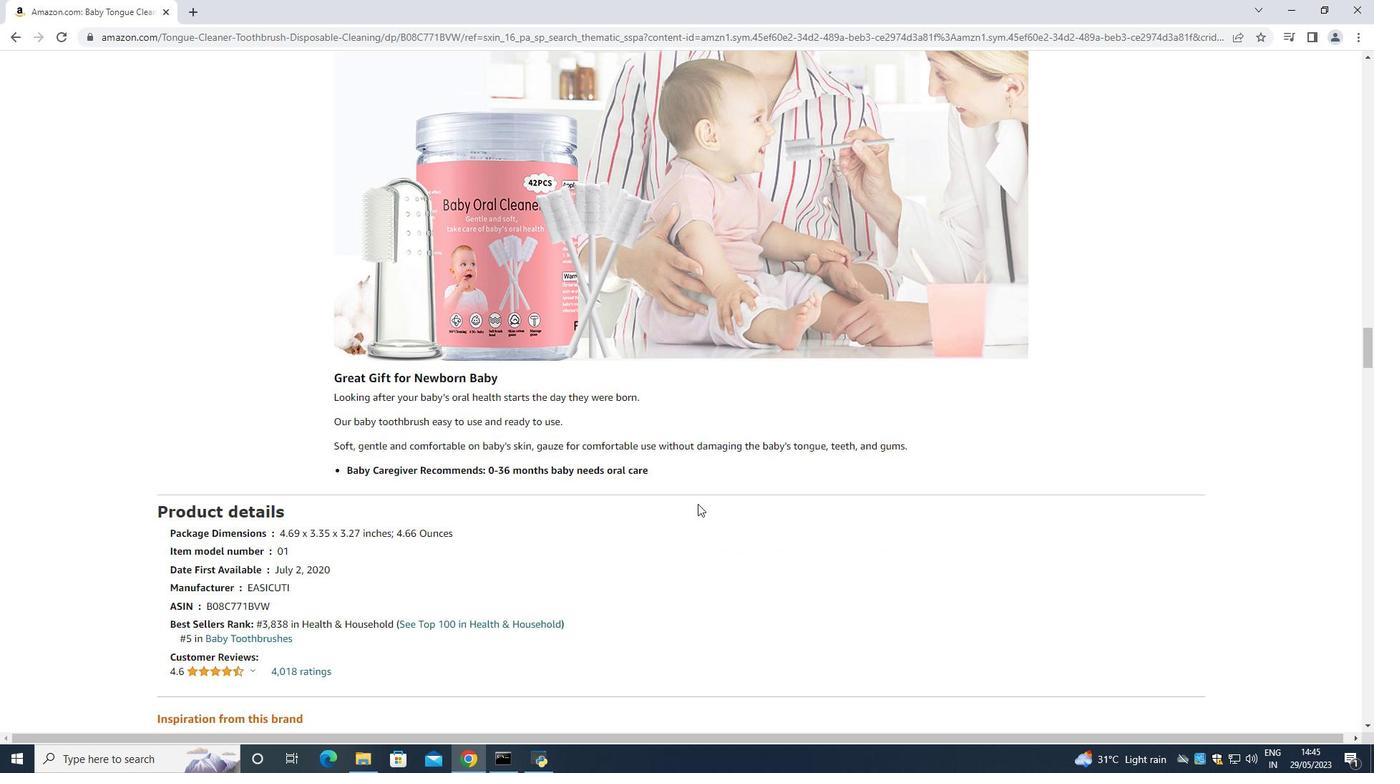 
Action: Mouse moved to (339, 476)
Screenshot: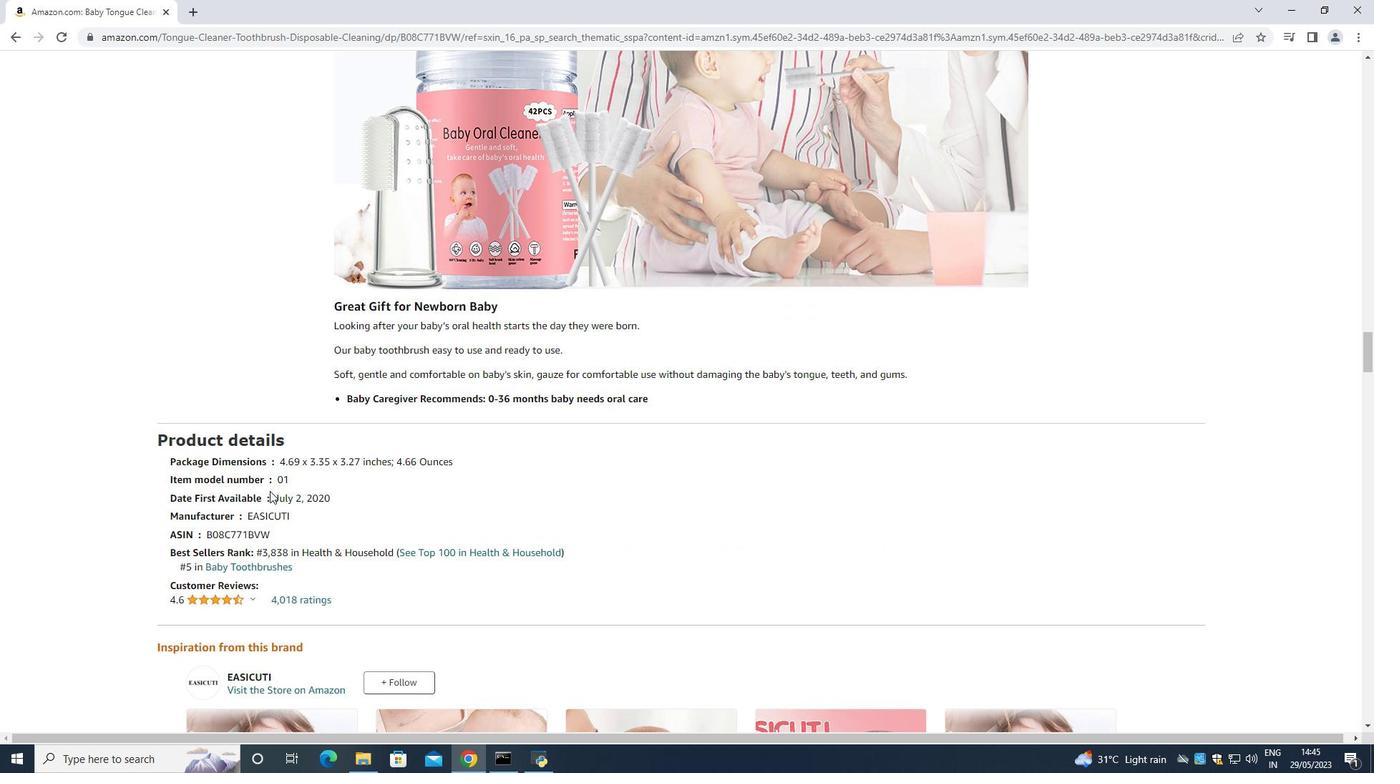 
Action: Mouse scrolled (339, 476) with delta (0, 0)
Screenshot: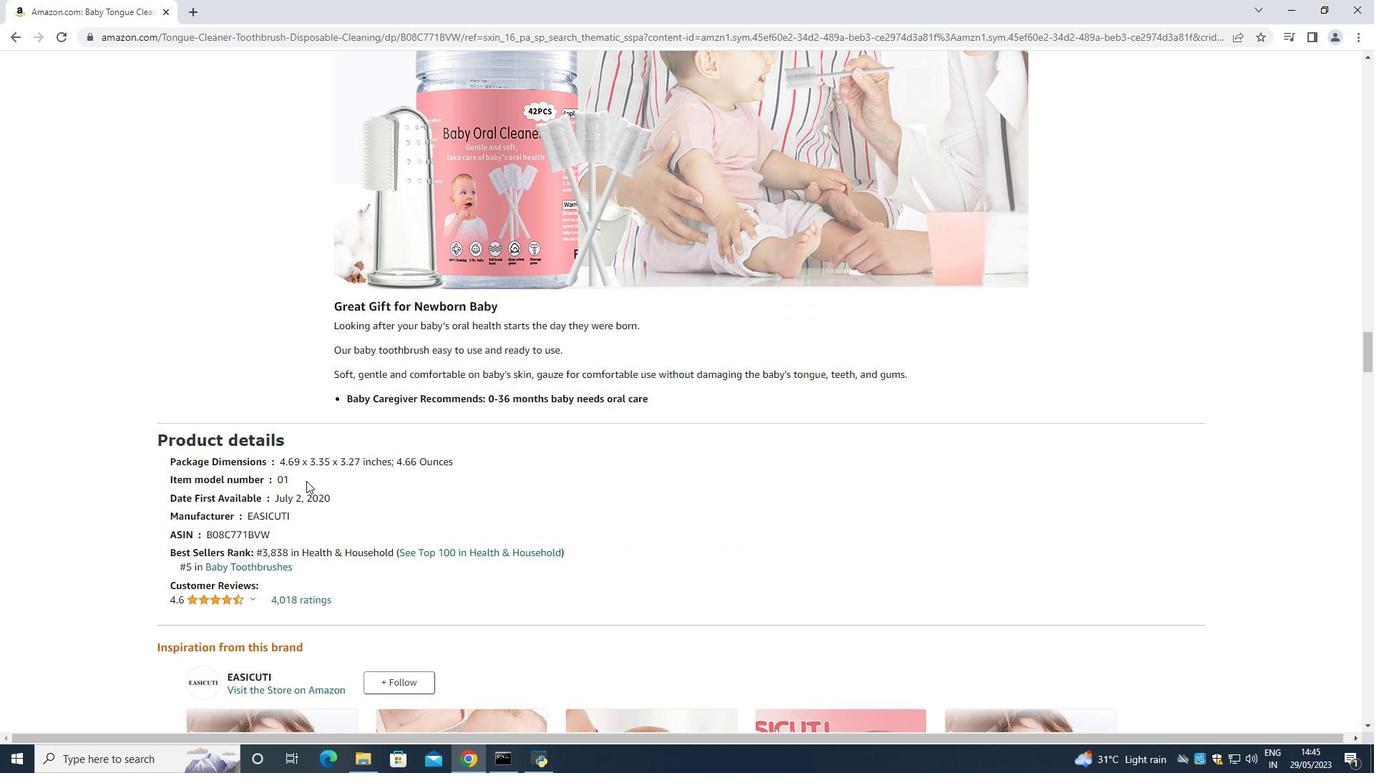 
Action: Mouse scrolled (339, 476) with delta (0, 0)
Screenshot: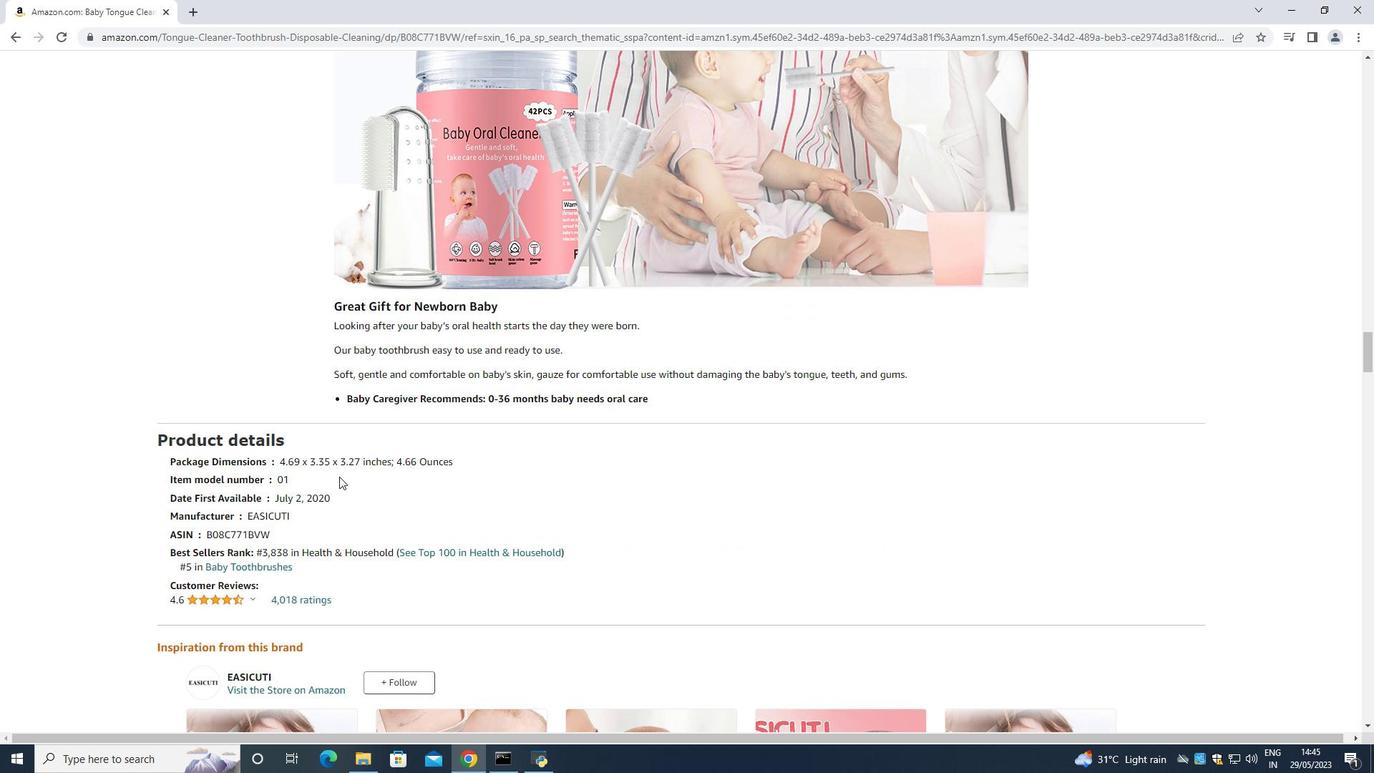 
Action: Mouse scrolled (339, 476) with delta (0, 0)
Screenshot: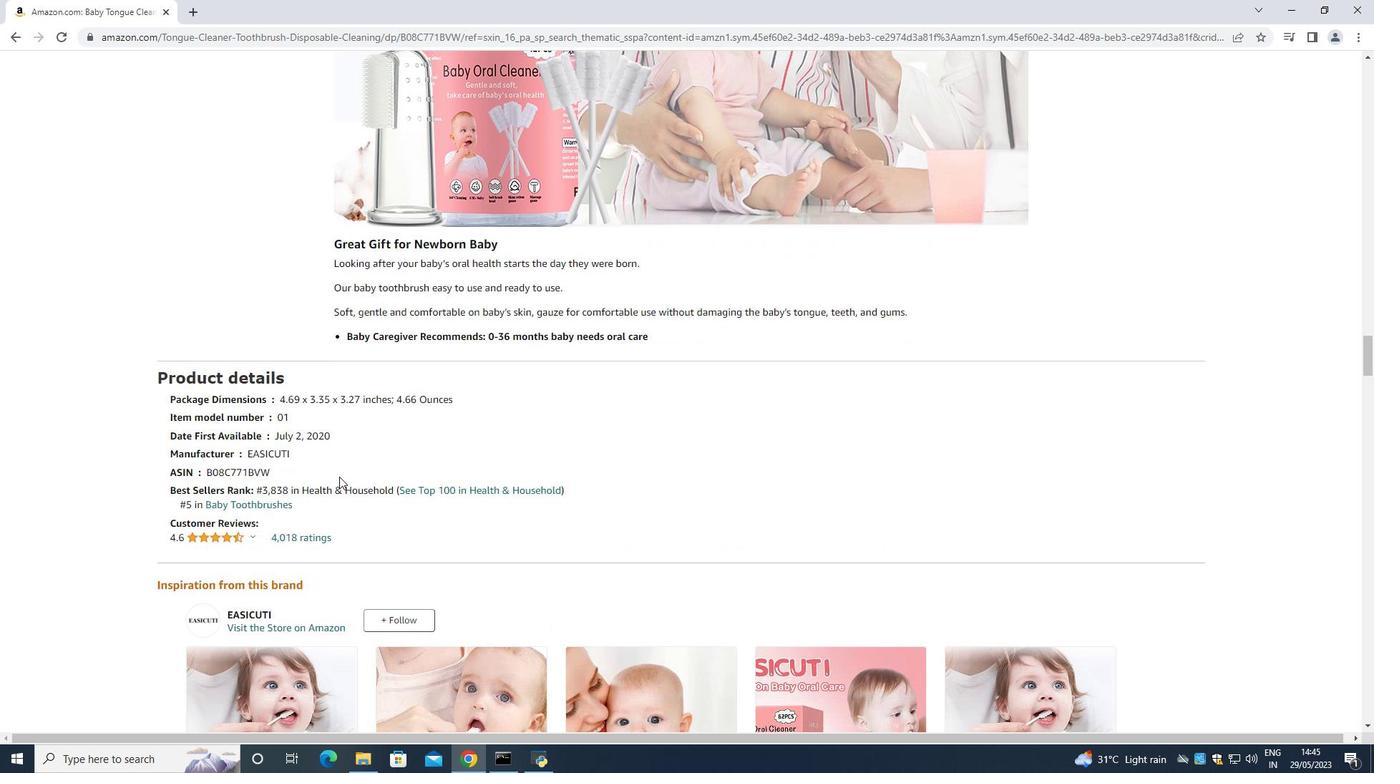 
Action: Mouse scrolled (339, 476) with delta (0, 0)
Screenshot: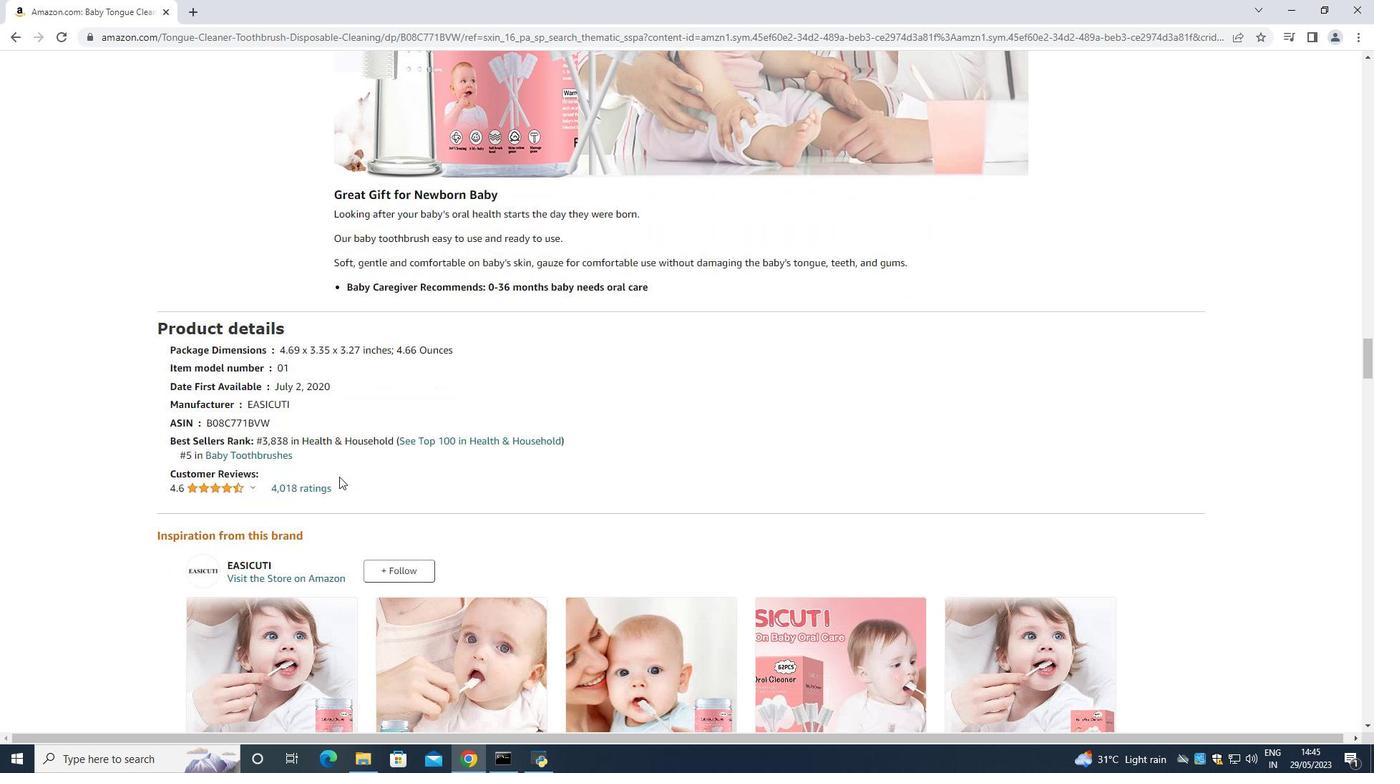 
Action: Mouse moved to (476, 487)
Screenshot: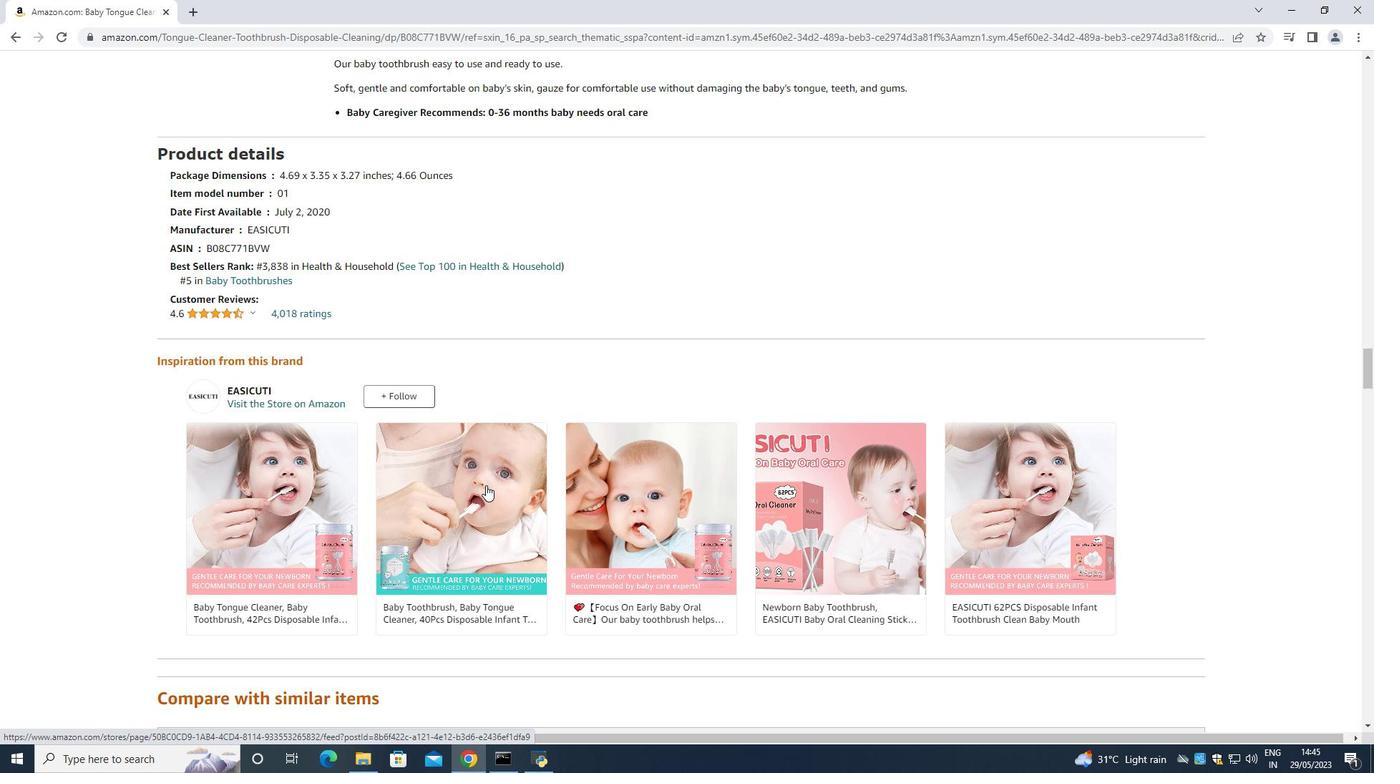 
Action: Mouse scrolled (476, 486) with delta (0, 0)
Screenshot: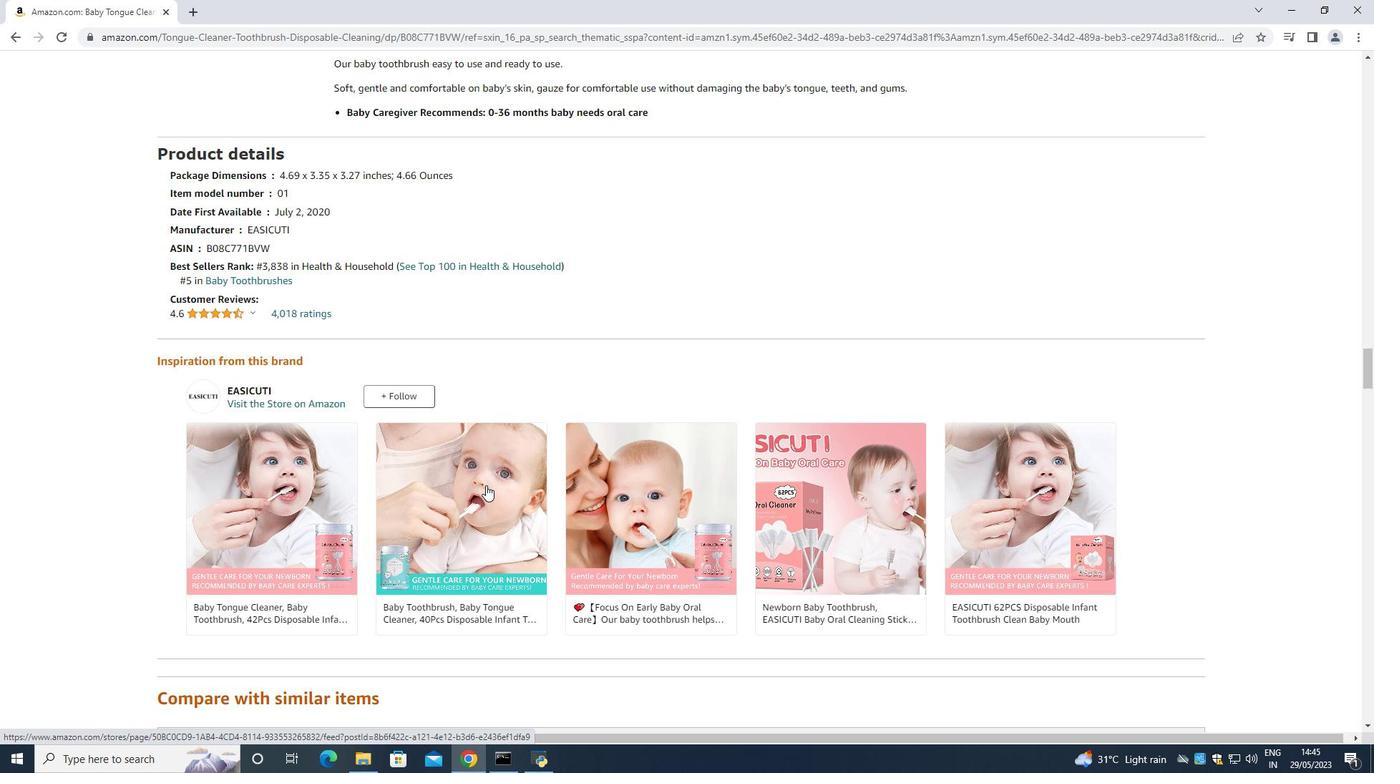 
Action: Mouse moved to (476, 487)
Screenshot: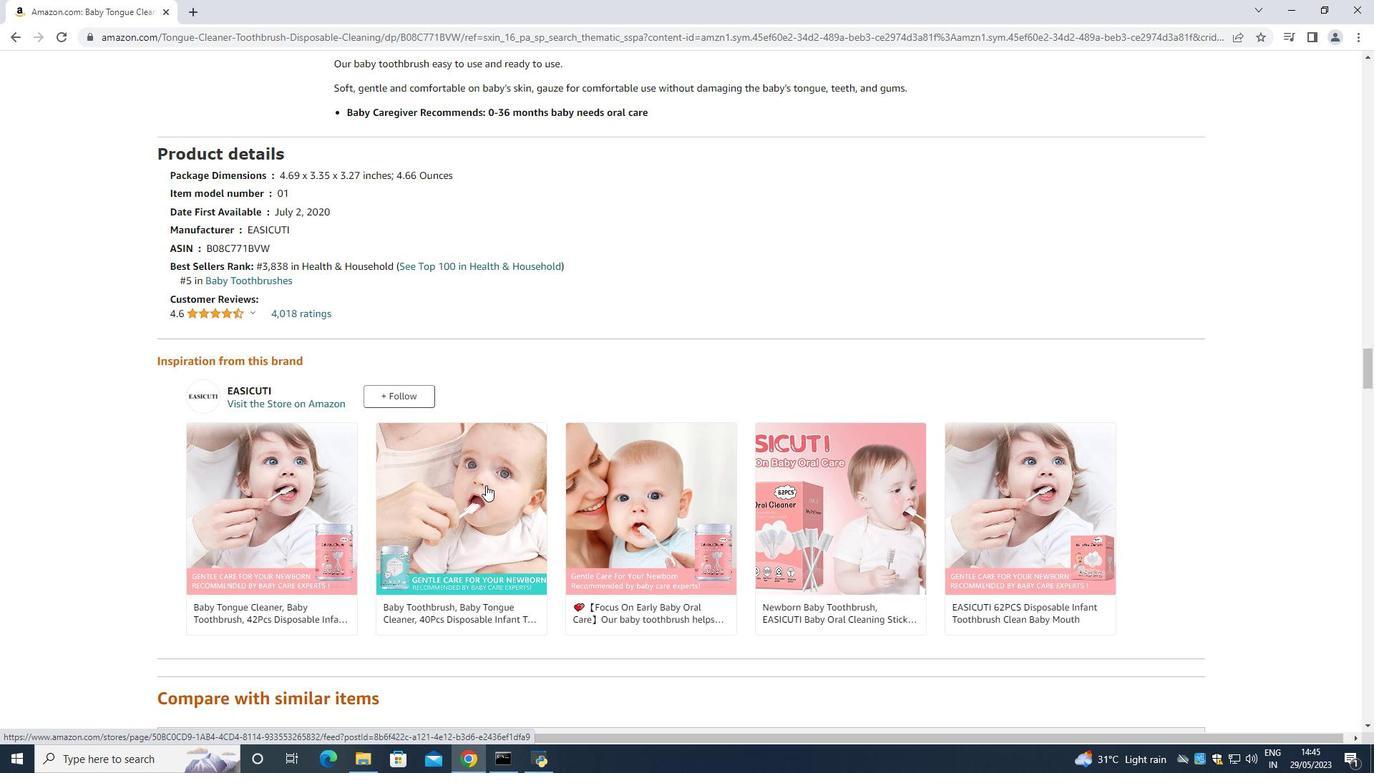 
Action: Mouse scrolled (476, 486) with delta (0, 0)
Screenshot: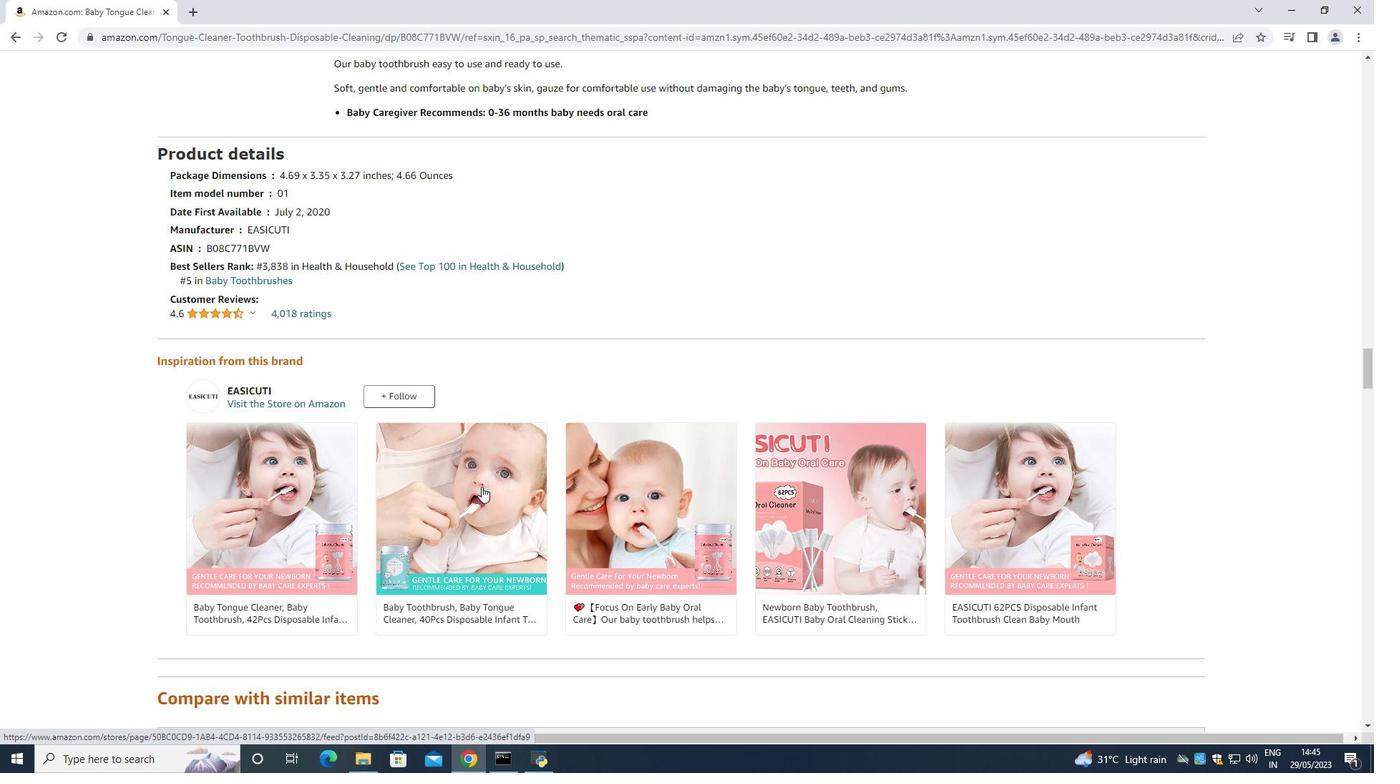 
Action: Mouse scrolled (476, 486) with delta (0, 0)
Screenshot: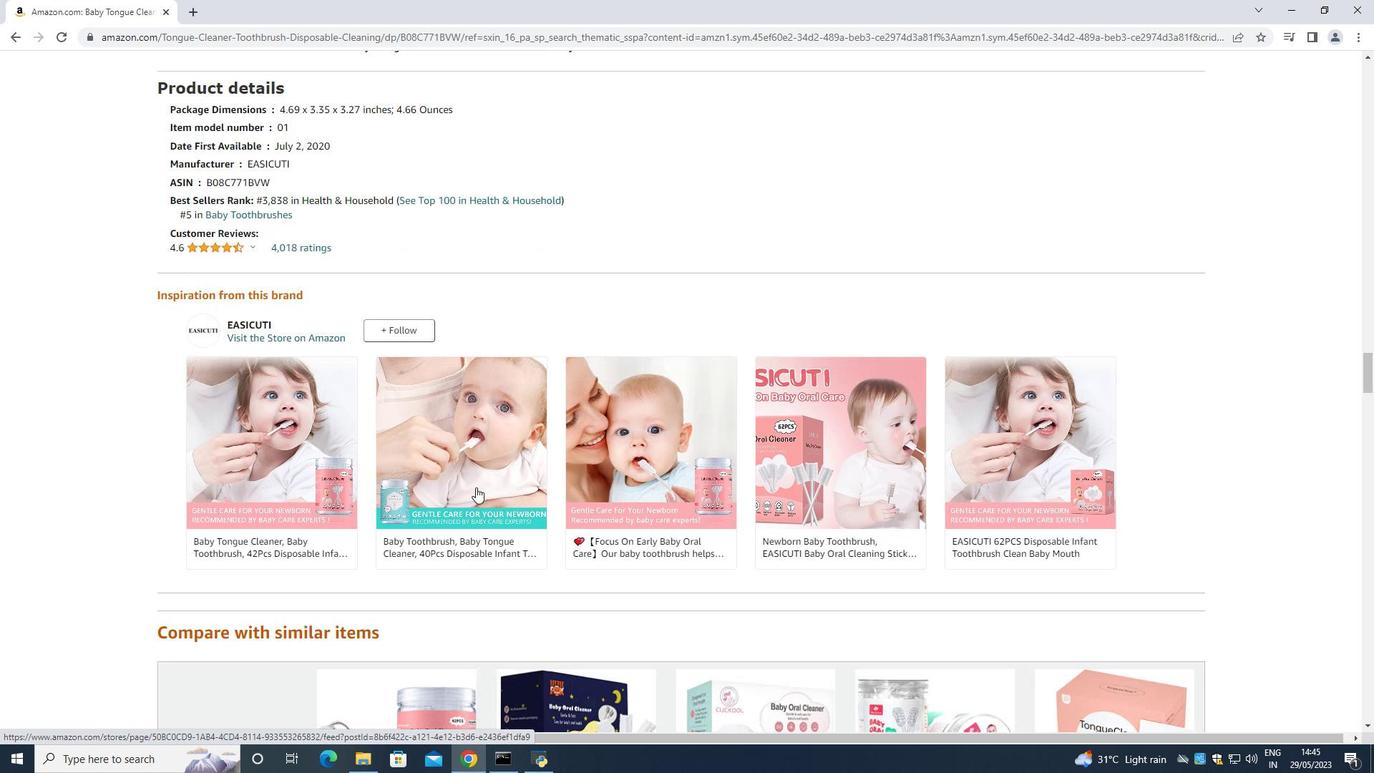 
Action: Mouse moved to (1011, 564)
Screenshot: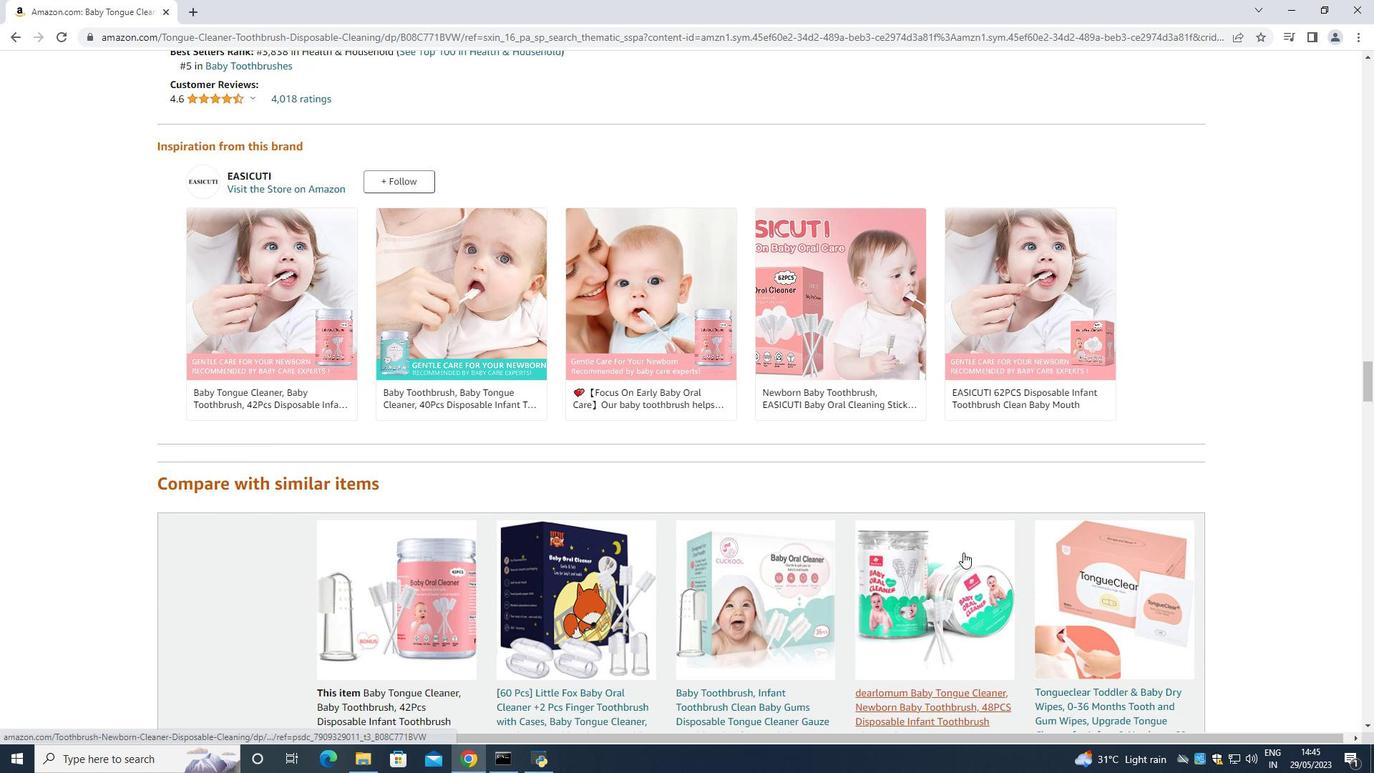 
Action: Mouse scrolled (1011, 563) with delta (0, 0)
Screenshot: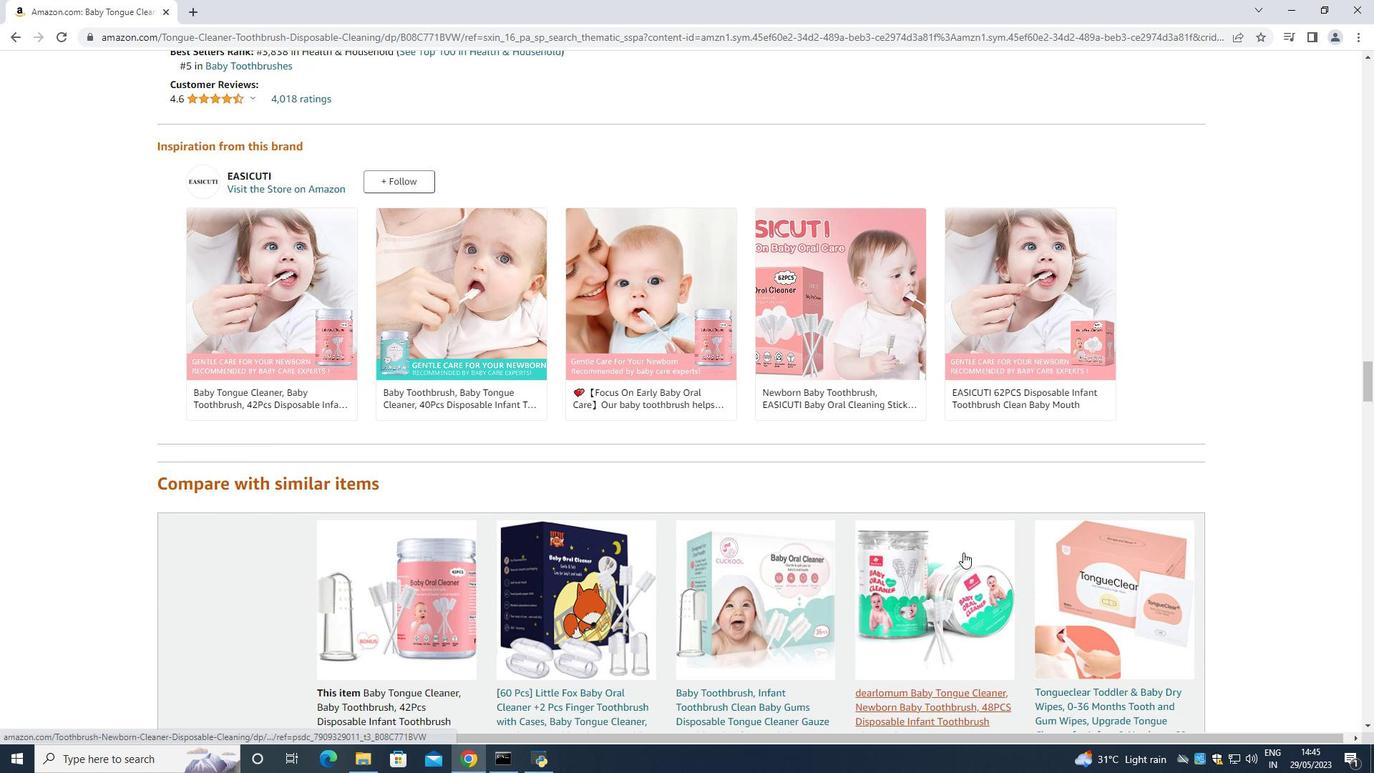 
Action: Mouse moved to (994, 564)
Screenshot: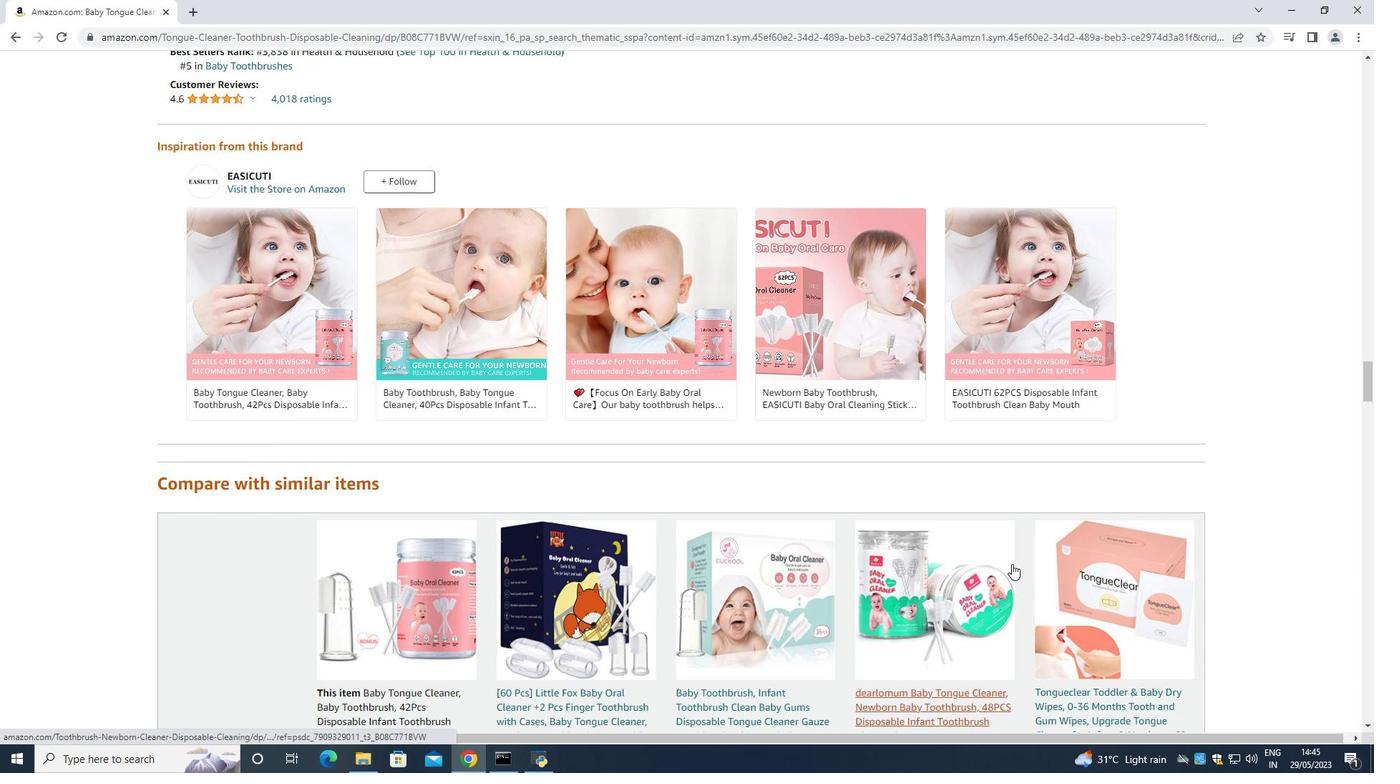 
Action: Mouse scrolled (994, 563) with delta (0, 0)
Screenshot: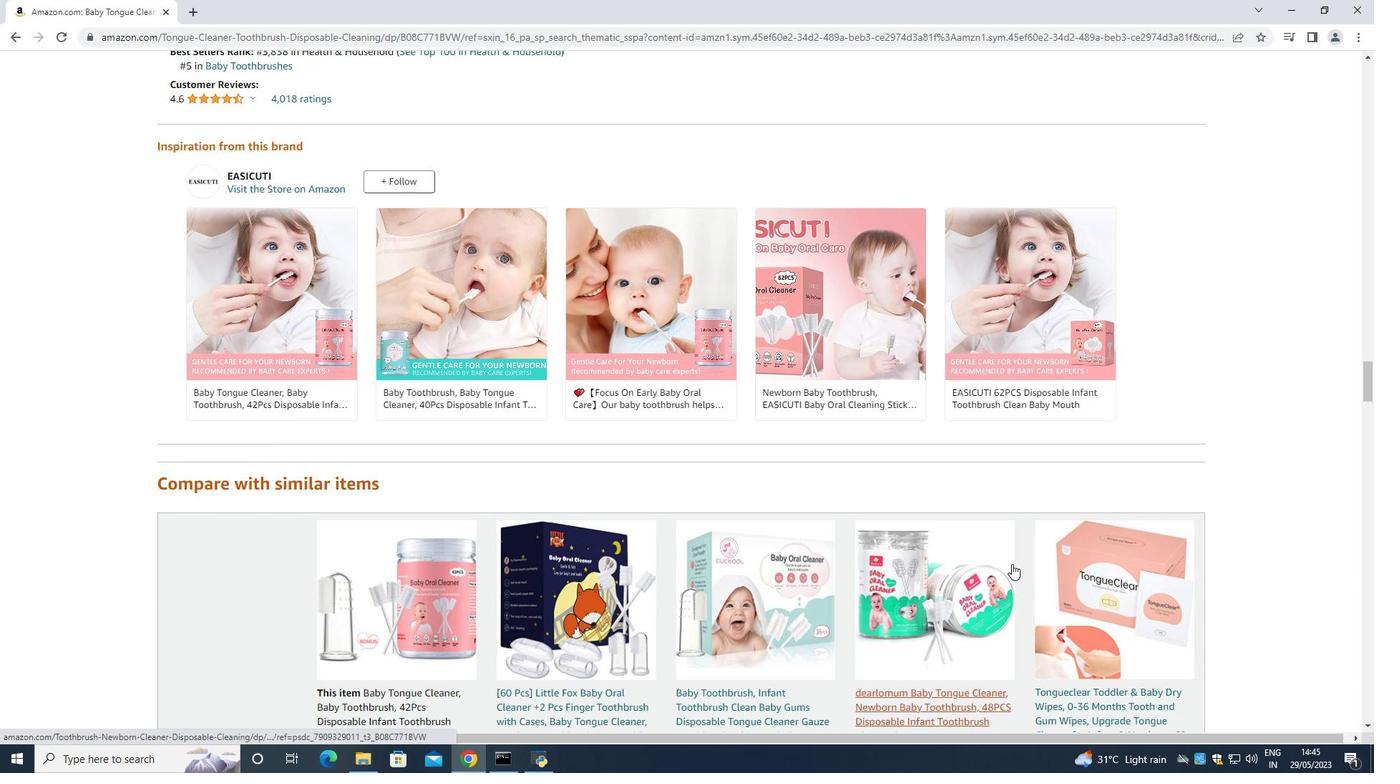 
Action: Mouse moved to (49, 467)
Screenshot: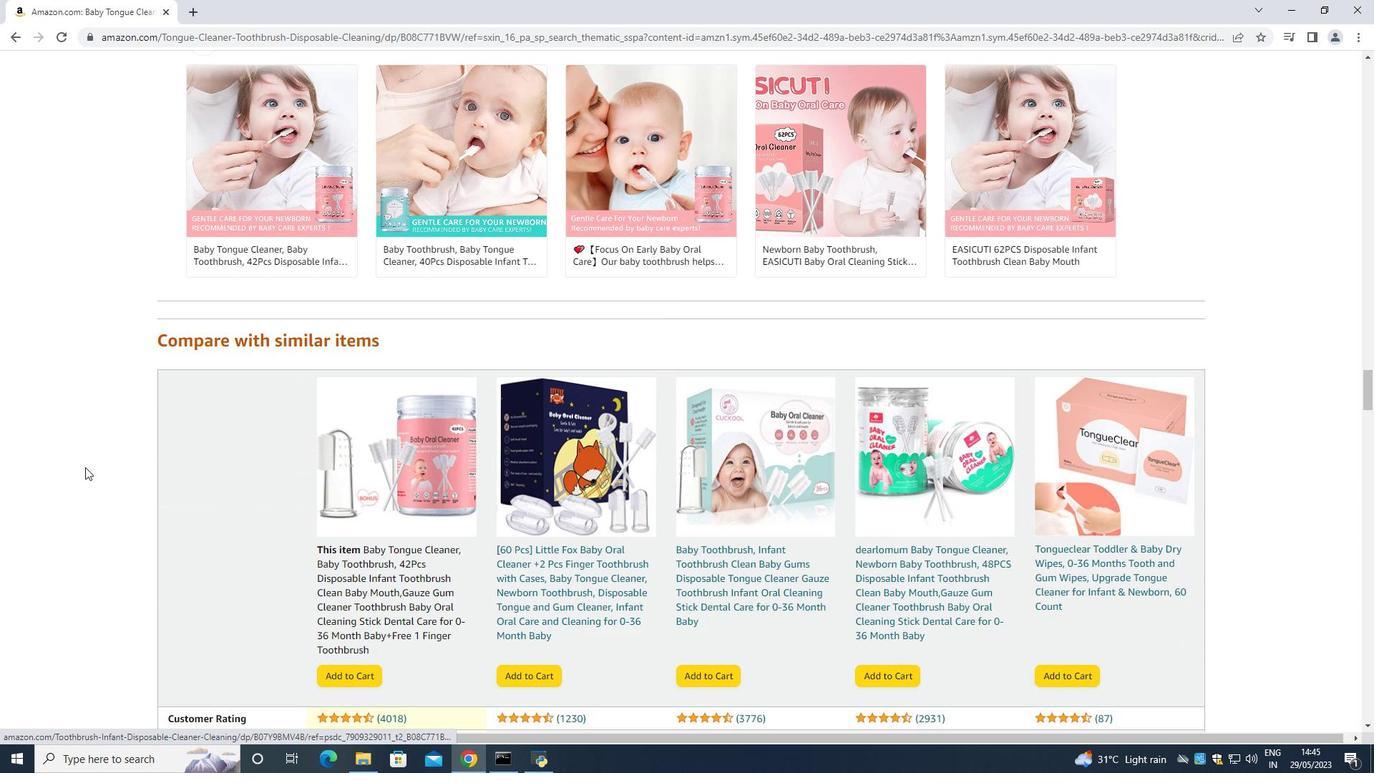 
Action: Mouse scrolled (49, 466) with delta (0, 0)
Screenshot: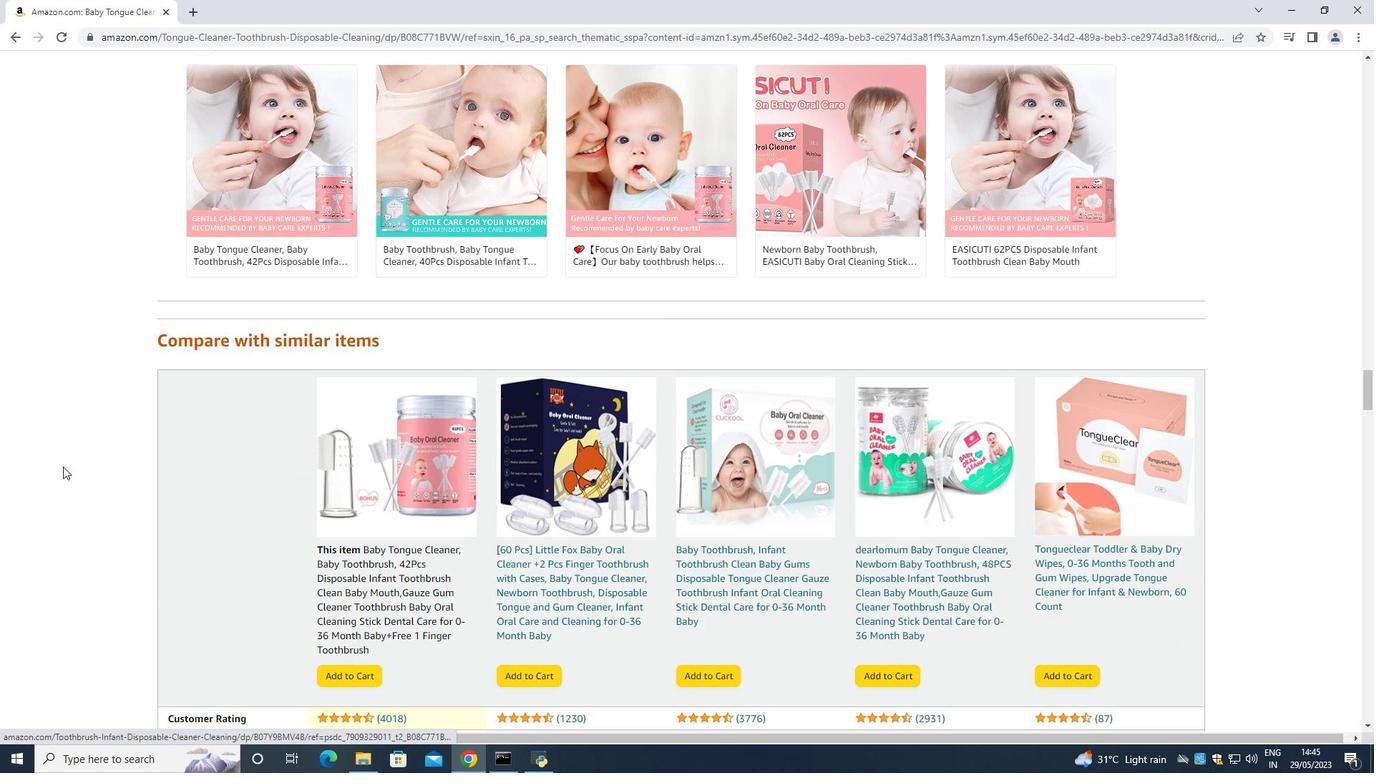 
Action: Mouse moved to (320, 468)
Screenshot: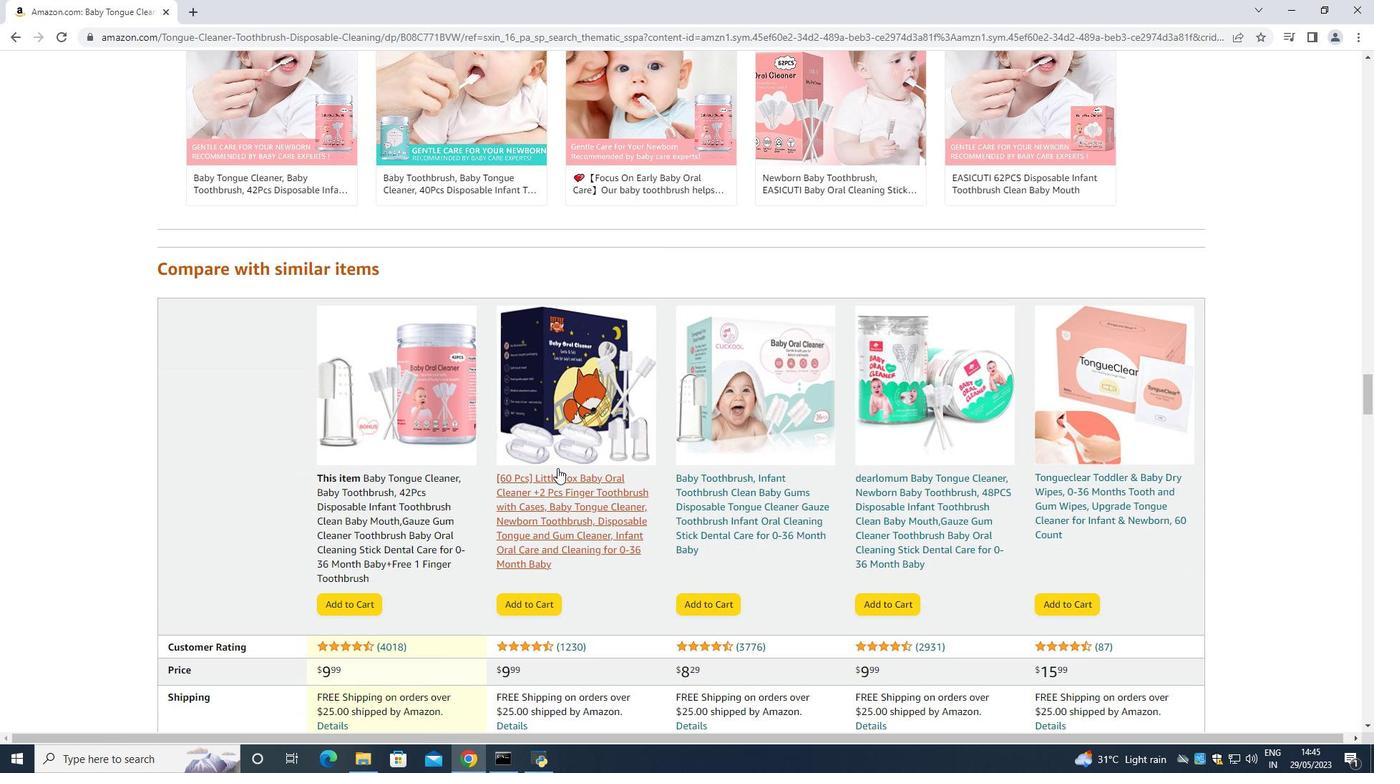 
Action: Mouse scrolled (320, 467) with delta (0, 0)
Screenshot: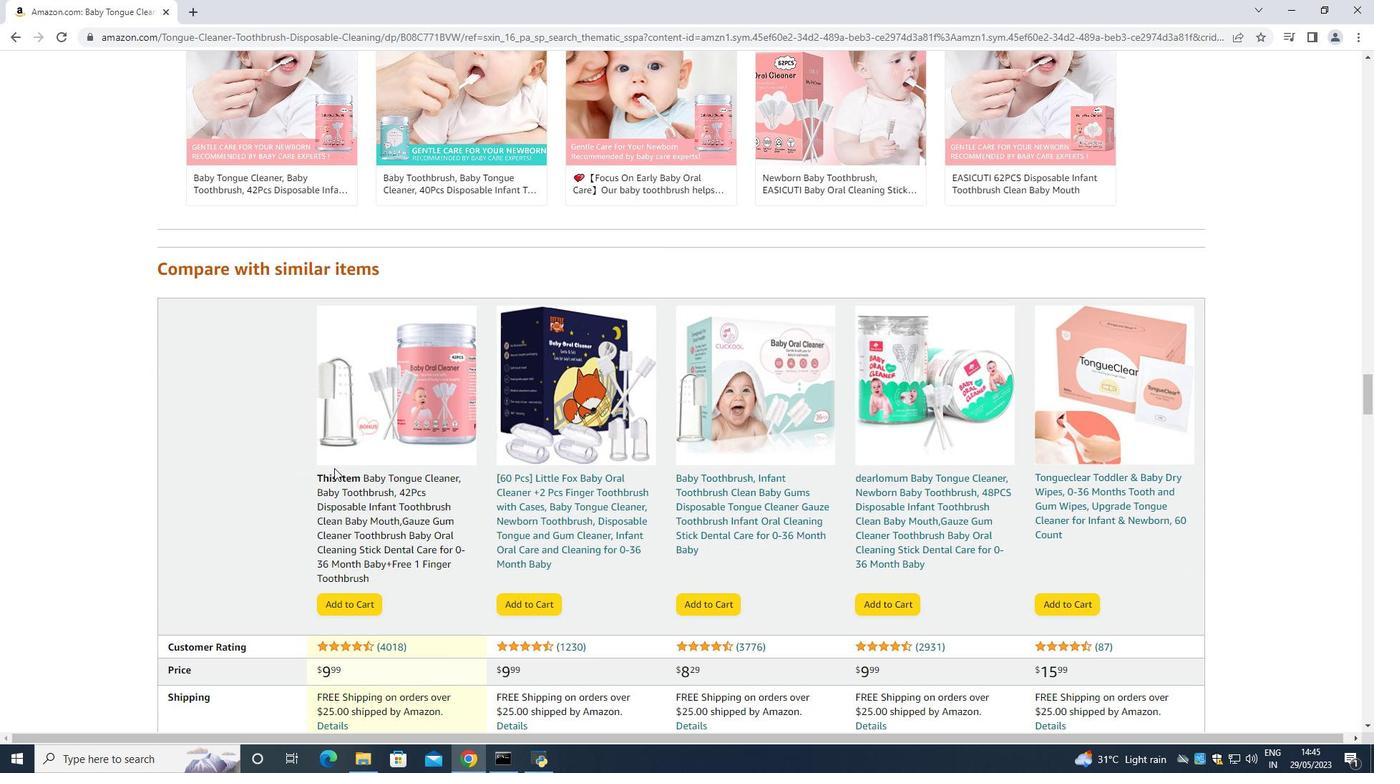 
Action: Mouse scrolled (320, 467) with delta (0, 0)
Screenshot: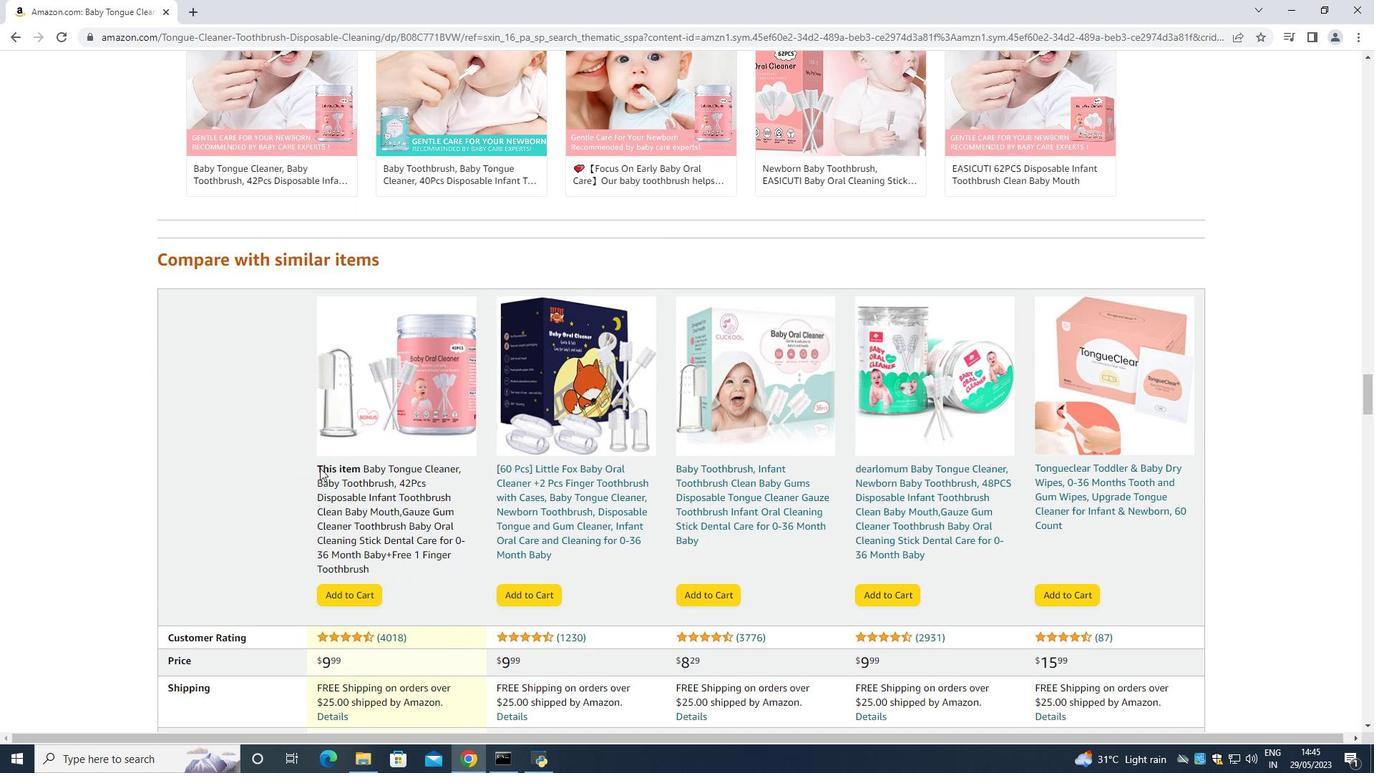
Action: Mouse scrolled (320, 467) with delta (0, 0)
Screenshot: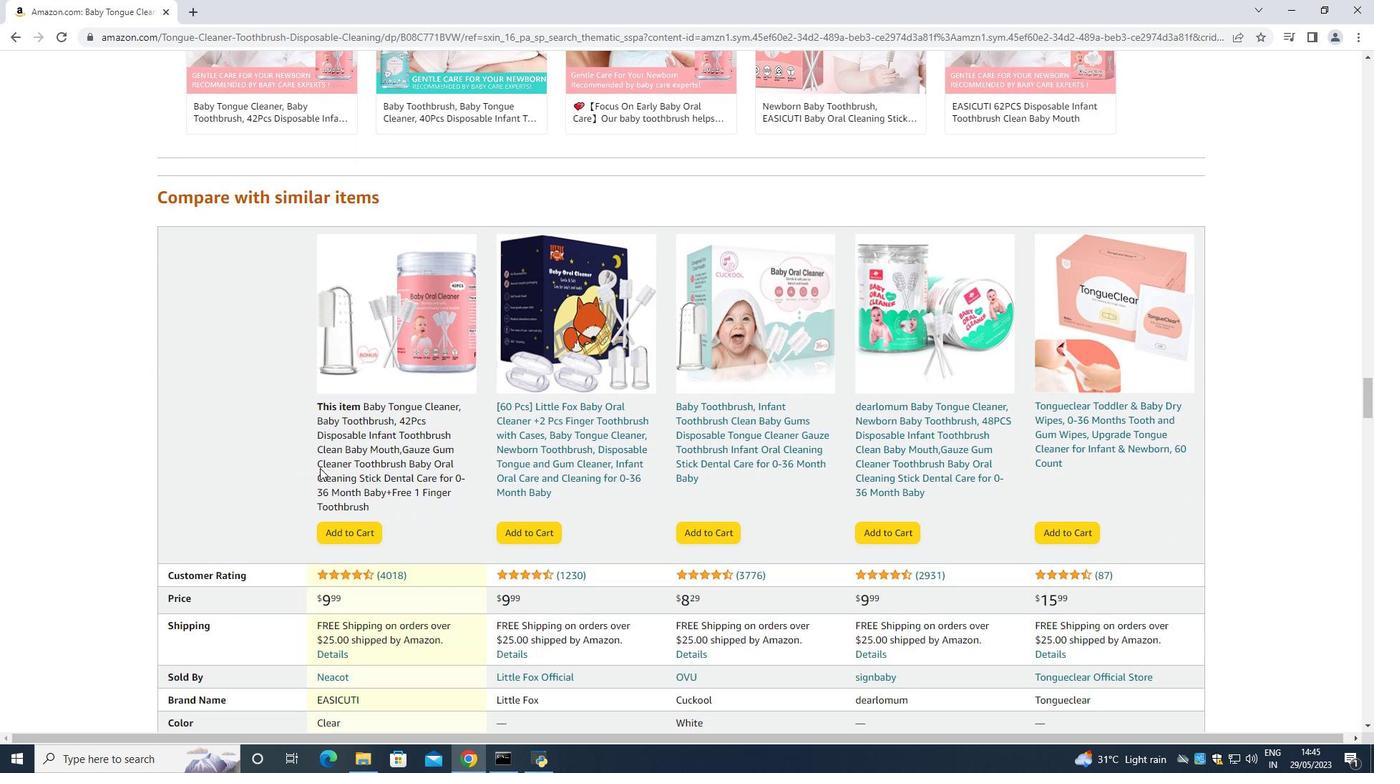 
Action: Mouse scrolled (320, 467) with delta (0, 0)
Screenshot: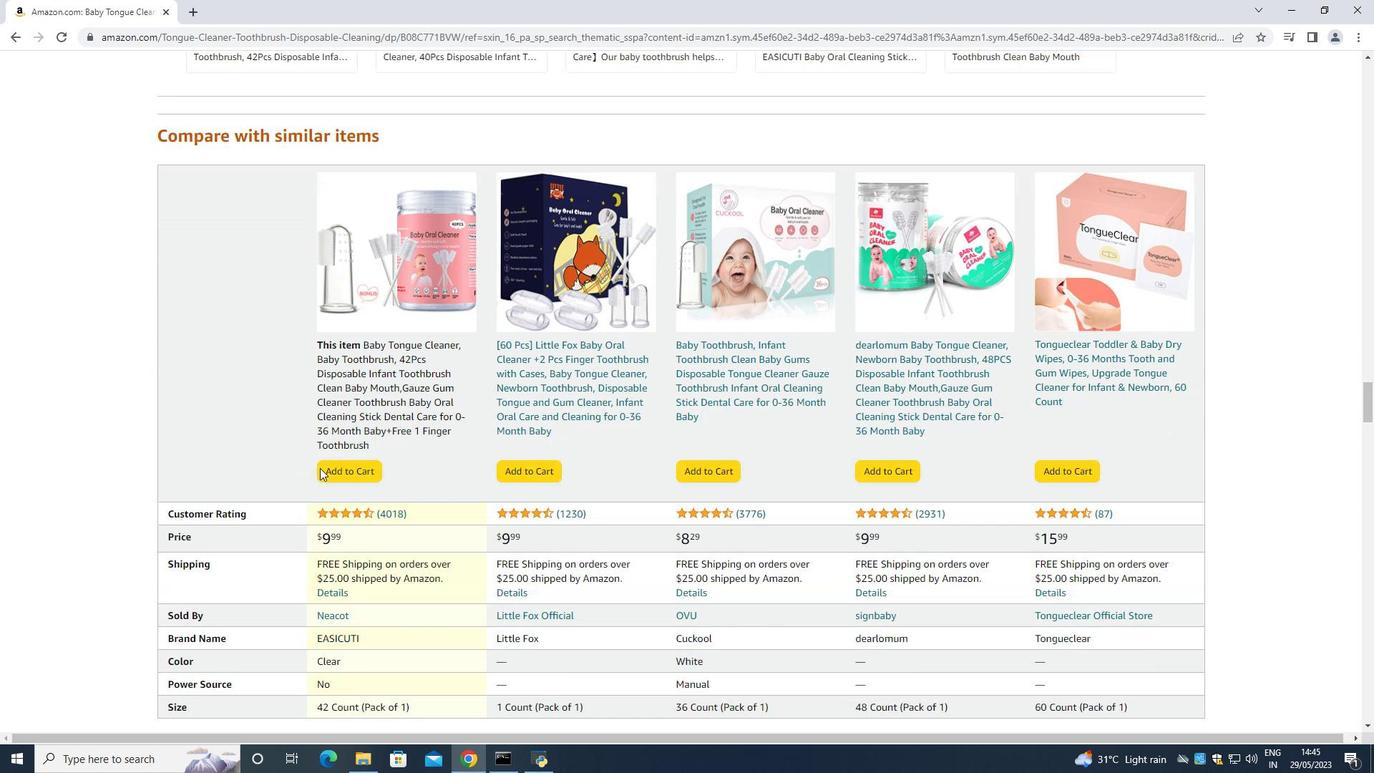
Action: Mouse scrolled (320, 467) with delta (0, 0)
Screenshot: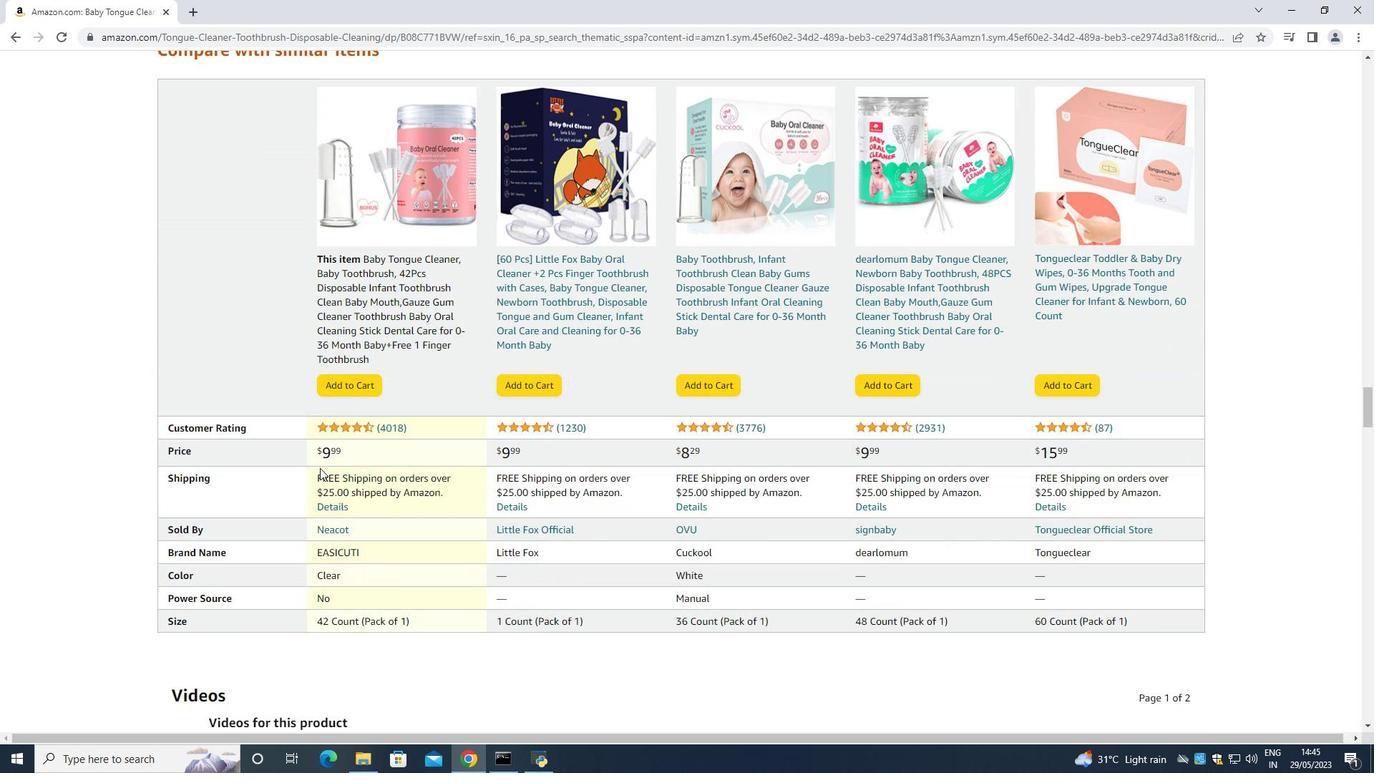 
Action: Mouse moved to (281, 441)
Screenshot: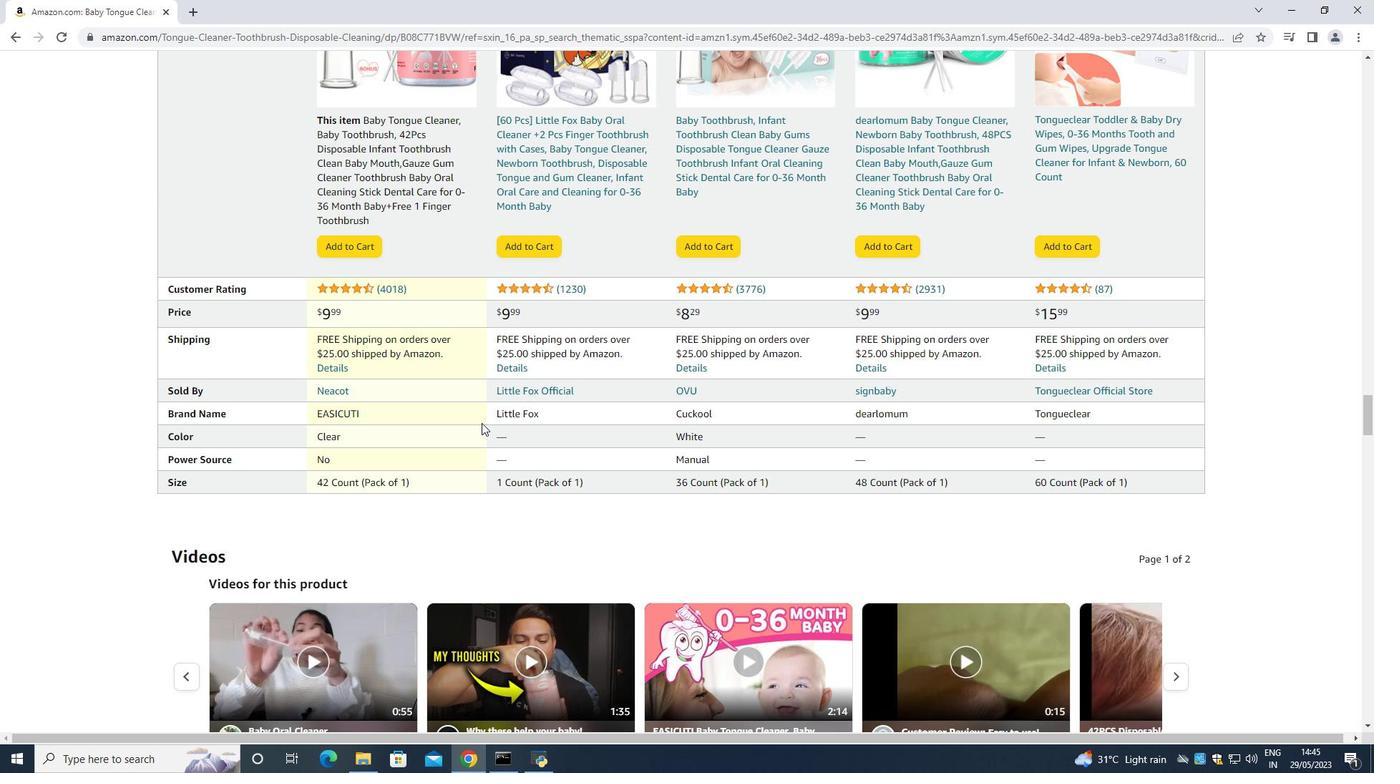 
Action: Mouse scrolled (306, 443) with delta (0, 0)
Screenshot: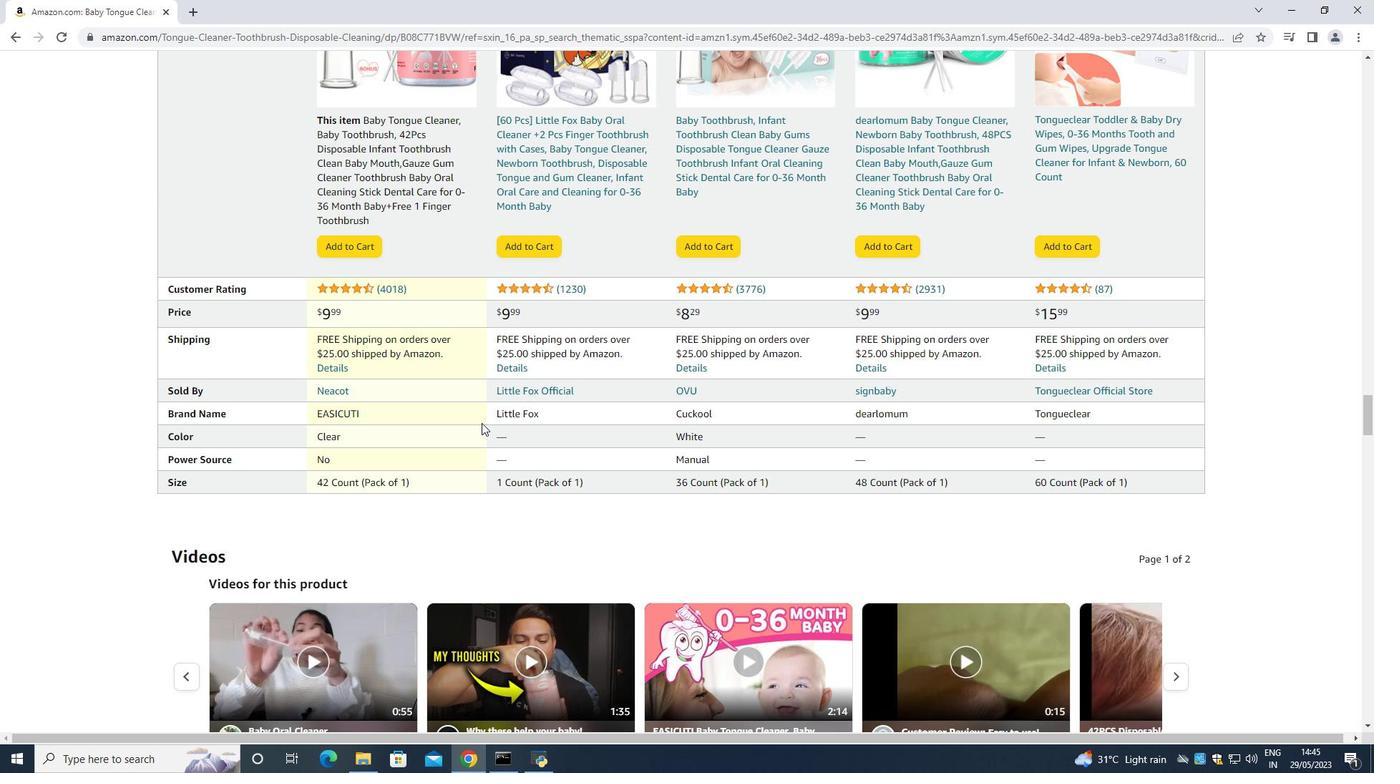 
Action: Mouse moved to (207, 433)
Screenshot: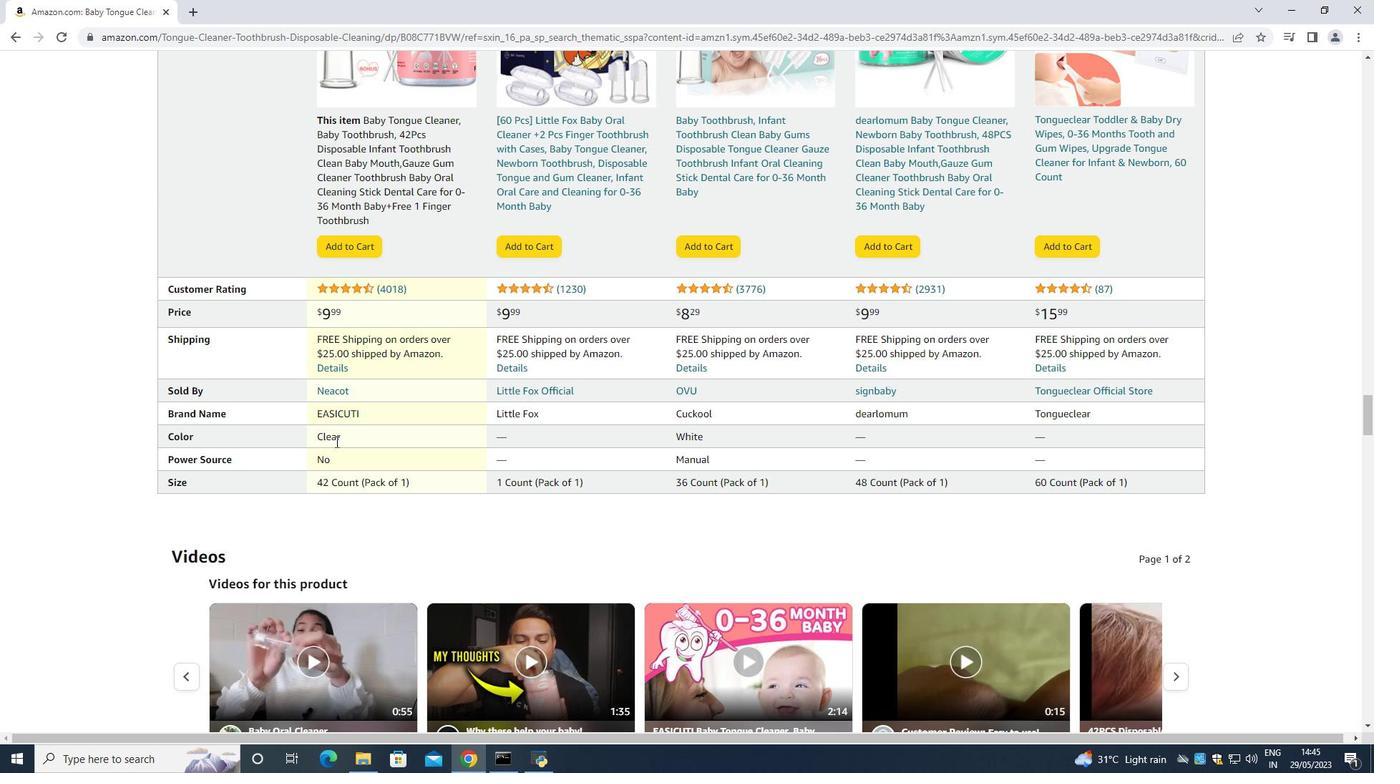 
Action: Mouse scrolled (207, 432) with delta (0, 0)
Screenshot: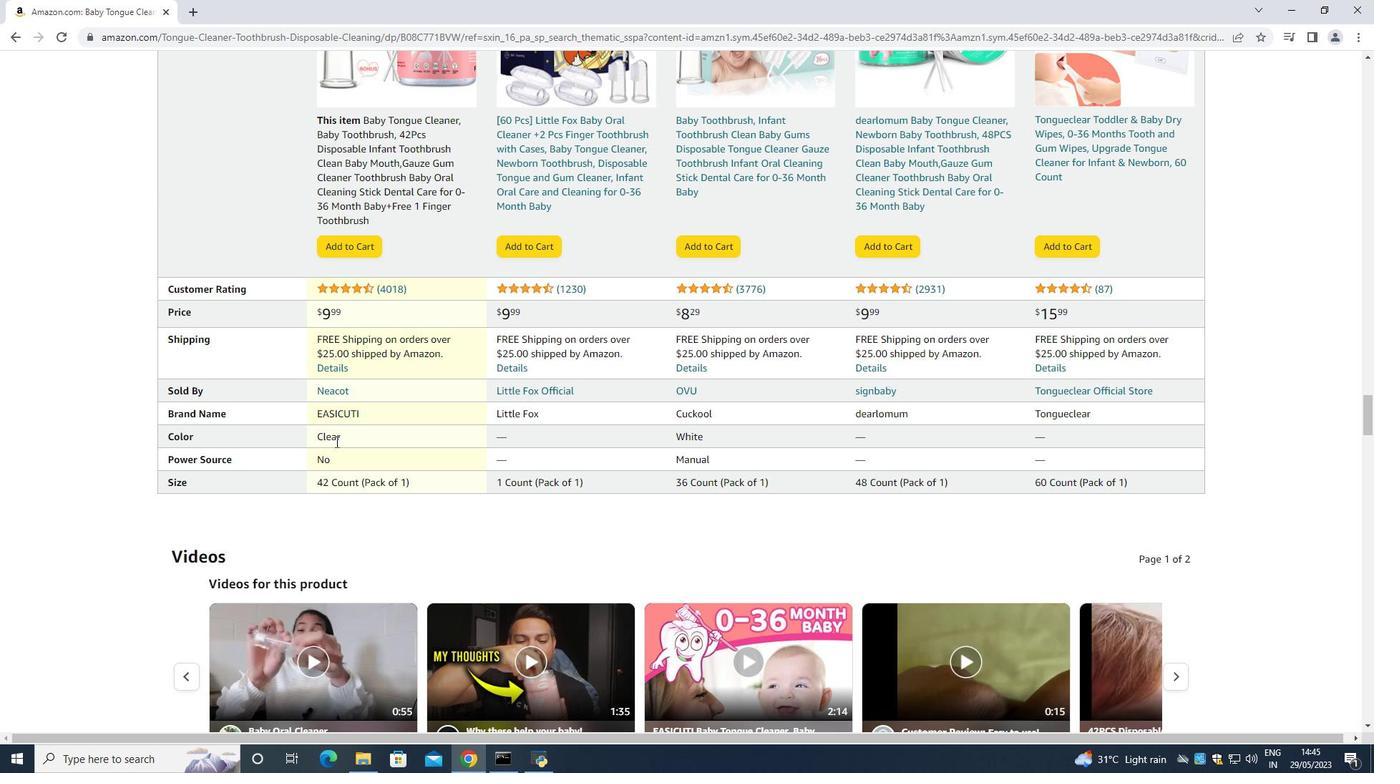 
Action: Mouse moved to (748, 539)
Screenshot: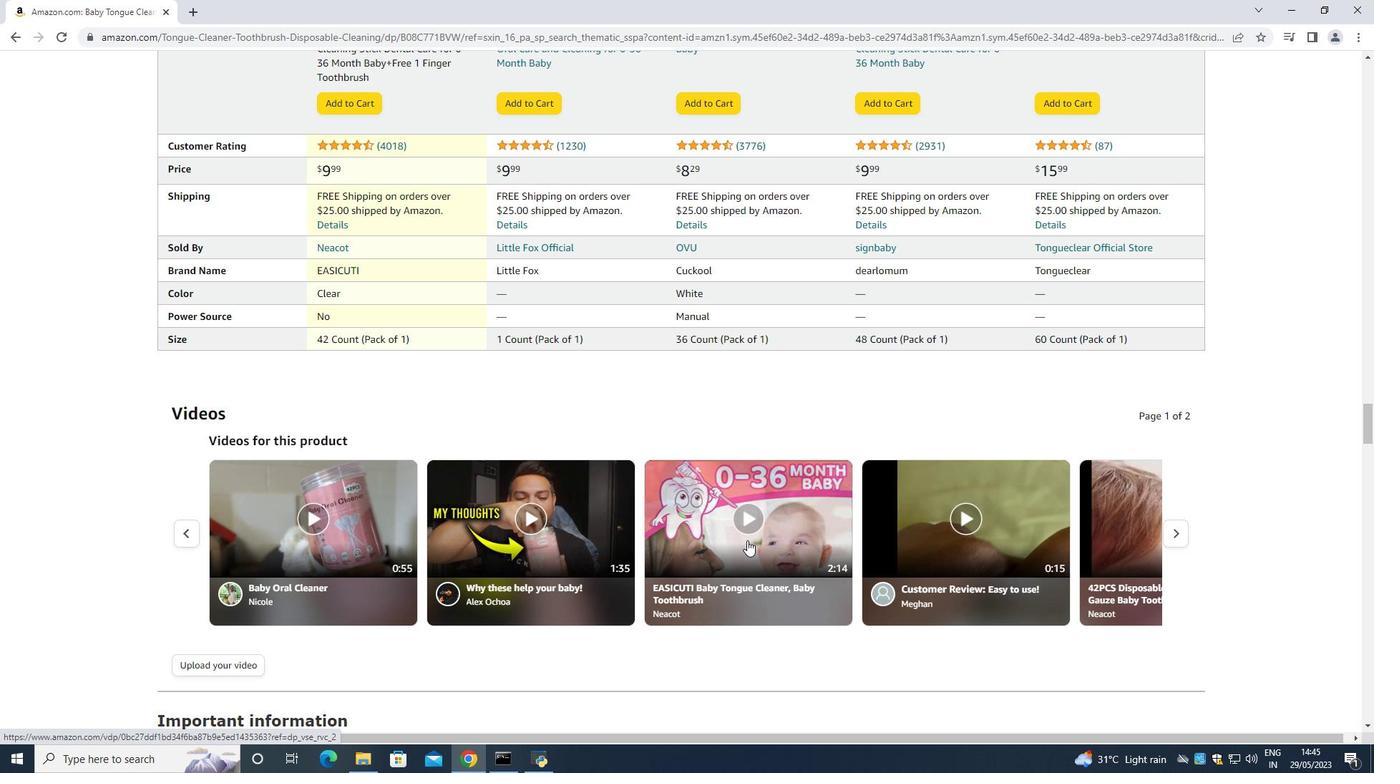 
Action: Mouse scrolled (748, 539) with delta (0, 0)
Screenshot: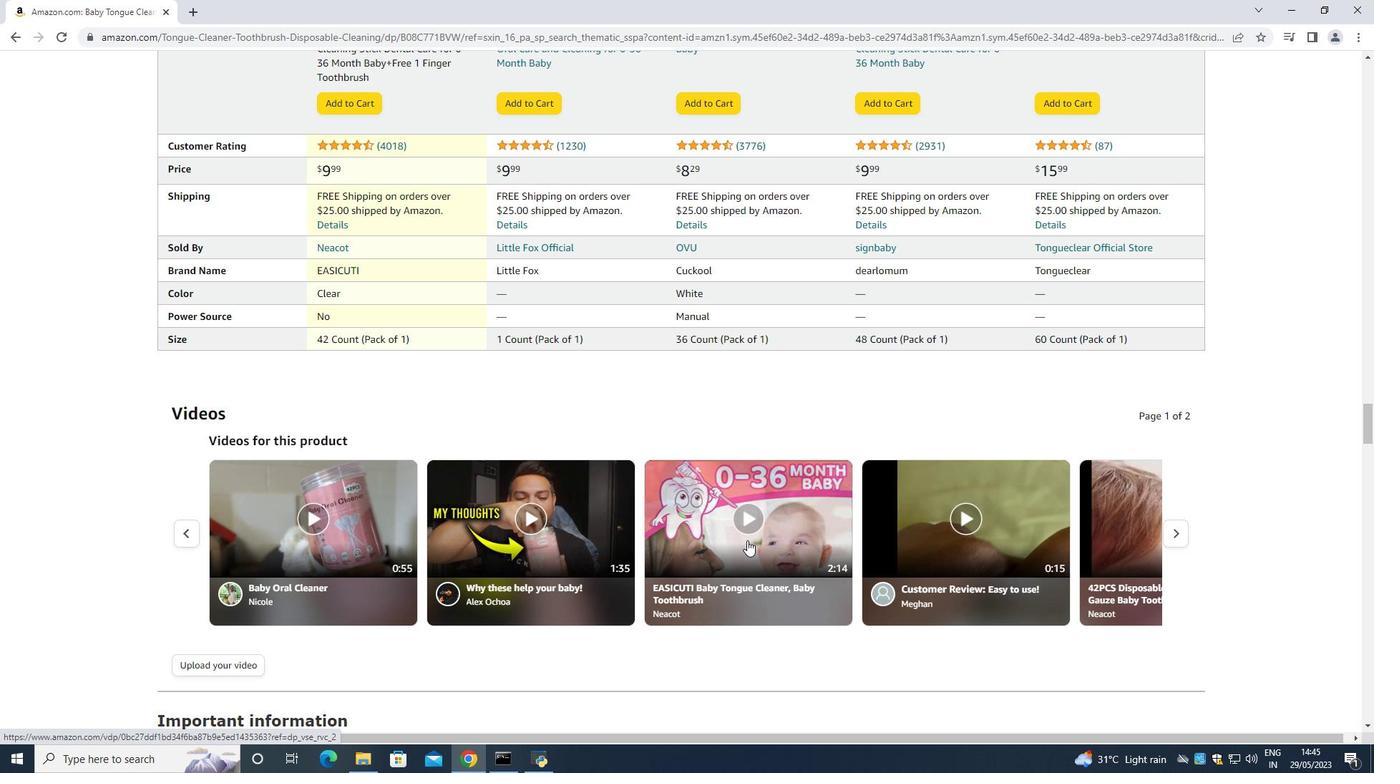 
Action: Mouse scrolled (748, 539) with delta (0, 0)
Screenshot: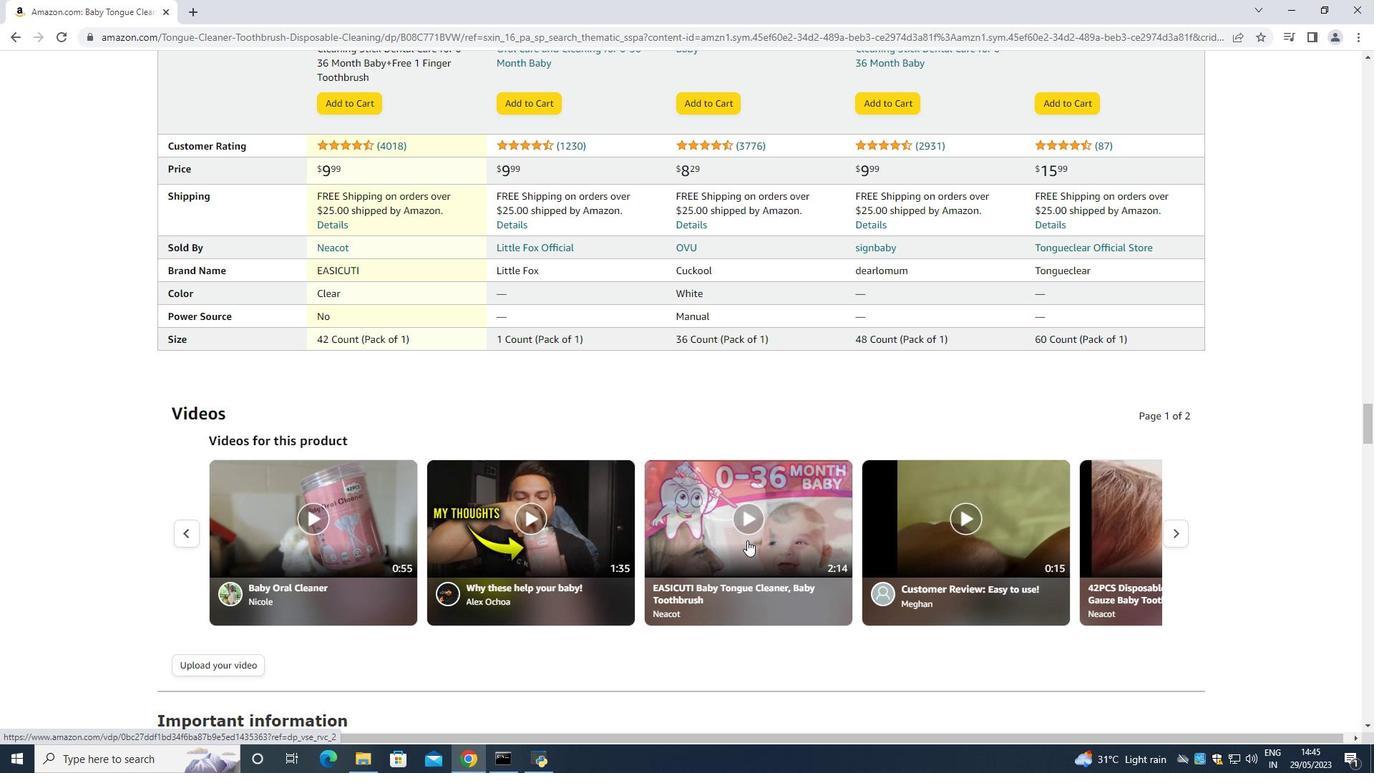 
Action: Mouse scrolled (748, 539) with delta (0, 0)
Screenshot: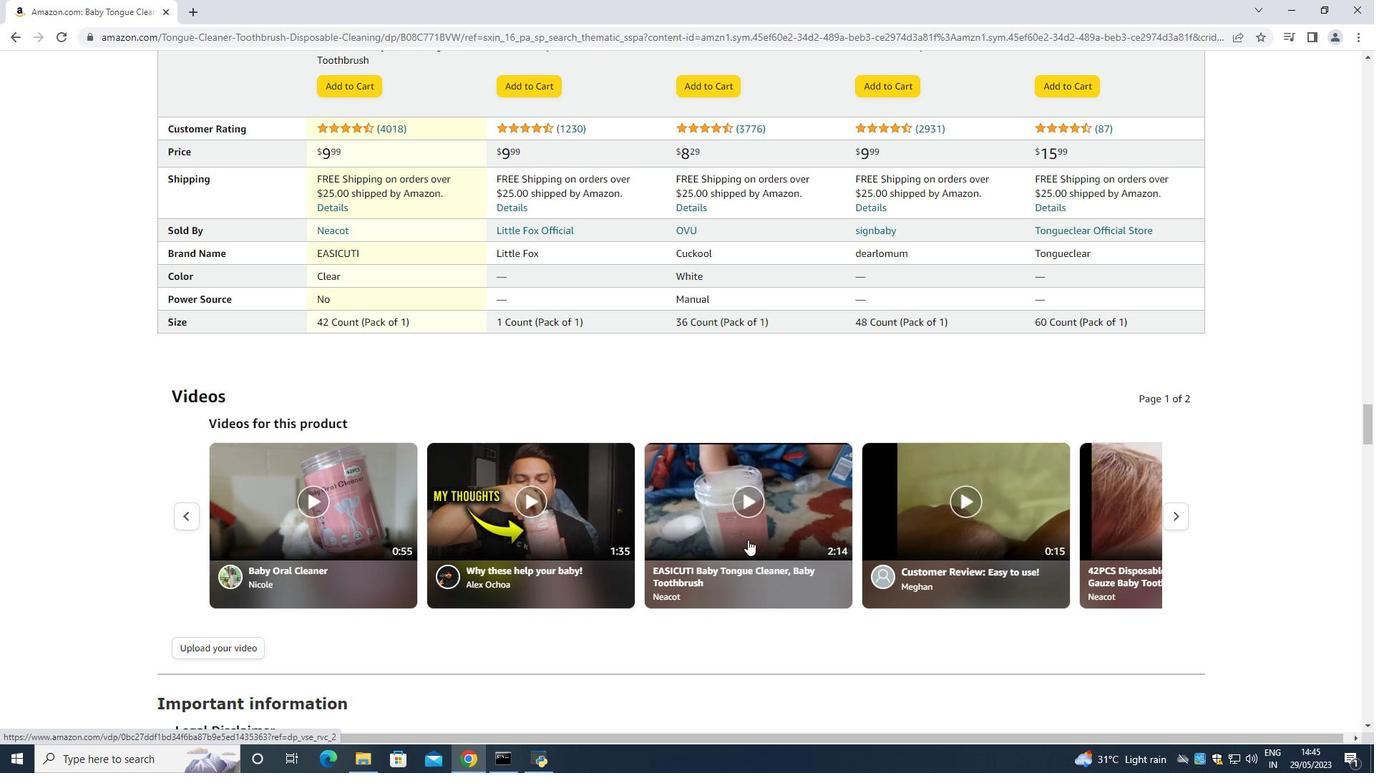 
Action: Mouse scrolled (748, 539) with delta (0, 0)
Screenshot: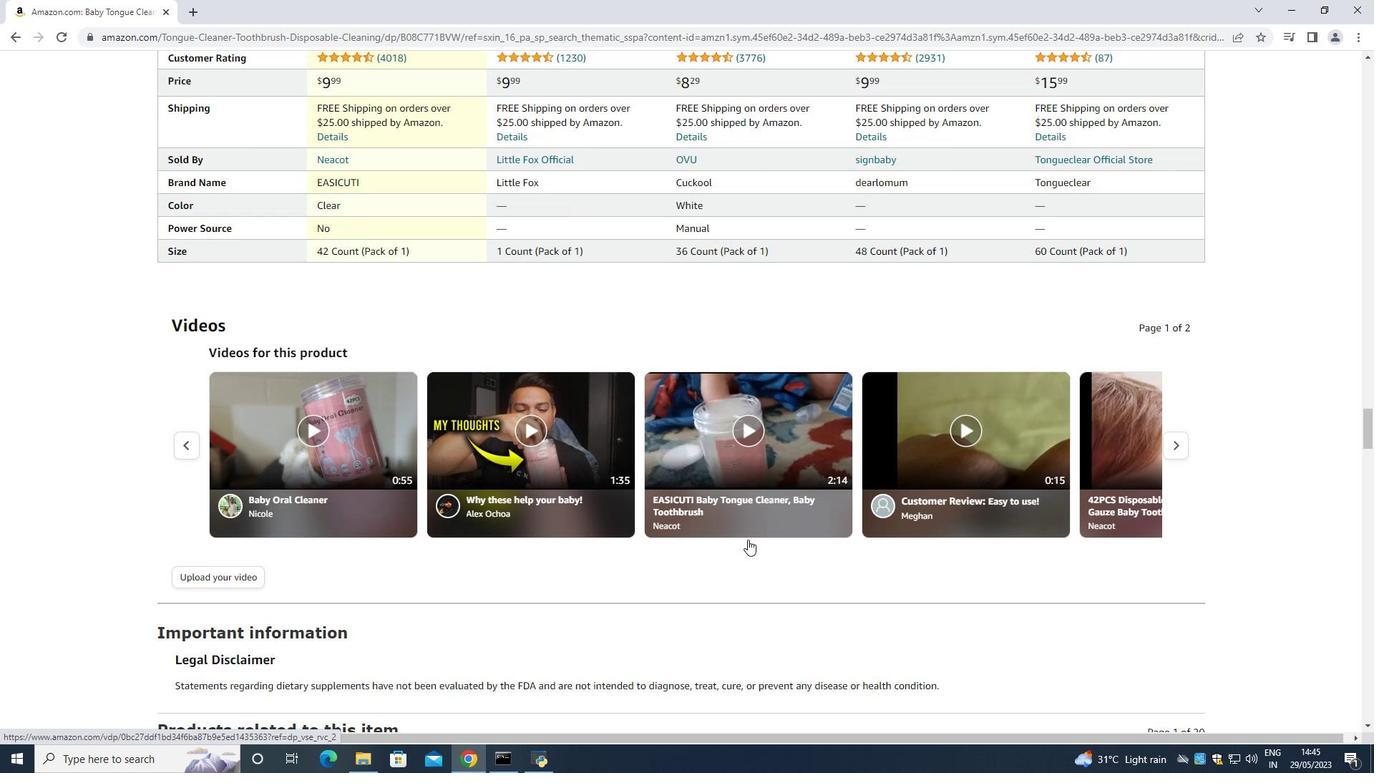 
Action: Mouse scrolled (748, 539) with delta (0, 0)
Screenshot: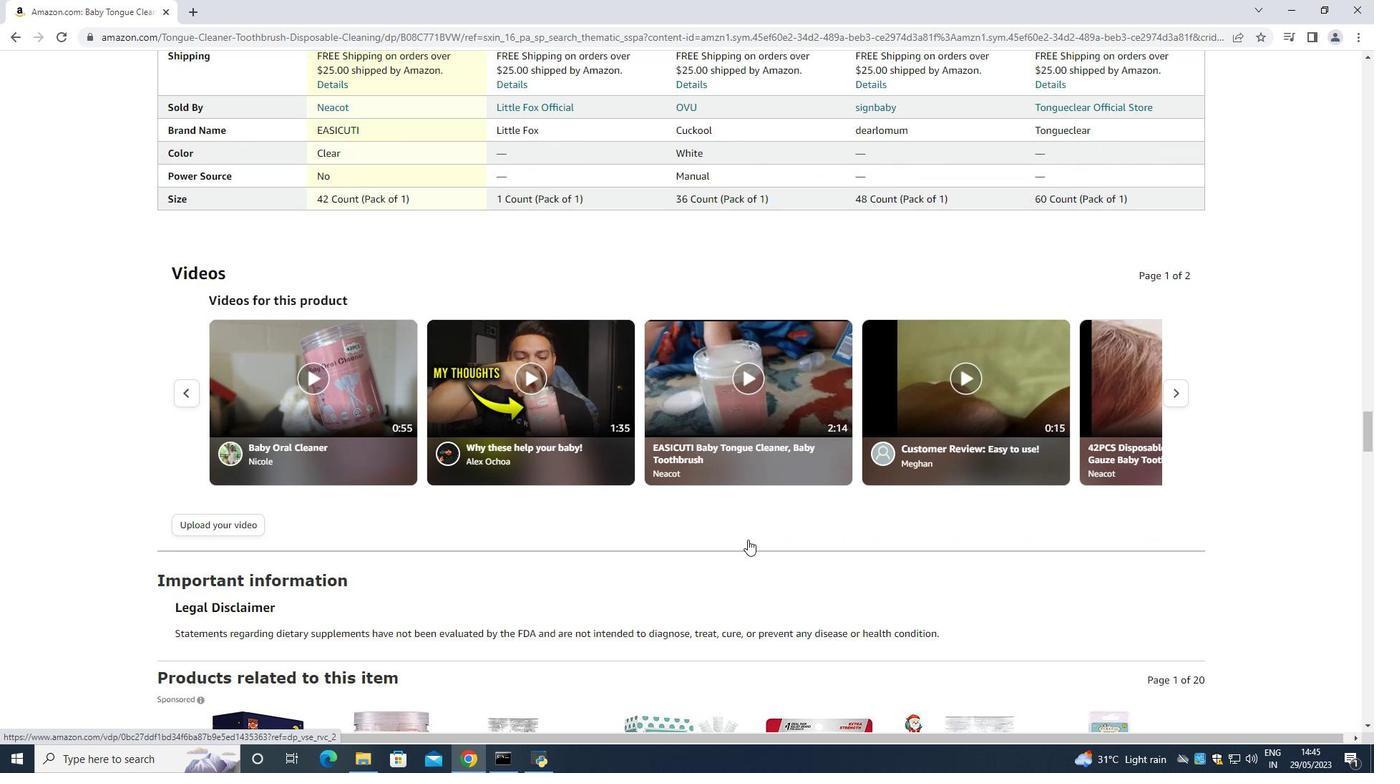
Action: Mouse scrolled (748, 539) with delta (0, 0)
Screenshot: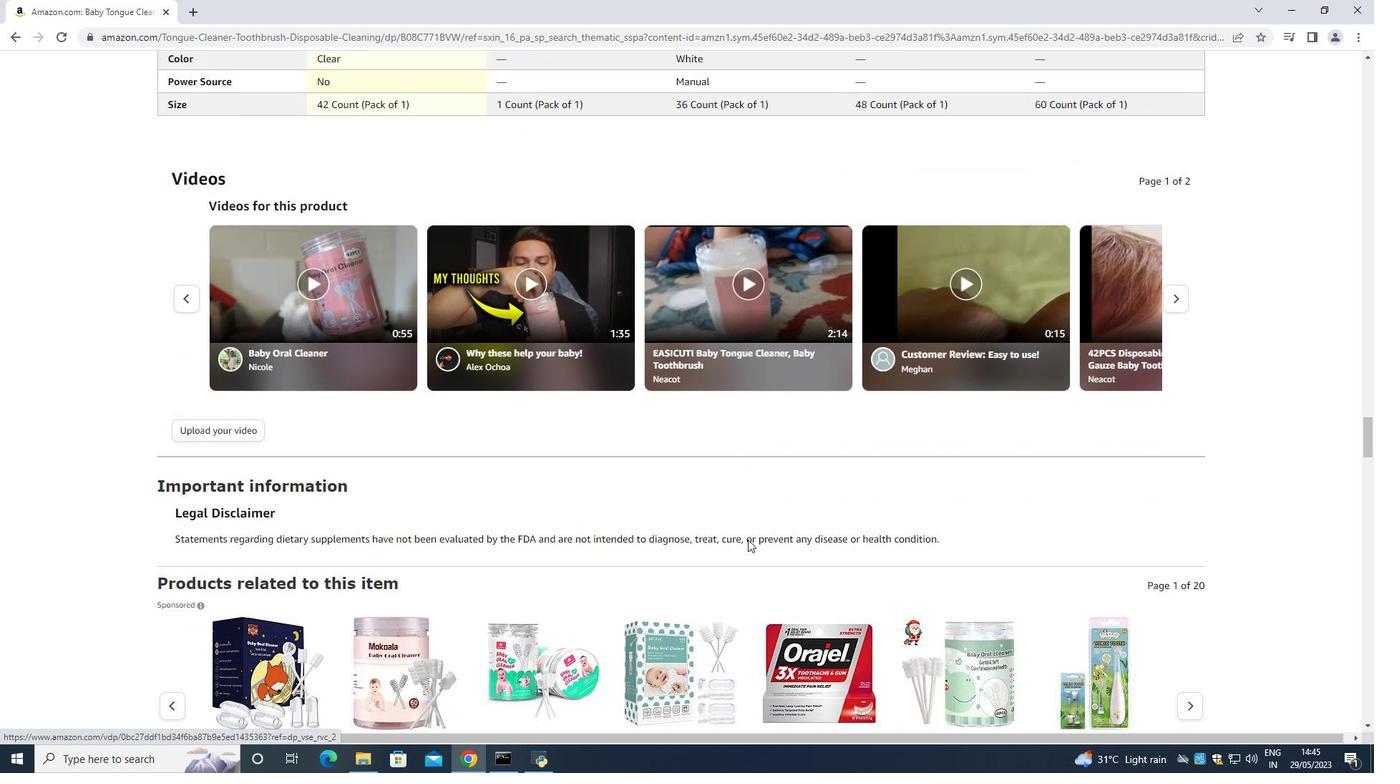 
Action: Mouse scrolled (748, 539) with delta (0, 0)
Screenshot: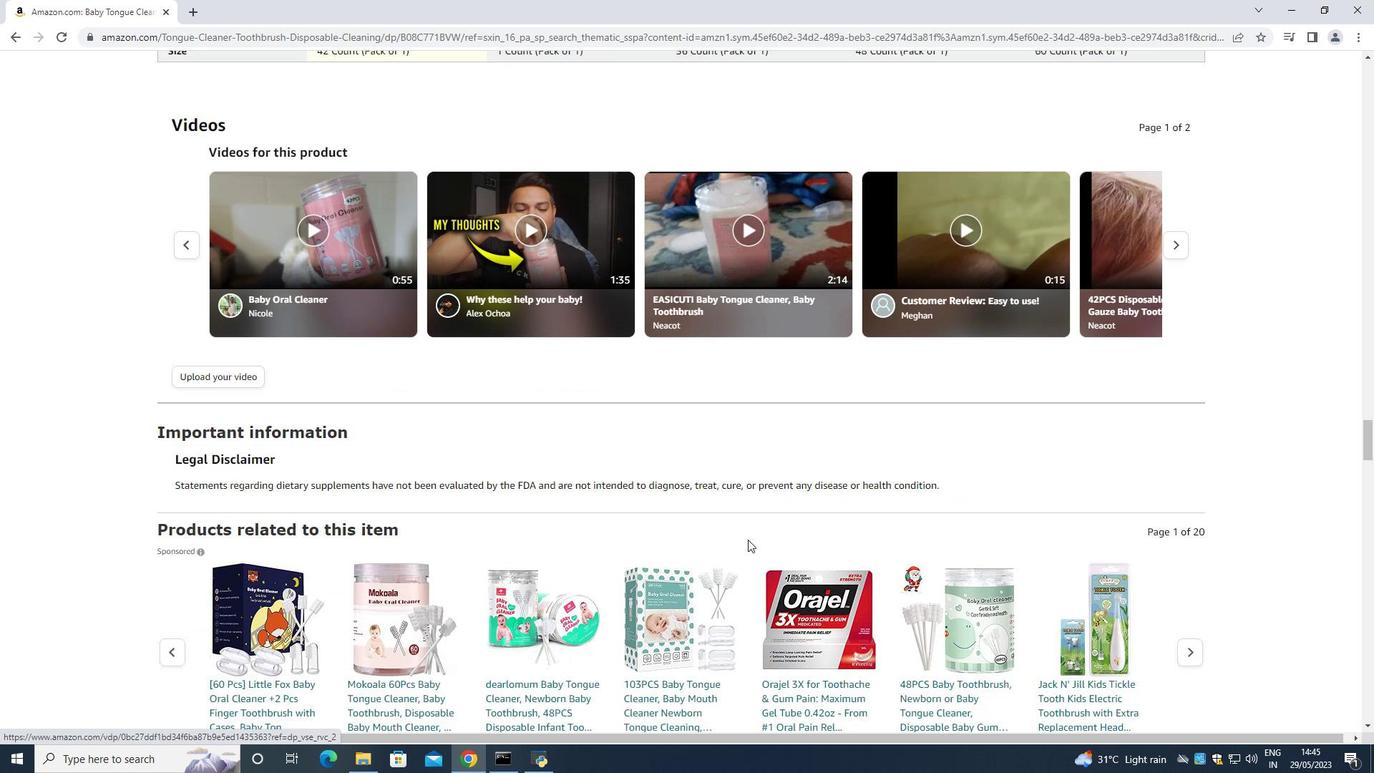 
Action: Mouse scrolled (748, 539) with delta (0, 0)
Screenshot: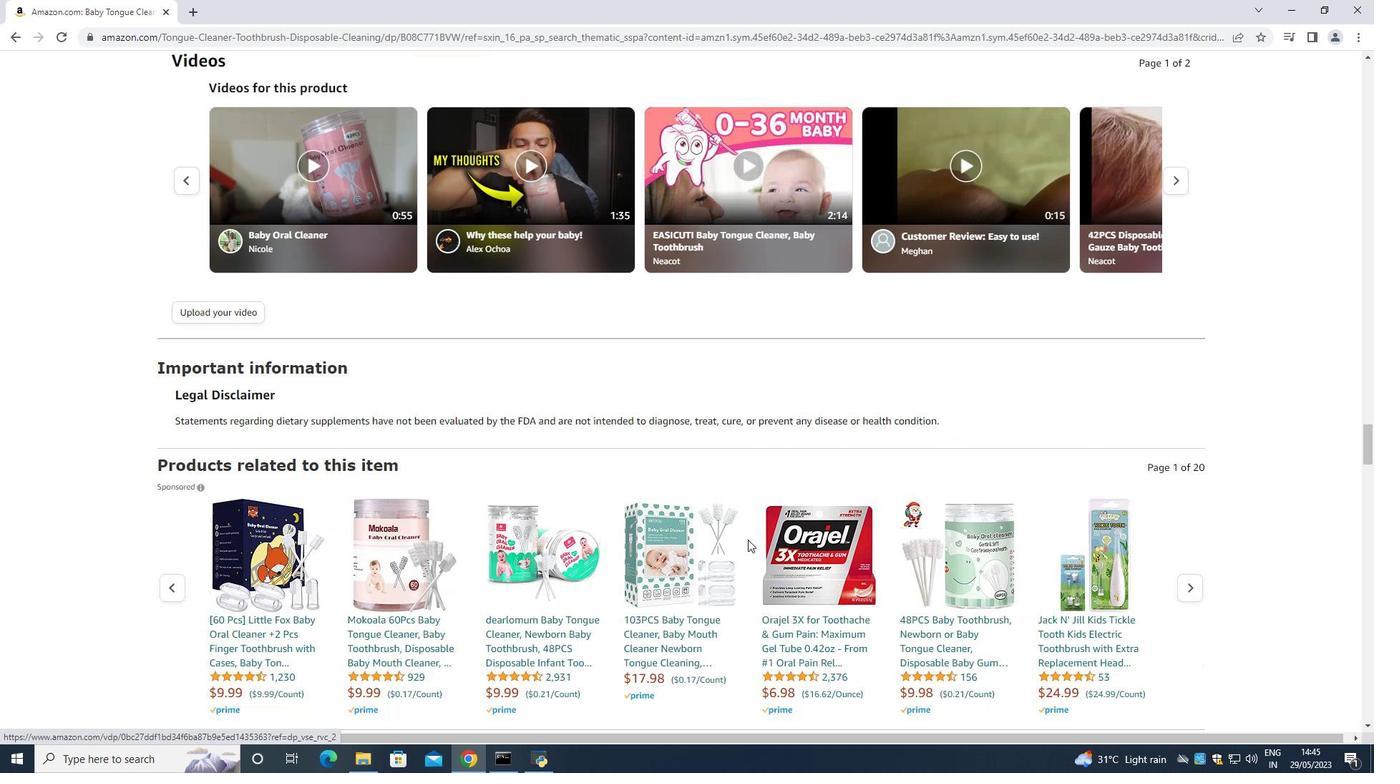 
Action: Mouse scrolled (748, 539) with delta (0, 0)
Screenshot: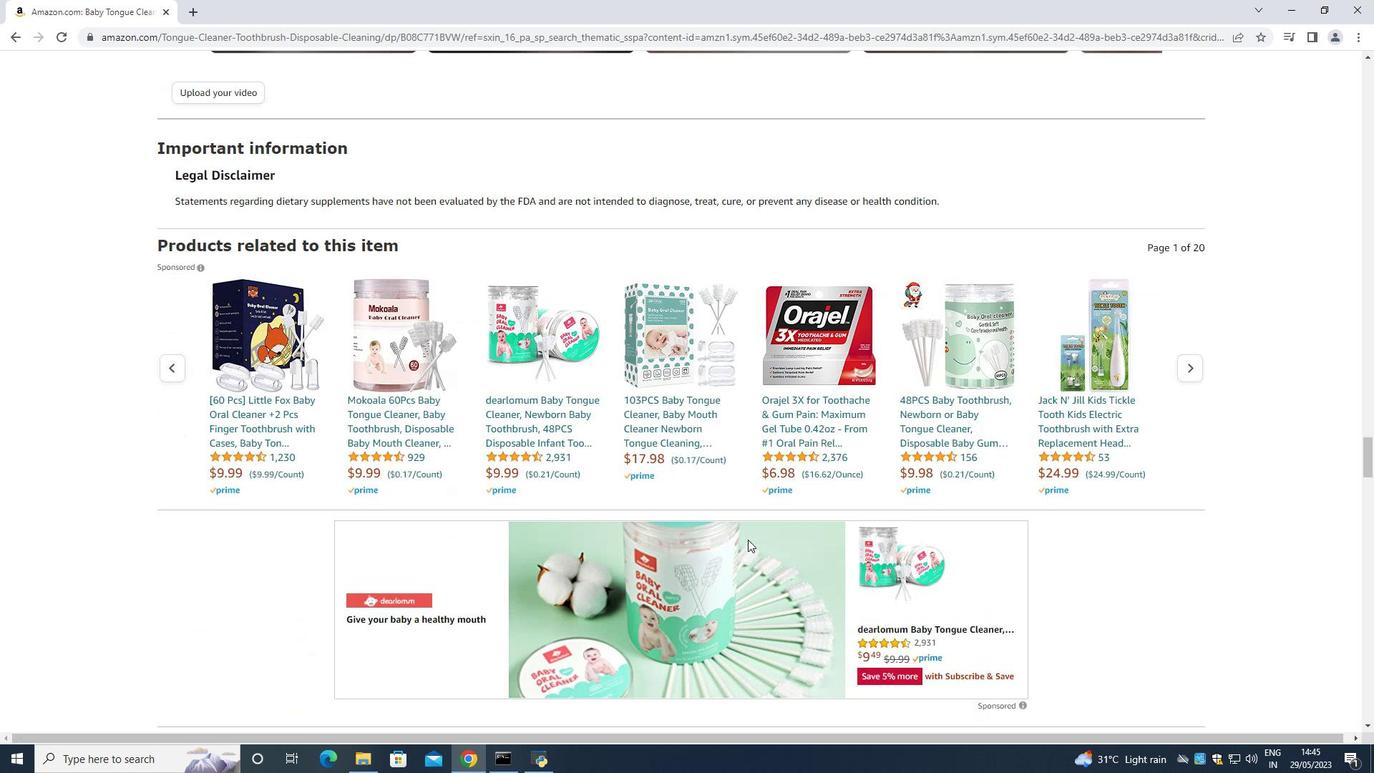 
Action: Mouse scrolled (748, 539) with delta (0, 0)
Screenshot: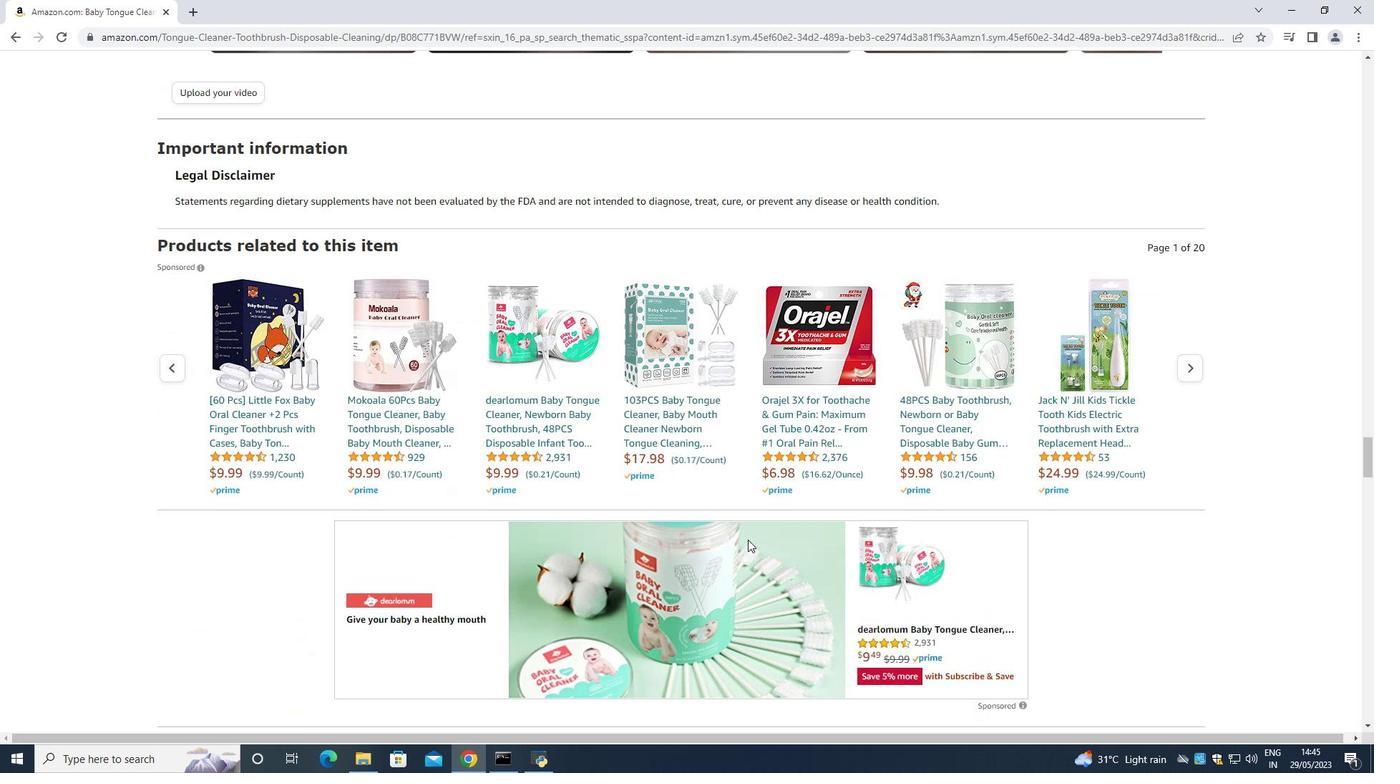 
Action: Mouse scrolled (748, 539) with delta (0, 0)
Screenshot: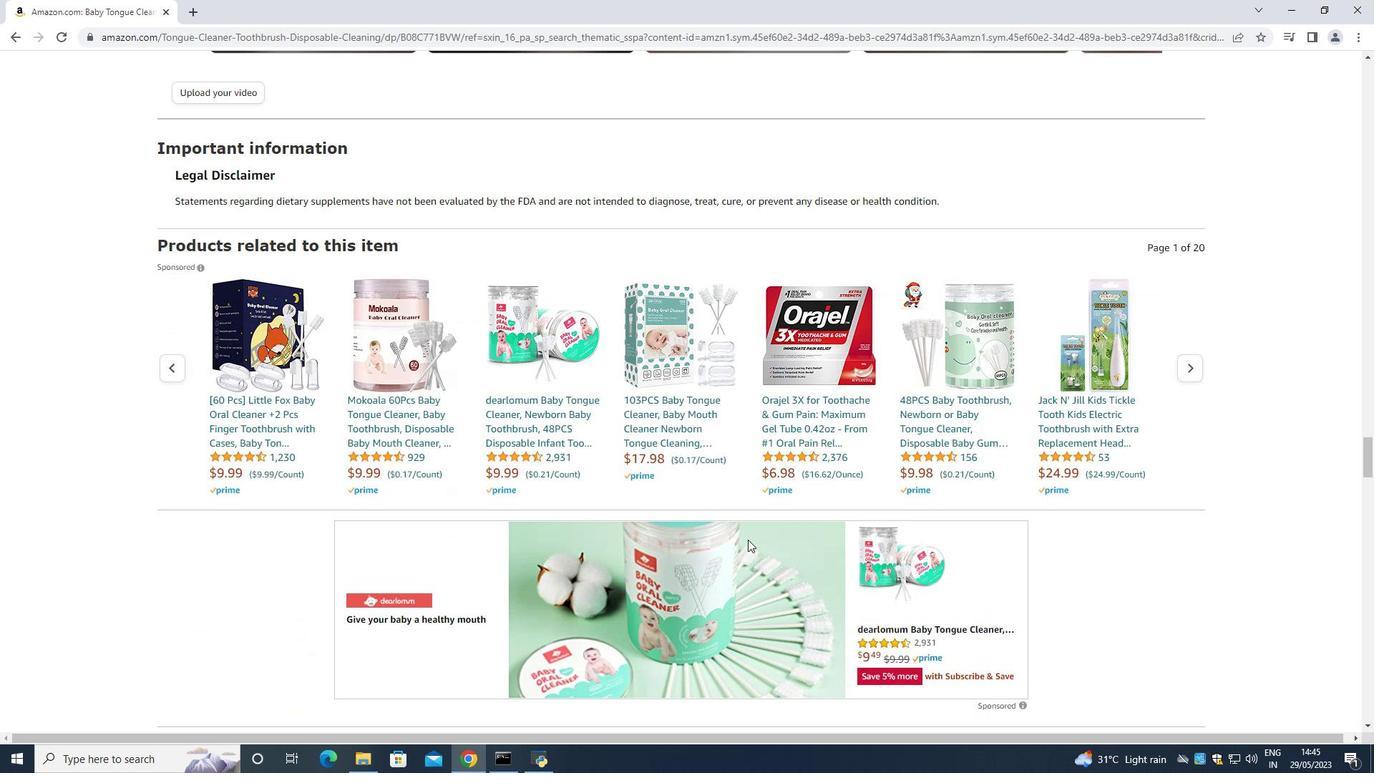 
Action: Mouse scrolled (748, 539) with delta (0, 0)
Screenshot: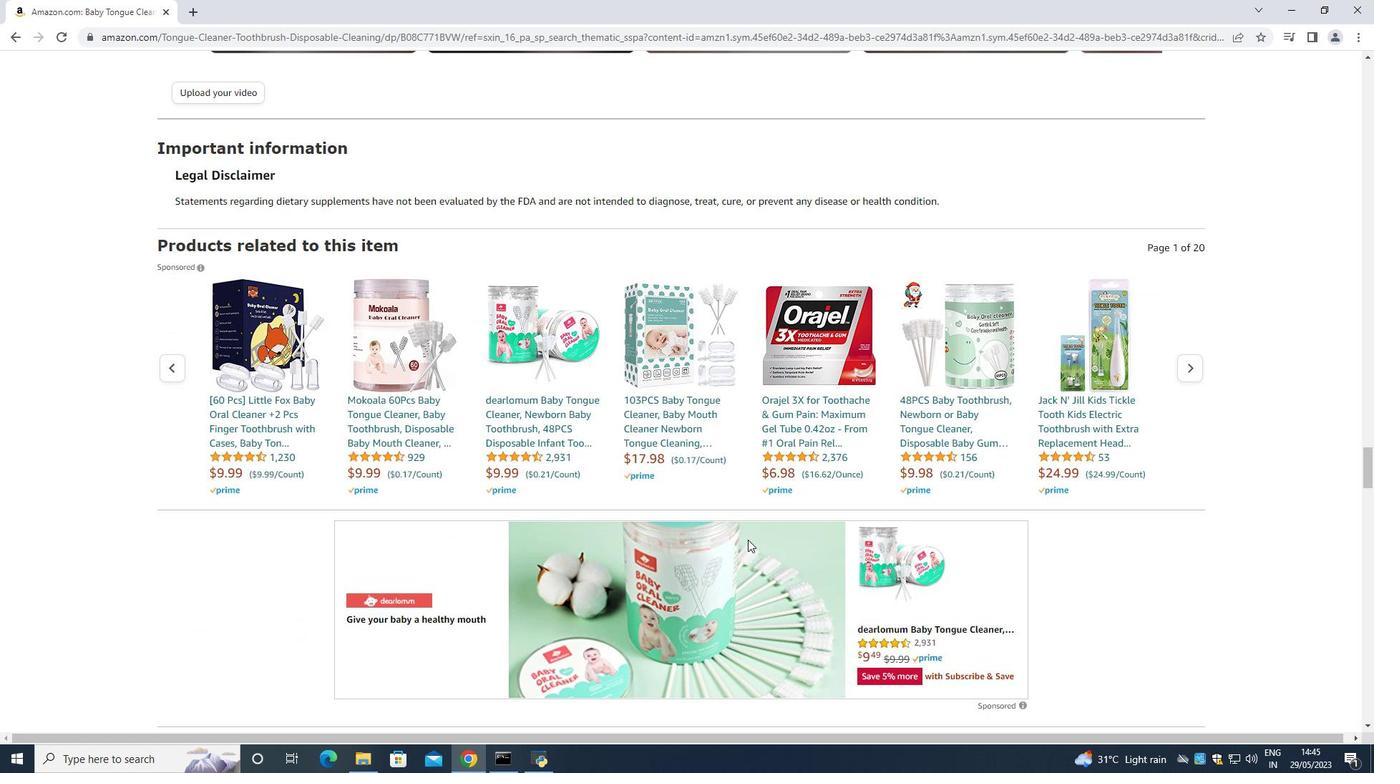 
Action: Mouse scrolled (748, 539) with delta (0, 0)
Screenshot: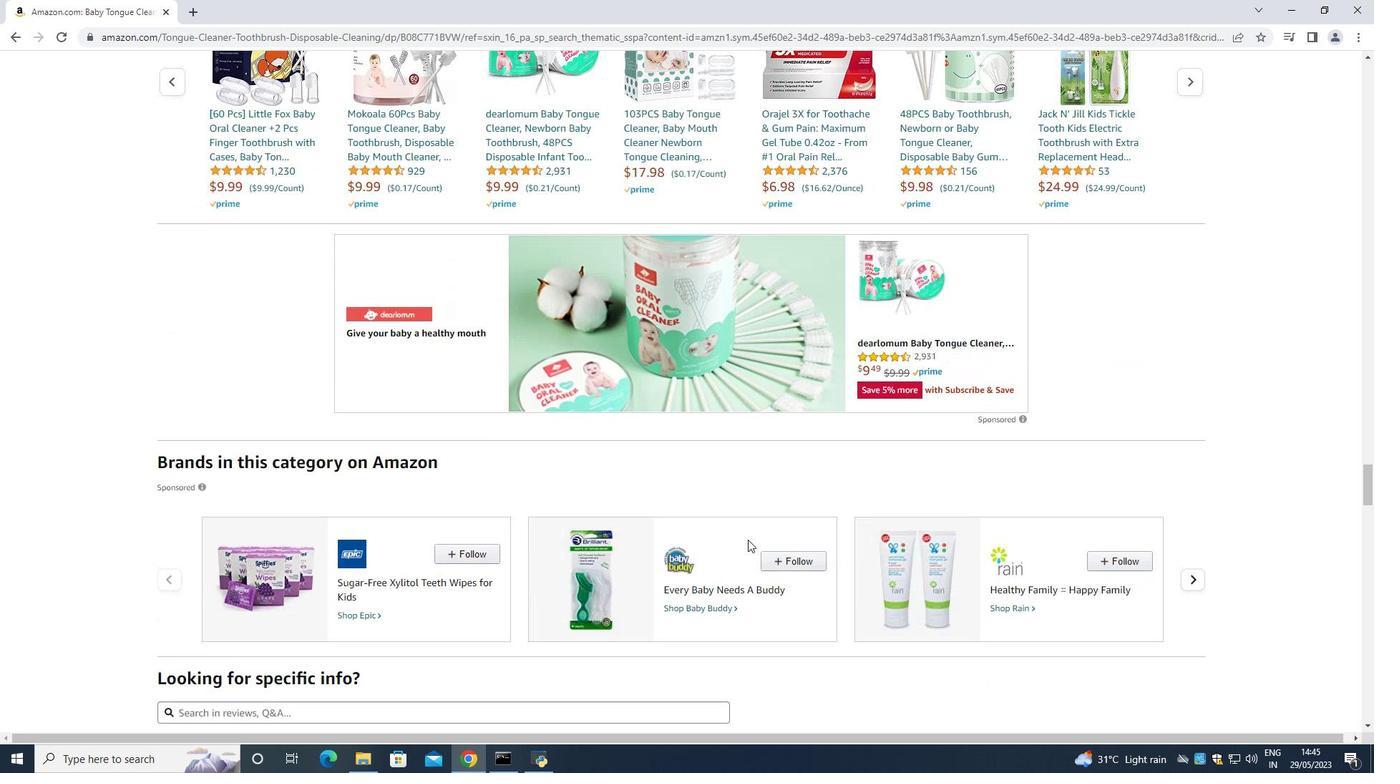 
Action: Mouse scrolled (748, 539) with delta (0, 0)
Screenshot: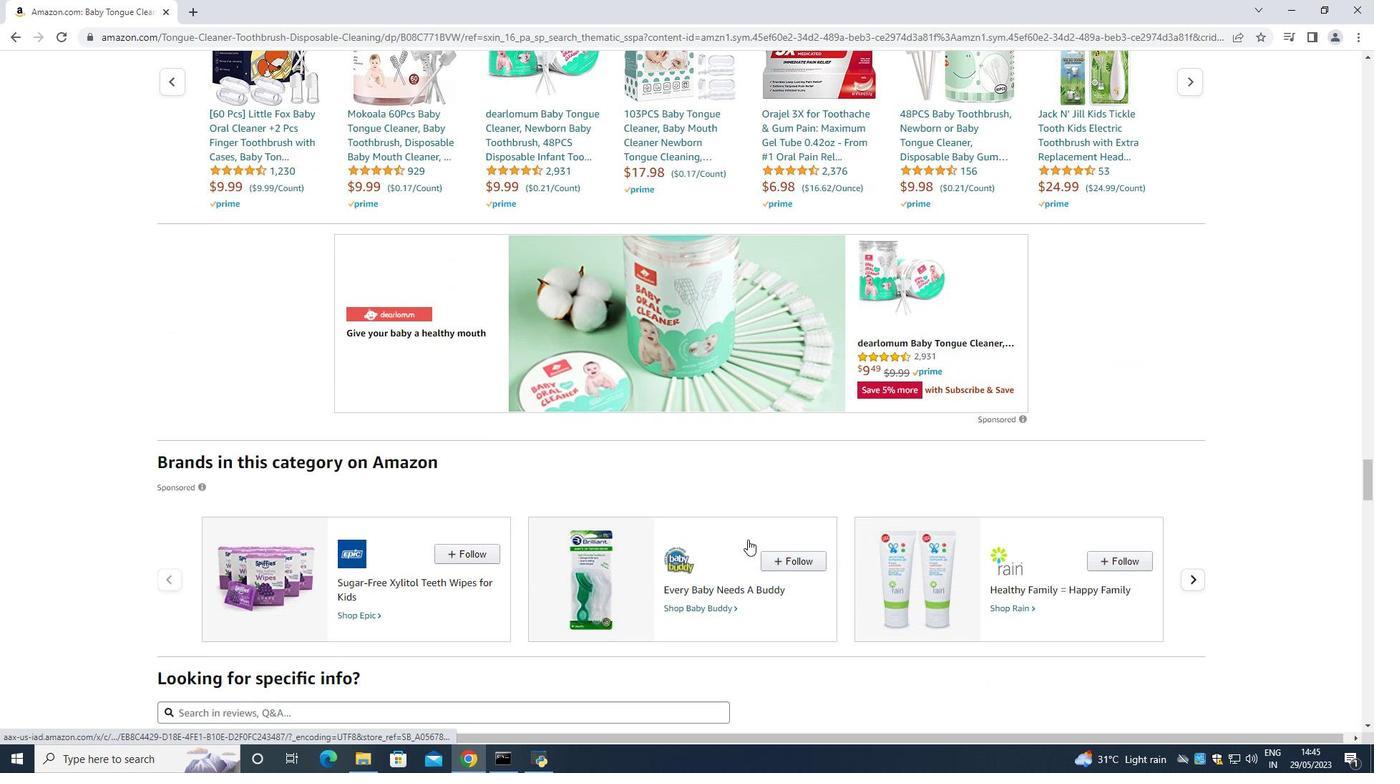 
Action: Mouse scrolled (748, 539) with delta (0, 0)
Screenshot: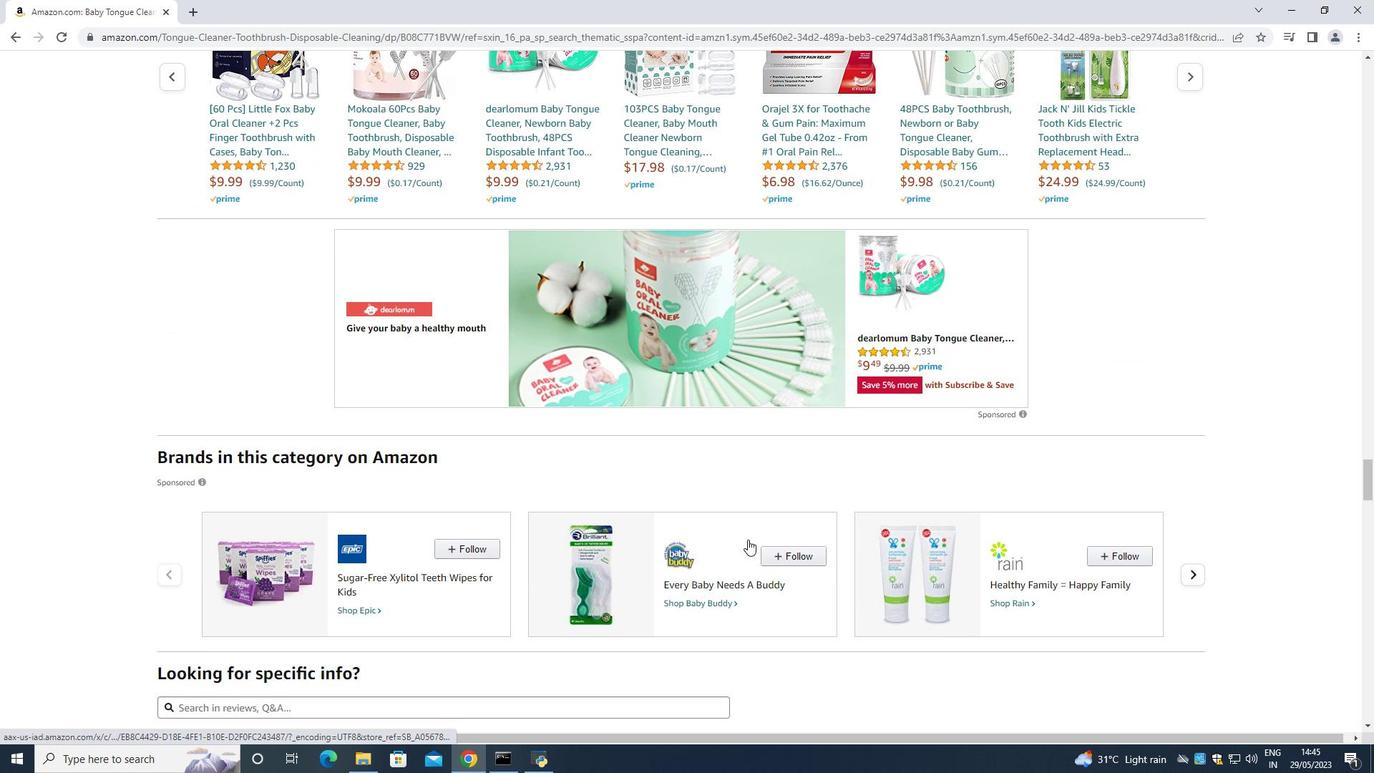 
Action: Mouse scrolled (748, 539) with delta (0, 0)
Screenshot: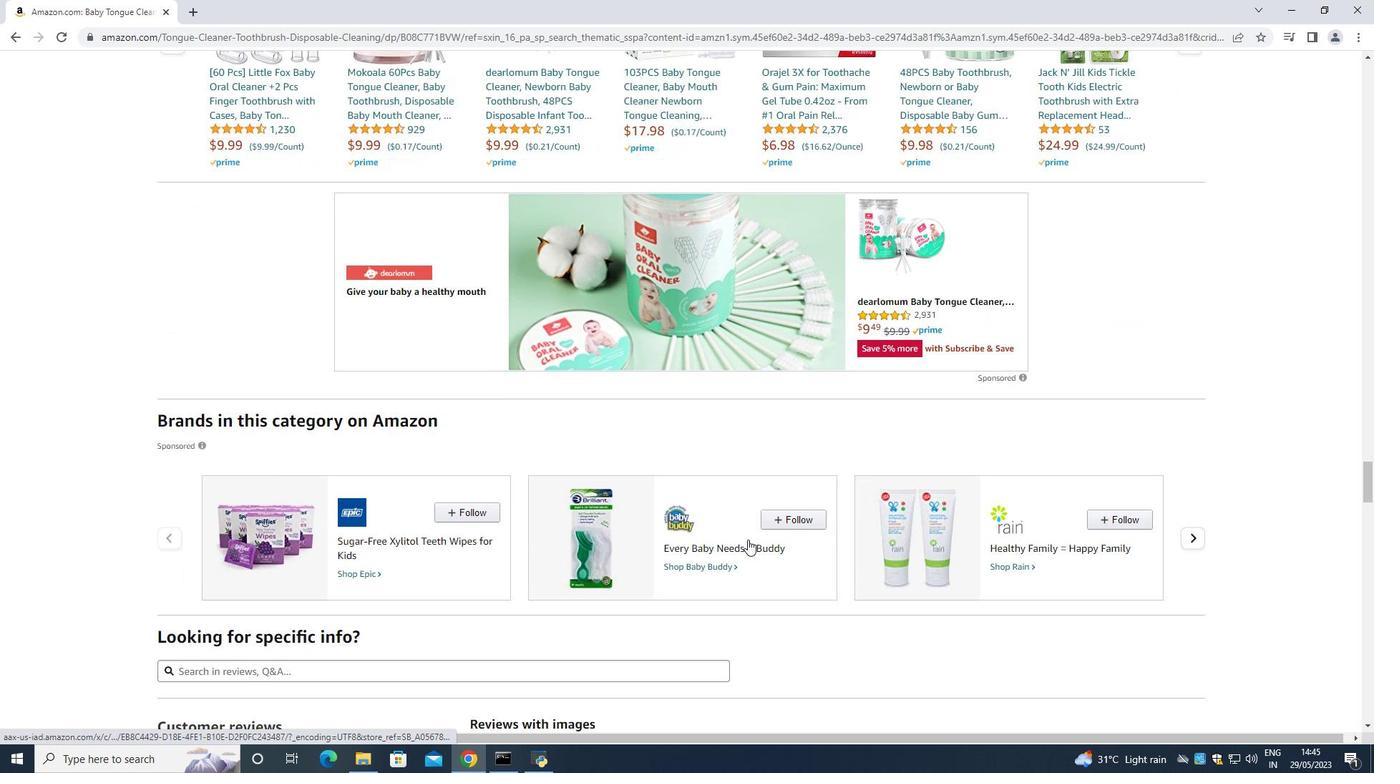 
Action: Mouse scrolled (748, 539) with delta (0, 0)
Screenshot: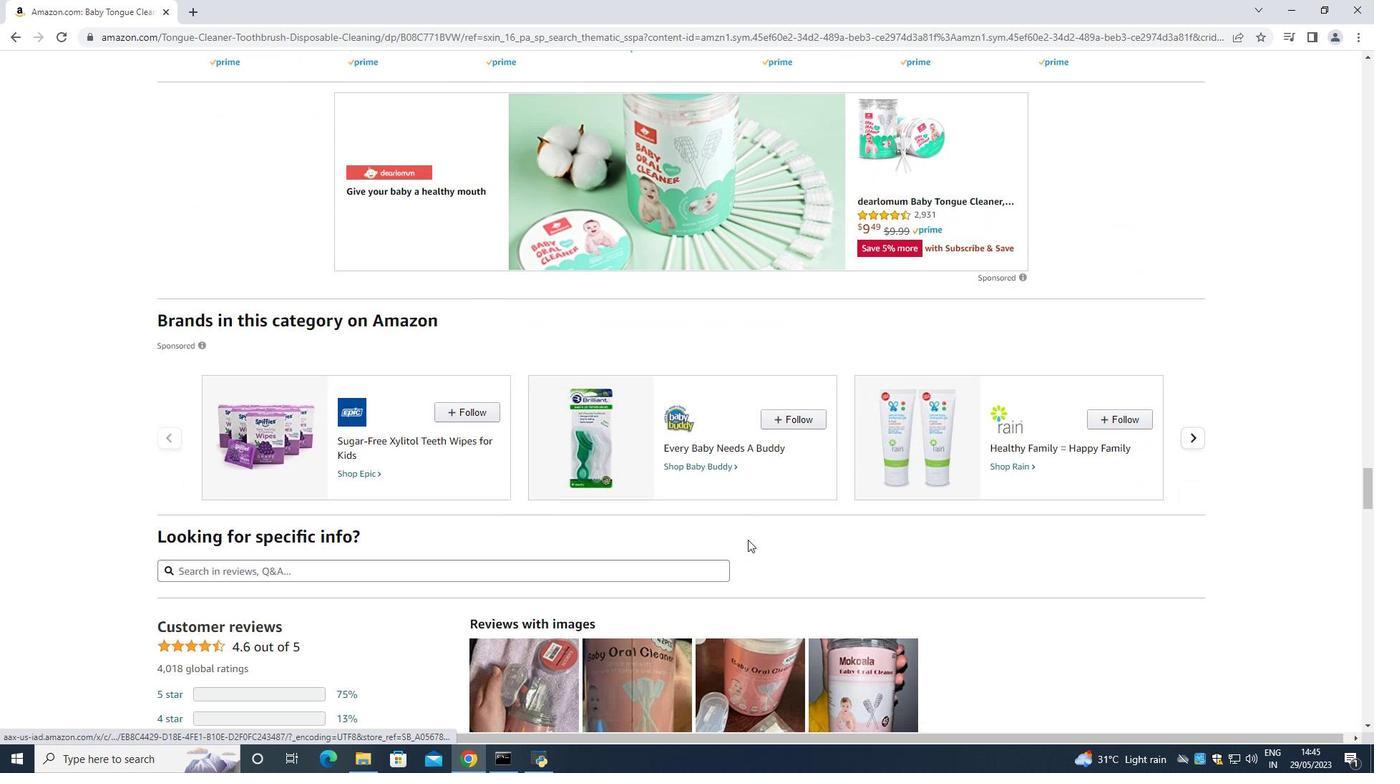 
Action: Mouse scrolled (748, 539) with delta (0, 0)
Screenshot: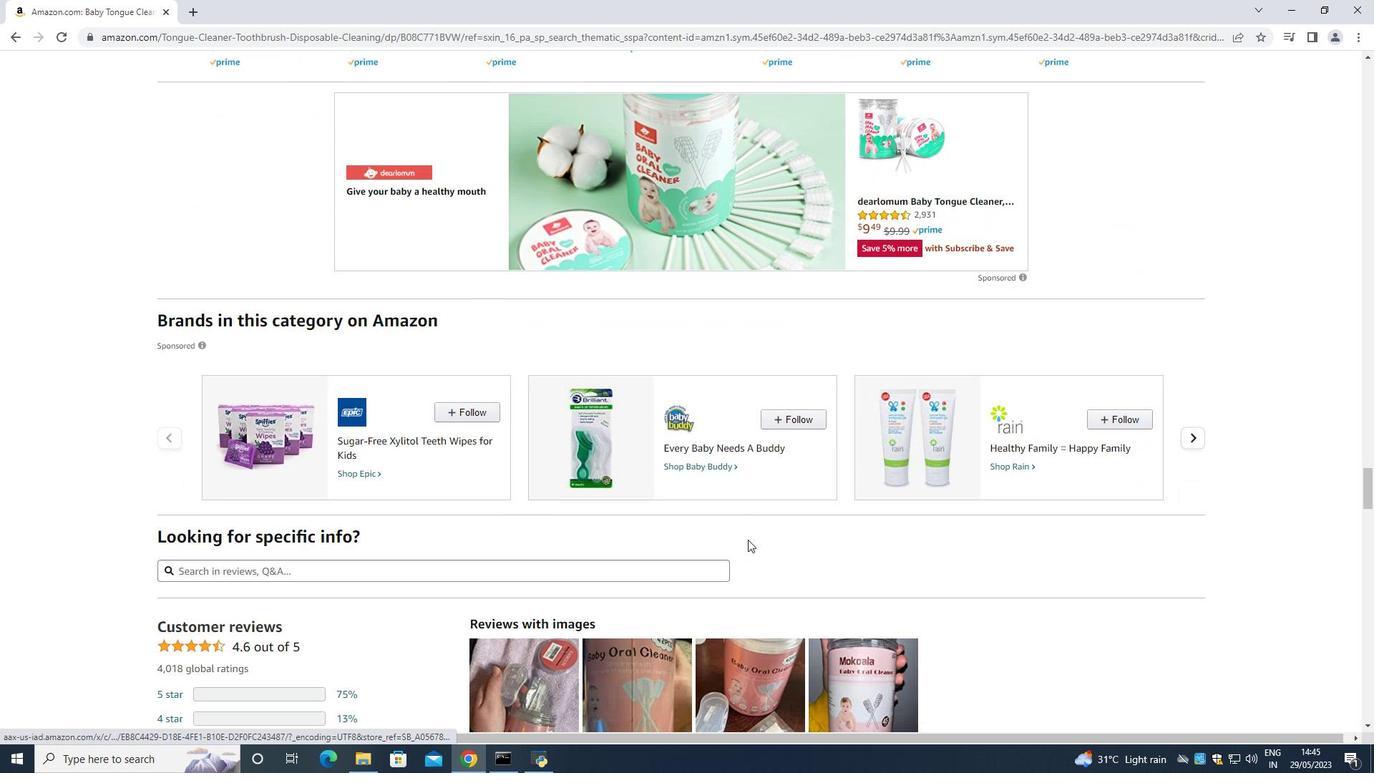 
Action: Mouse scrolled (748, 539) with delta (0, 0)
Screenshot: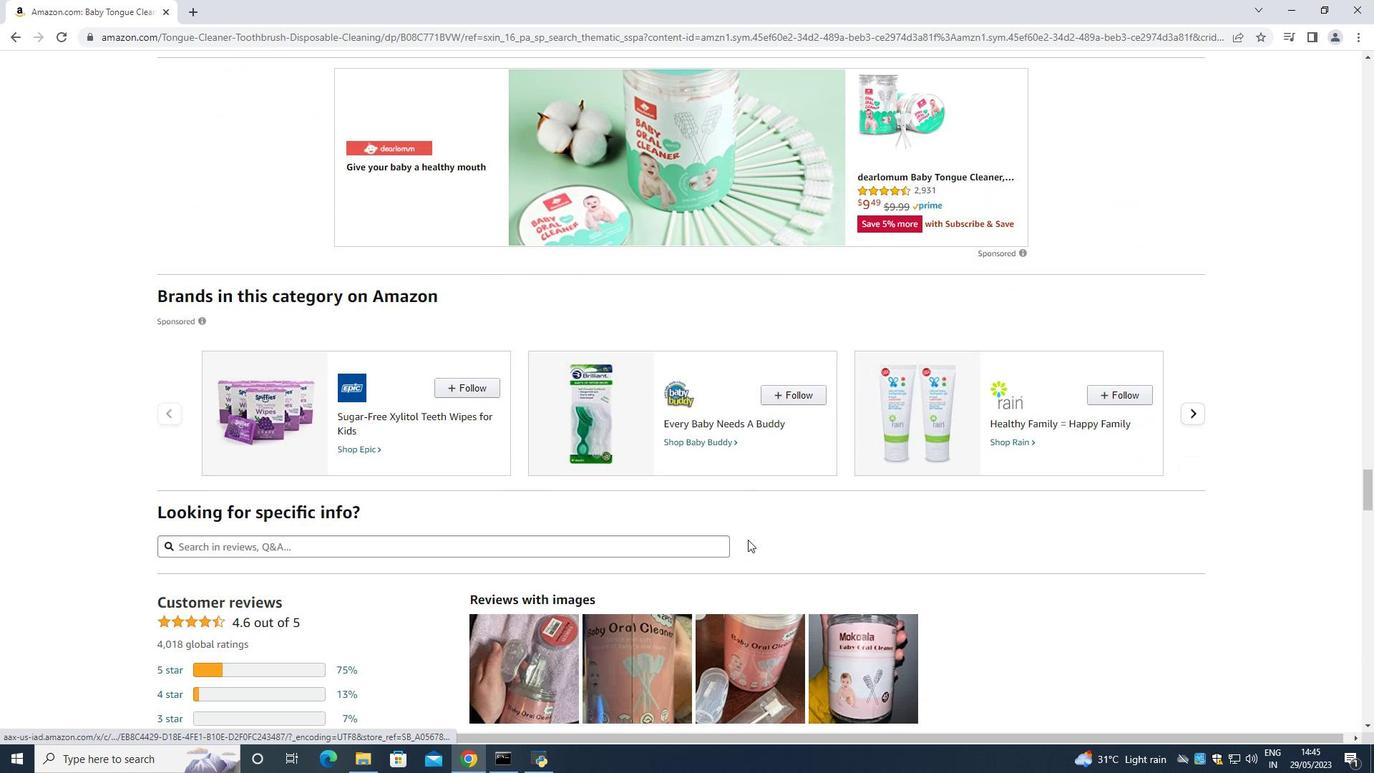 
Action: Mouse moved to (532, 345)
Screenshot: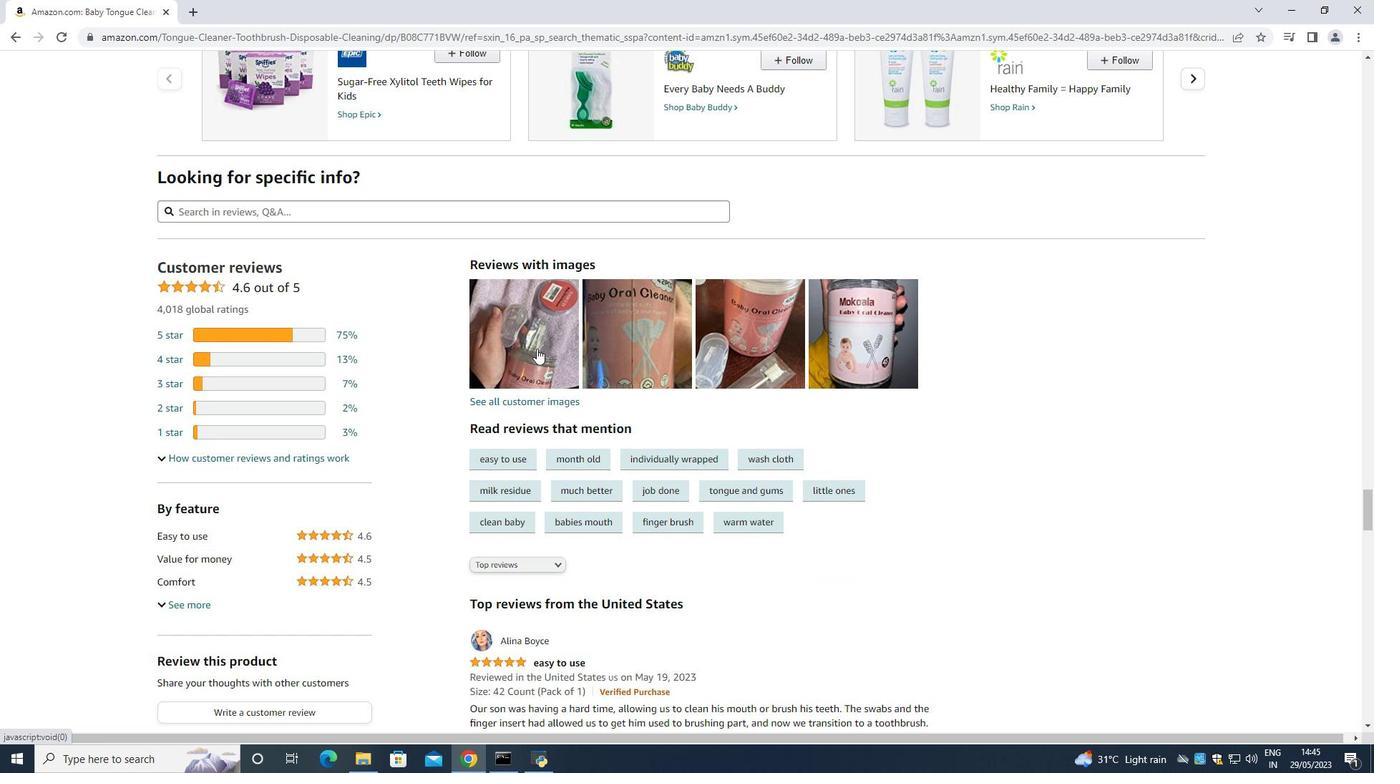 
Action: Mouse pressed left at (533, 345)
Screenshot: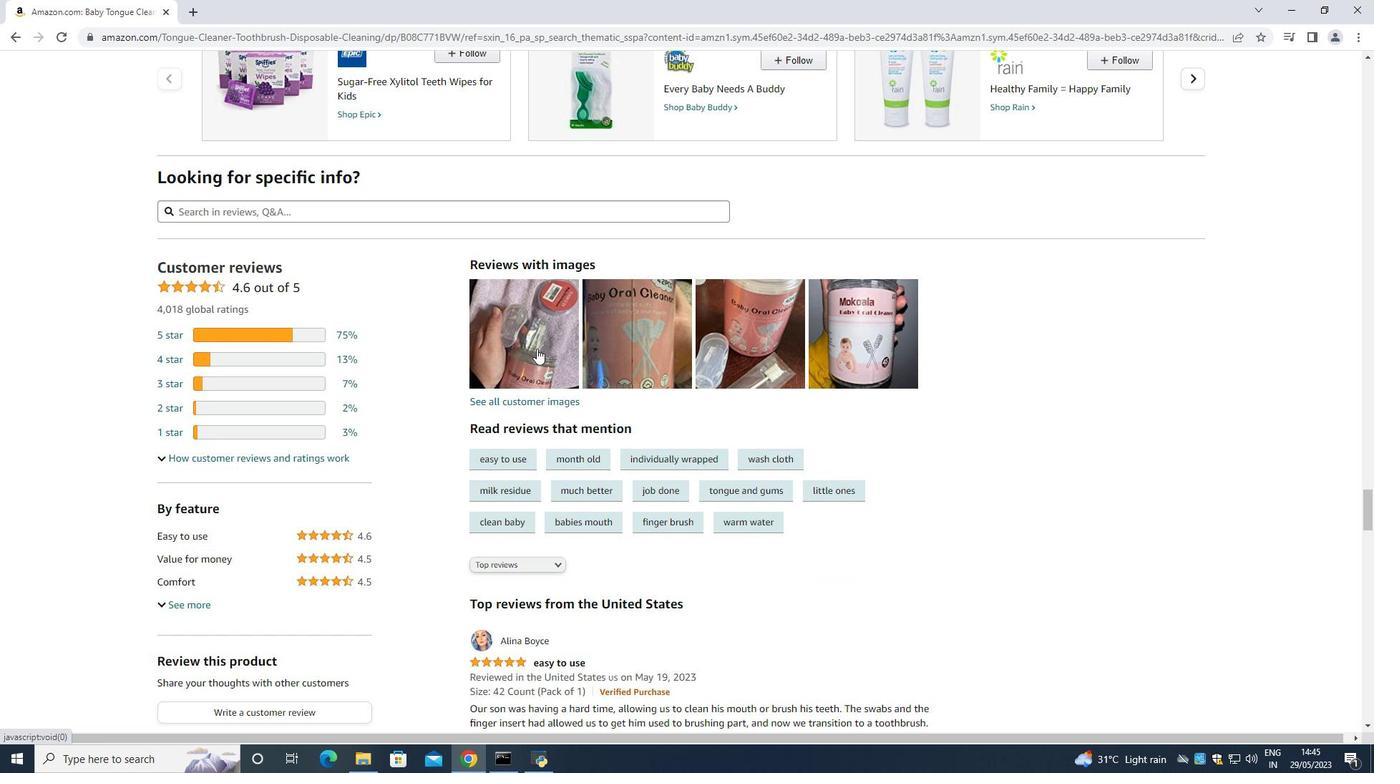 
Action: Mouse moved to (791, 431)
Screenshot: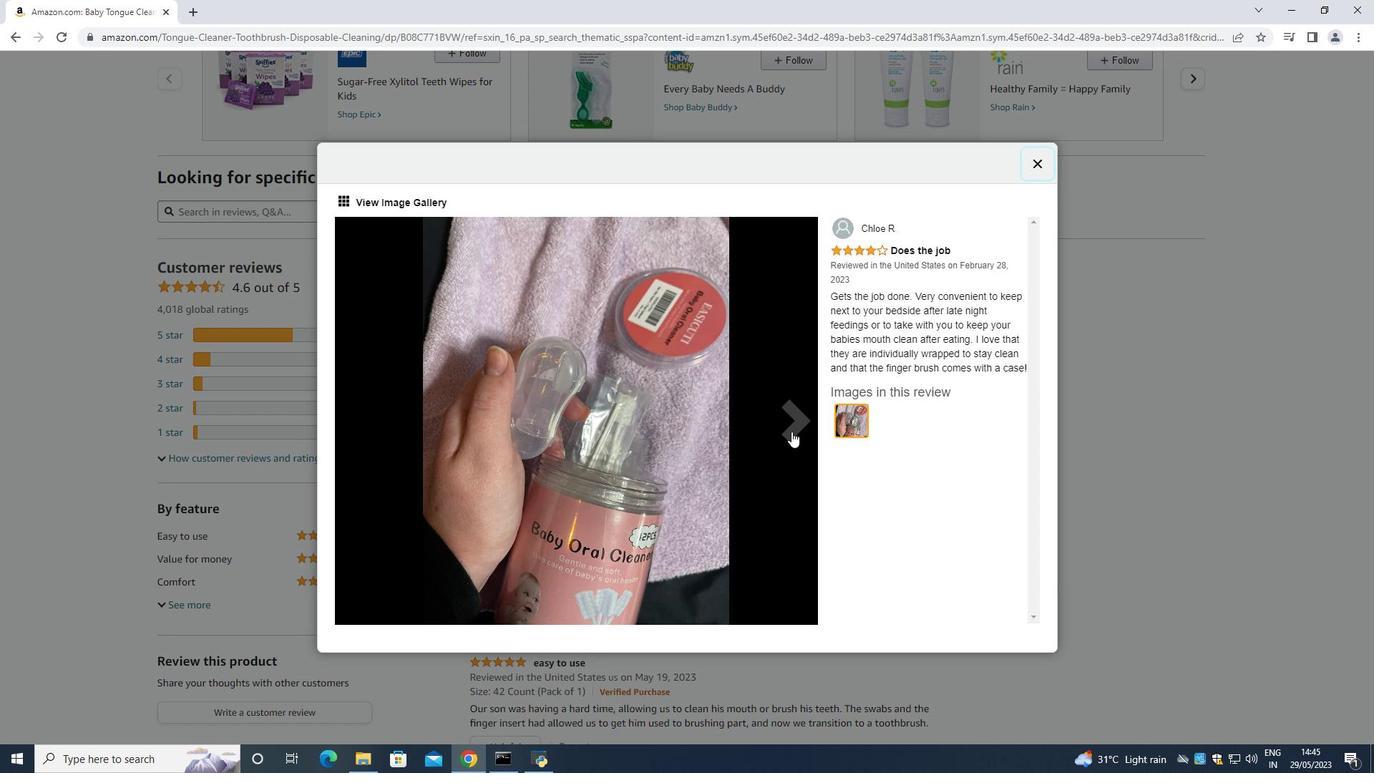 
Action: Mouse pressed left at (791, 431)
Screenshot: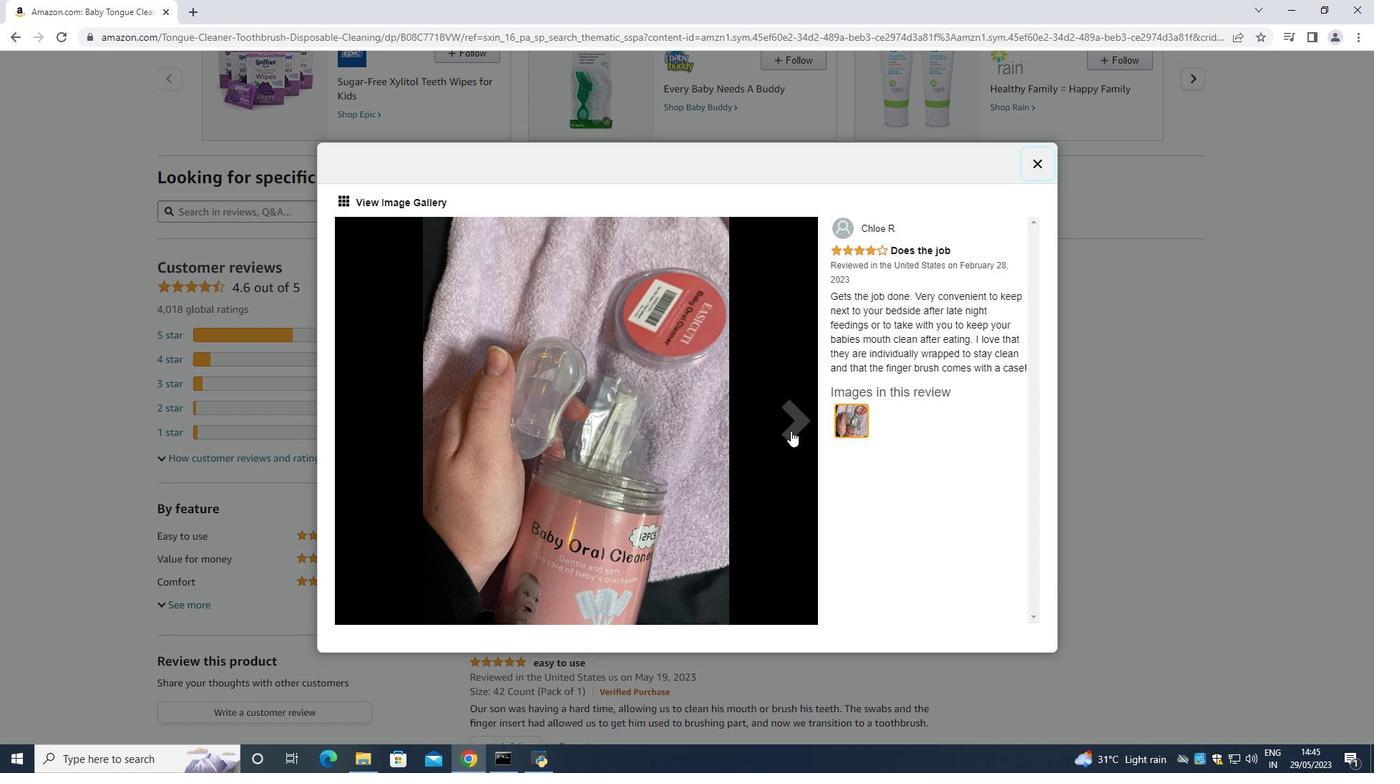 
Action: Mouse pressed left at (791, 431)
Screenshot: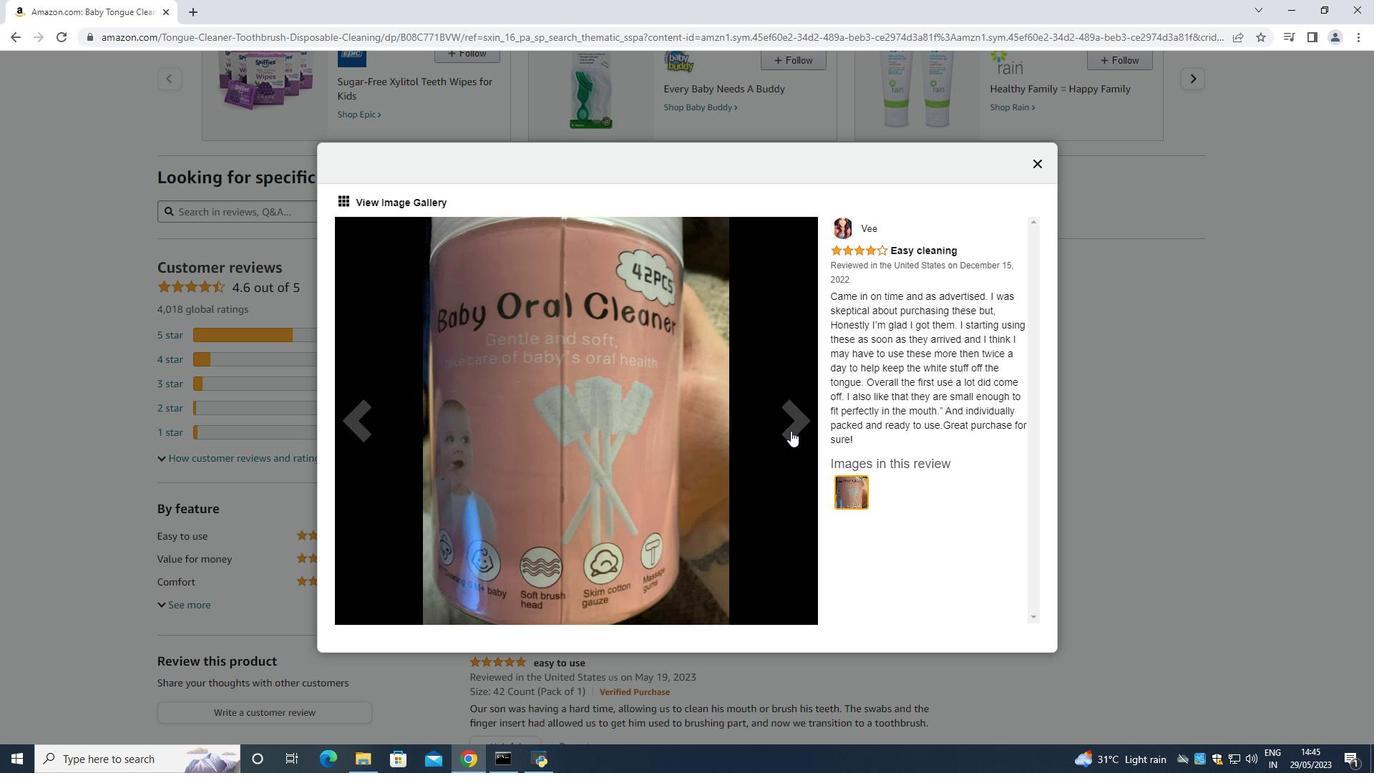 
Action: Mouse pressed left at (791, 431)
Screenshot: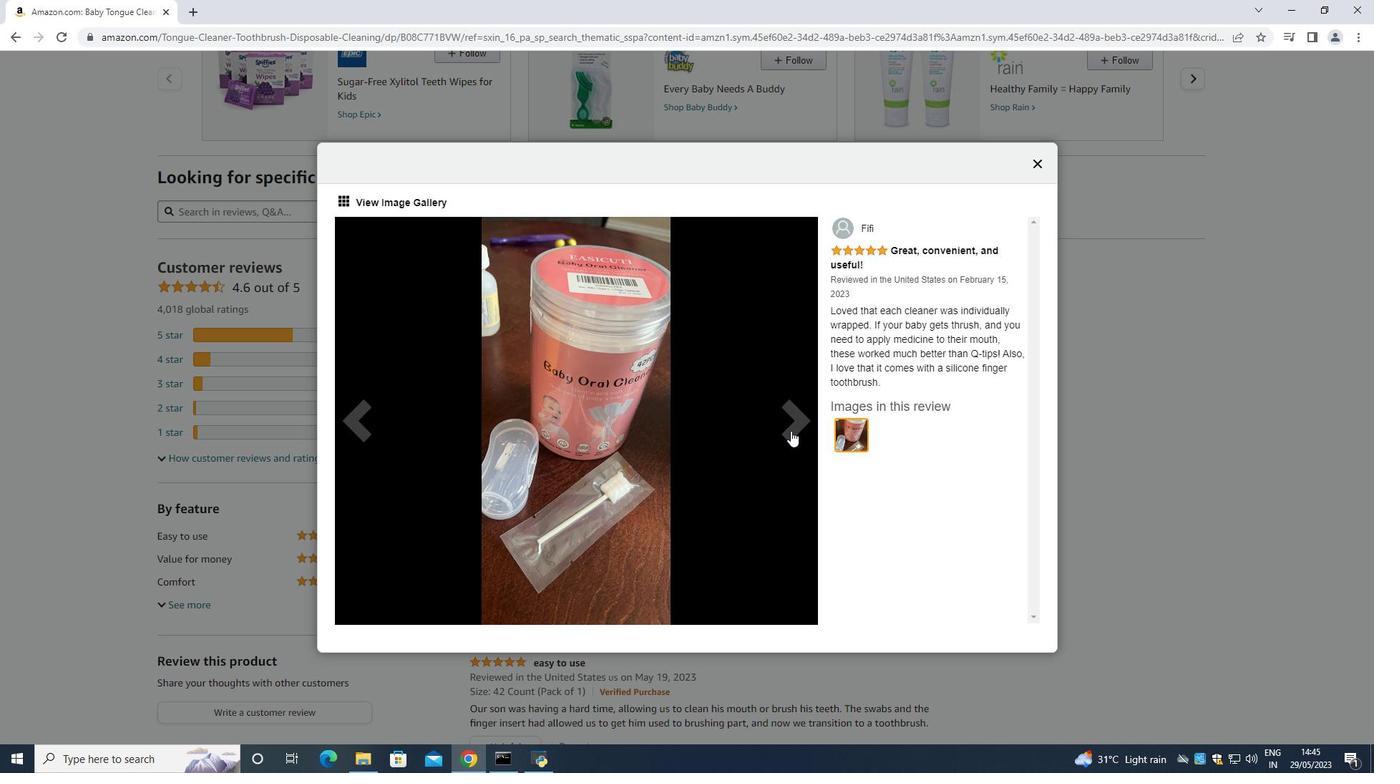 
Action: Mouse pressed left at (791, 431)
Screenshot: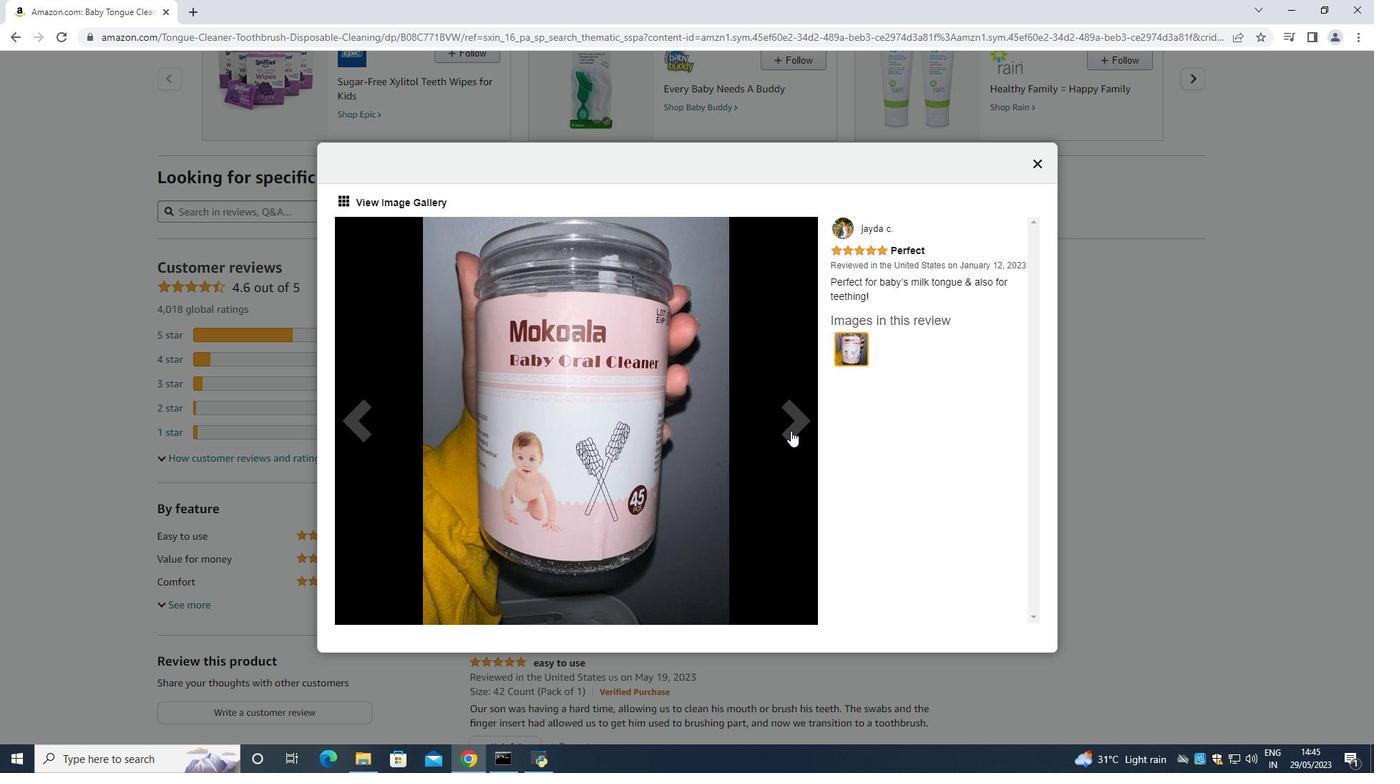 
Action: Mouse pressed left at (791, 431)
Screenshot: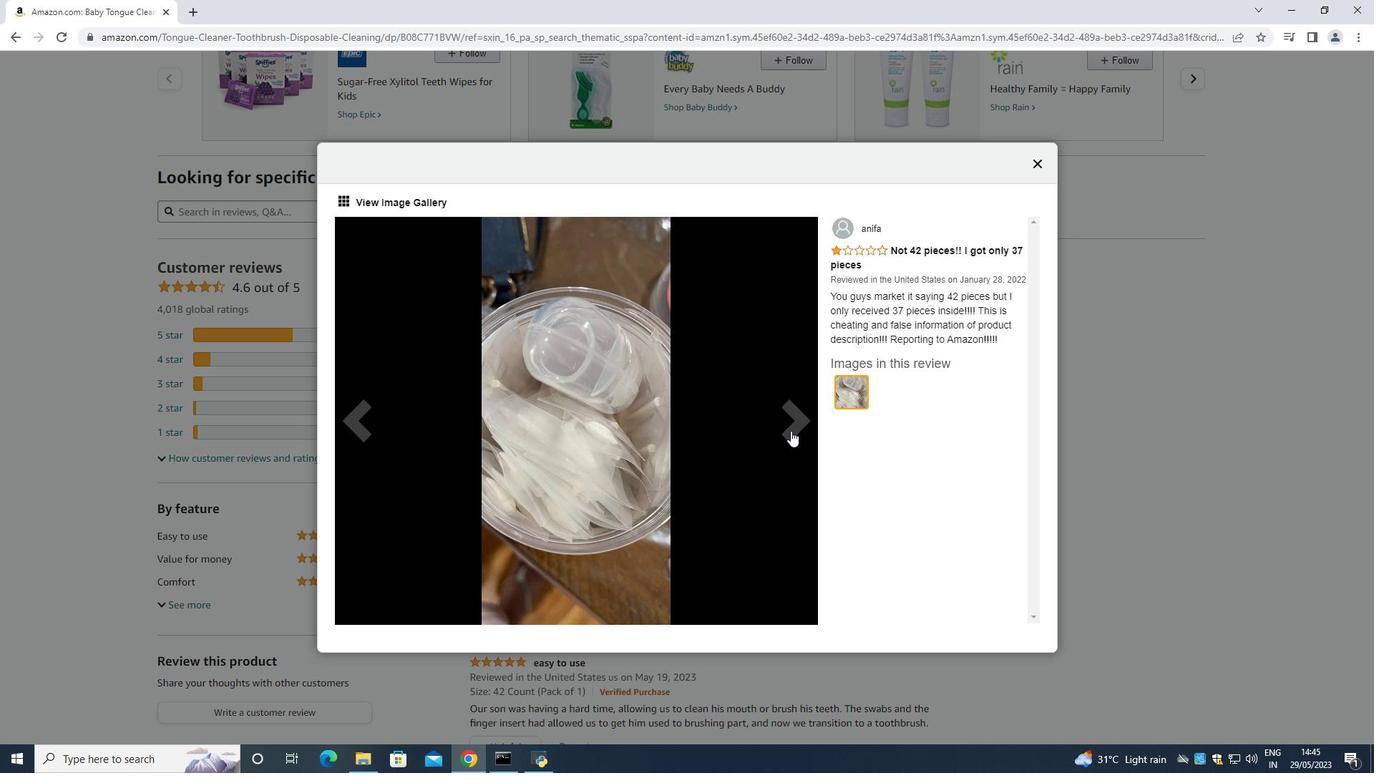
Action: Mouse pressed left at (791, 431)
Screenshot: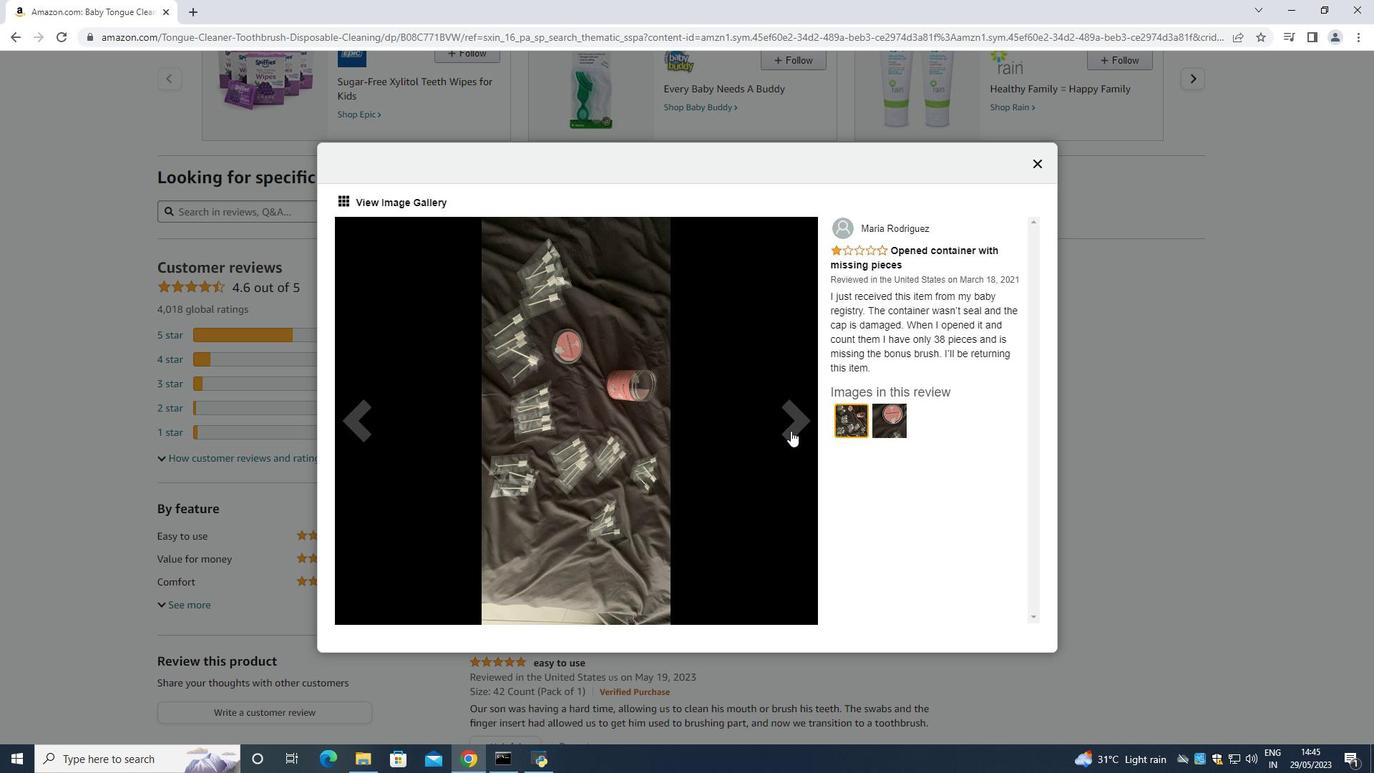 
Action: Mouse pressed left at (791, 431)
Screenshot: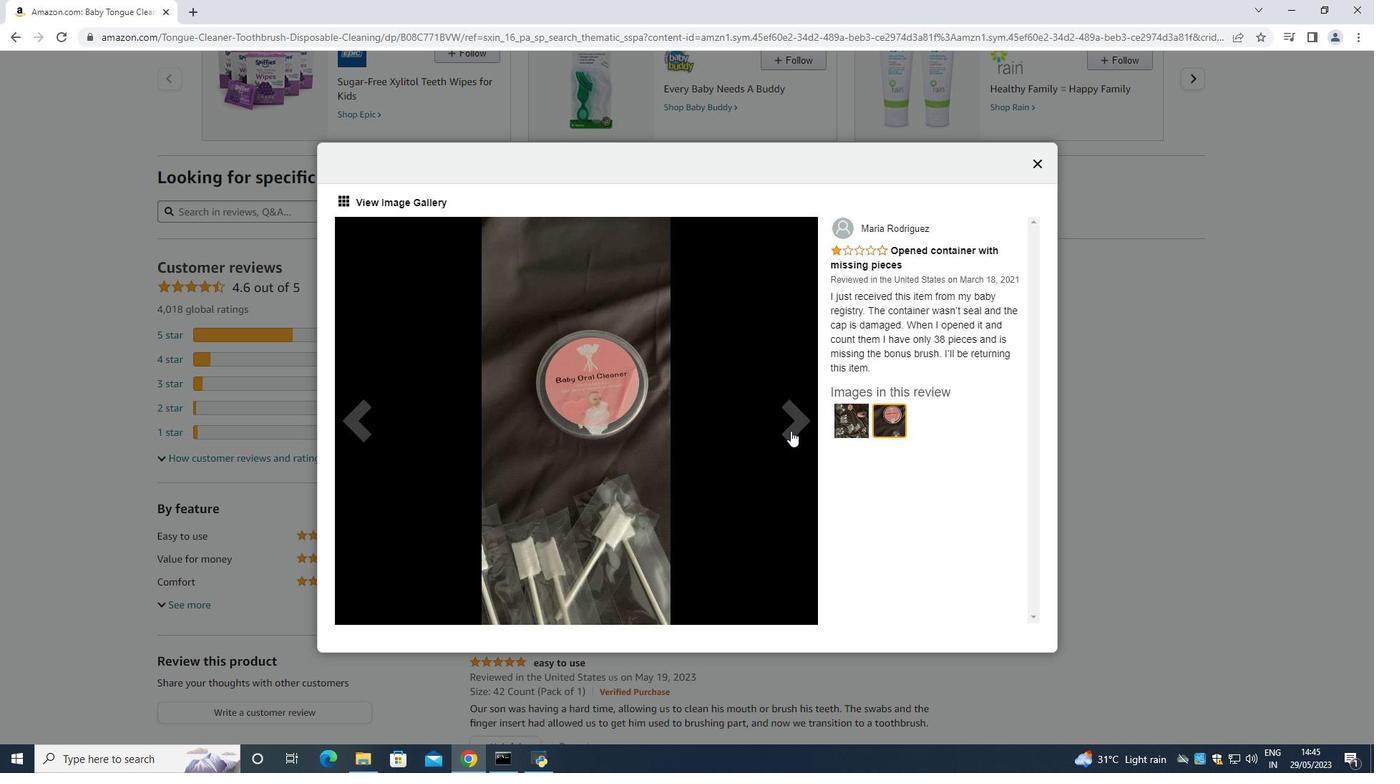 
Action: Mouse pressed left at (791, 431)
Screenshot: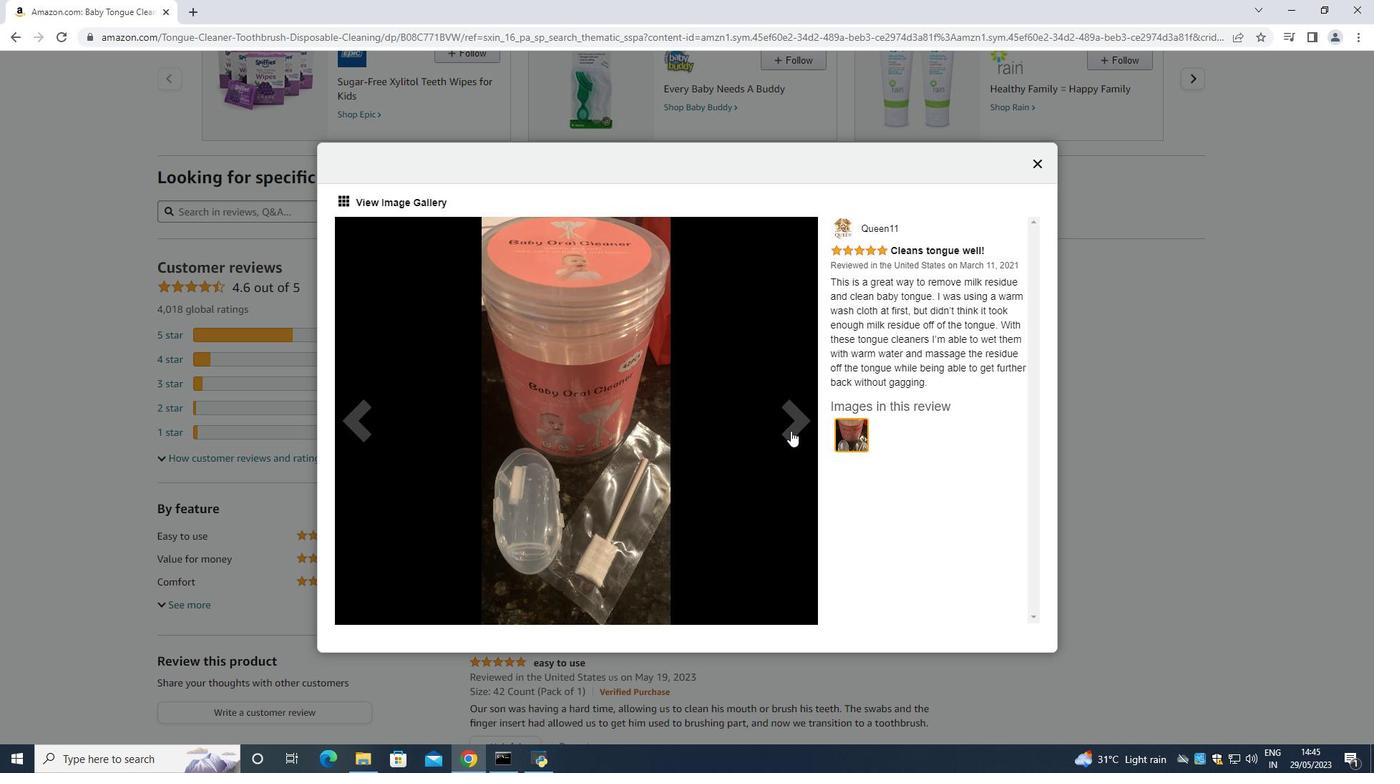 
Action: Mouse pressed left at (791, 431)
Screenshot: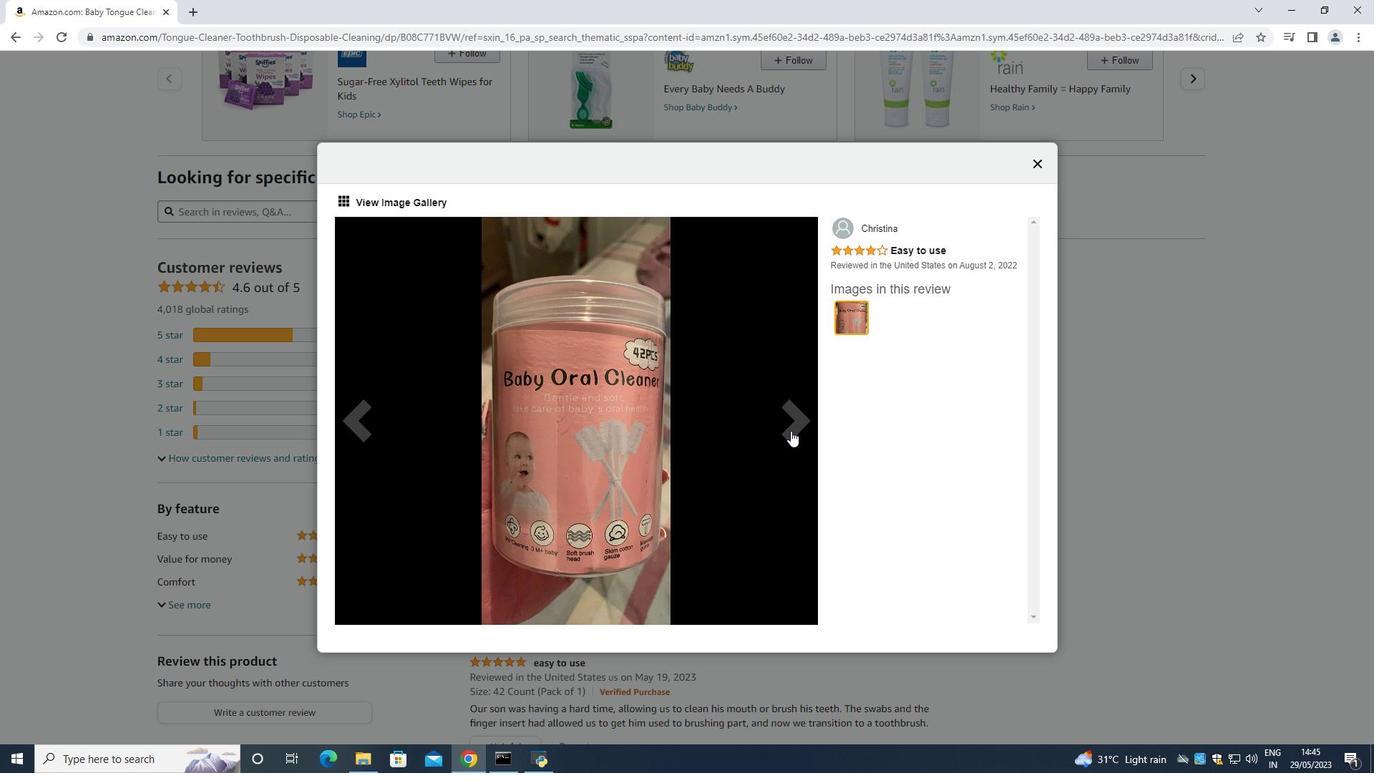 
Action: Mouse pressed left at (791, 431)
Screenshot: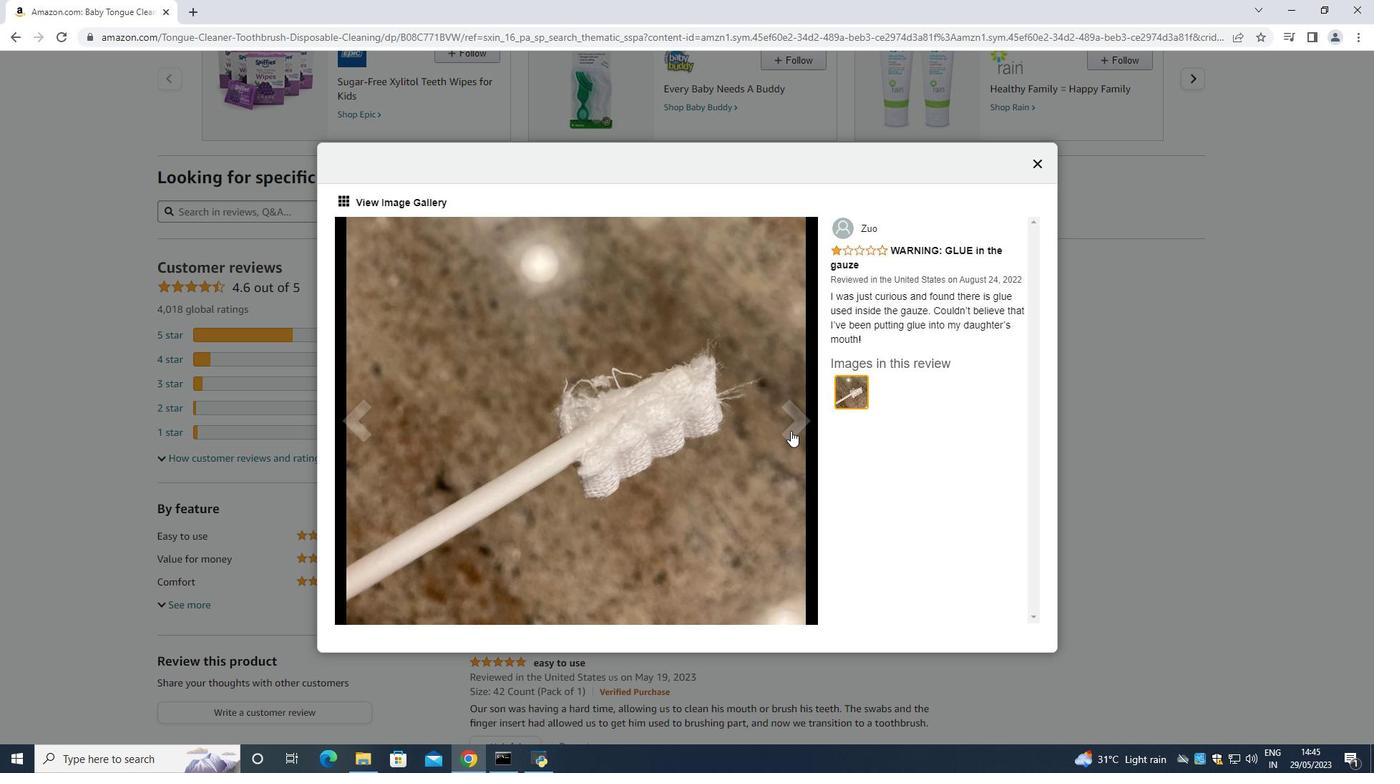 
Action: Mouse pressed left at (791, 431)
Screenshot: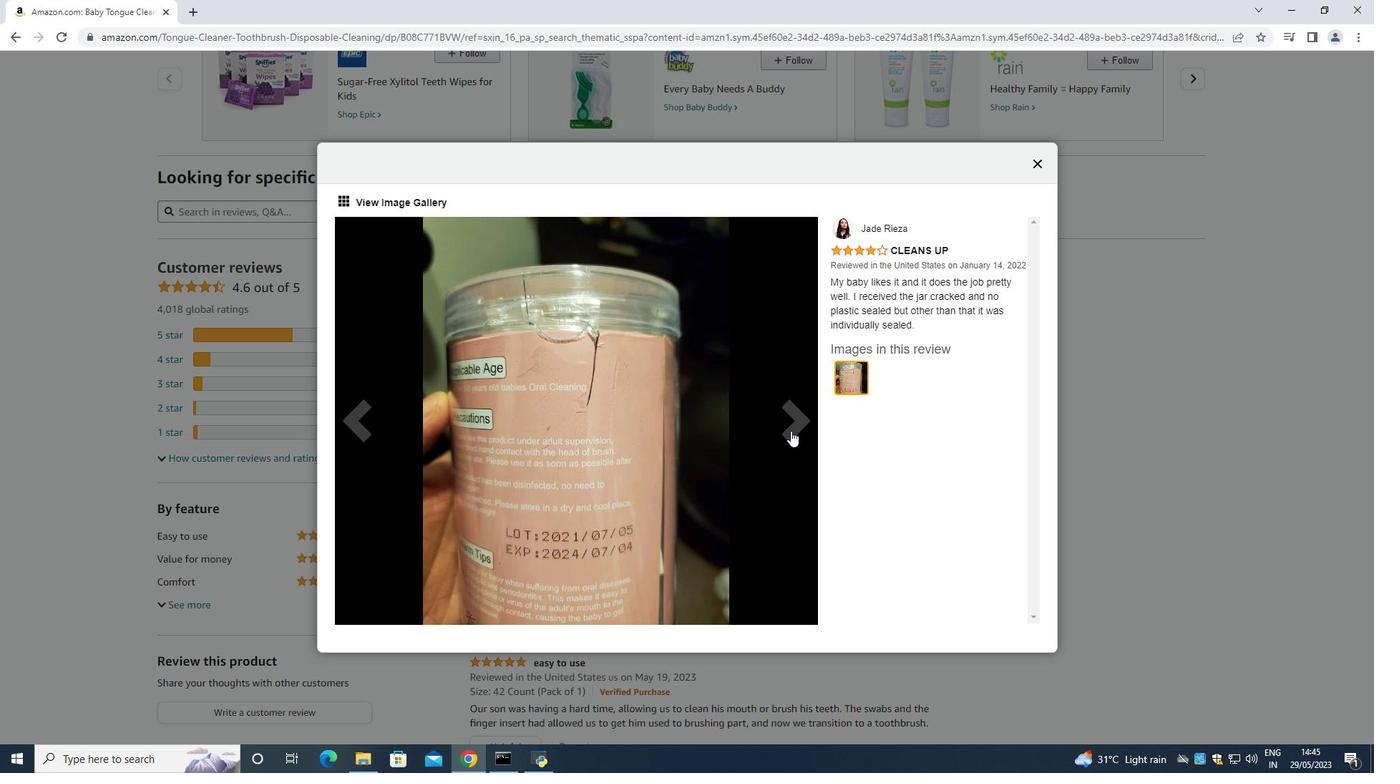
Action: Mouse pressed left at (791, 431)
Screenshot: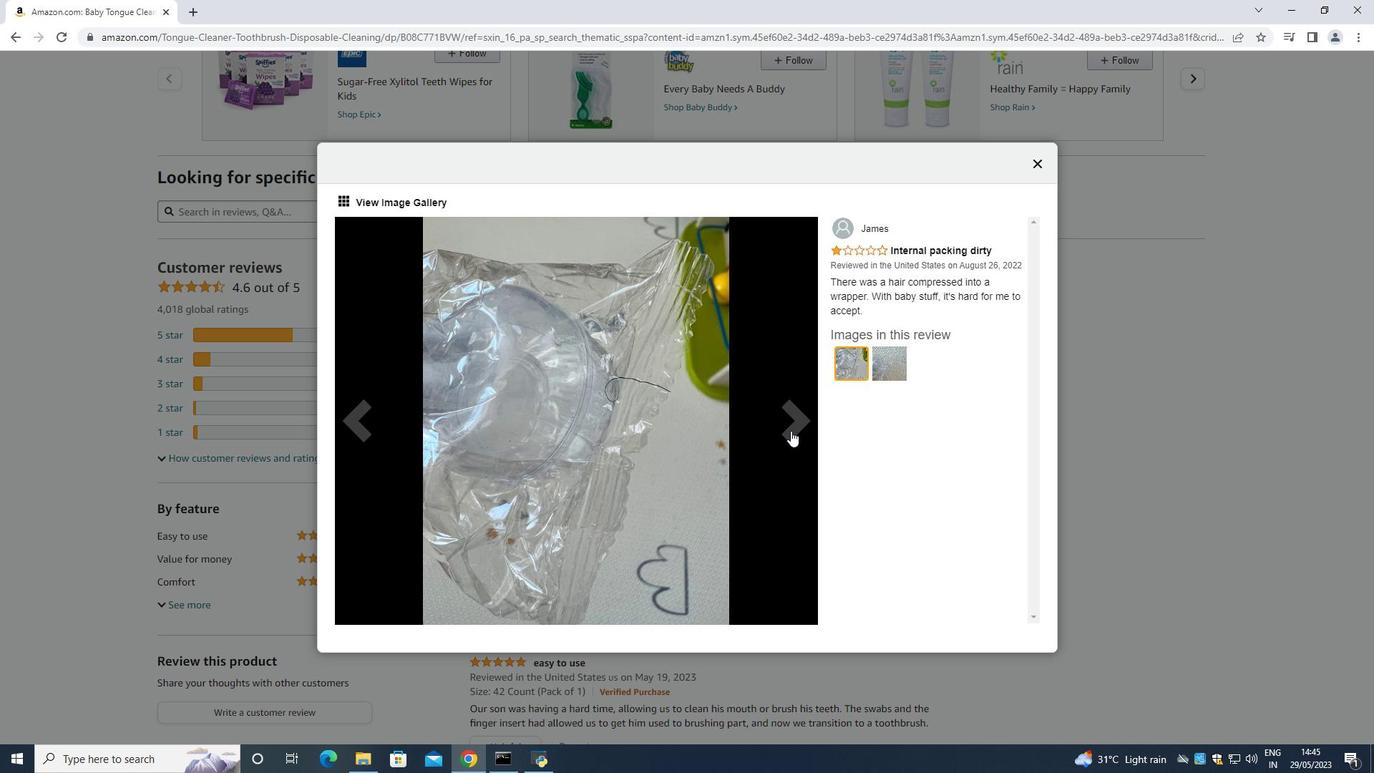 
Action: Mouse pressed left at (791, 431)
Screenshot: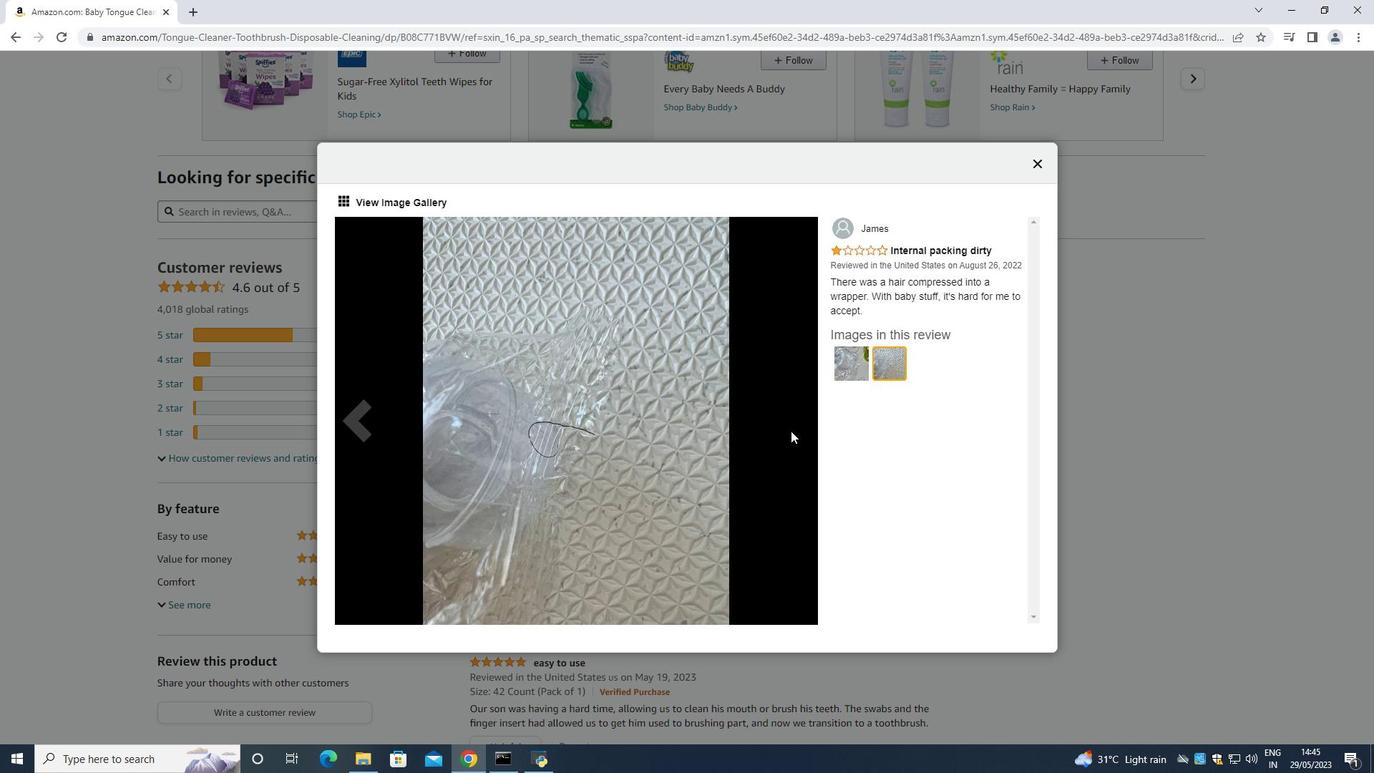 
Action: Mouse moved to (1045, 161)
Screenshot: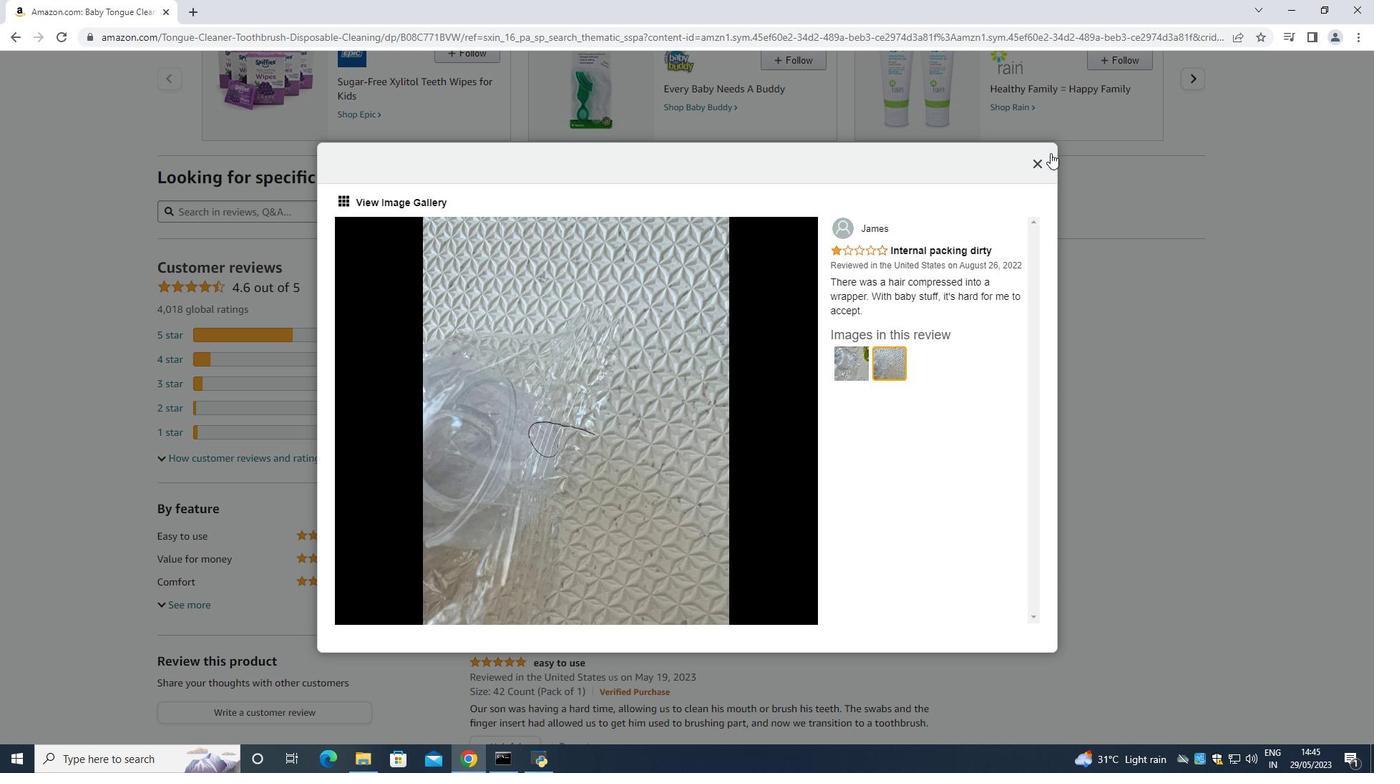 
Action: Mouse pressed left at (1045, 161)
Screenshot: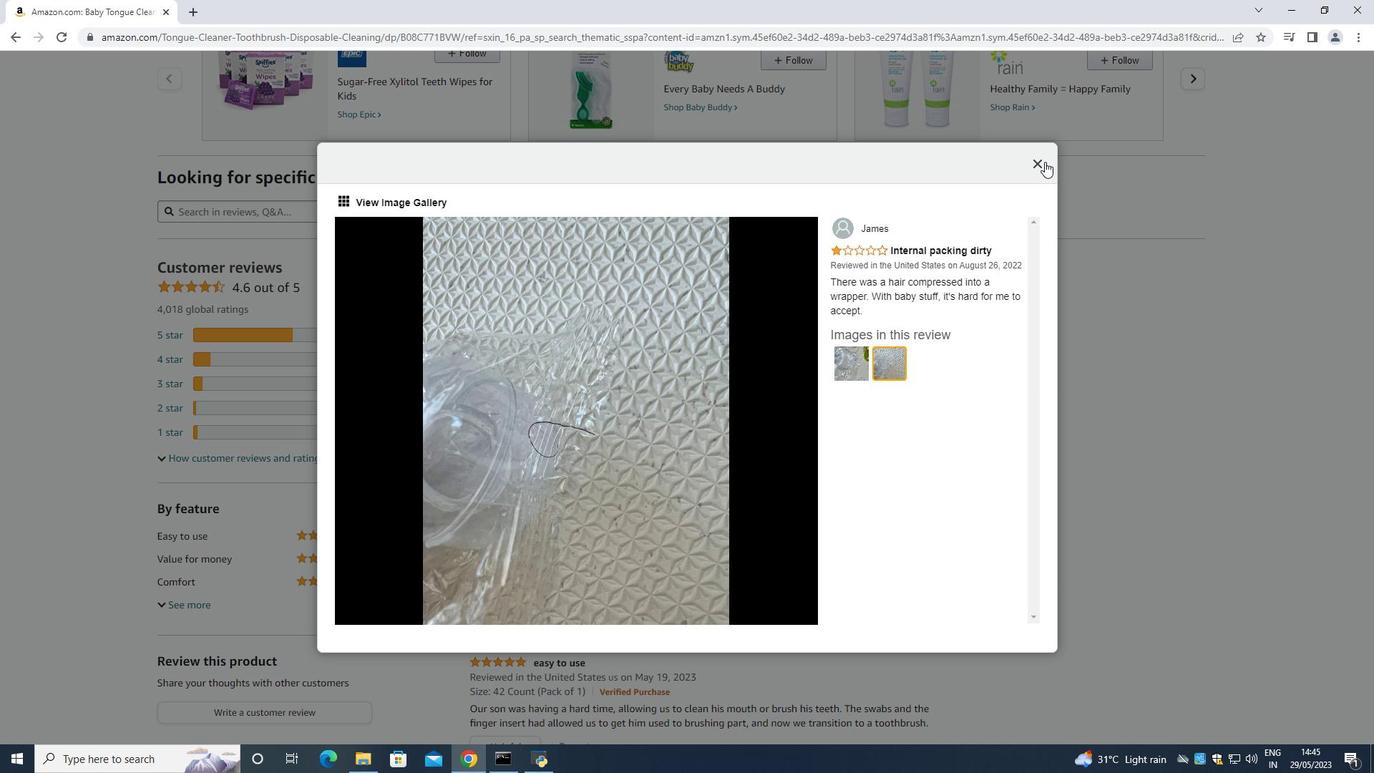 
Action: Mouse moved to (827, 257)
Screenshot: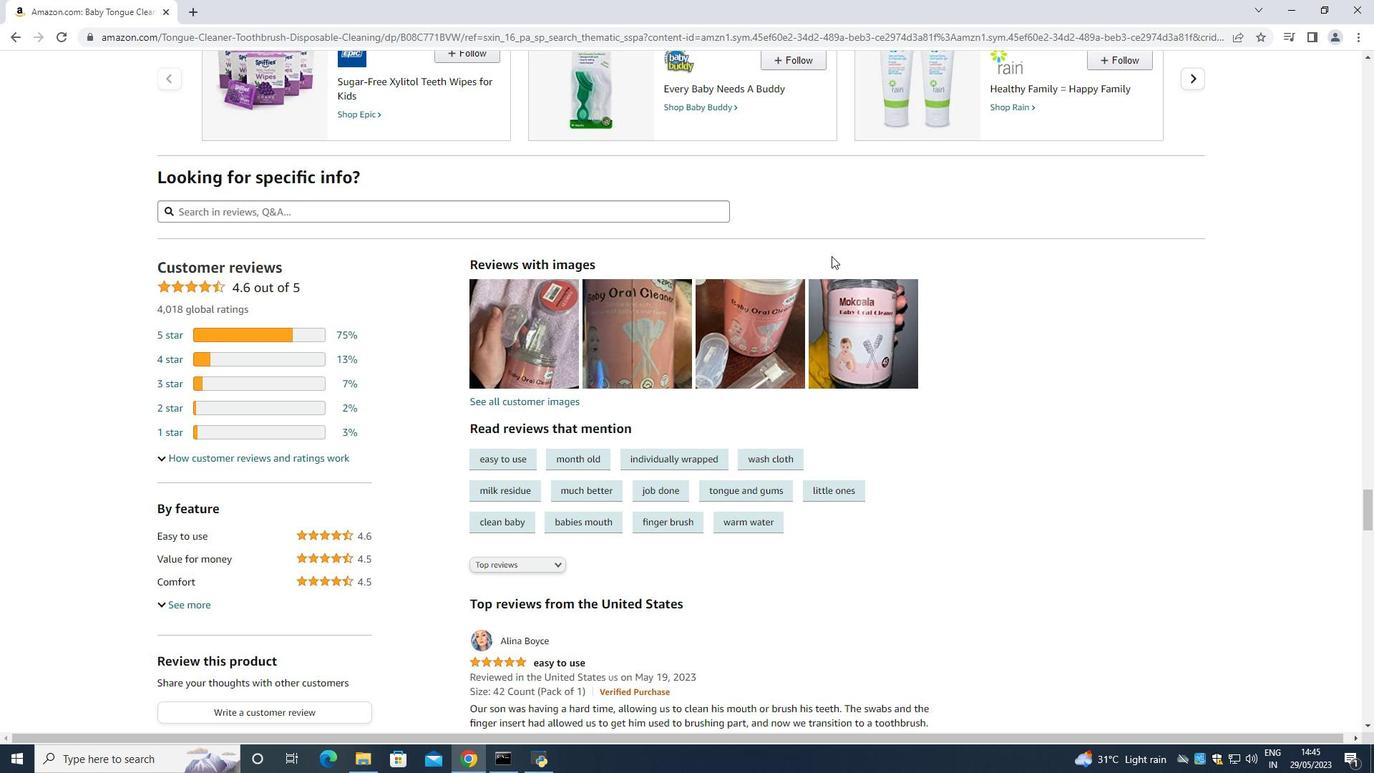 
Action: Mouse scrolled (827, 257) with delta (0, 0)
Screenshot: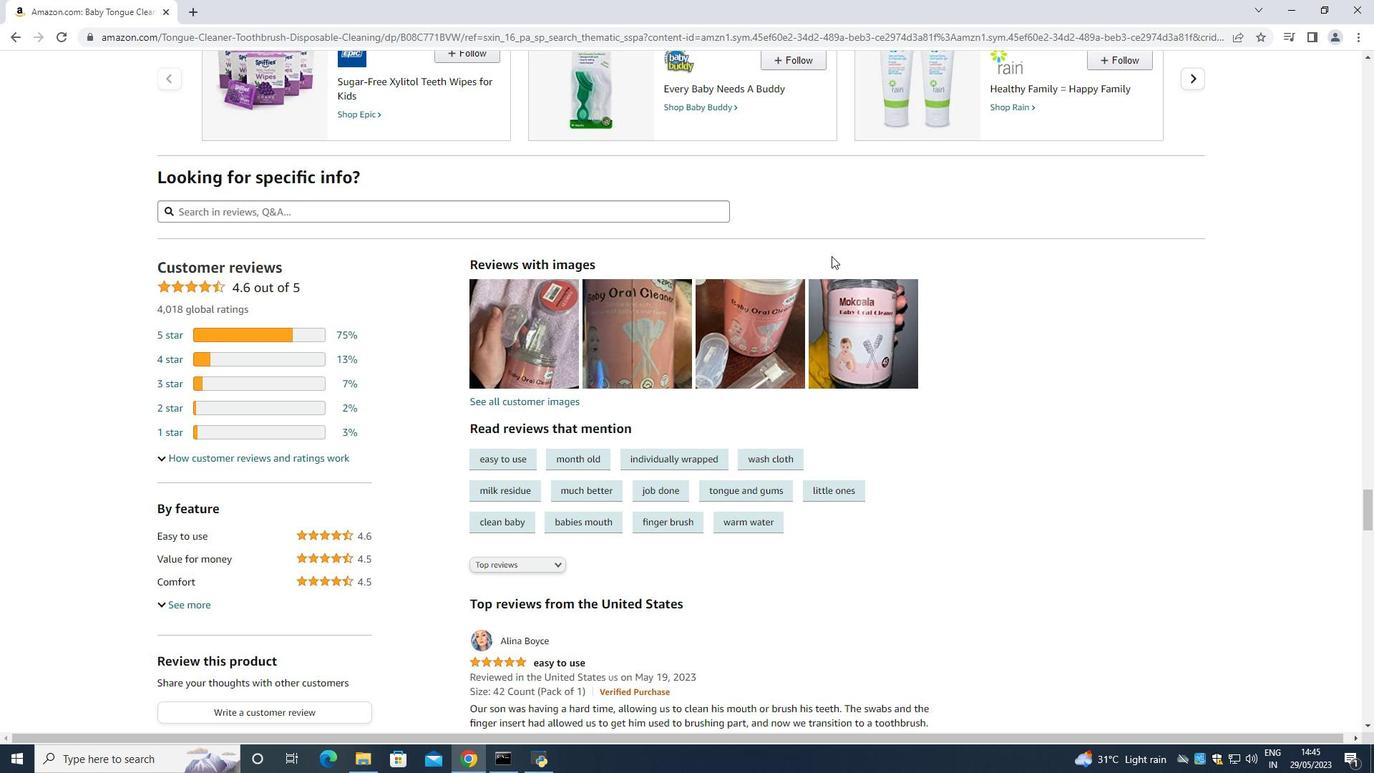 
Action: Mouse scrolled (827, 257) with delta (0, 0)
Screenshot: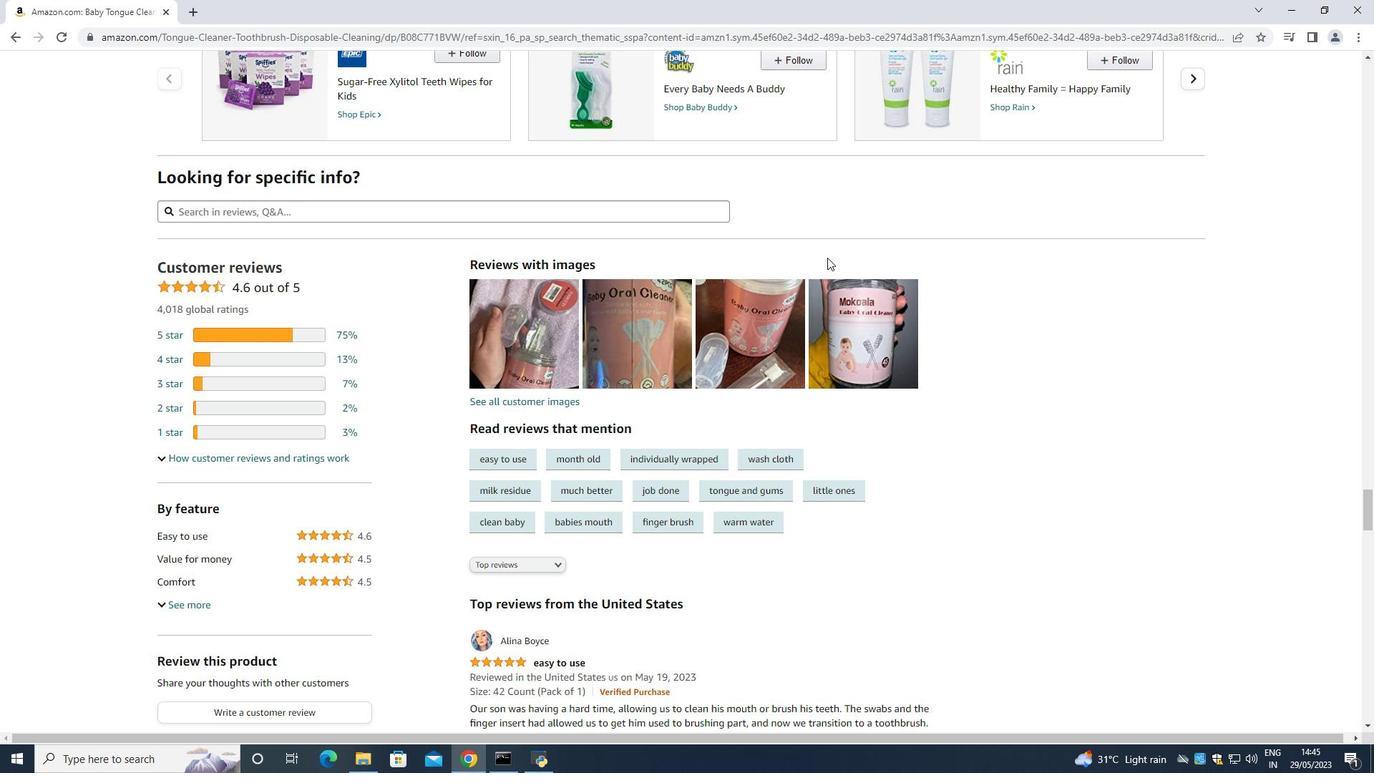 
Action: Mouse moved to (649, 267)
Screenshot: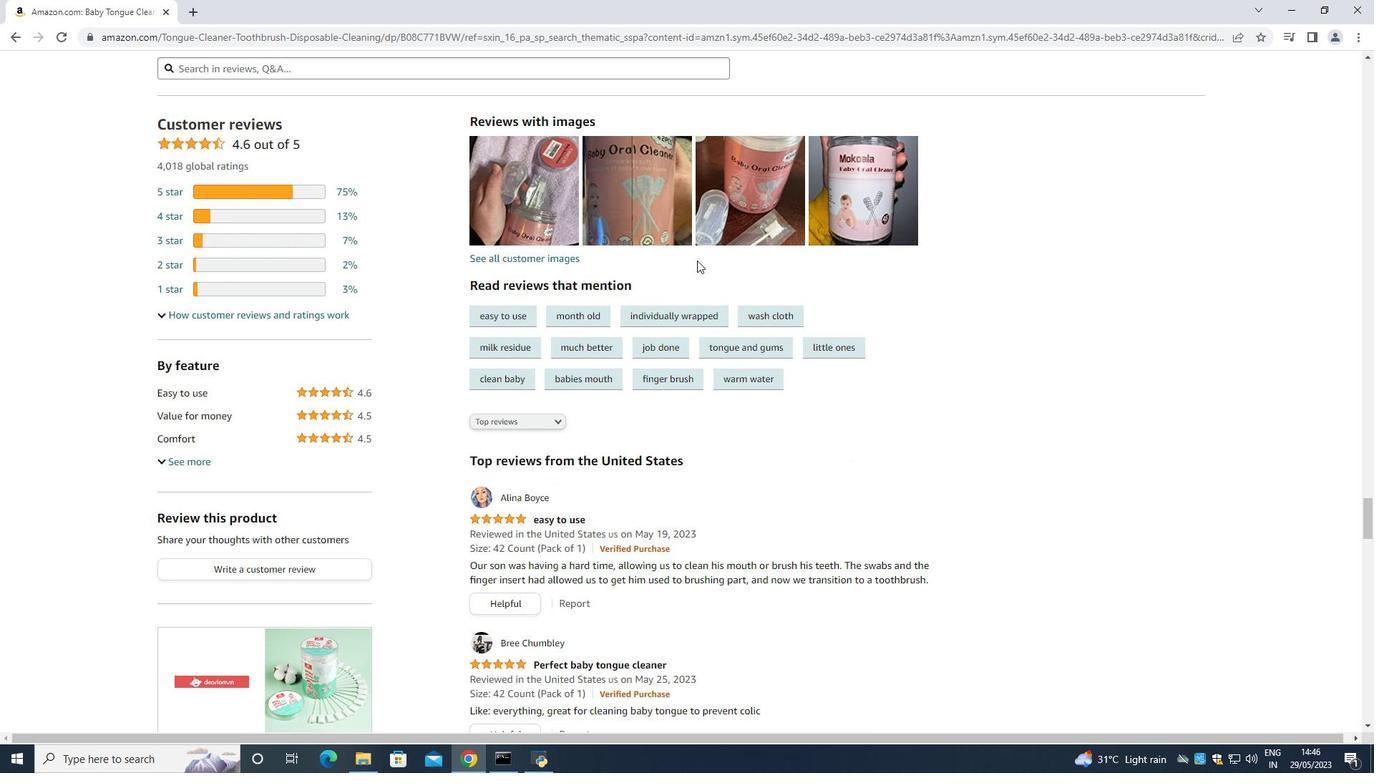 
Action: Mouse scrolled (649, 267) with delta (0, 0)
Screenshot: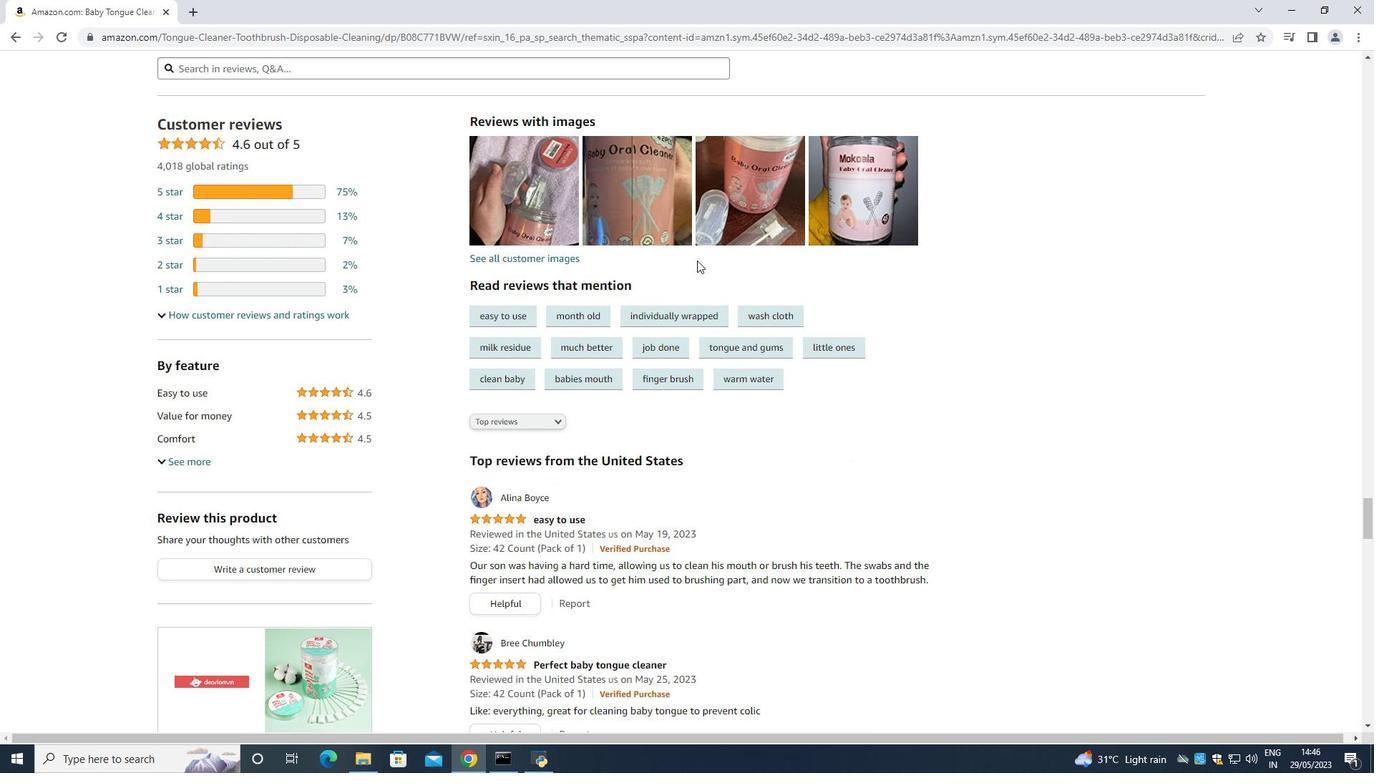 
Action: Mouse scrolled (649, 267) with delta (0, 0)
Screenshot: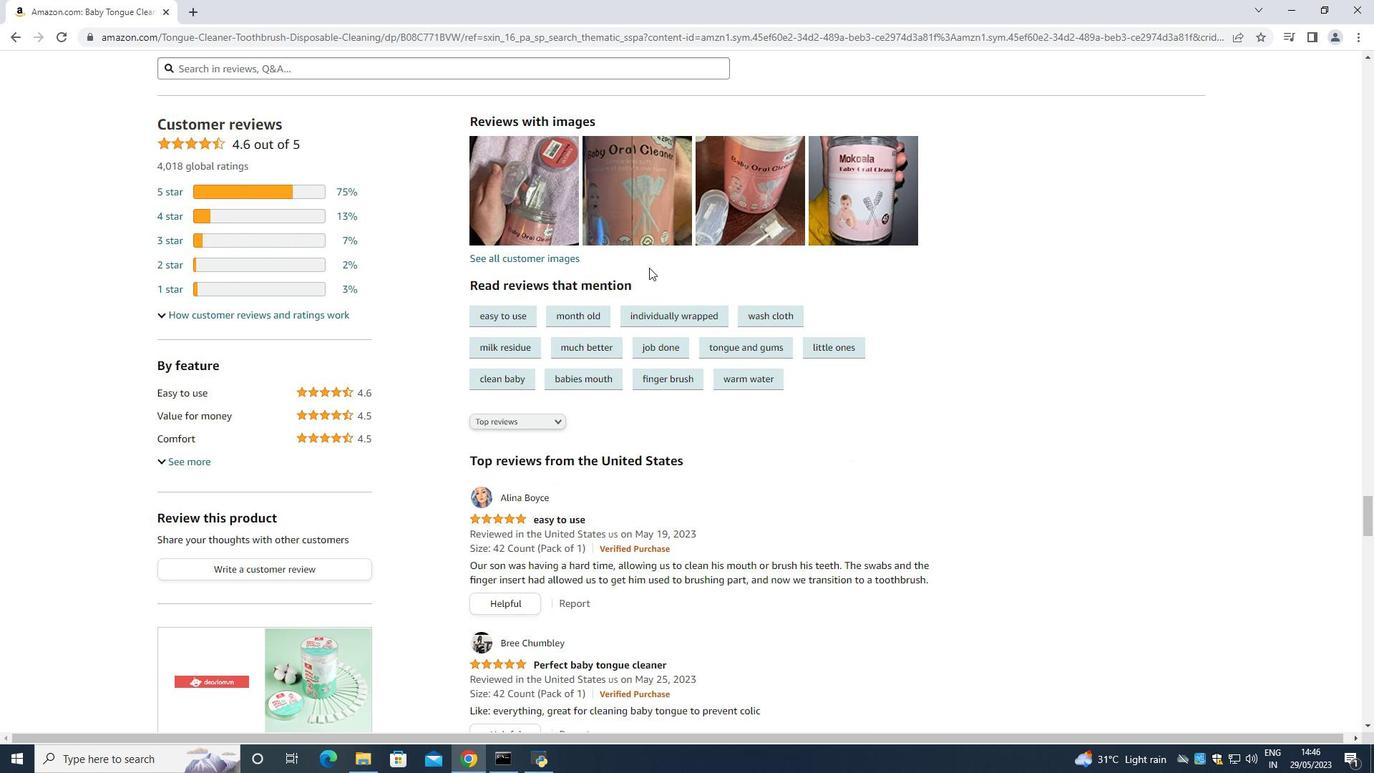 
Action: Mouse moved to (558, 319)
Screenshot: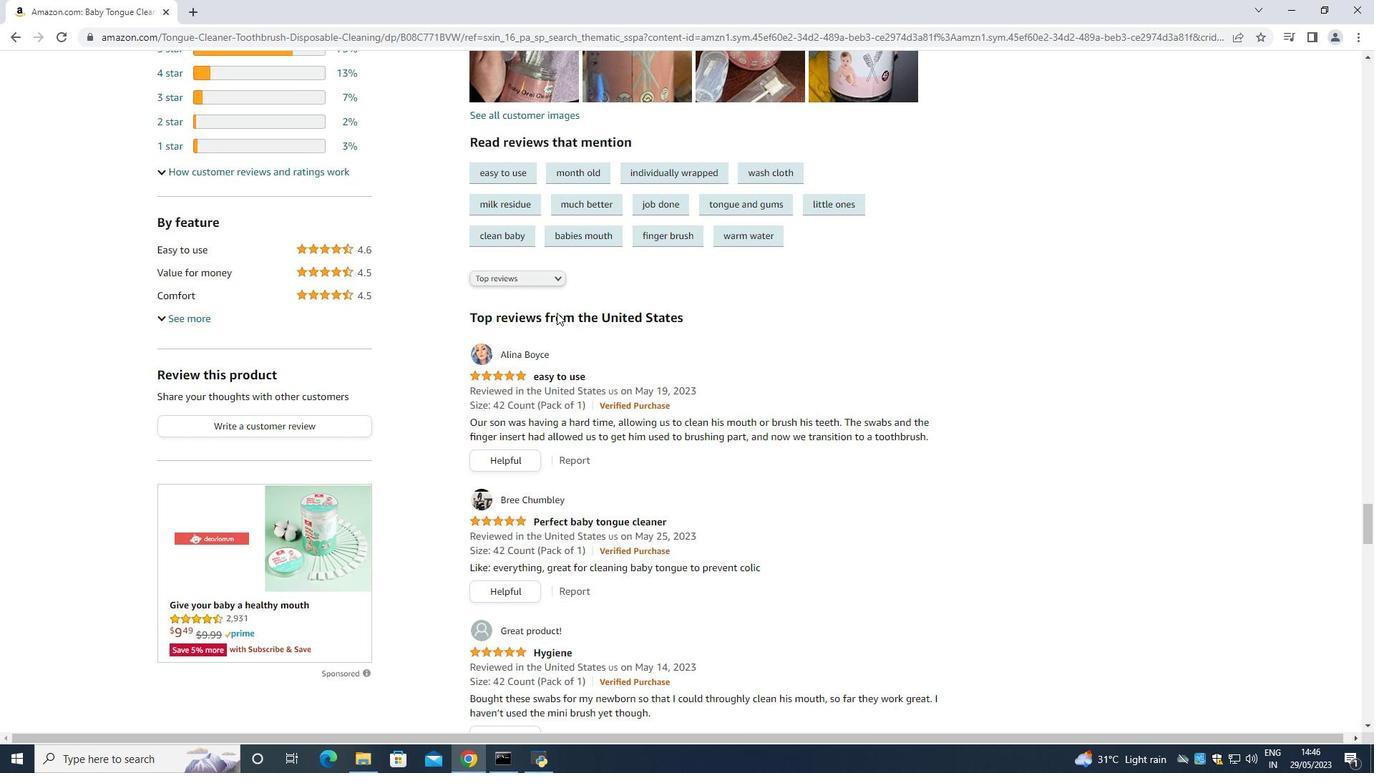 
Action: Mouse scrolled (558, 318) with delta (0, 0)
Screenshot: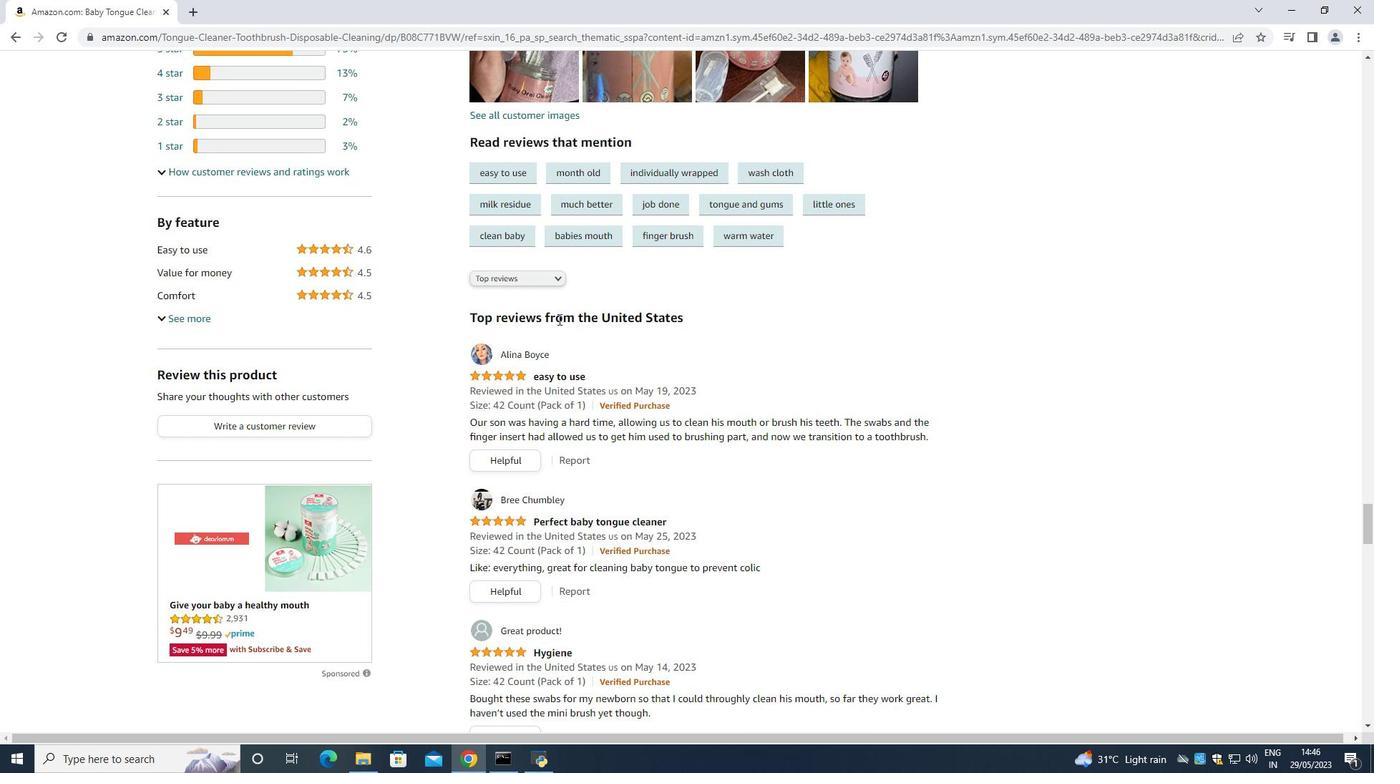 
Action: Mouse moved to (586, 338)
Screenshot: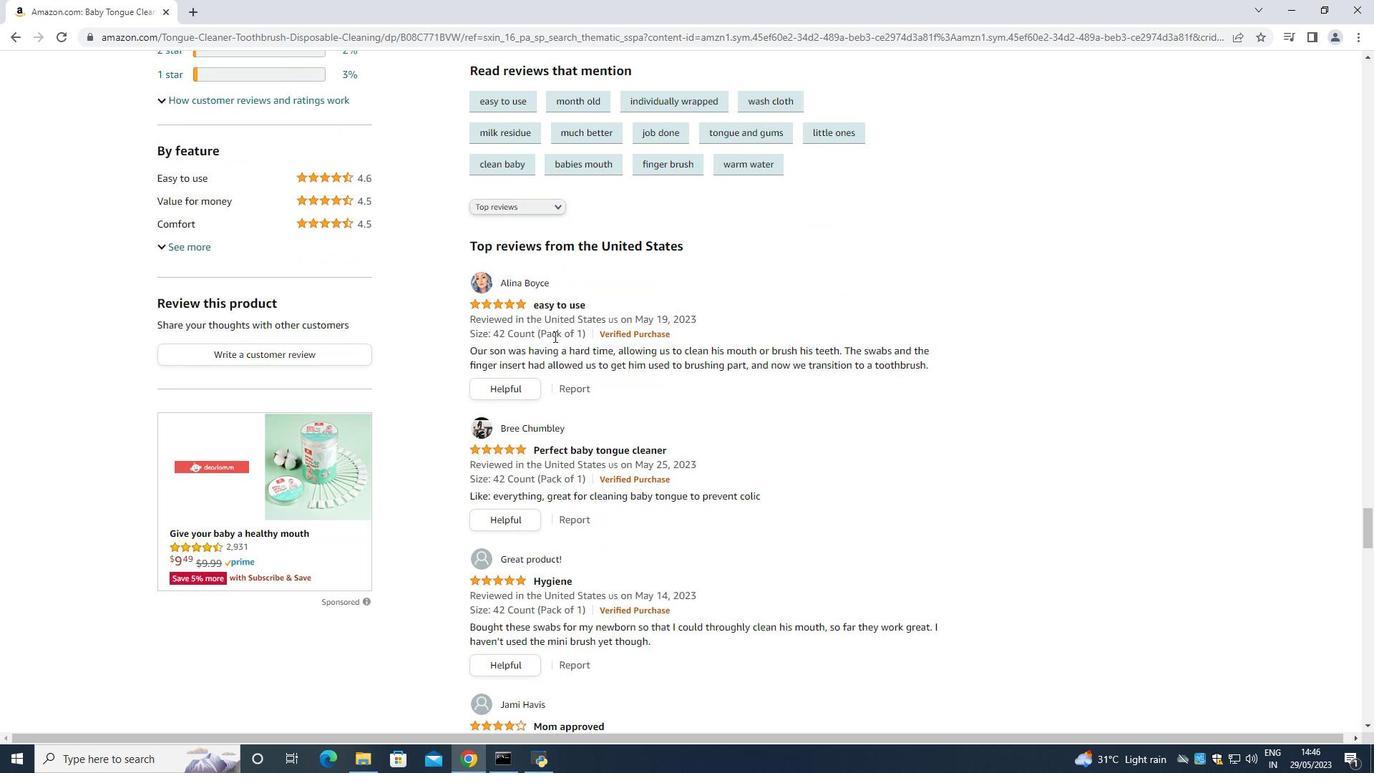 
Action: Mouse scrolled (586, 339) with delta (0, 0)
Screenshot: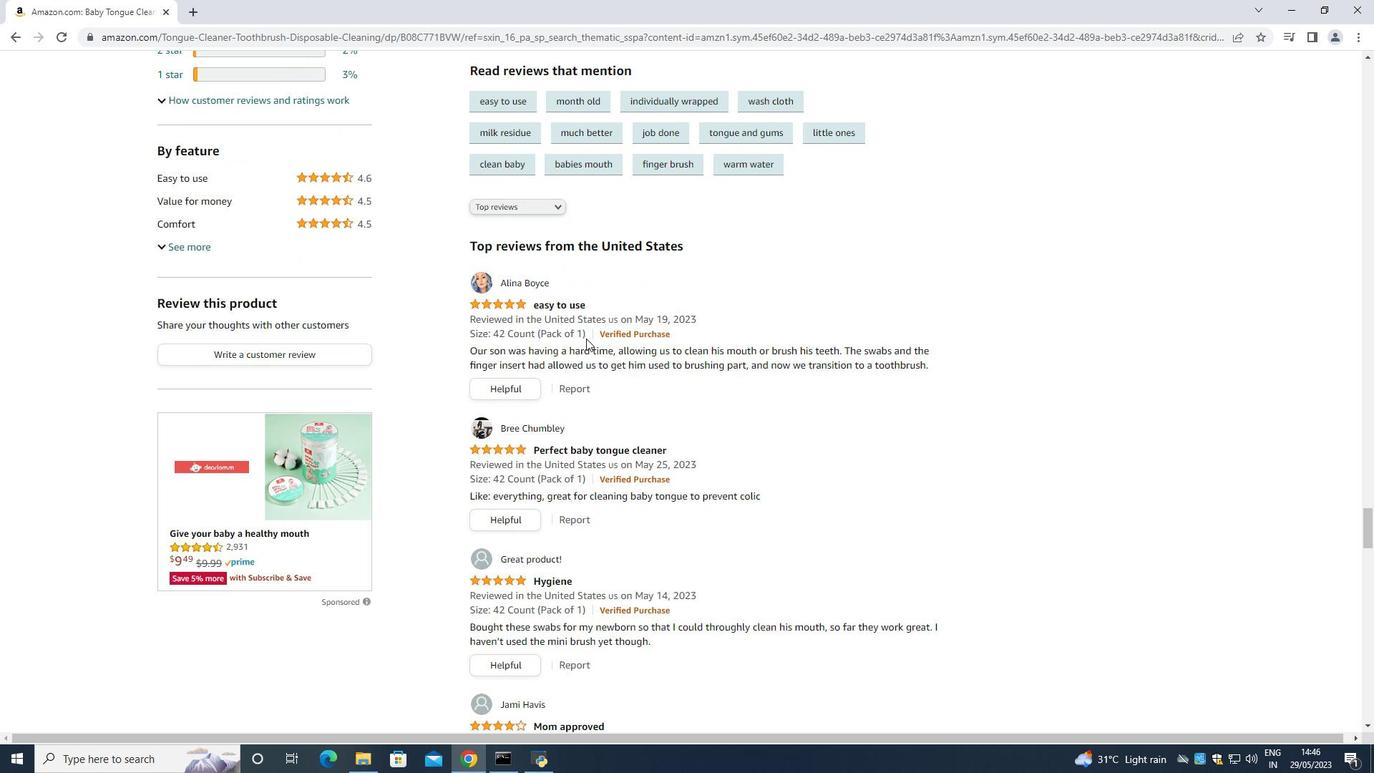 
Action: Mouse scrolled (586, 339) with delta (0, 0)
Screenshot: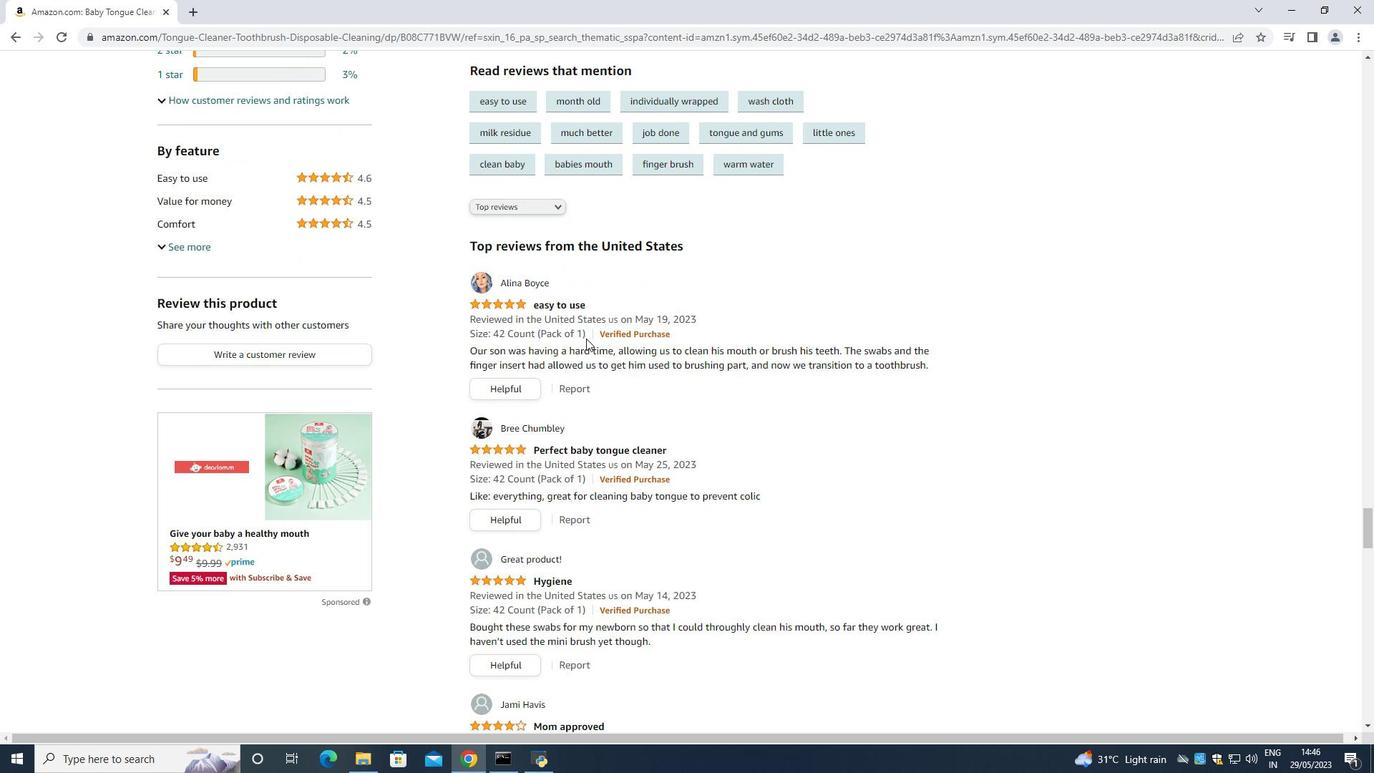 
Action: Mouse moved to (586, 336)
Screenshot: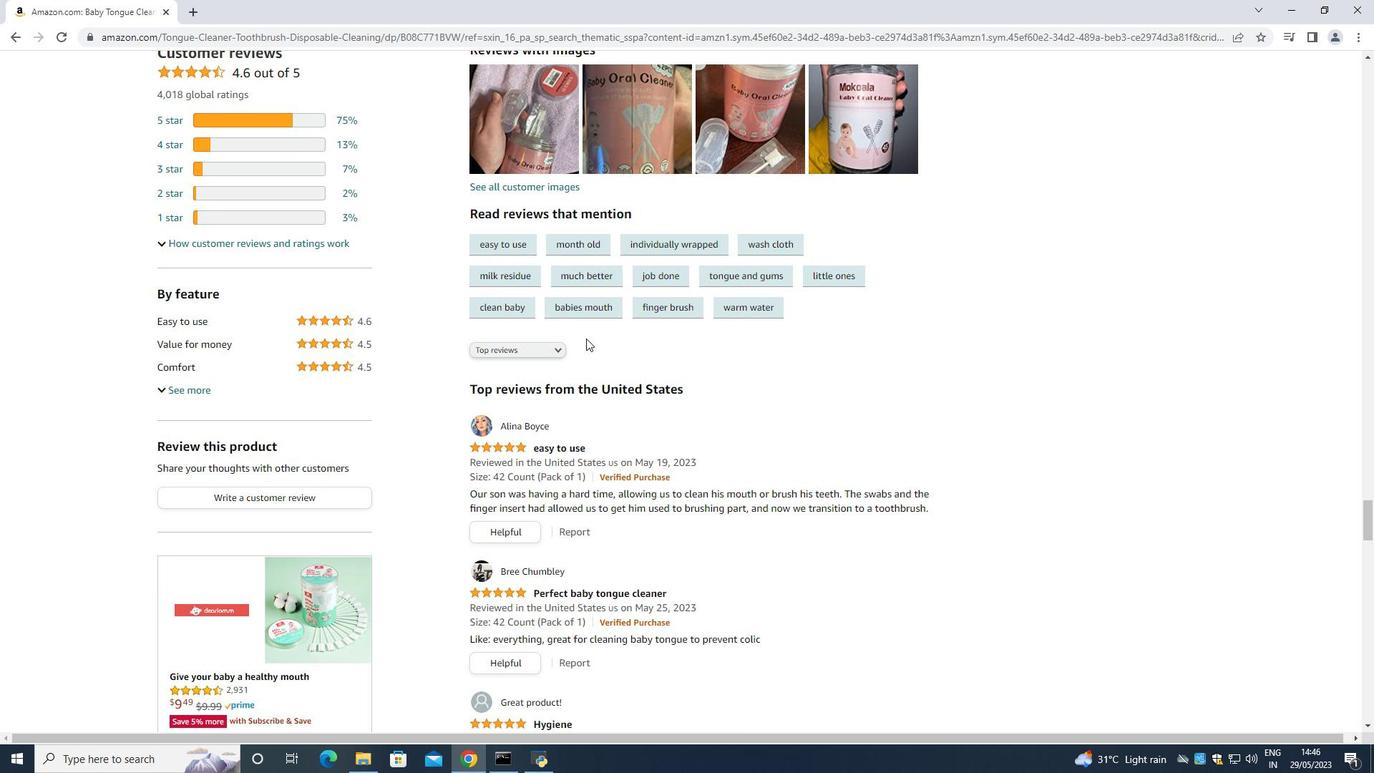 
Action: Mouse scrolled (586, 335) with delta (0, 0)
Screenshot: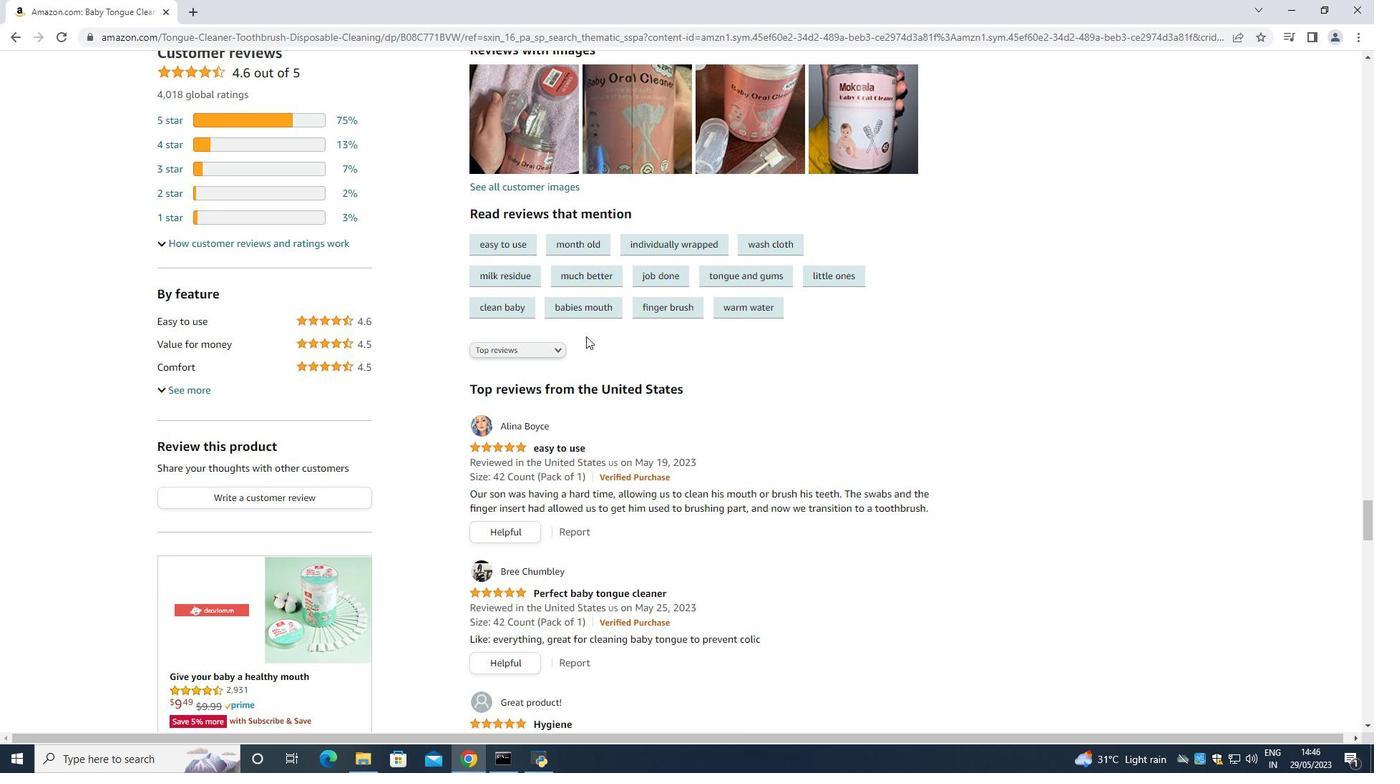
Action: Mouse scrolled (586, 335) with delta (0, 0)
Screenshot: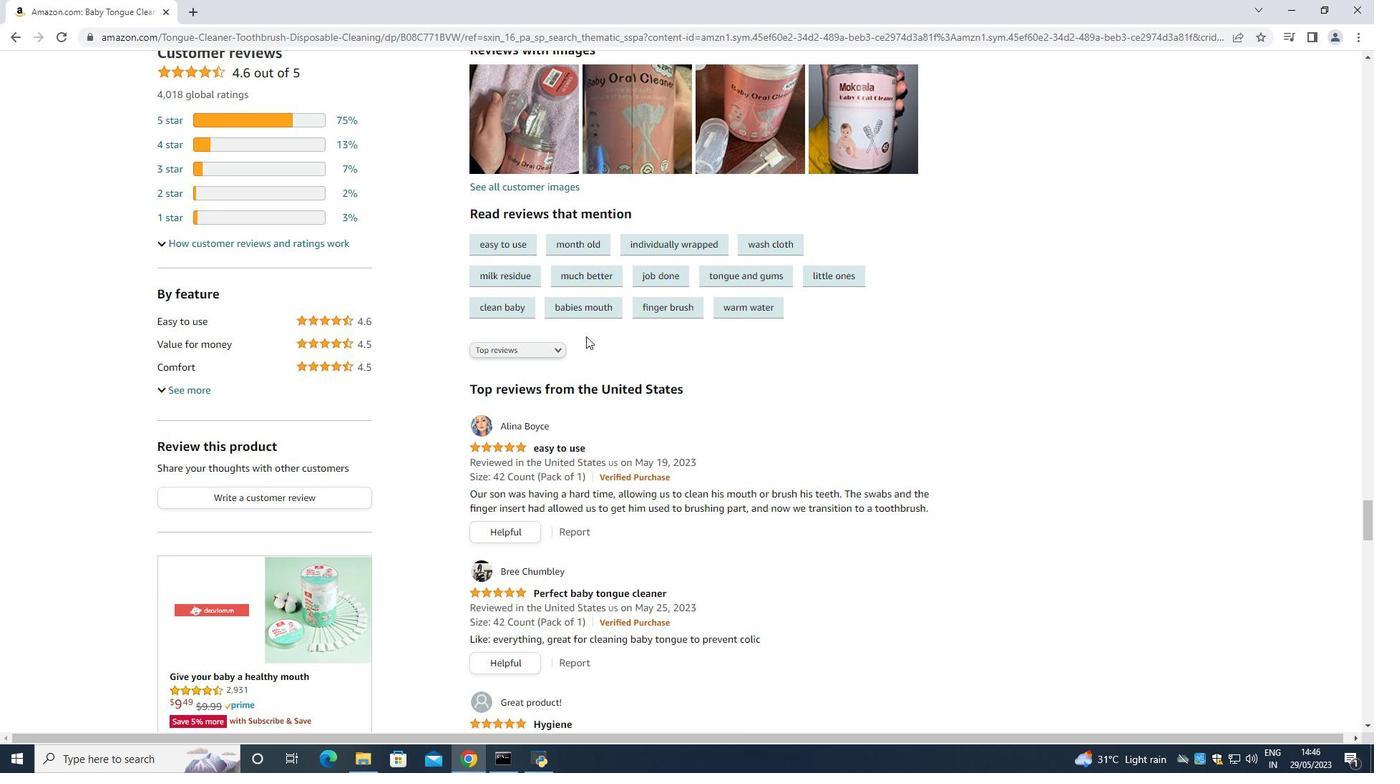 
Action: Mouse scrolled (586, 335) with delta (0, 0)
Screenshot: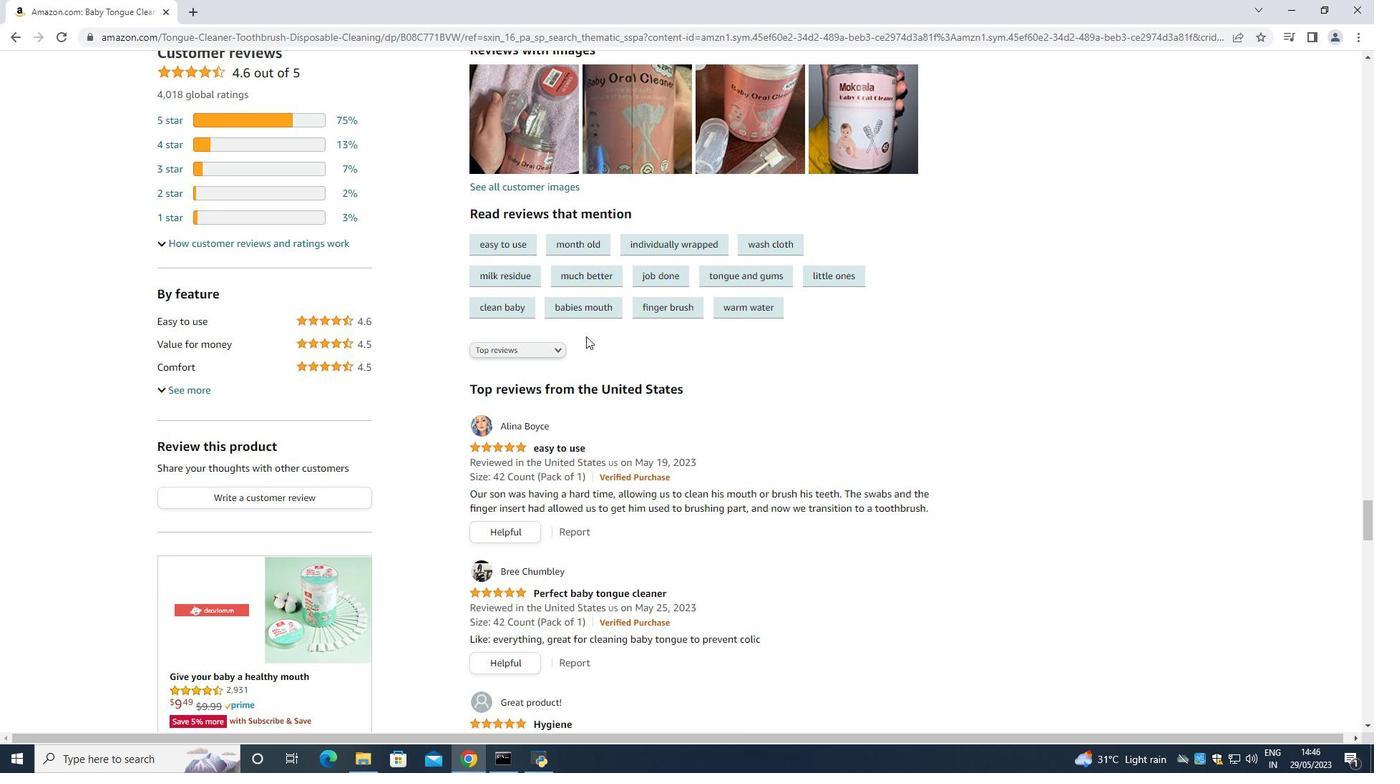 
Action: Mouse scrolled (586, 335) with delta (0, 0)
Screenshot: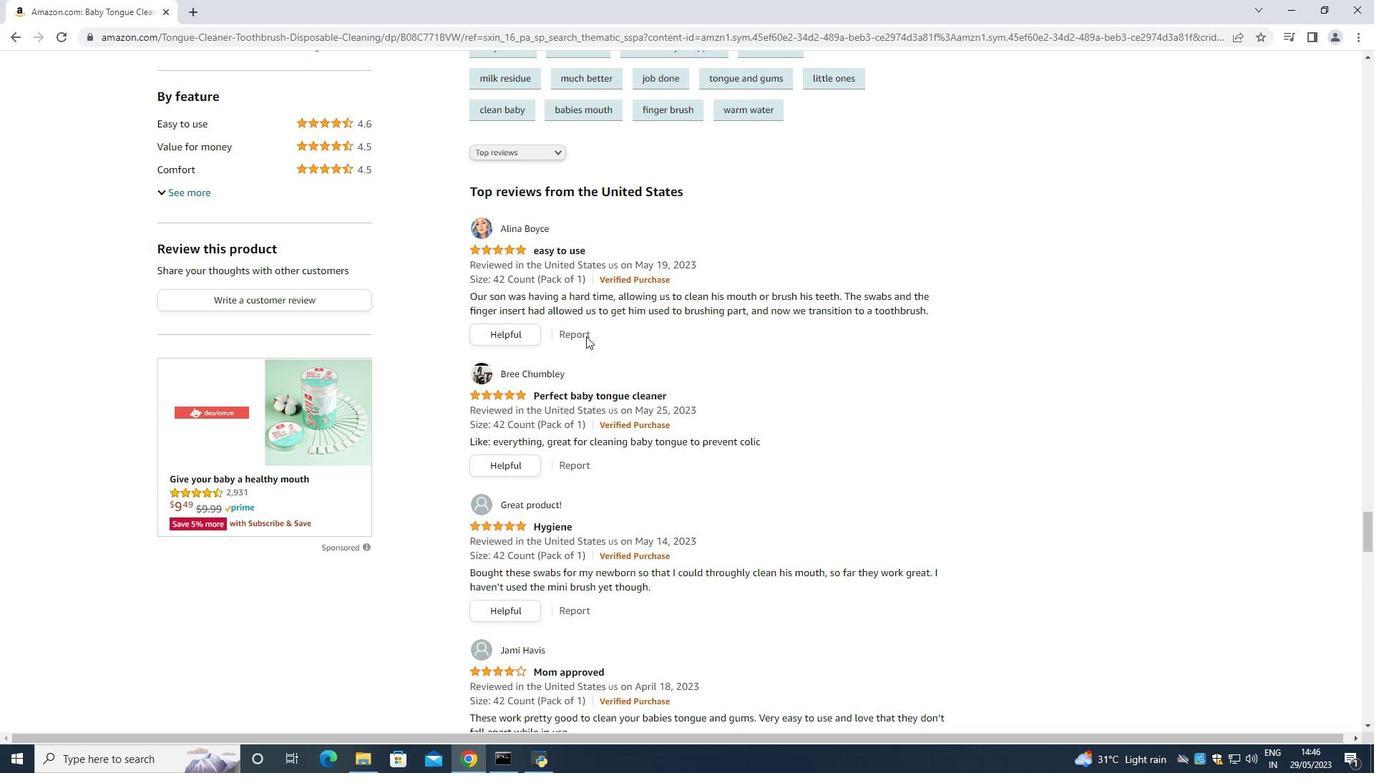 
Action: Mouse scrolled (586, 335) with delta (0, 0)
Screenshot: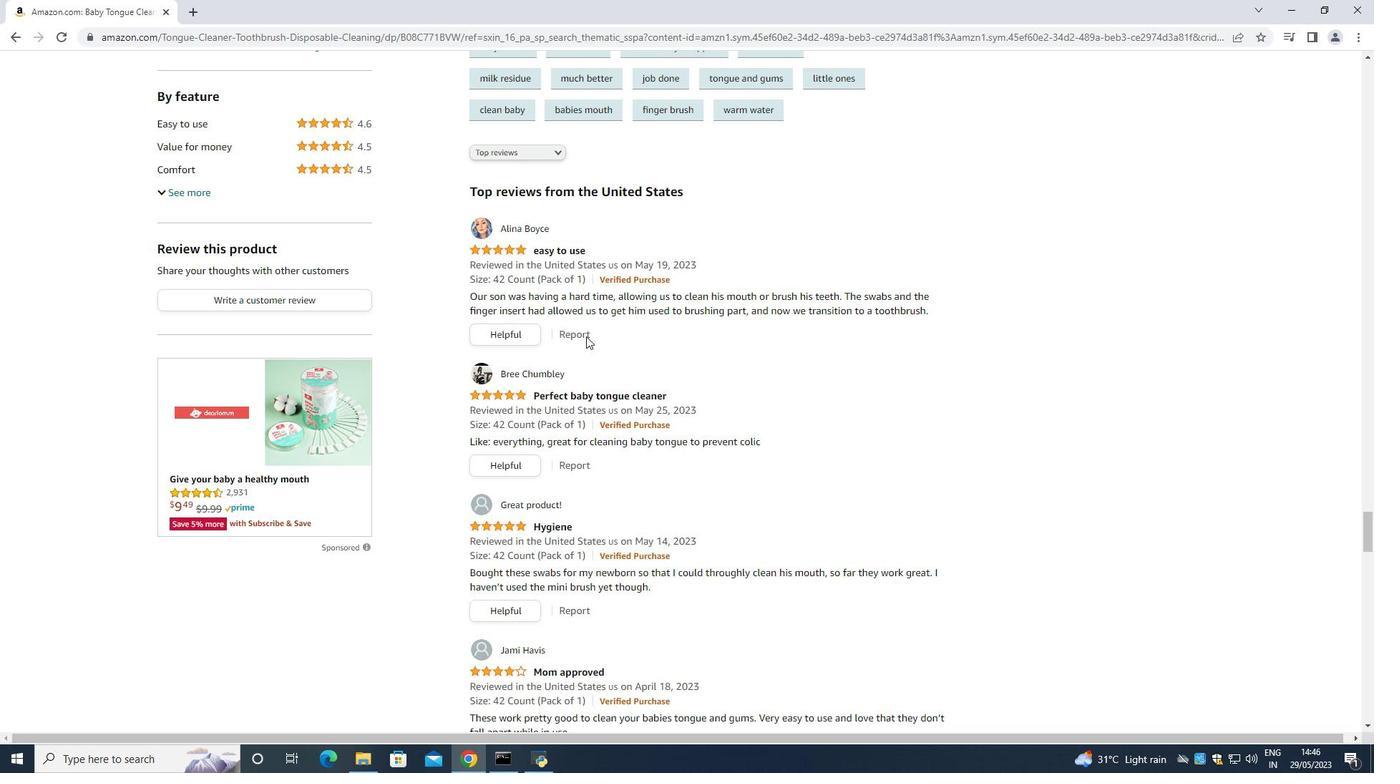 
Action: Mouse scrolled (586, 335) with delta (0, 0)
Screenshot: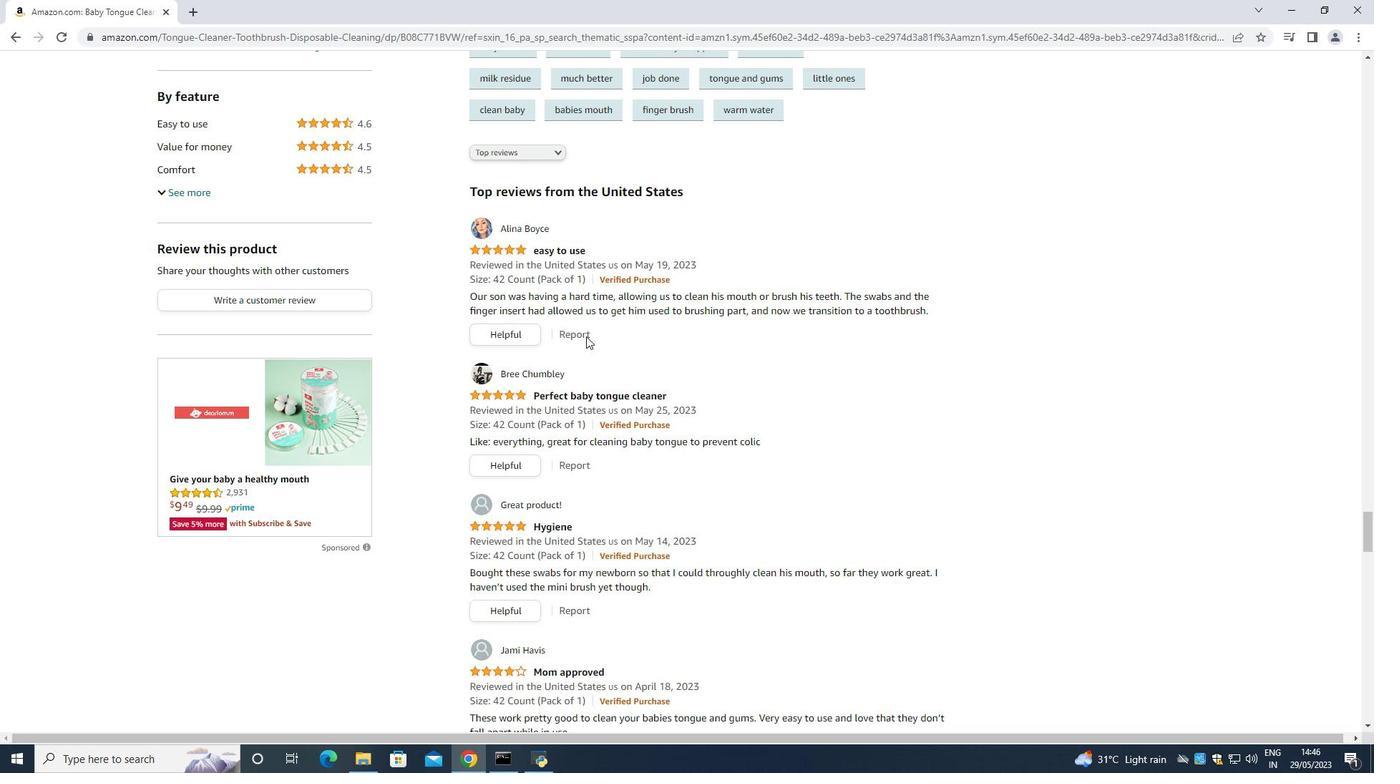 
Action: Mouse scrolled (586, 335) with delta (0, 0)
Screenshot: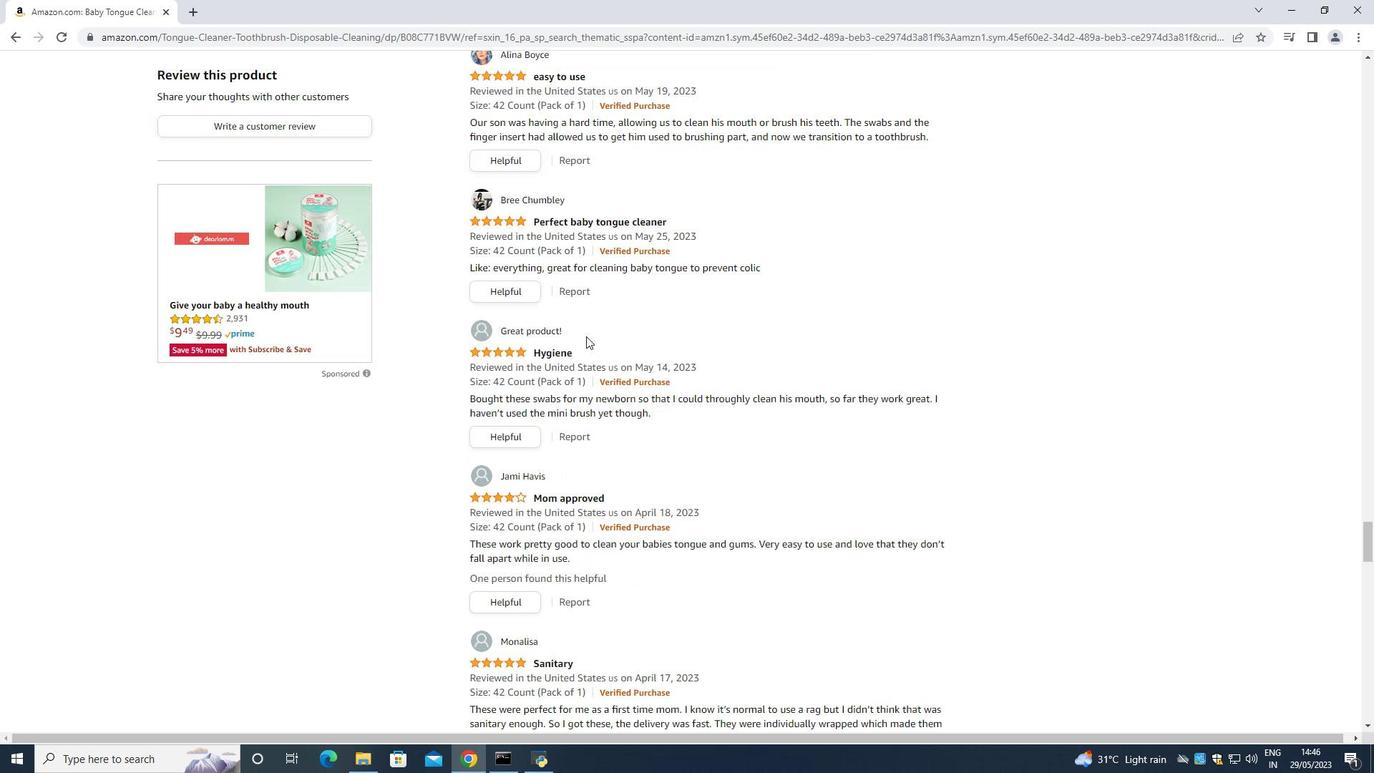 
Action: Mouse scrolled (586, 335) with delta (0, 0)
Screenshot: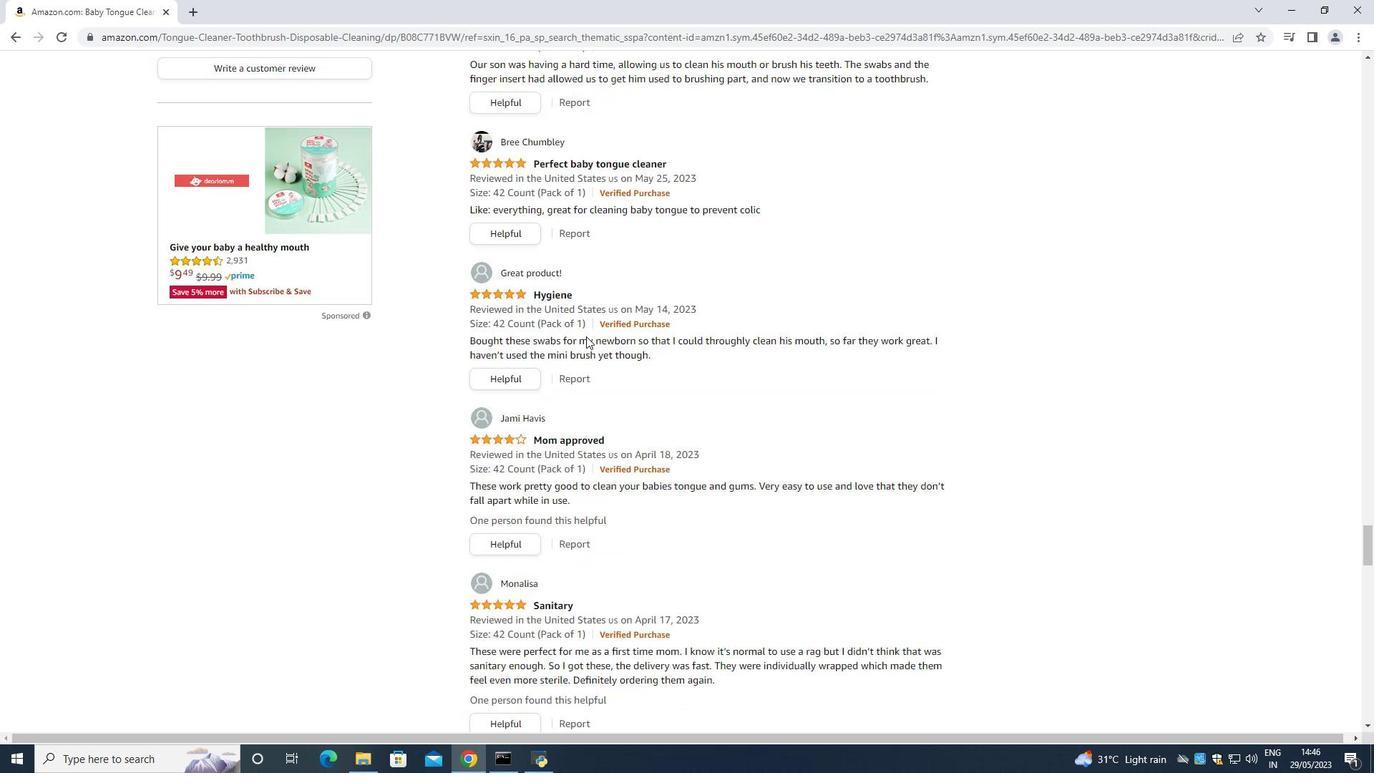 
Action: Mouse scrolled (586, 335) with delta (0, 0)
Screenshot: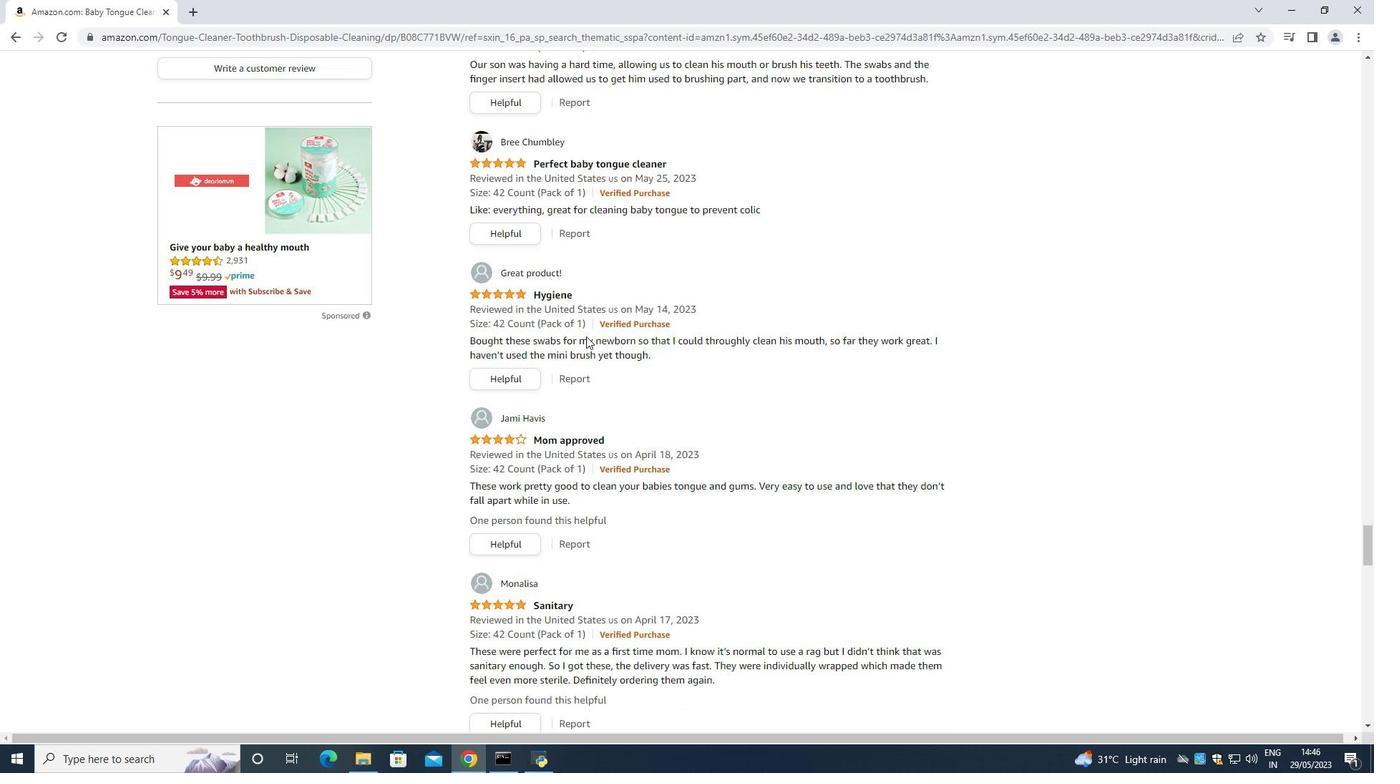 
Action: Mouse scrolled (586, 335) with delta (0, 0)
Screenshot: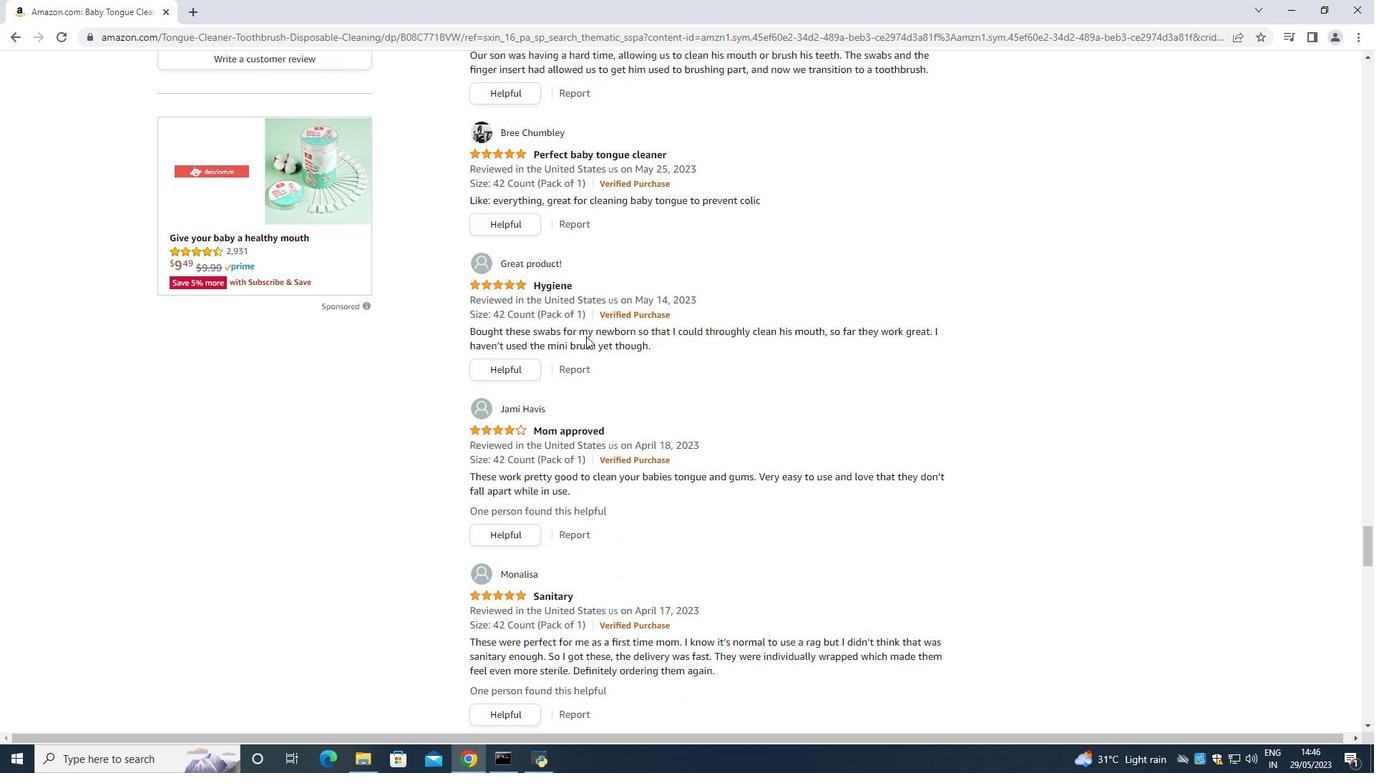 
Action: Mouse scrolled (586, 335) with delta (0, 0)
Screenshot: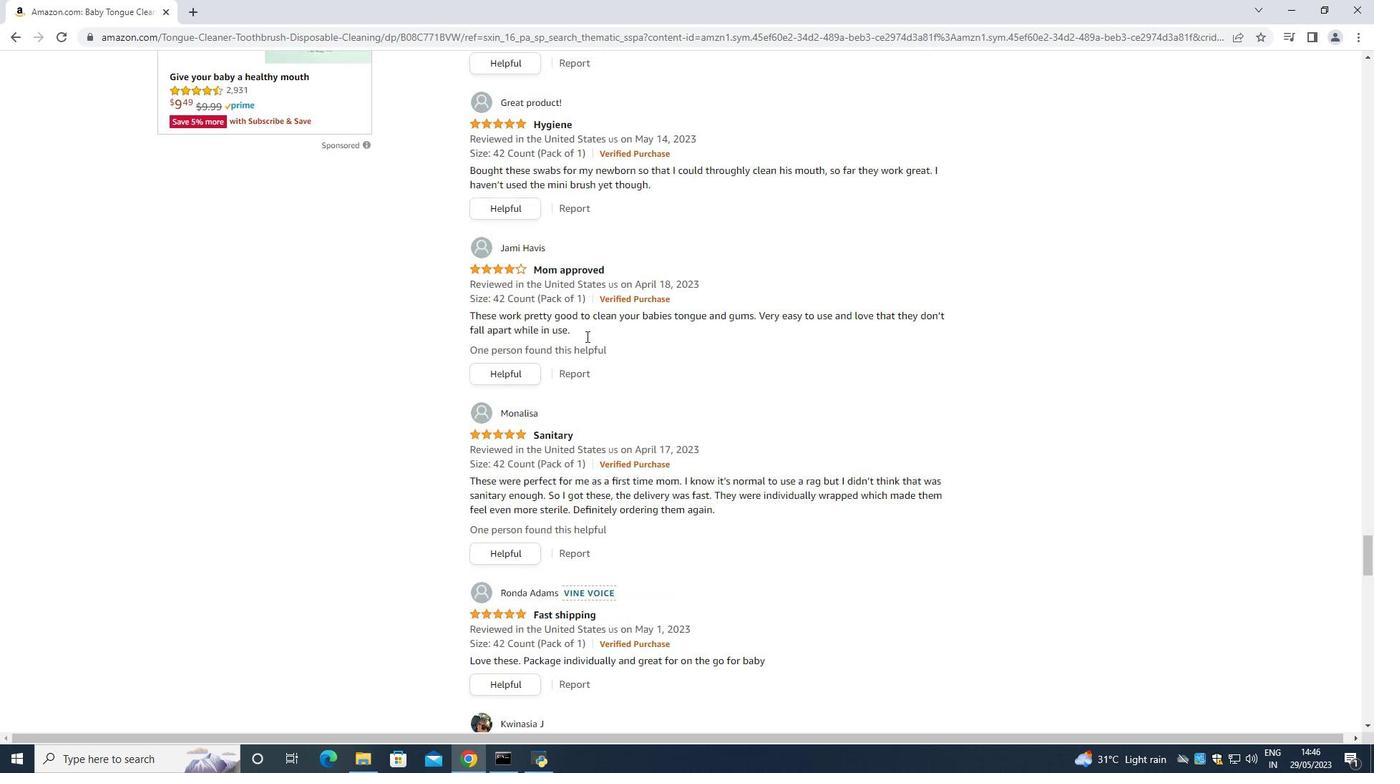 
Action: Mouse scrolled (586, 335) with delta (0, 0)
Screenshot: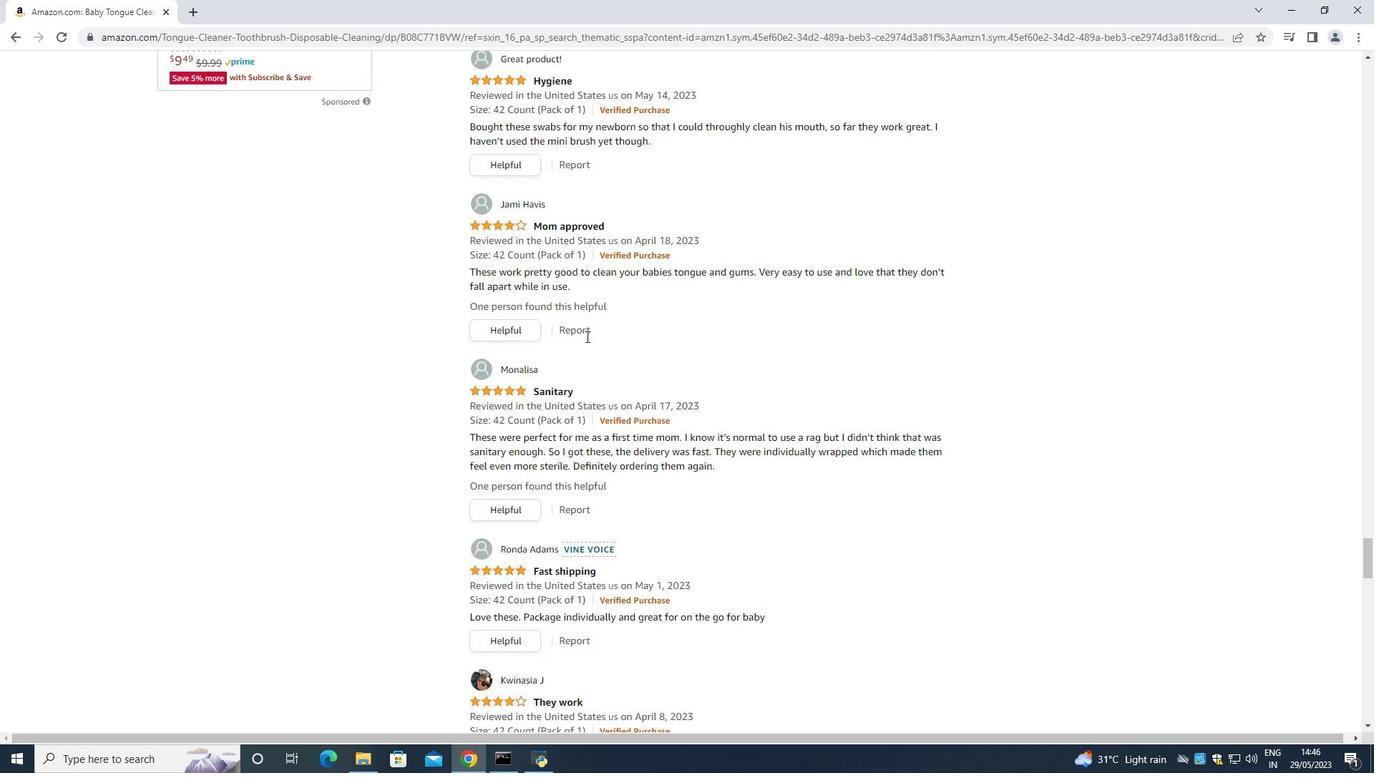 
Action: Mouse scrolled (586, 335) with delta (0, 0)
Screenshot: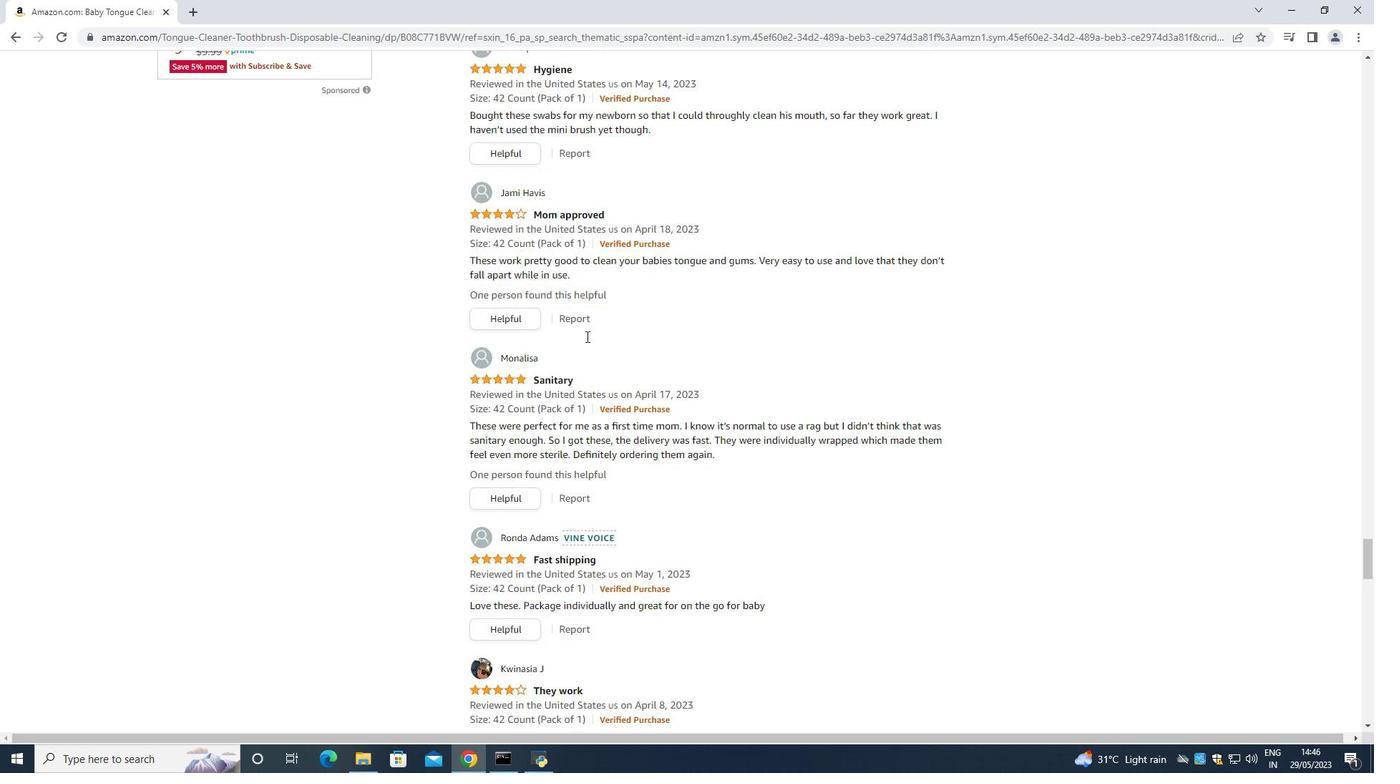 
Action: Mouse scrolled (586, 335) with delta (0, 0)
Screenshot: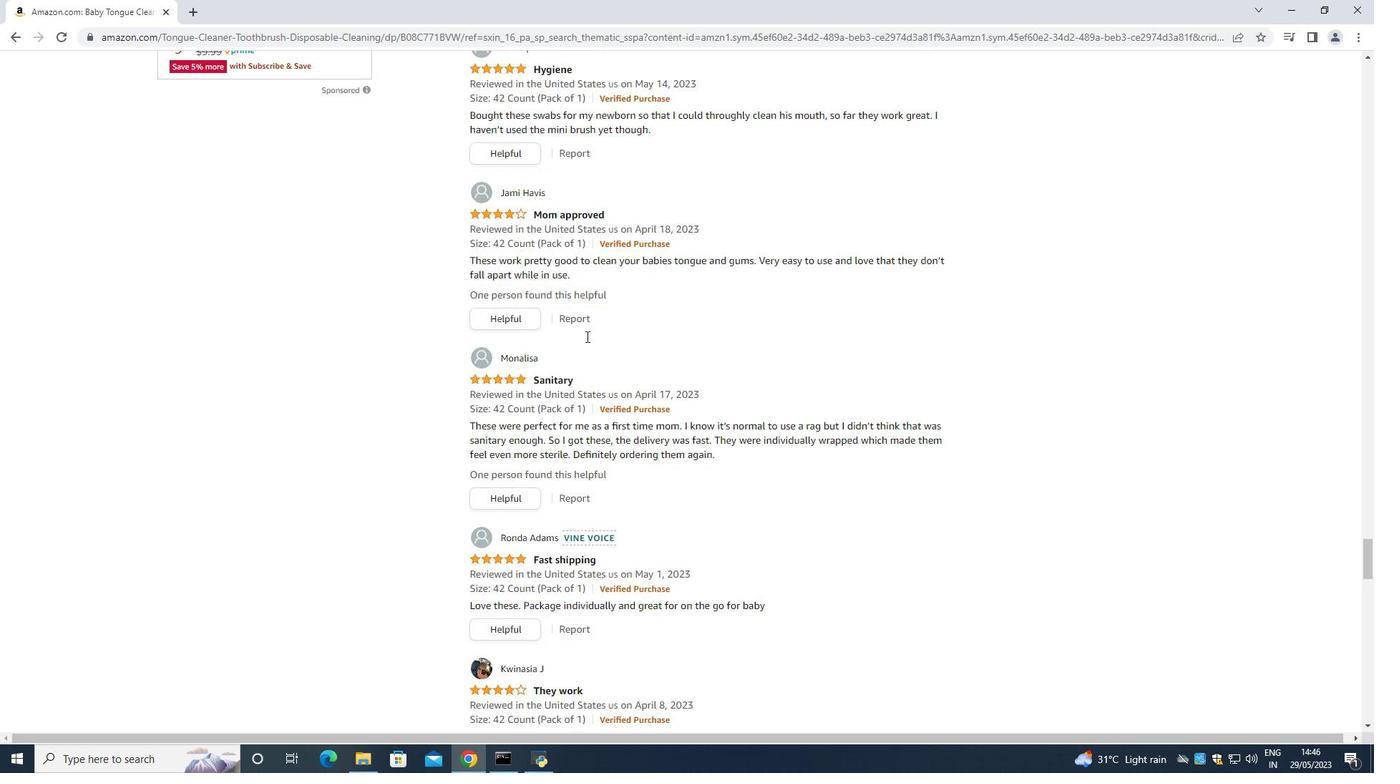 
Action: Mouse scrolled (586, 335) with delta (0, 0)
Screenshot: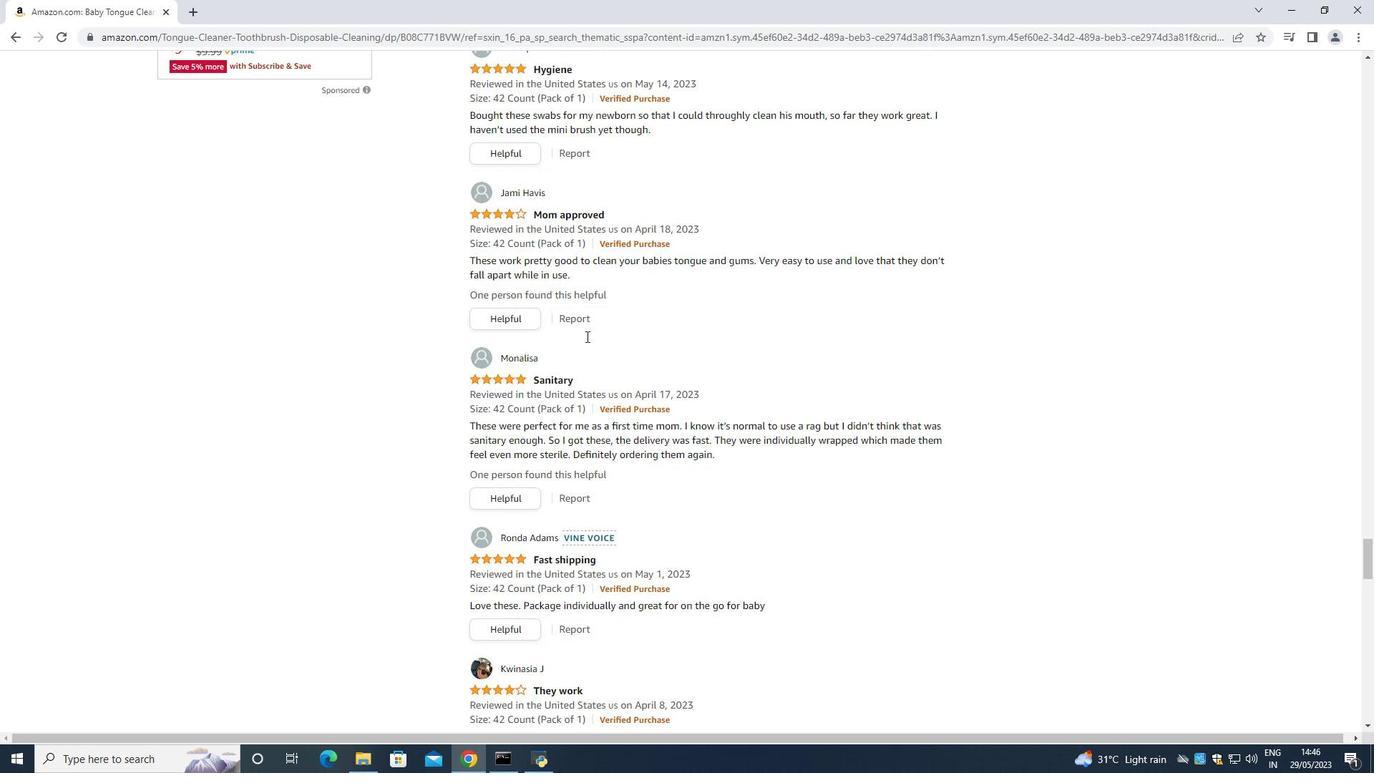 
Action: Mouse moved to (586, 336)
Screenshot: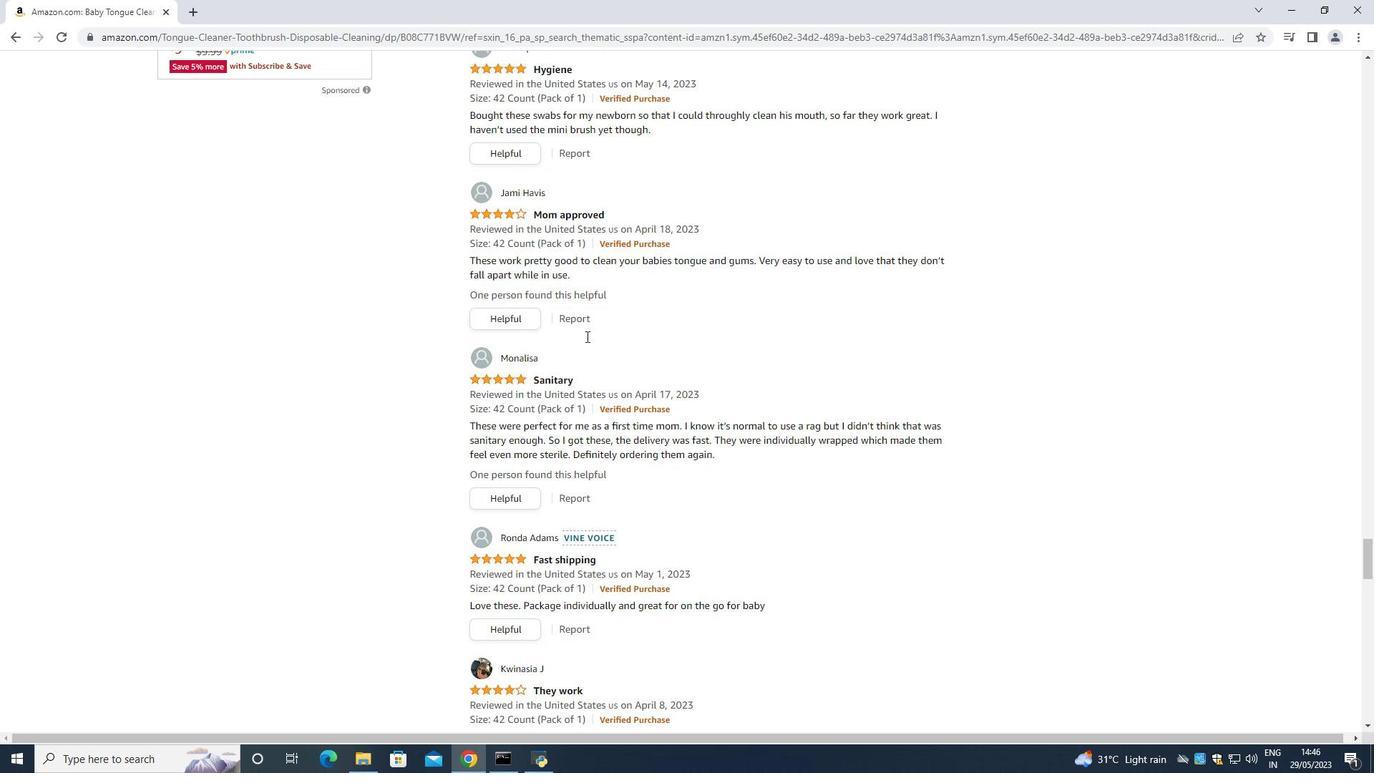 
Action: Mouse scrolled (586, 337) with delta (0, 0)
Screenshot: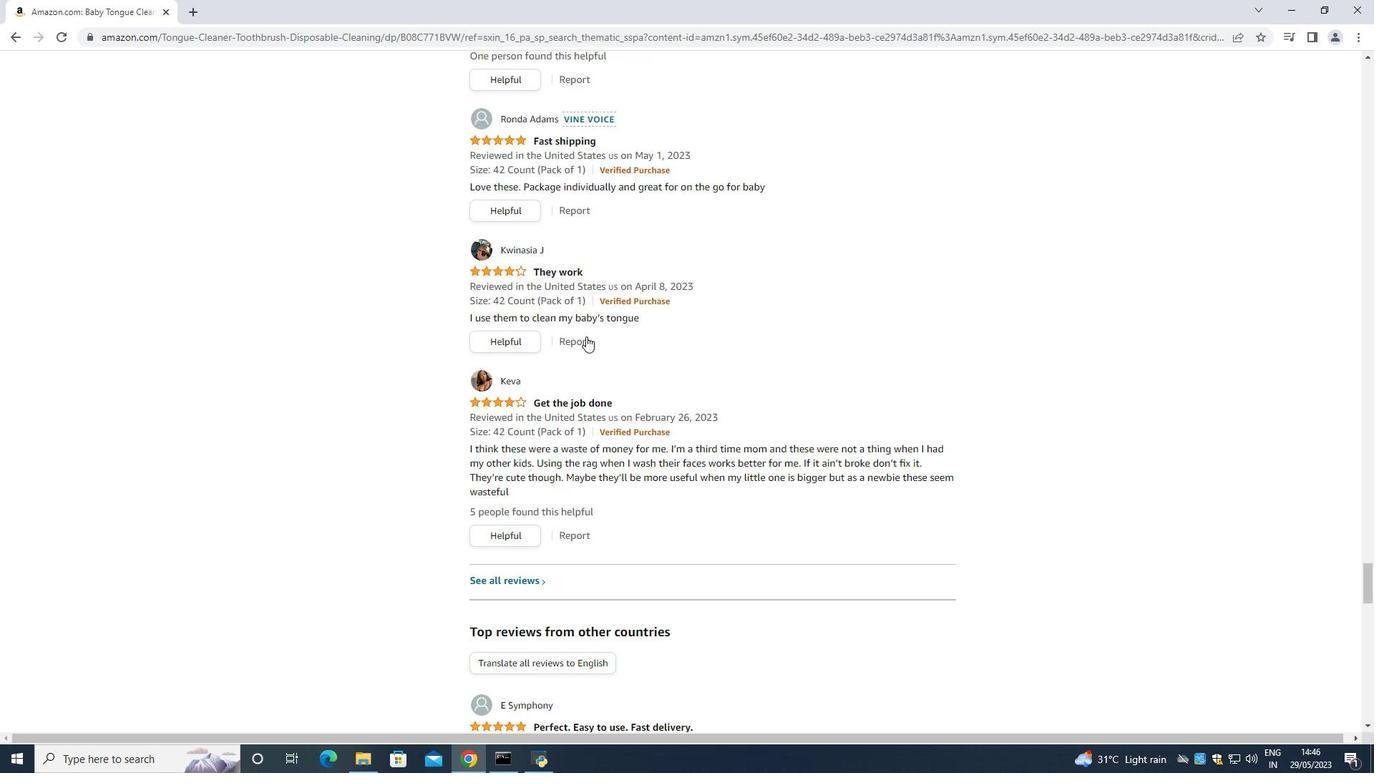 
Action: Mouse scrolled (586, 337) with delta (0, 0)
Screenshot: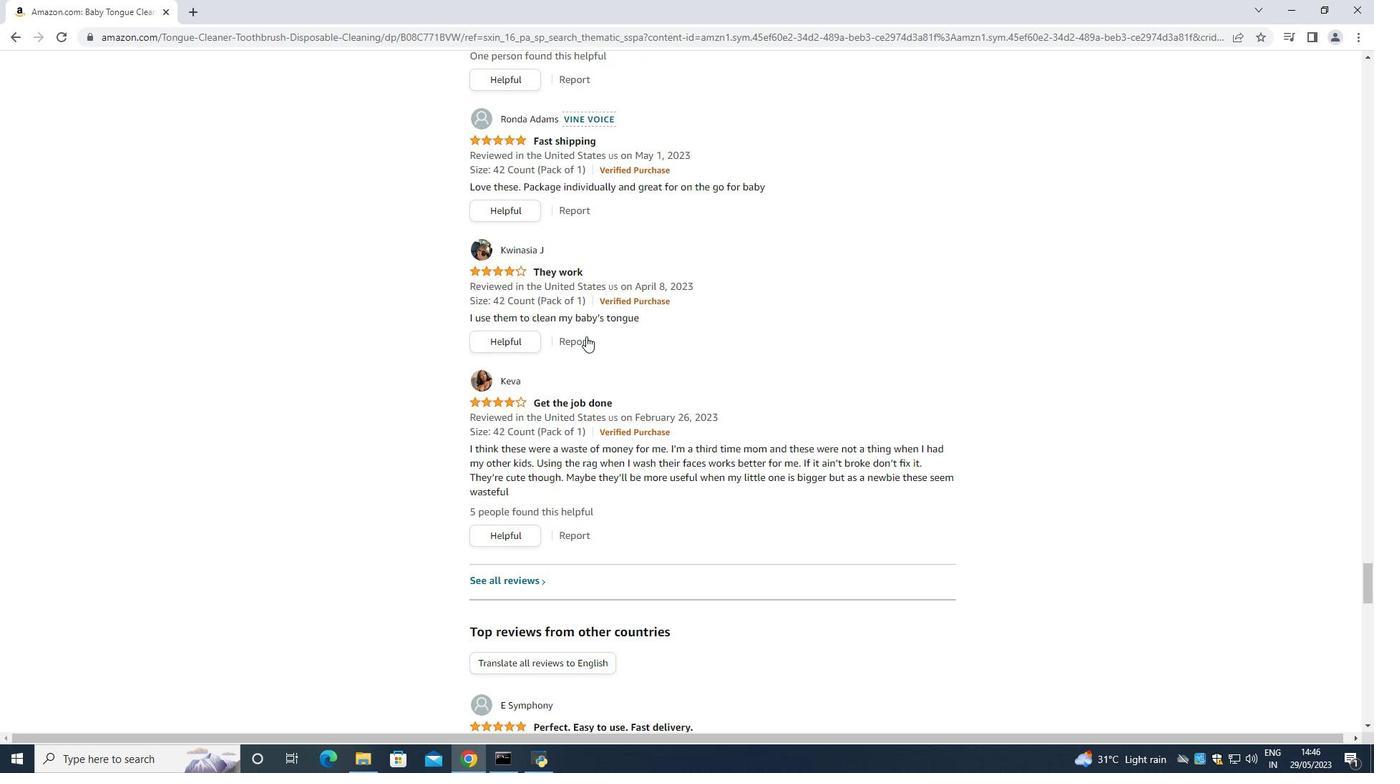 
Action: Mouse scrolled (586, 337) with delta (0, 0)
Screenshot: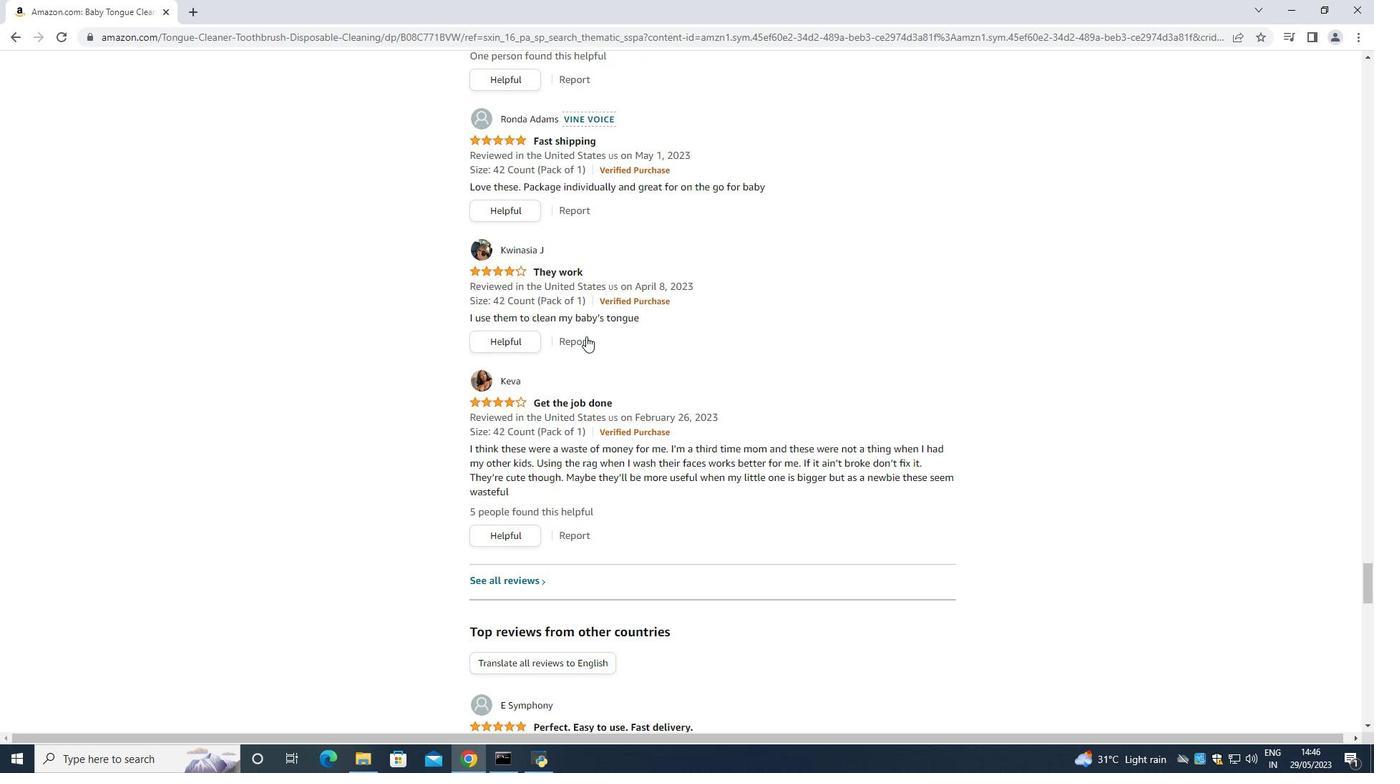 
Action: Mouse scrolled (586, 337) with delta (0, 0)
Screenshot: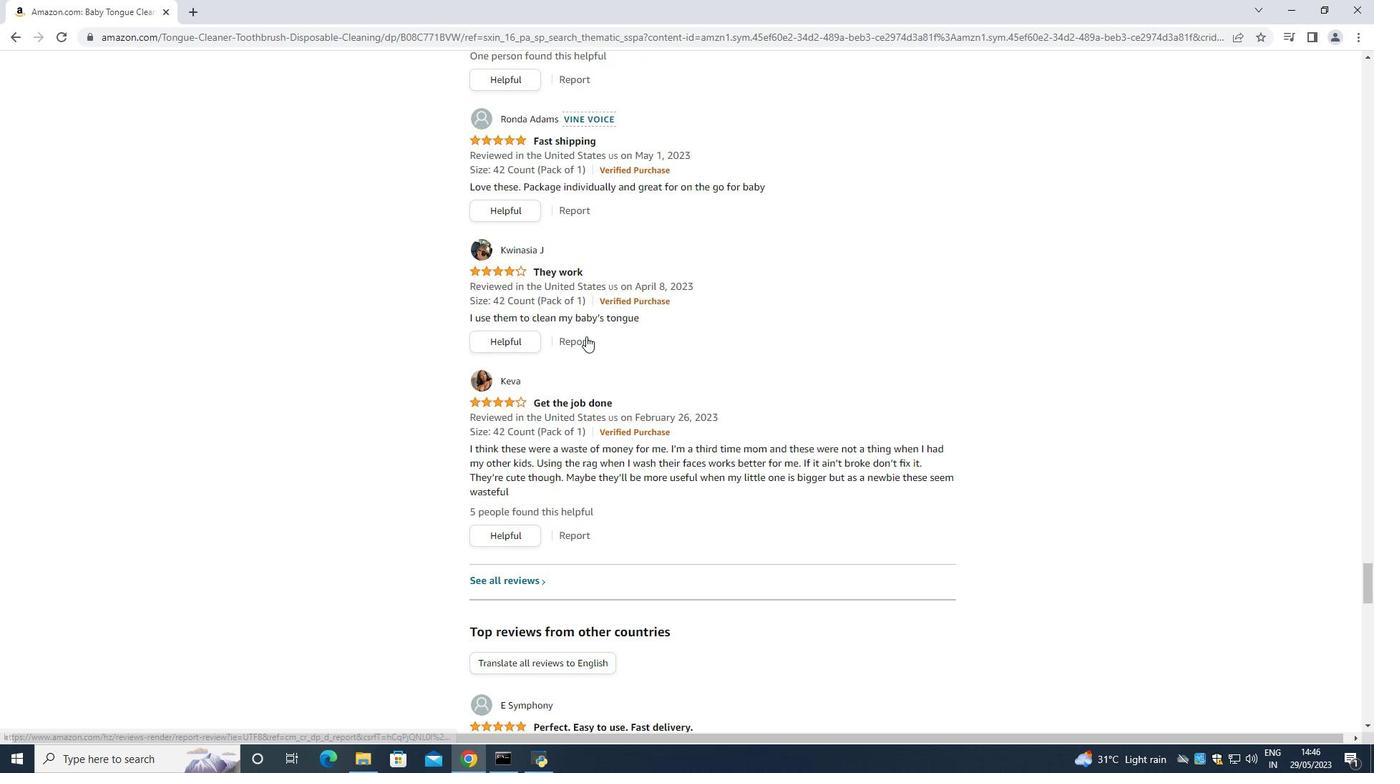 
Action: Mouse scrolled (586, 337) with delta (0, 0)
Screenshot: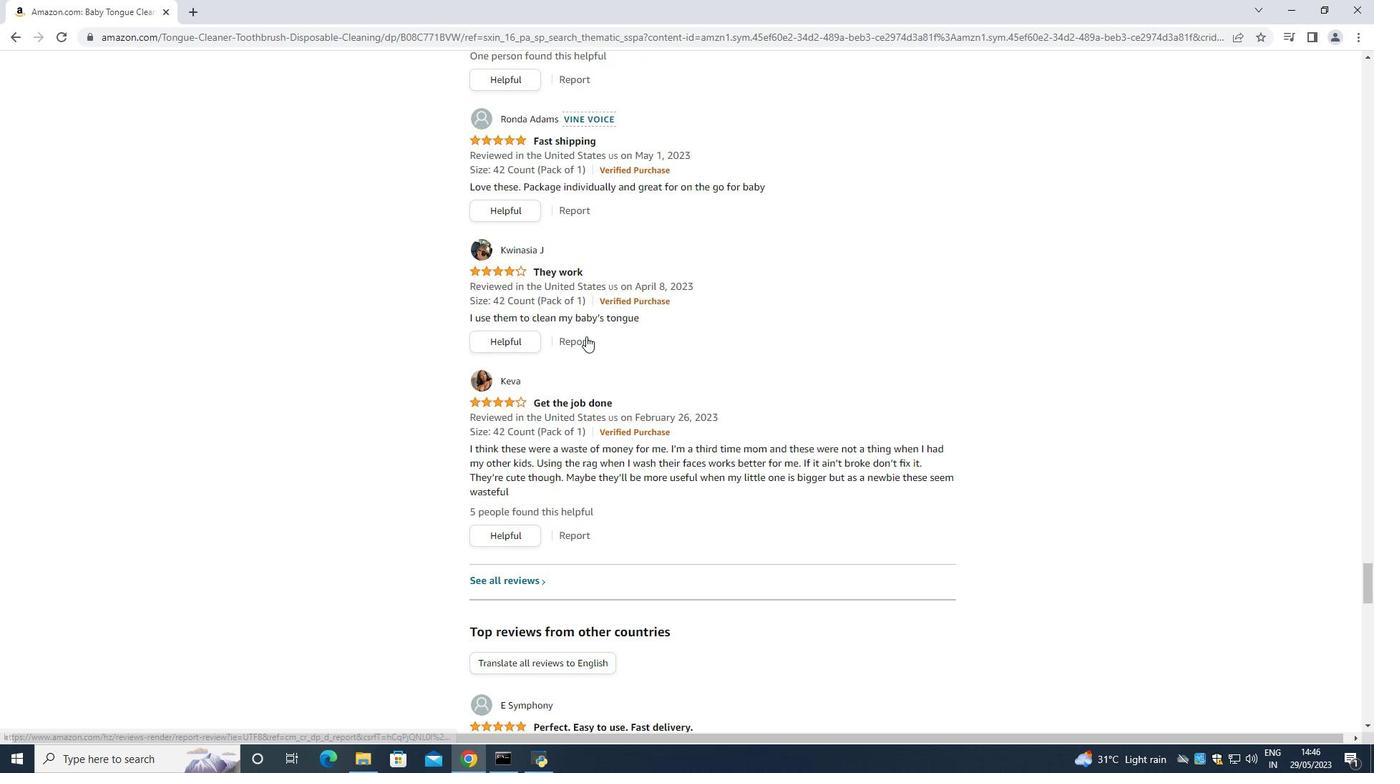 
Action: Mouse scrolled (586, 337) with delta (0, 0)
Screenshot: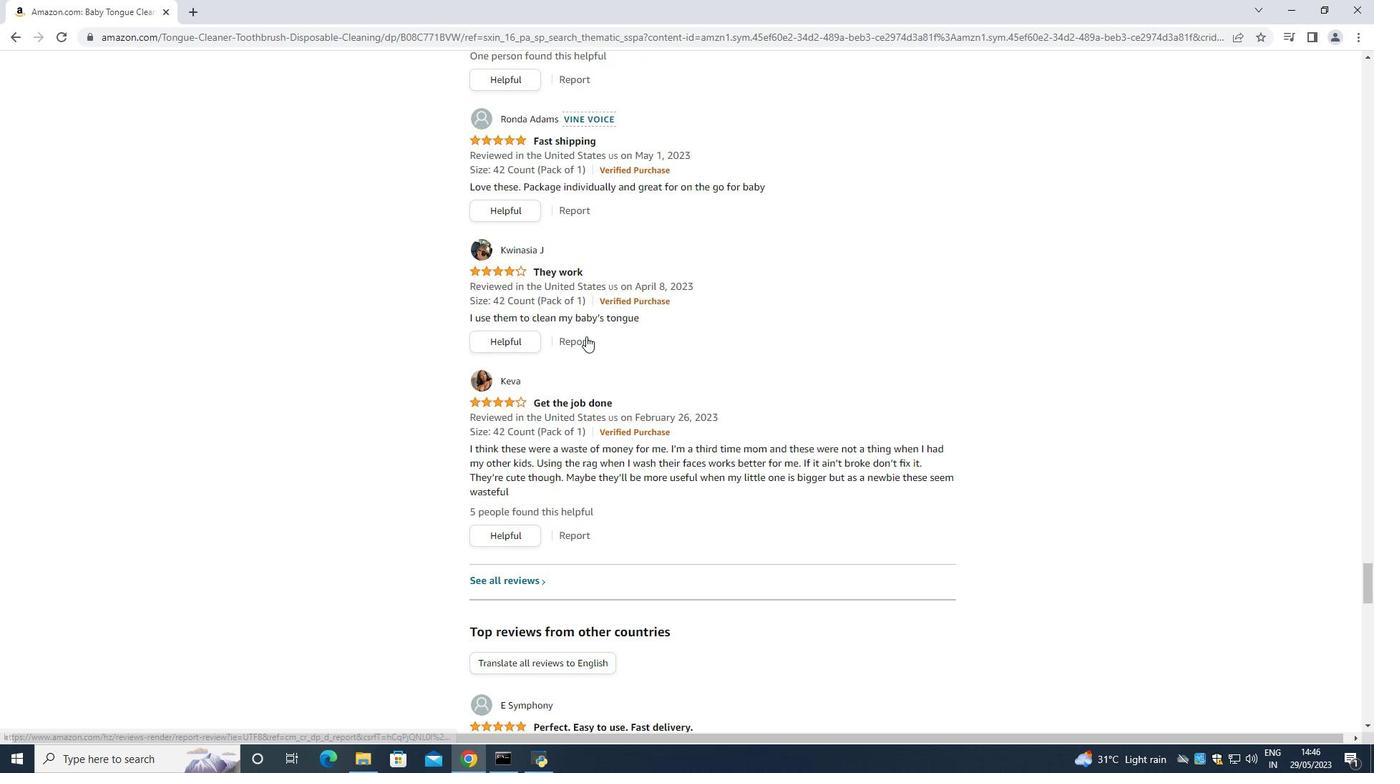 
Action: Mouse scrolled (586, 337) with delta (0, 0)
Screenshot: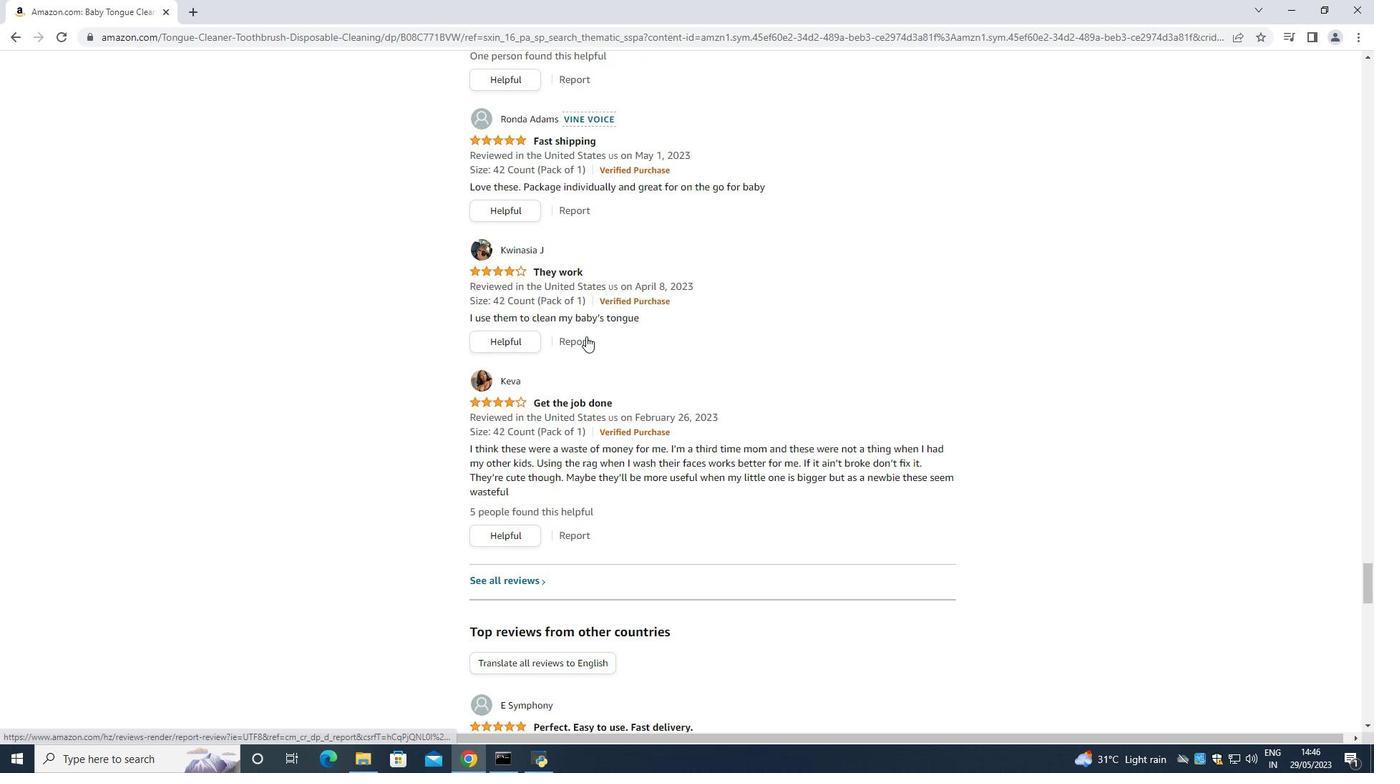 
Action: Mouse scrolled (586, 337) with delta (0, 0)
Screenshot: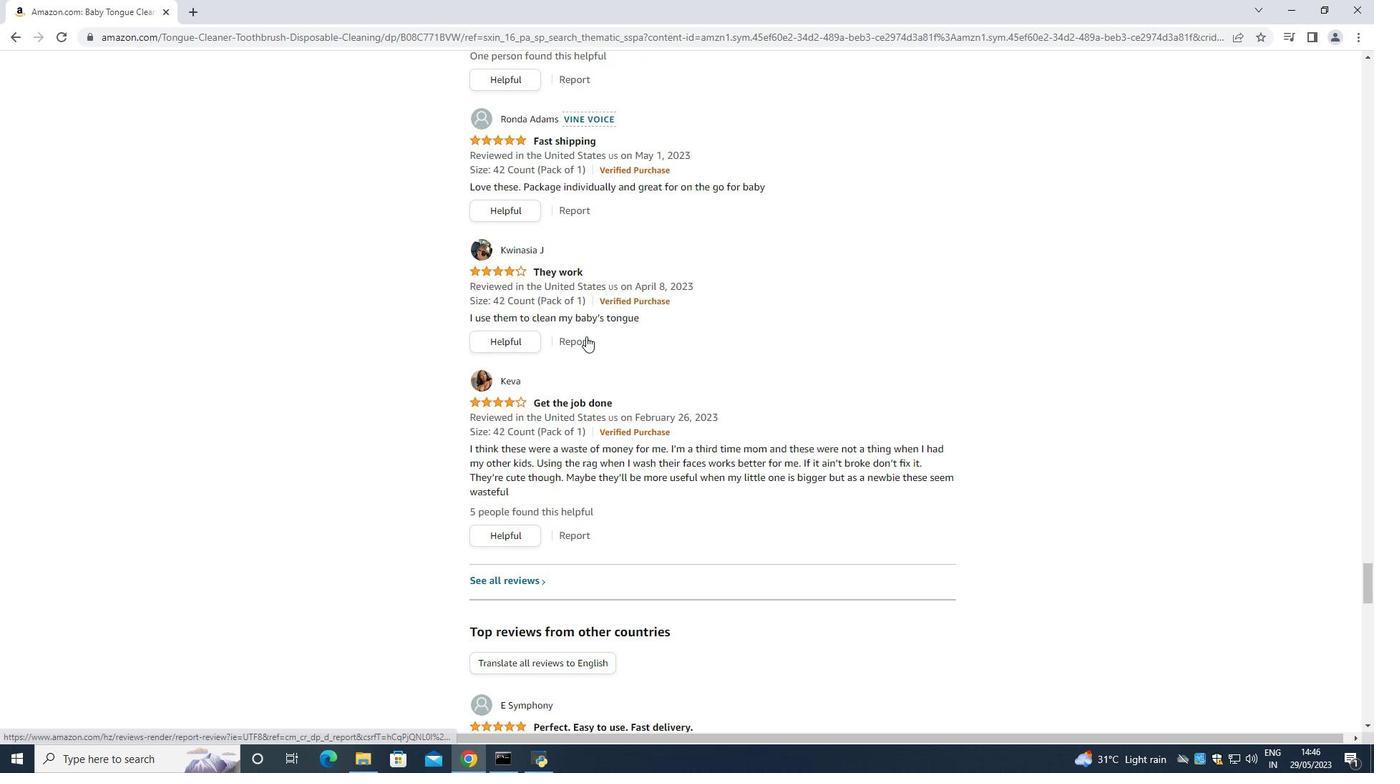 
Action: Mouse scrolled (586, 337) with delta (0, 0)
Screenshot: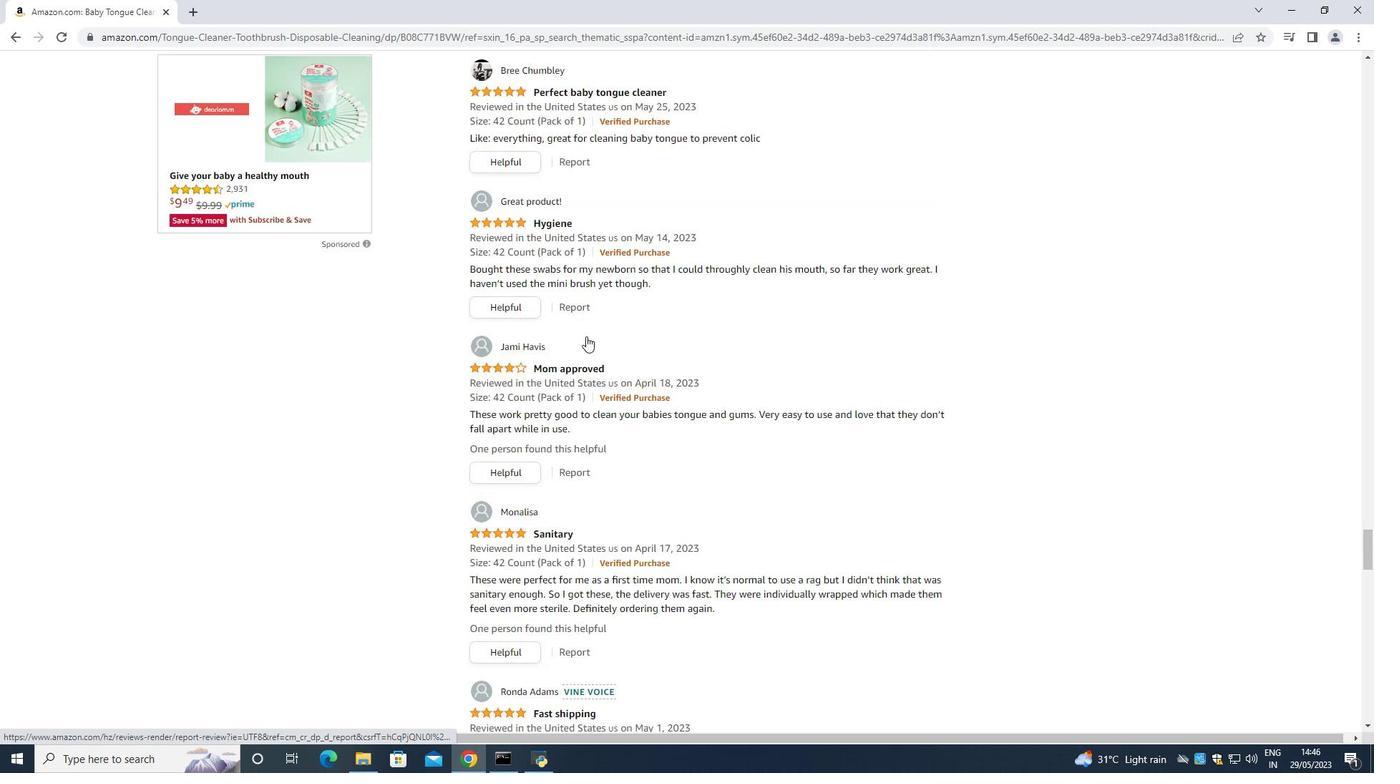 
Action: Mouse scrolled (586, 337) with delta (0, 0)
Screenshot: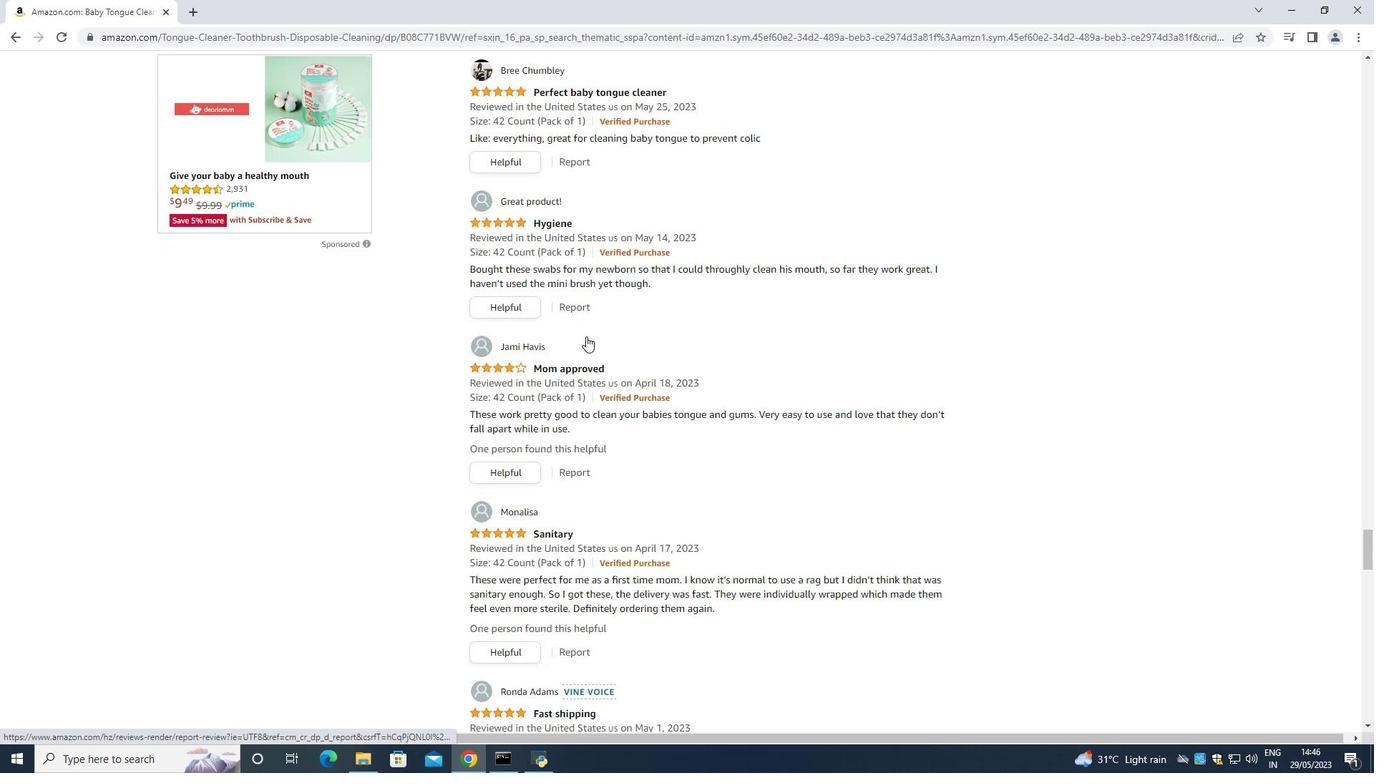 
Action: Mouse scrolled (586, 337) with delta (0, 0)
Screenshot: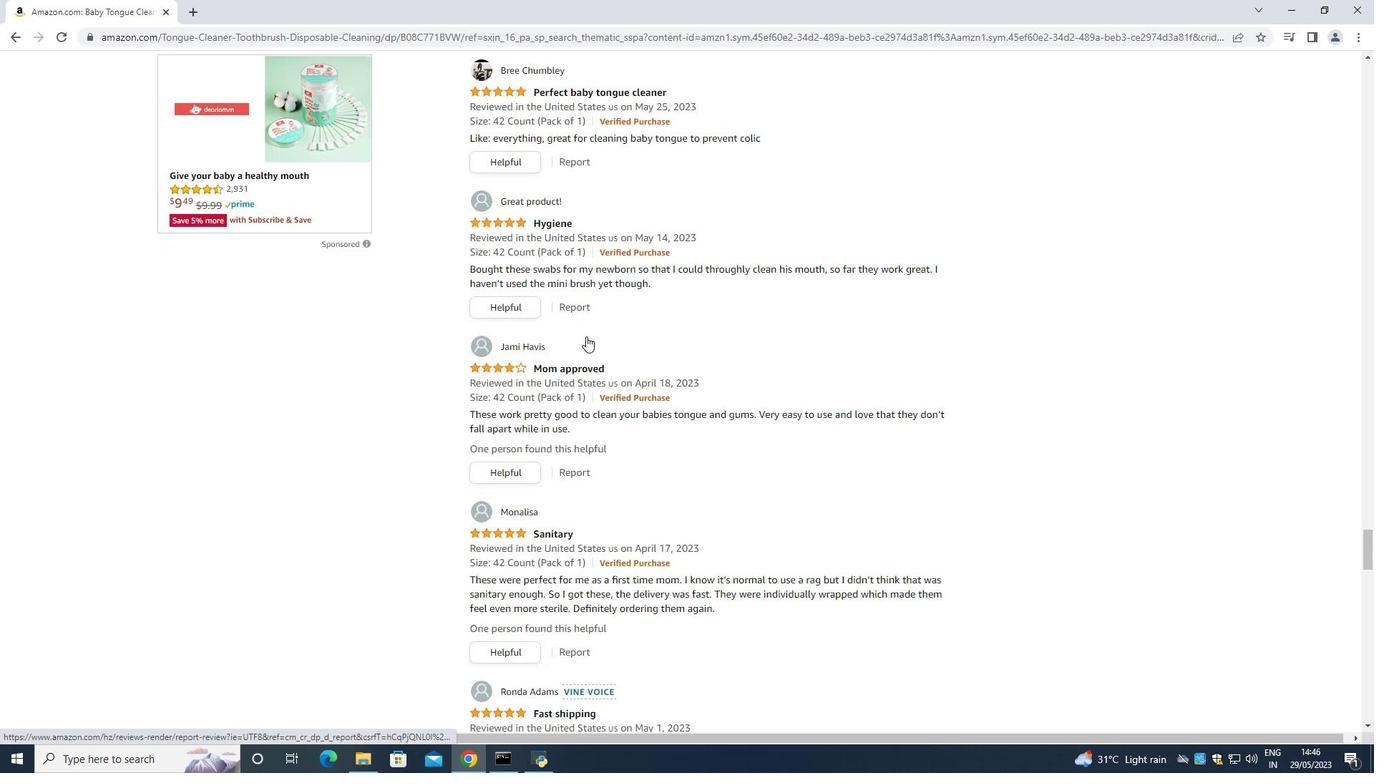 
Action: Mouse scrolled (586, 337) with delta (0, 0)
Screenshot: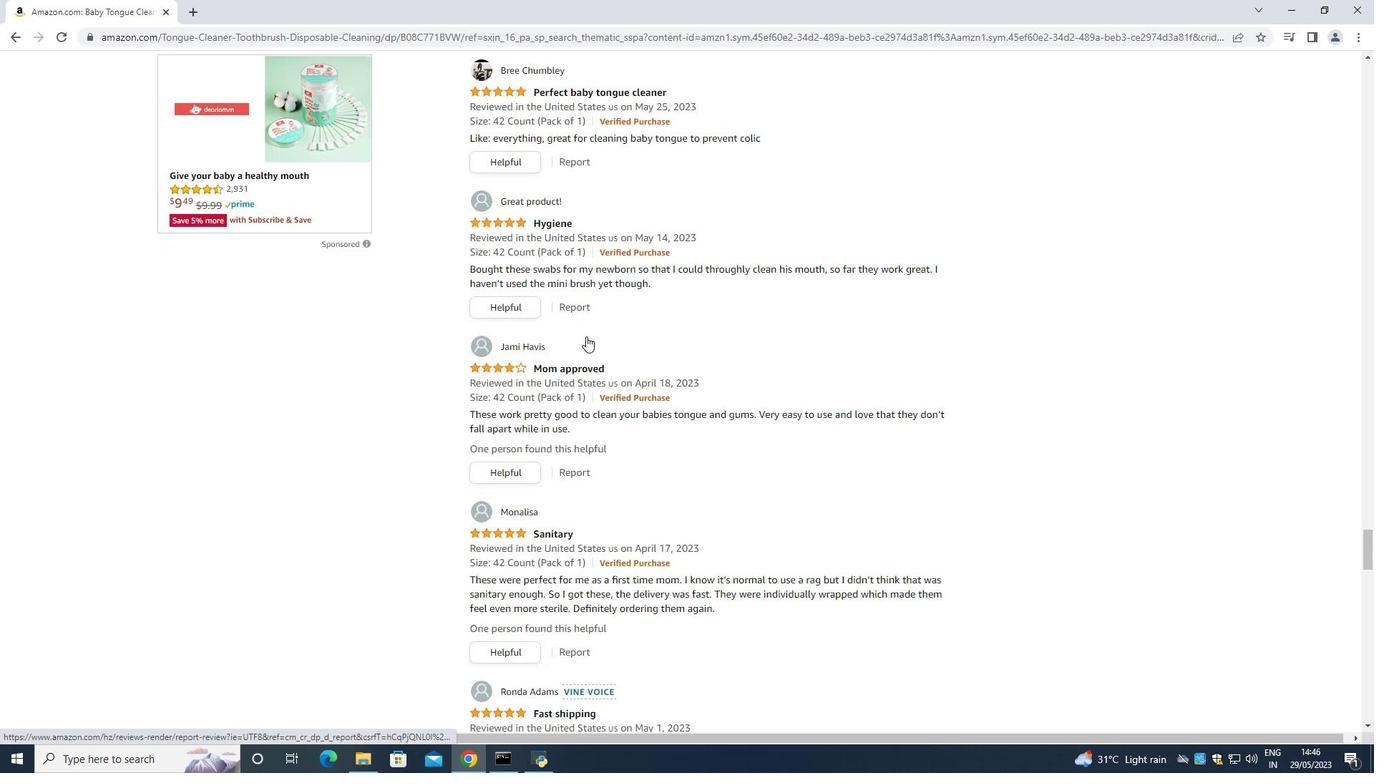 
Action: Mouse scrolled (586, 337) with delta (0, 0)
Screenshot: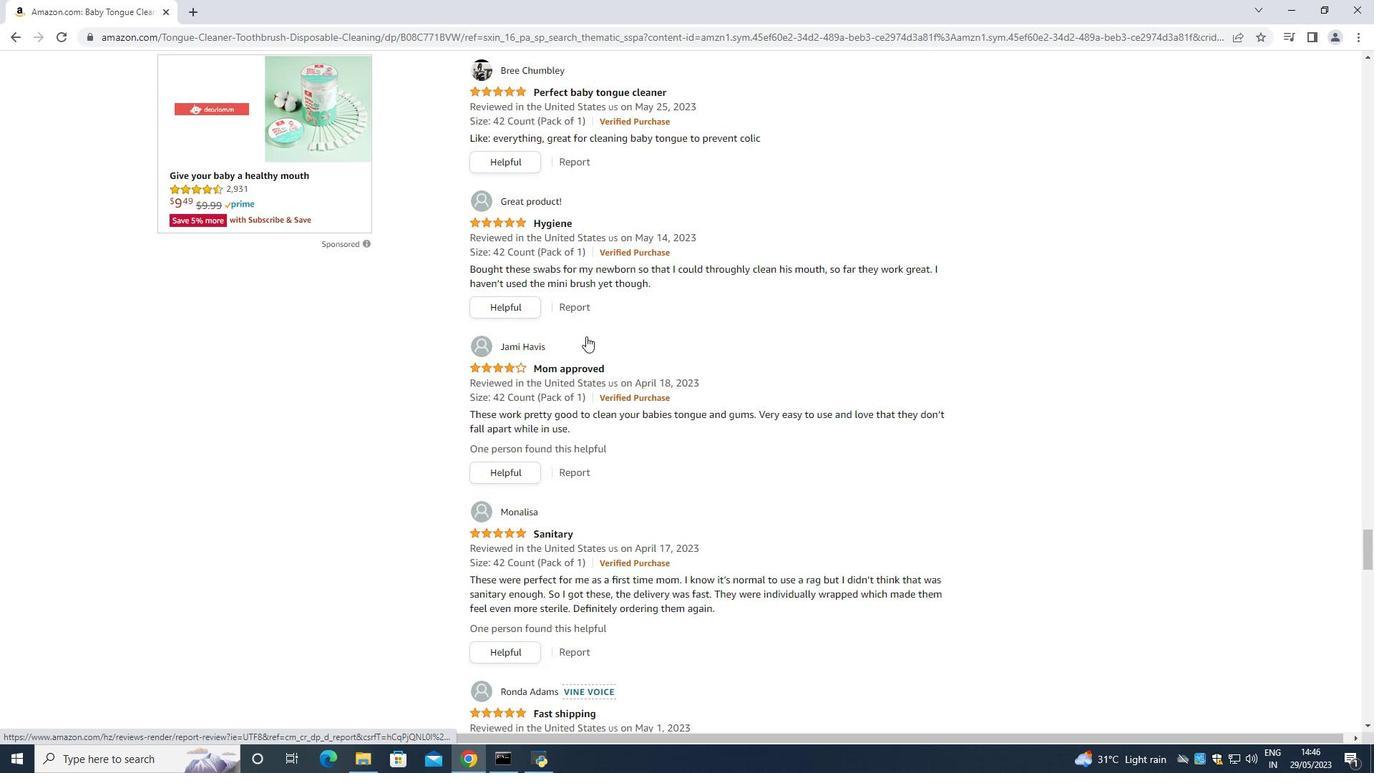 
Action: Mouse scrolled (586, 337) with delta (0, 0)
Screenshot: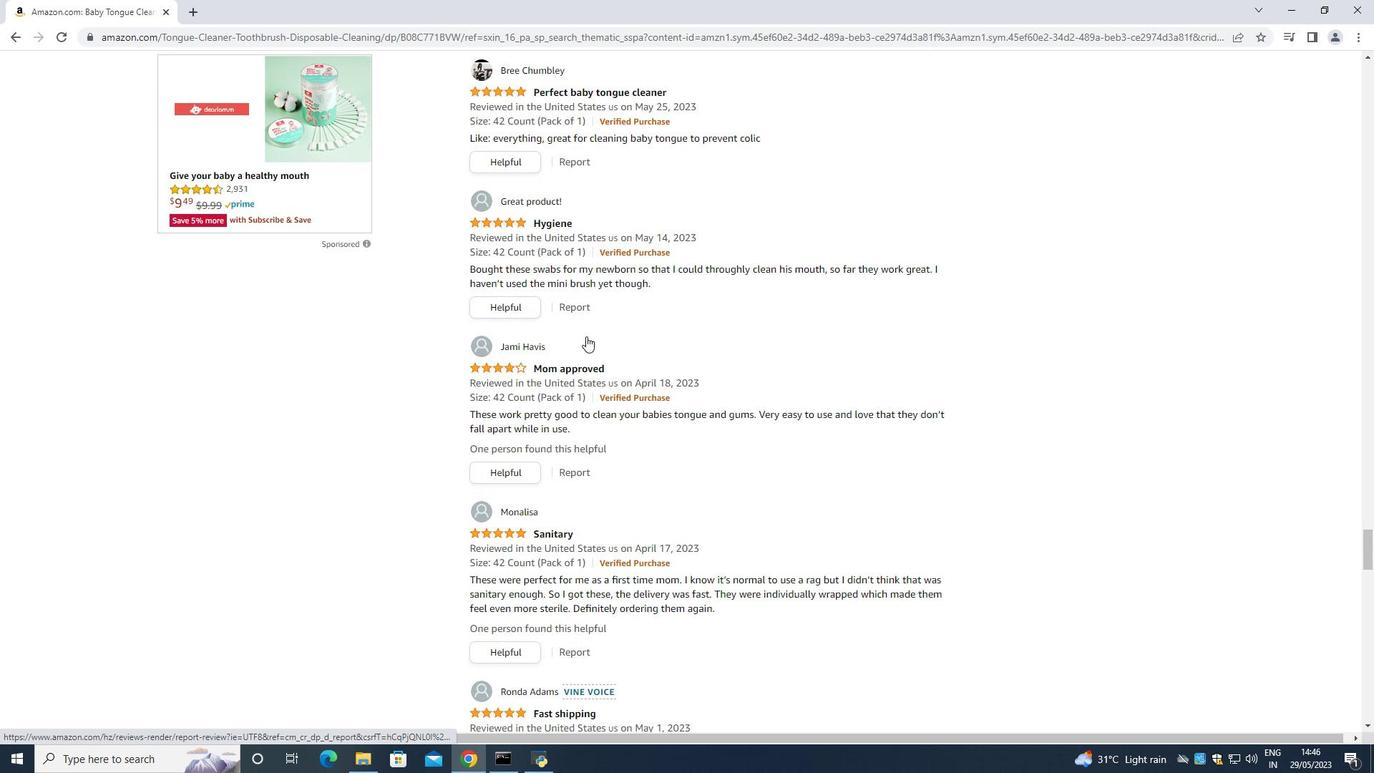 
Action: Mouse scrolled (586, 337) with delta (0, 0)
Screenshot: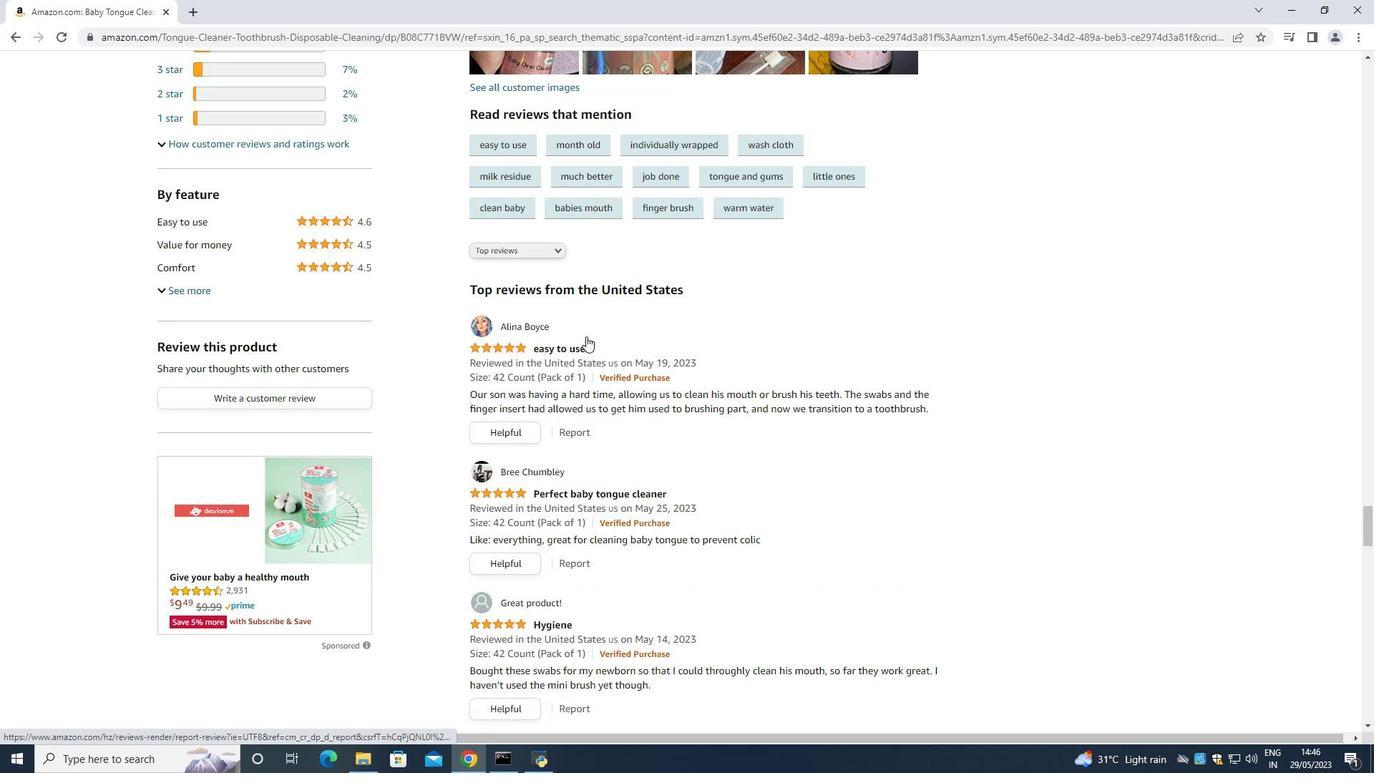 
Action: Mouse scrolled (586, 337) with delta (0, 0)
Screenshot: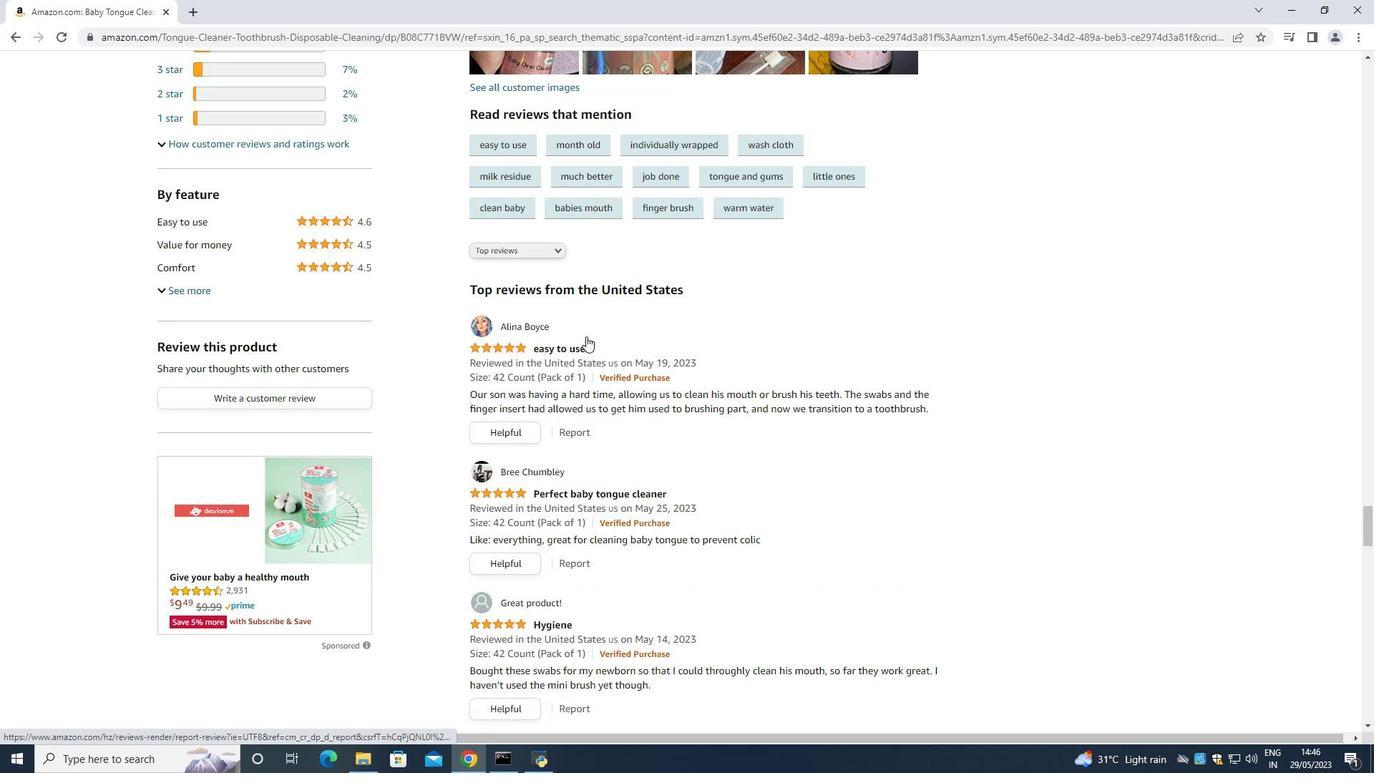 
Action: Mouse scrolled (586, 337) with delta (0, 0)
Screenshot: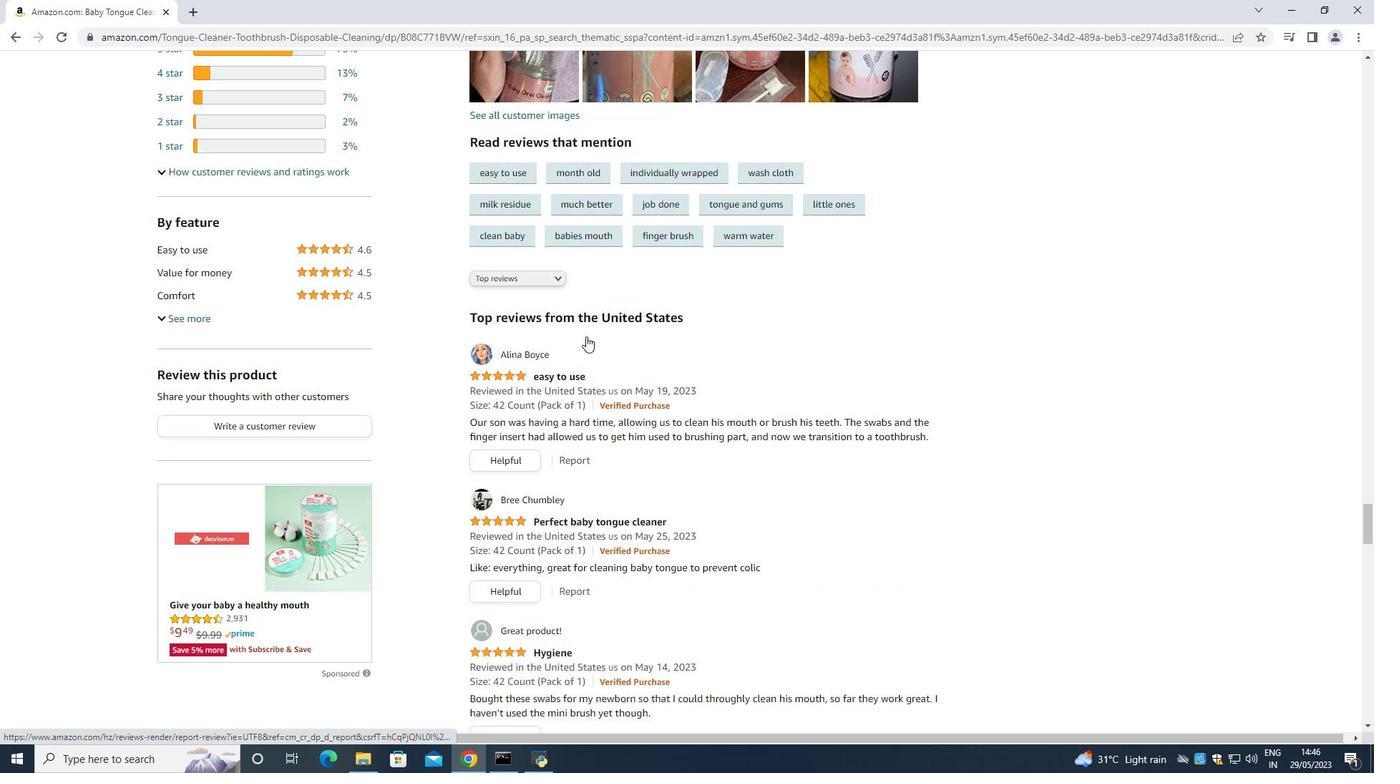 
Action: Mouse scrolled (586, 337) with delta (0, 0)
Screenshot: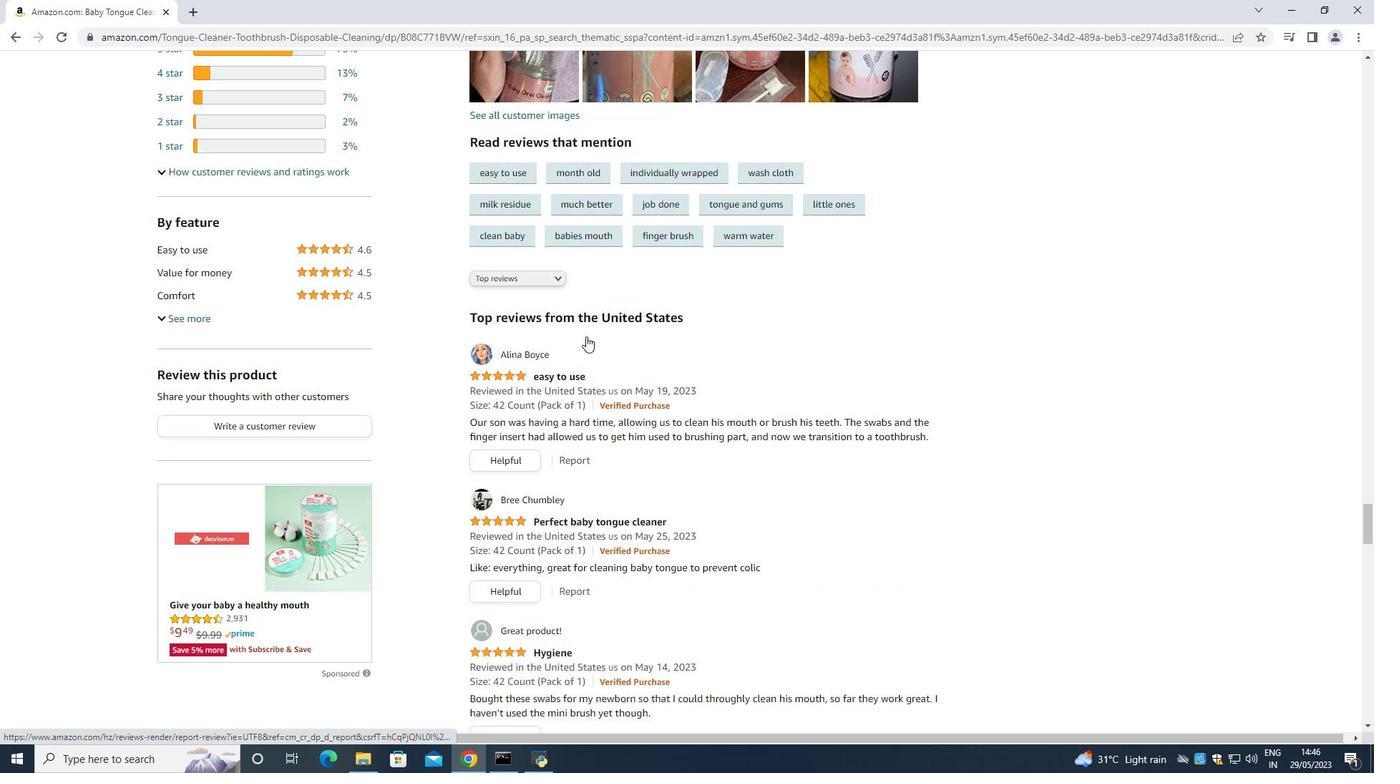 
Action: Mouse scrolled (586, 337) with delta (0, 0)
Screenshot: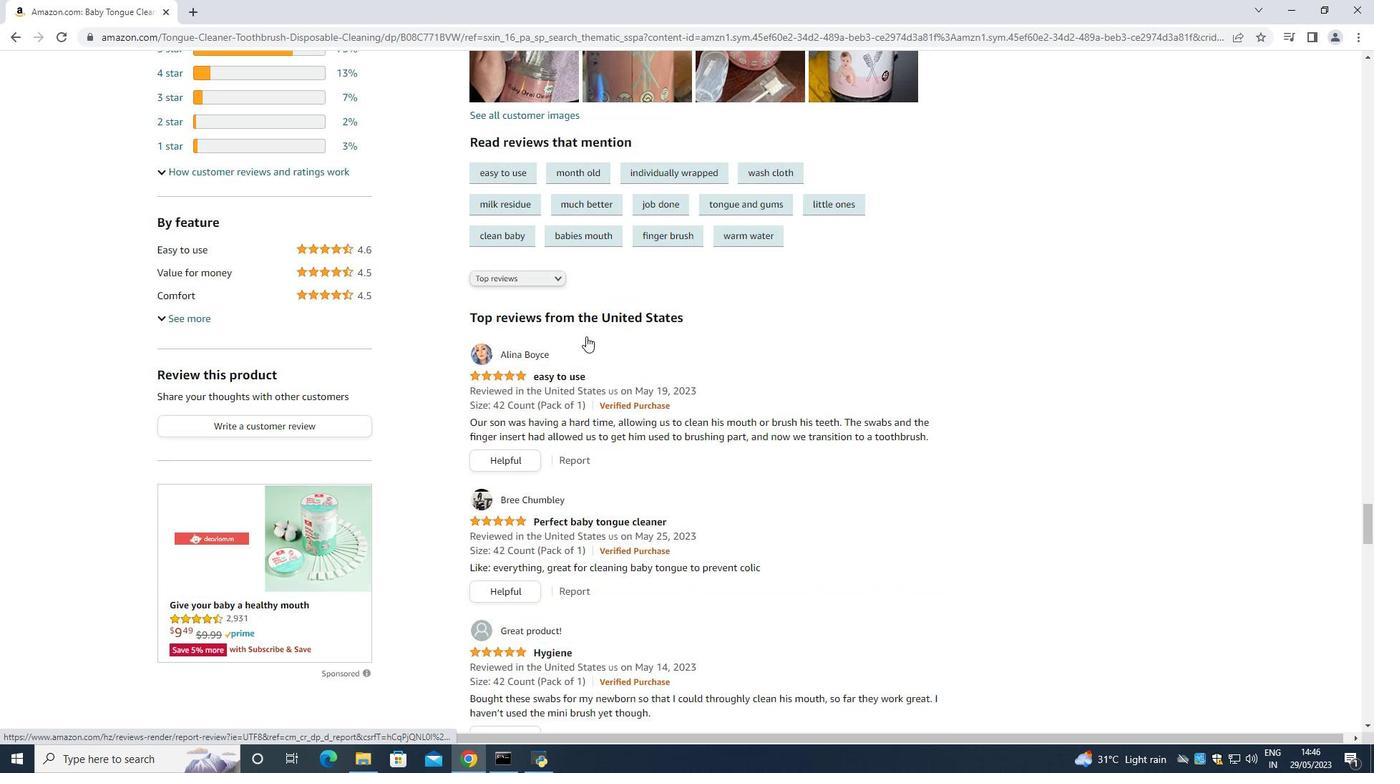 
Action: Mouse scrolled (586, 337) with delta (0, 0)
